 Task: Productivity: Timed Effort Planner.
Action: Mouse moved to (47, 98)
Screenshot: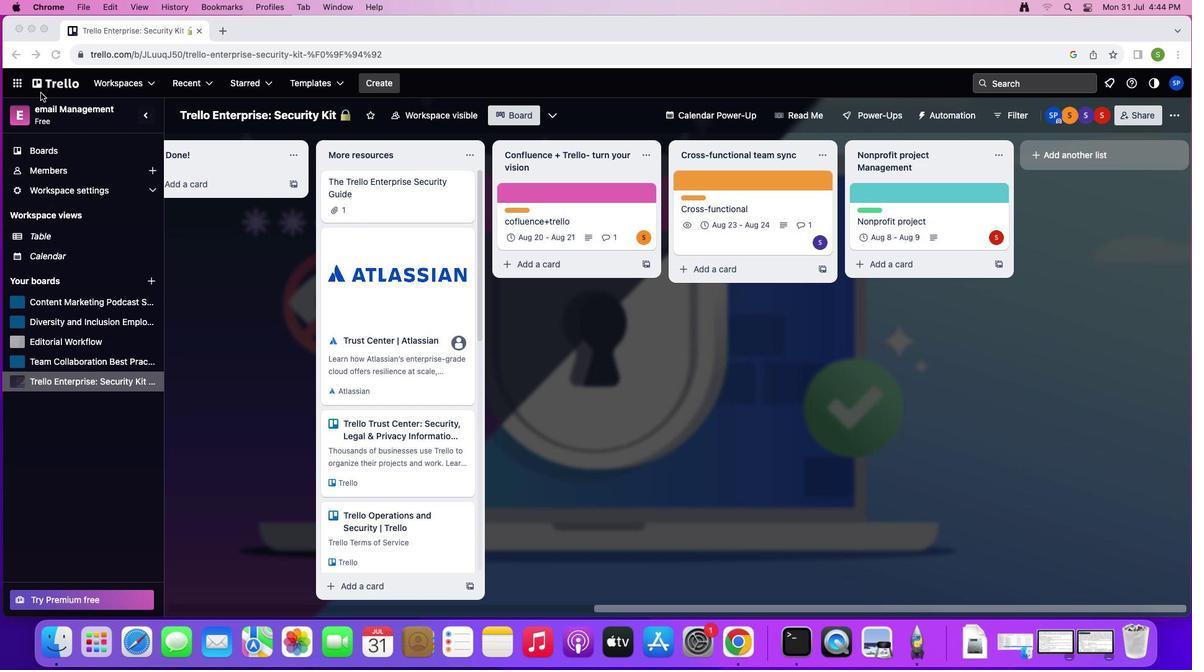 
Action: Mouse pressed left at (47, 98)
Screenshot: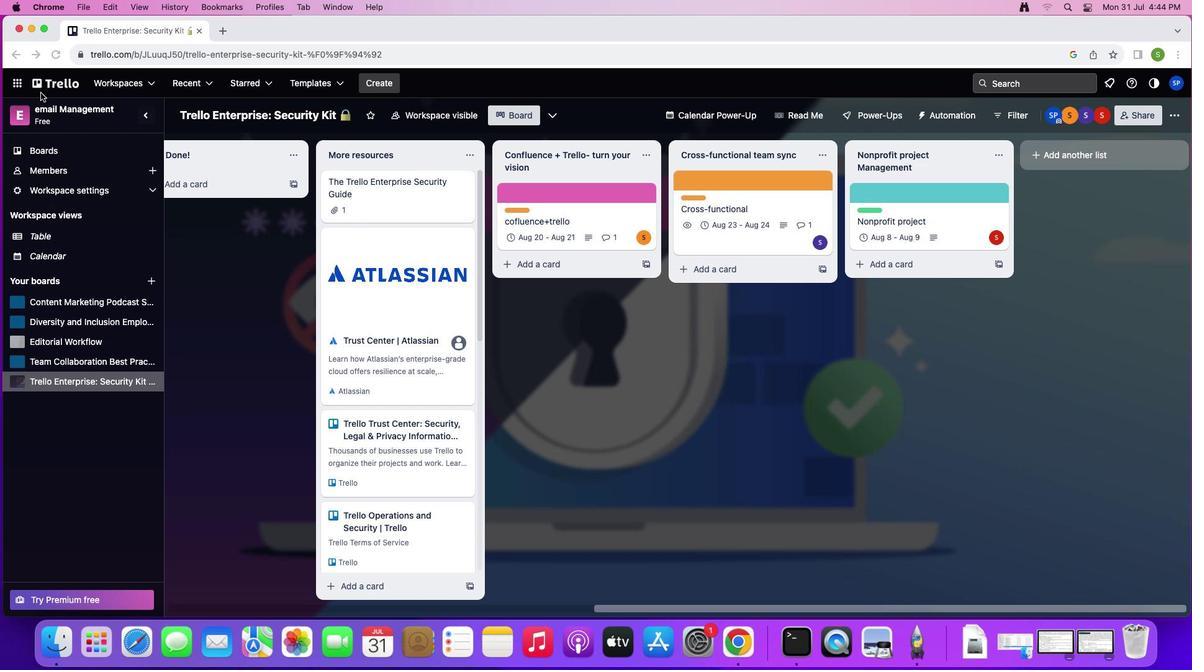 
Action: Mouse moved to (57, 93)
Screenshot: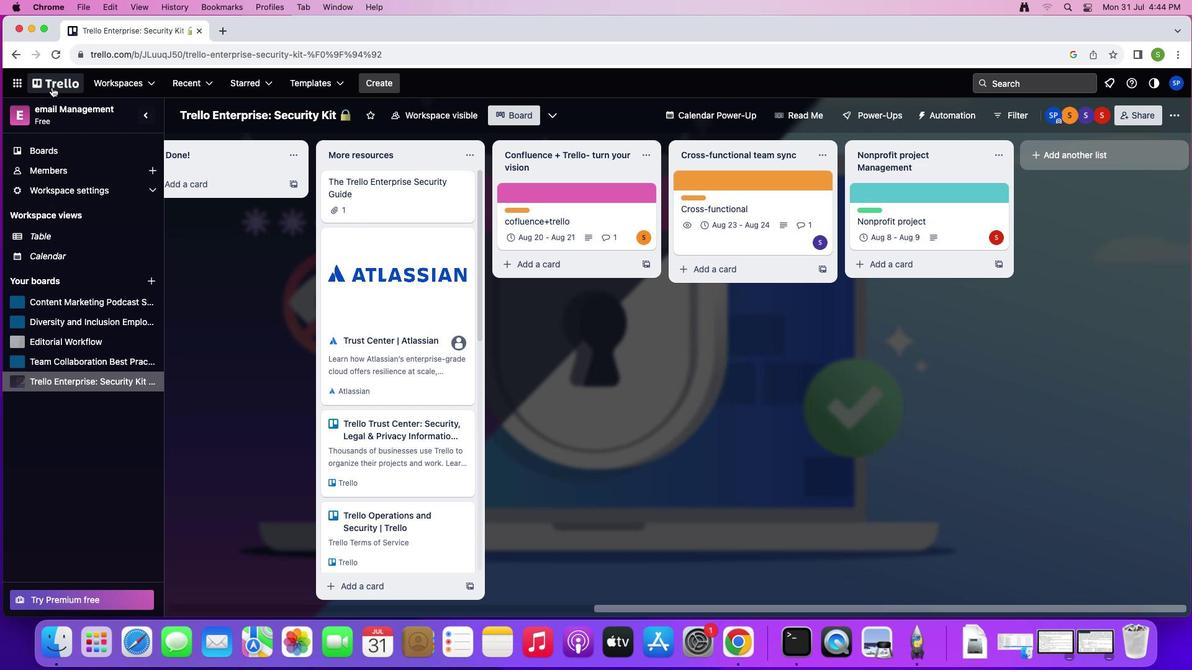 
Action: Mouse pressed left at (57, 93)
Screenshot: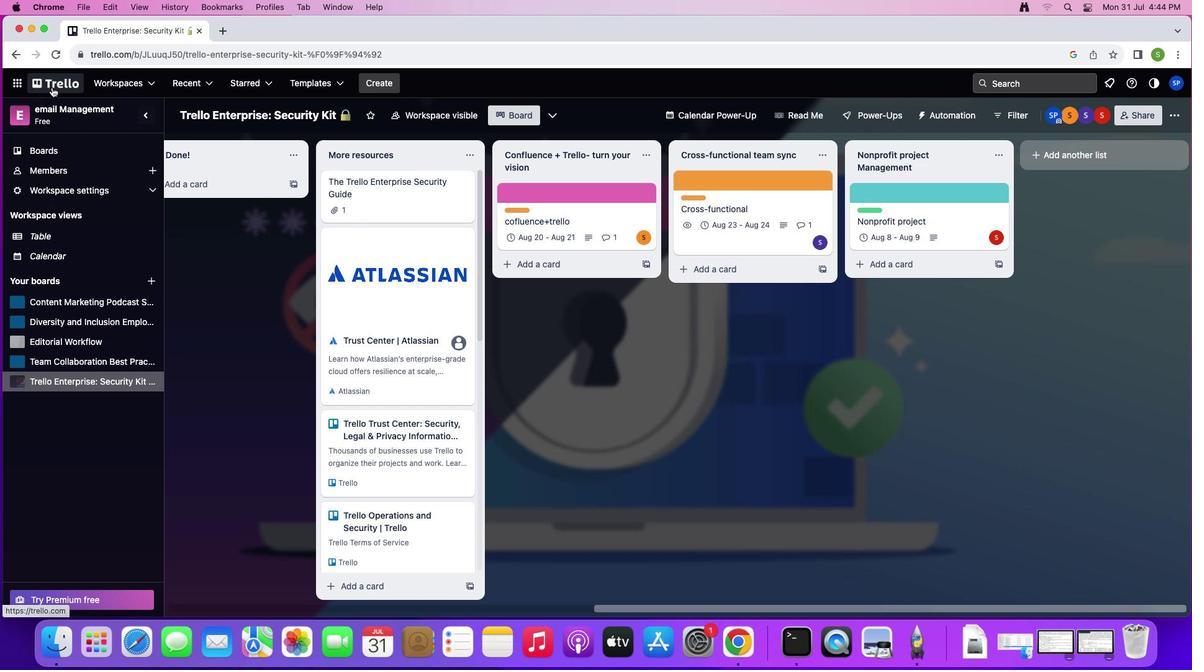 
Action: Mouse moved to (308, 158)
Screenshot: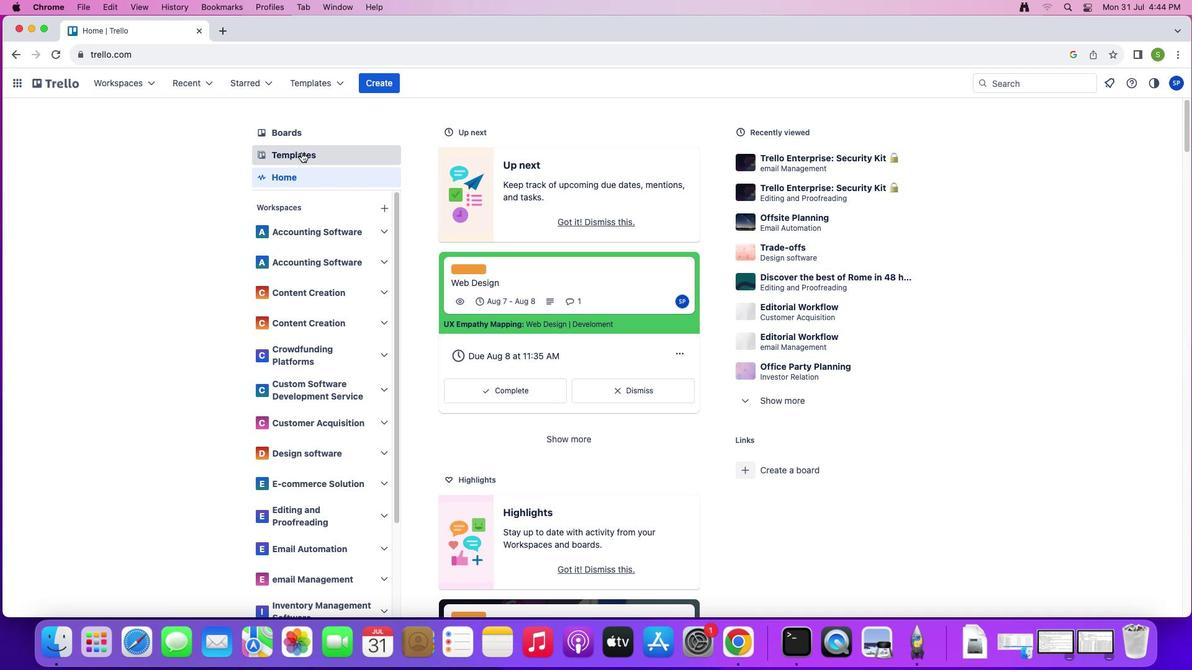 
Action: Mouse pressed left at (308, 158)
Screenshot: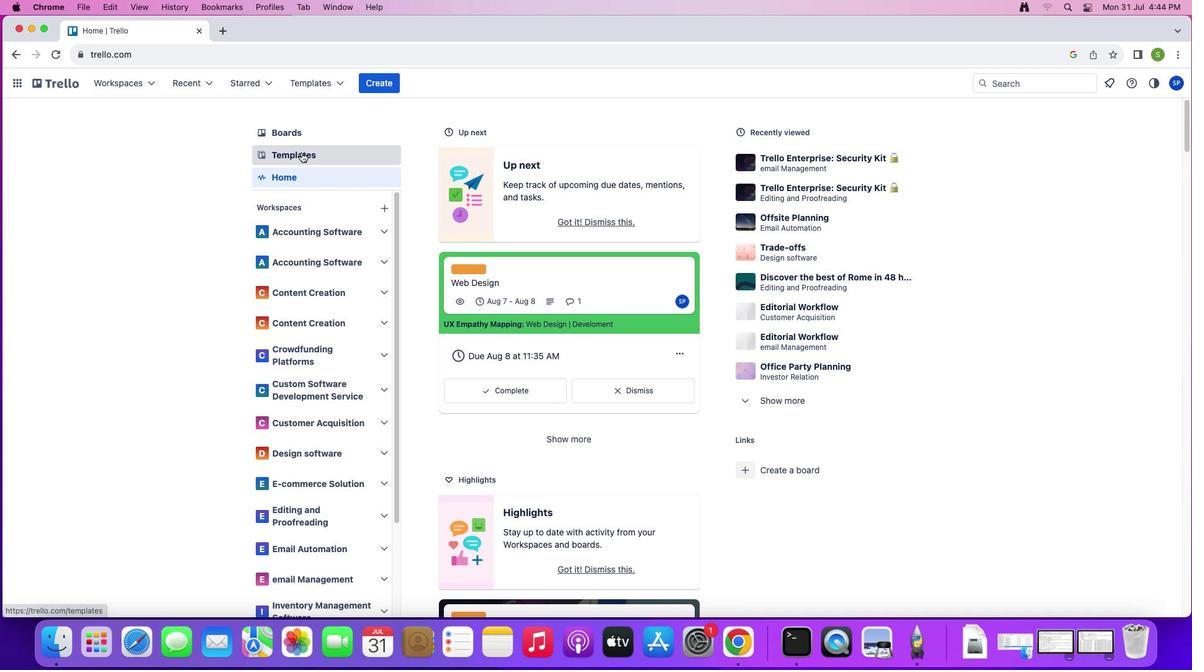 
Action: Mouse moved to (337, 362)
Screenshot: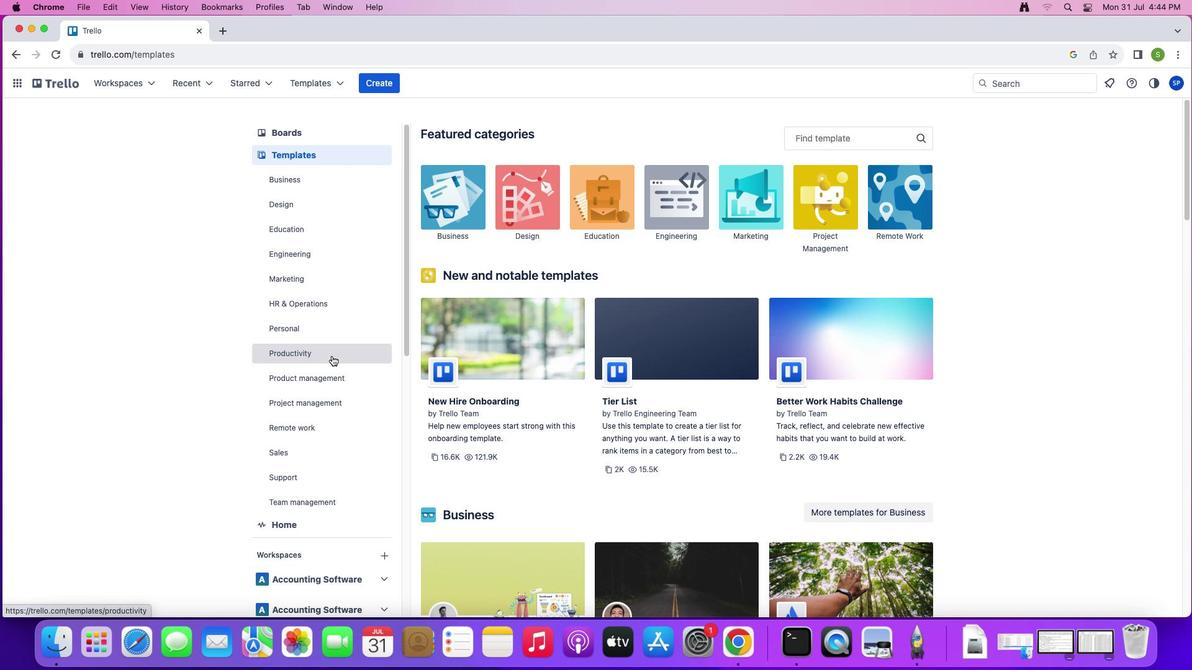 
Action: Mouse pressed left at (337, 362)
Screenshot: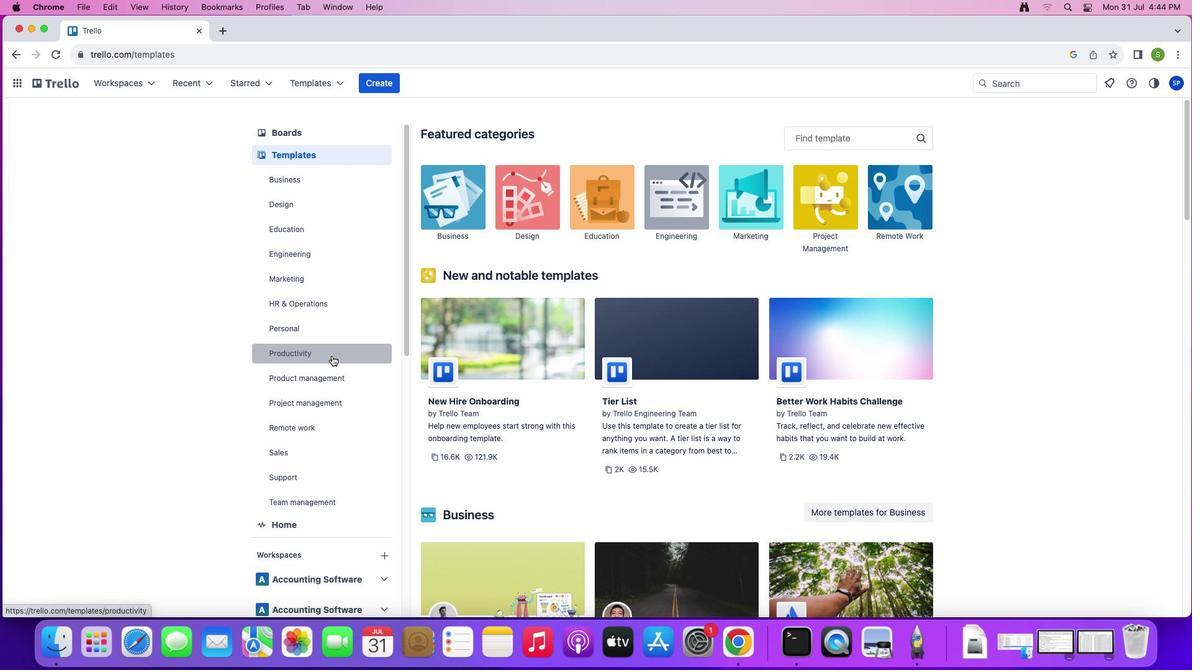 
Action: Mouse moved to (857, 137)
Screenshot: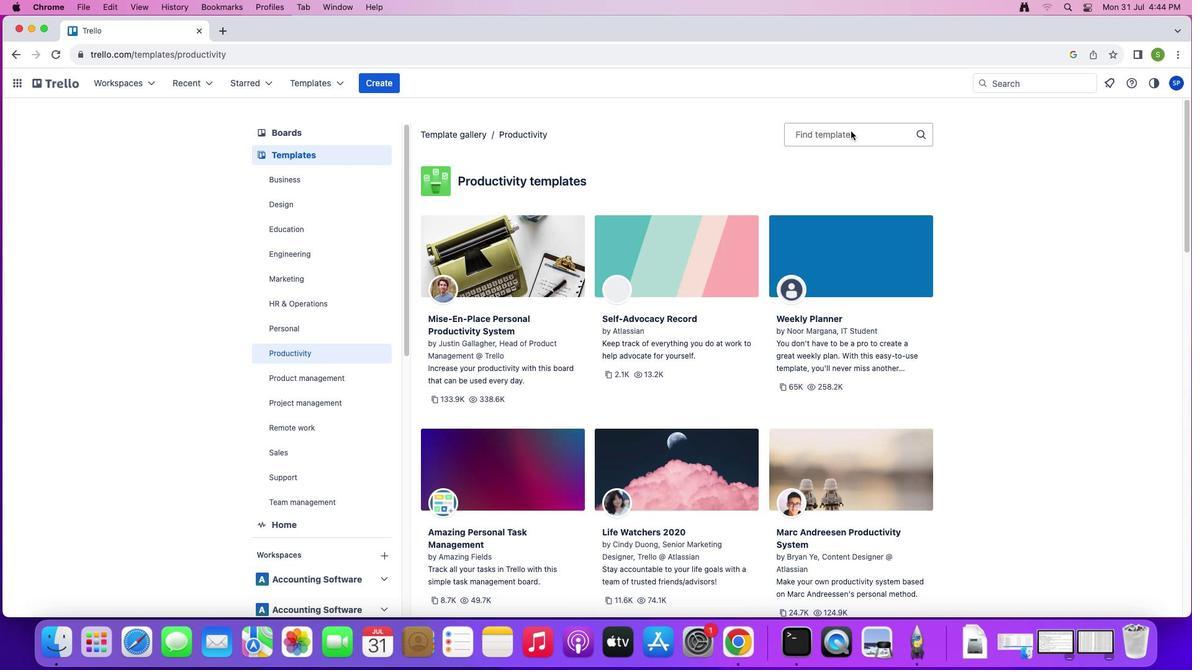 
Action: Mouse pressed left at (857, 137)
Screenshot: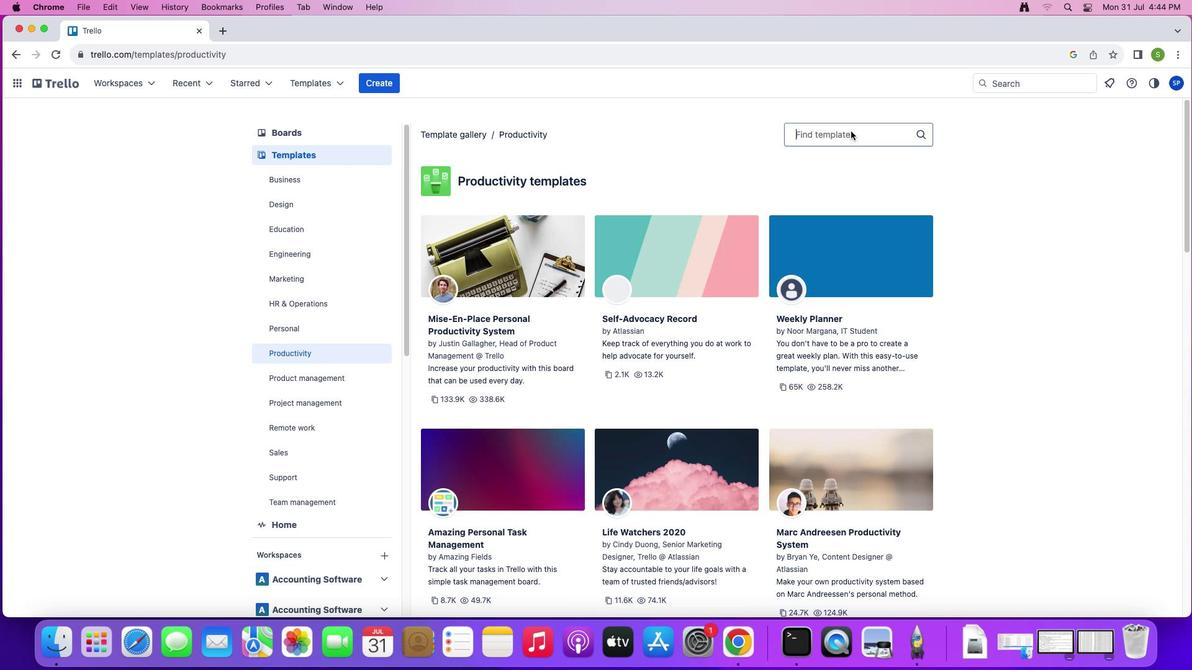 
Action: Mouse moved to (627, 198)
Screenshot: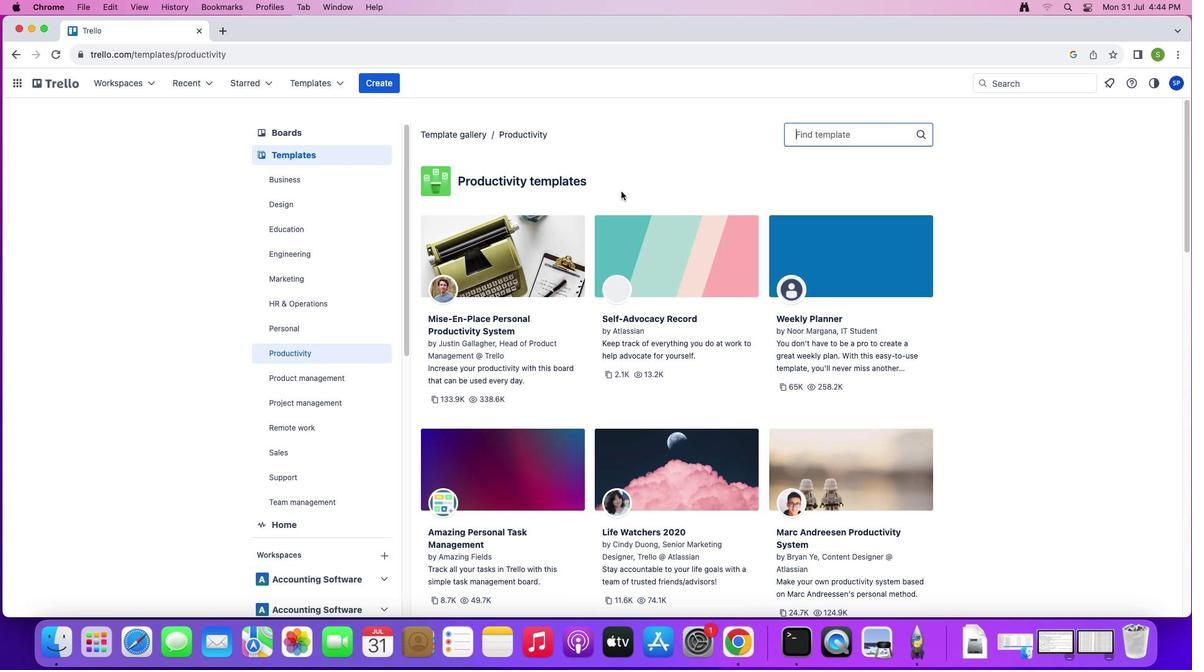 
Action: Key pressed Key.shift'T''i''m''e''d'Key.spaceKey.shift'E''f''f''o''r''t'Key.spaceKey.shift'P''l''a''n''n''e''r'
Screenshot: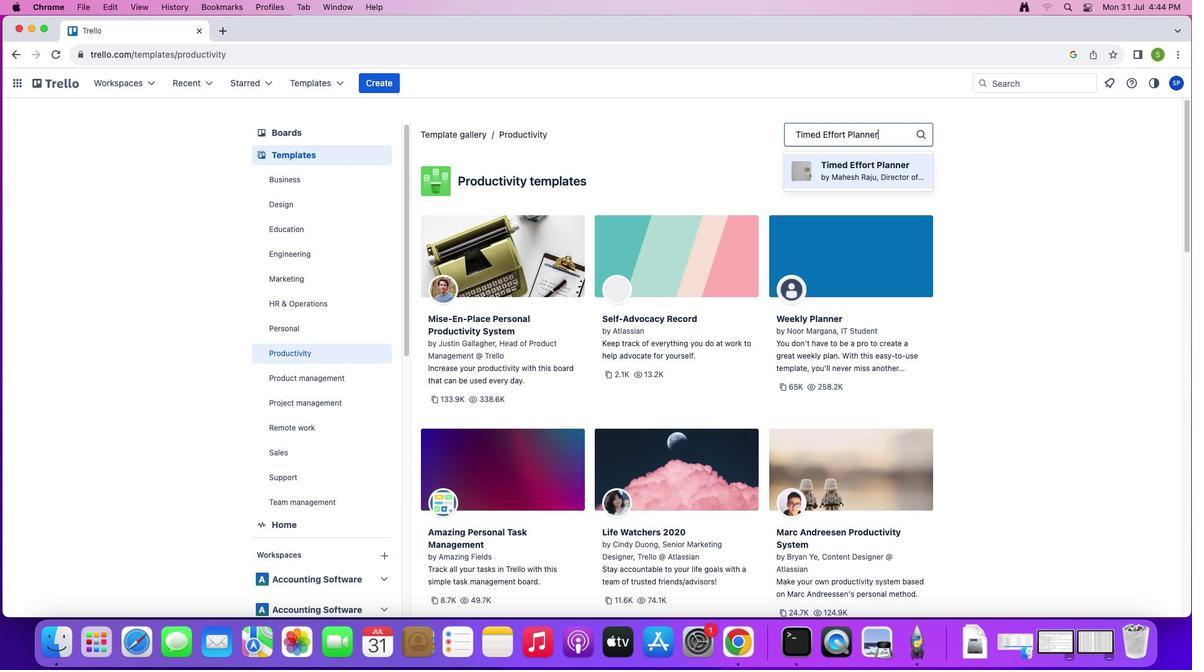 
Action: Mouse moved to (871, 175)
Screenshot: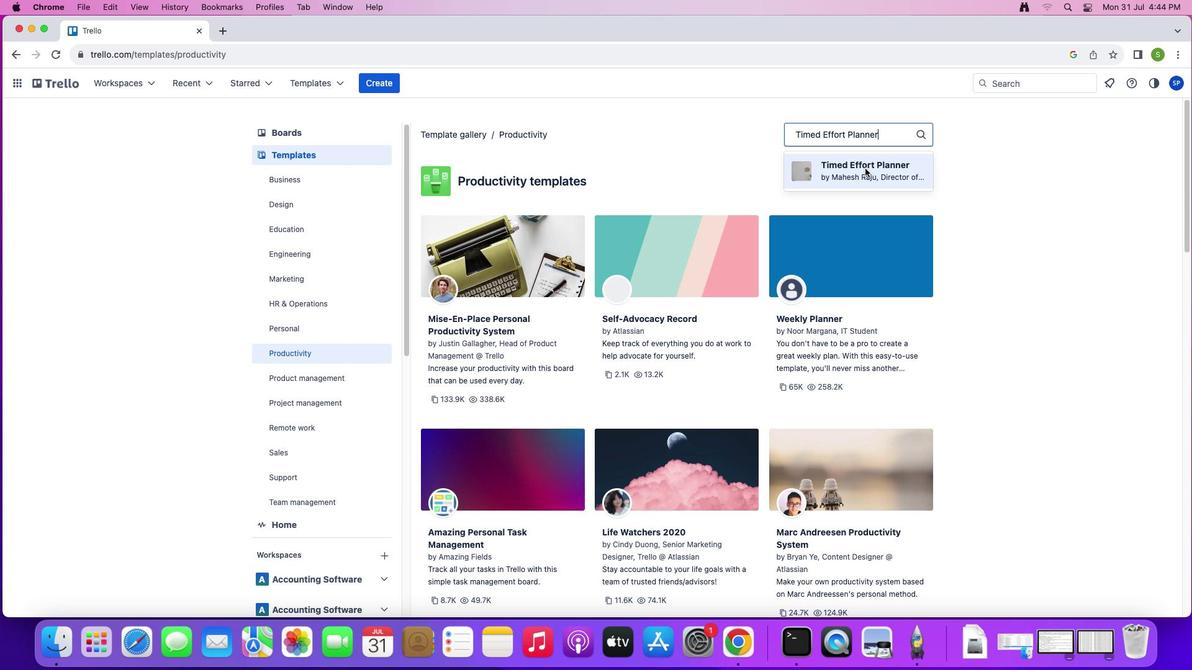 
Action: Mouse pressed left at (871, 175)
Screenshot: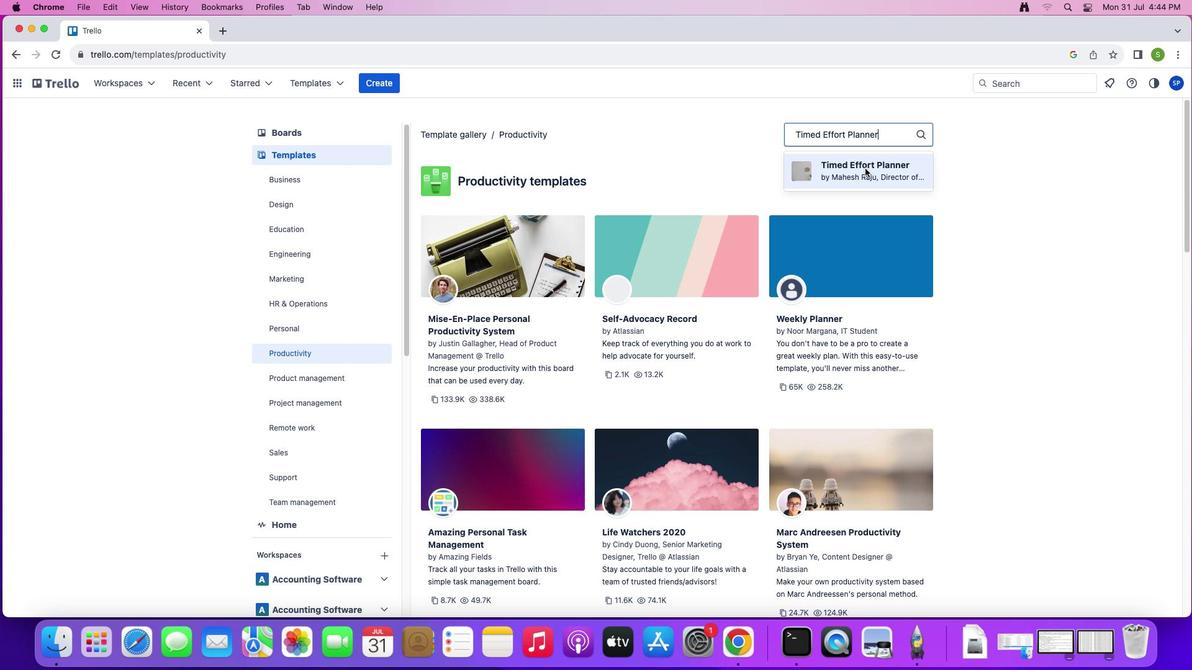 
Action: Mouse moved to (737, 321)
Screenshot: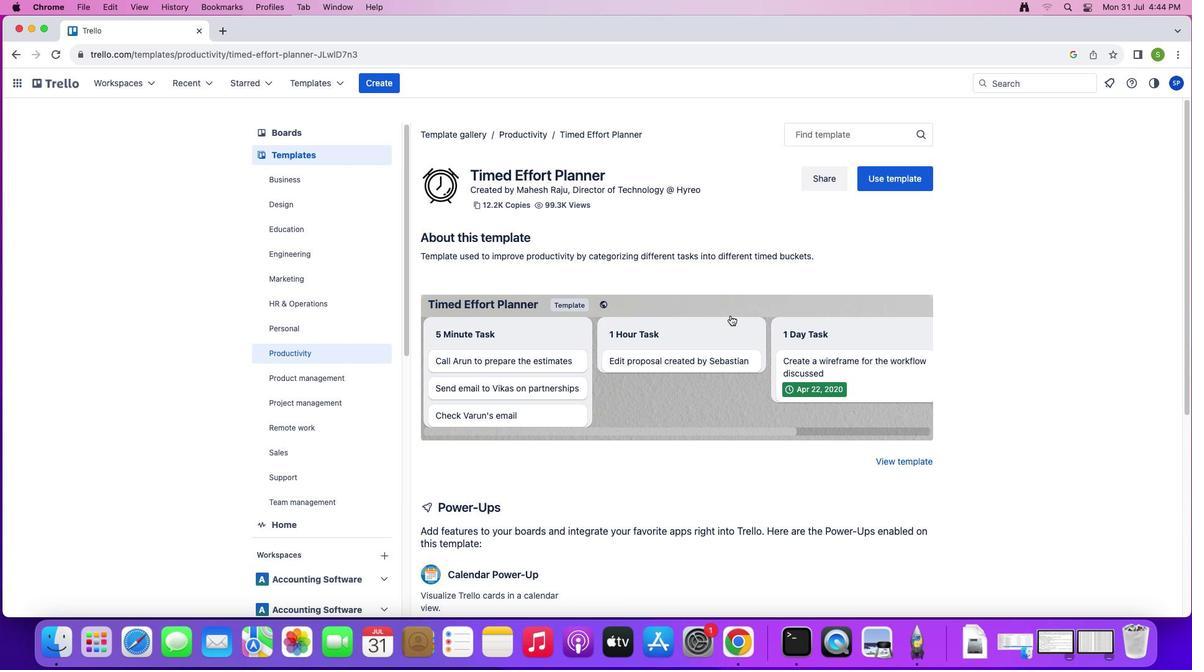 
Action: Mouse scrolled (737, 321) with delta (6, 5)
Screenshot: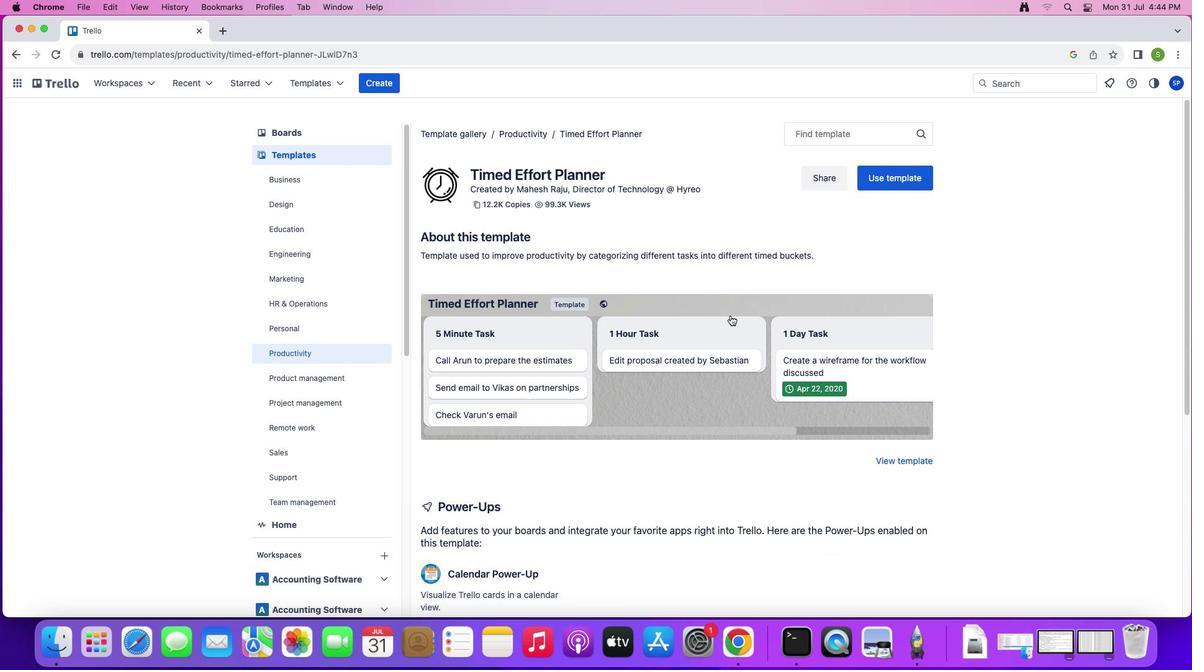 
Action: Mouse moved to (915, 182)
Screenshot: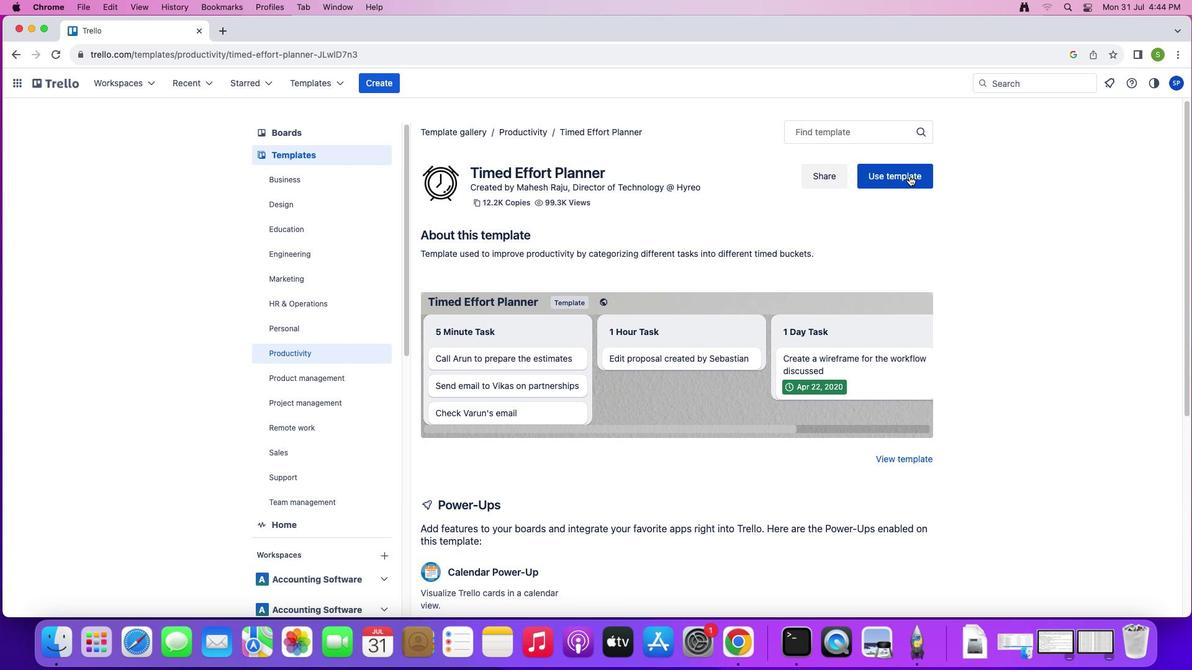 
Action: Mouse pressed left at (915, 182)
Screenshot: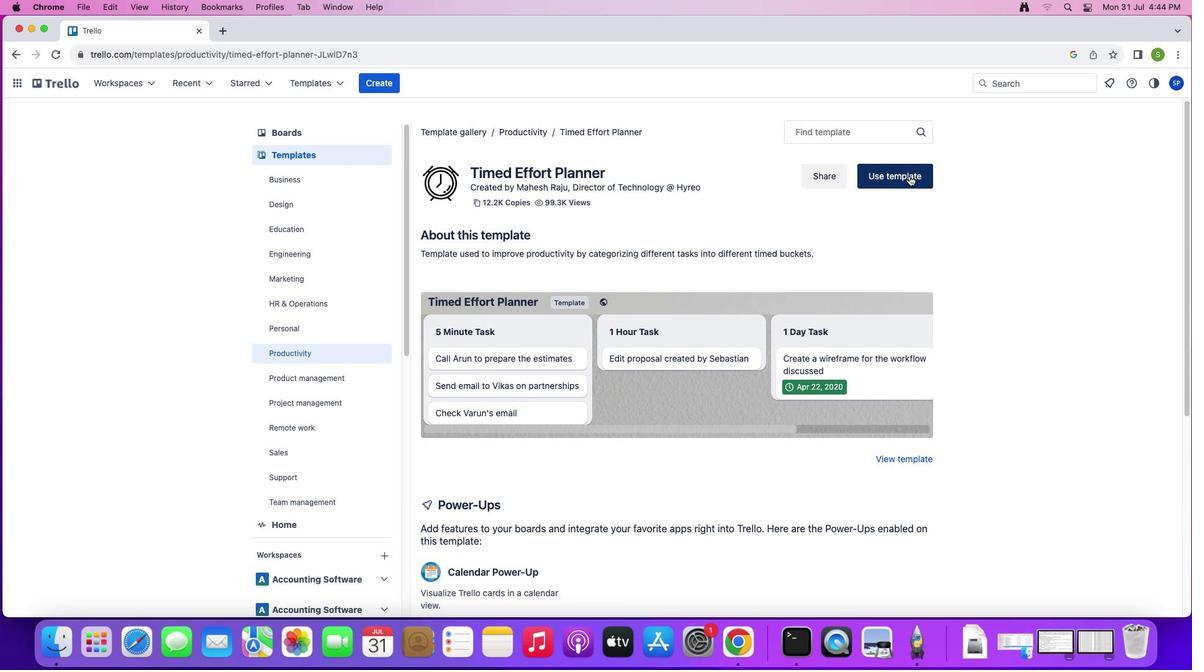 
Action: Mouse moved to (981, 290)
Screenshot: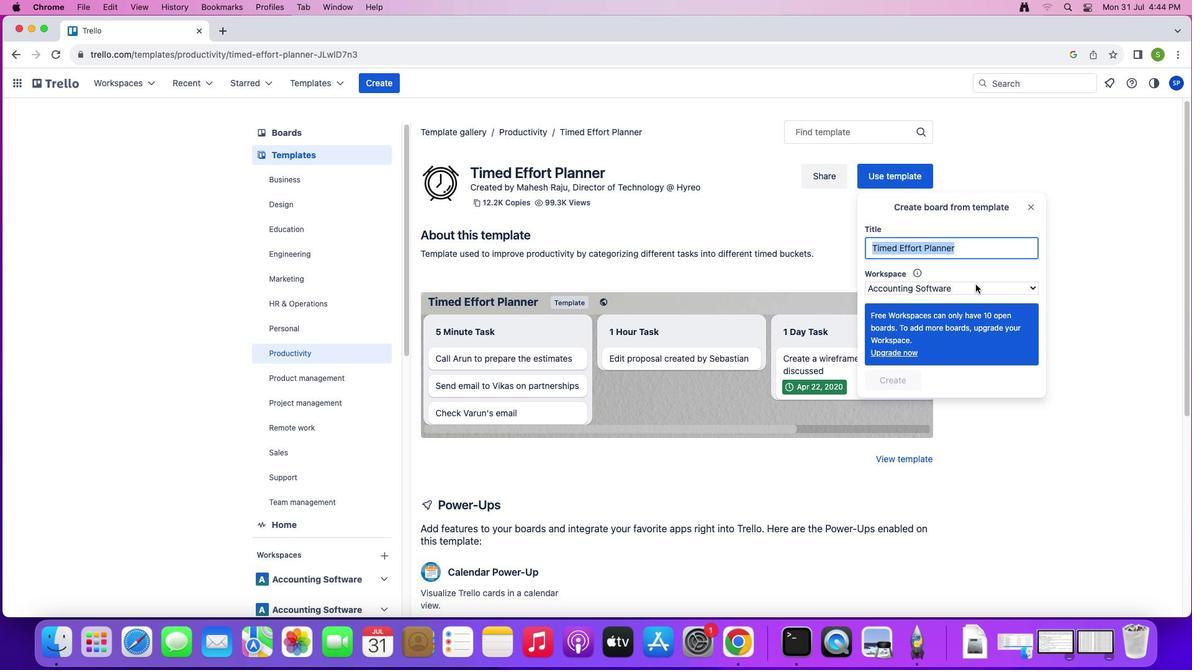 
Action: Mouse pressed left at (981, 290)
Screenshot: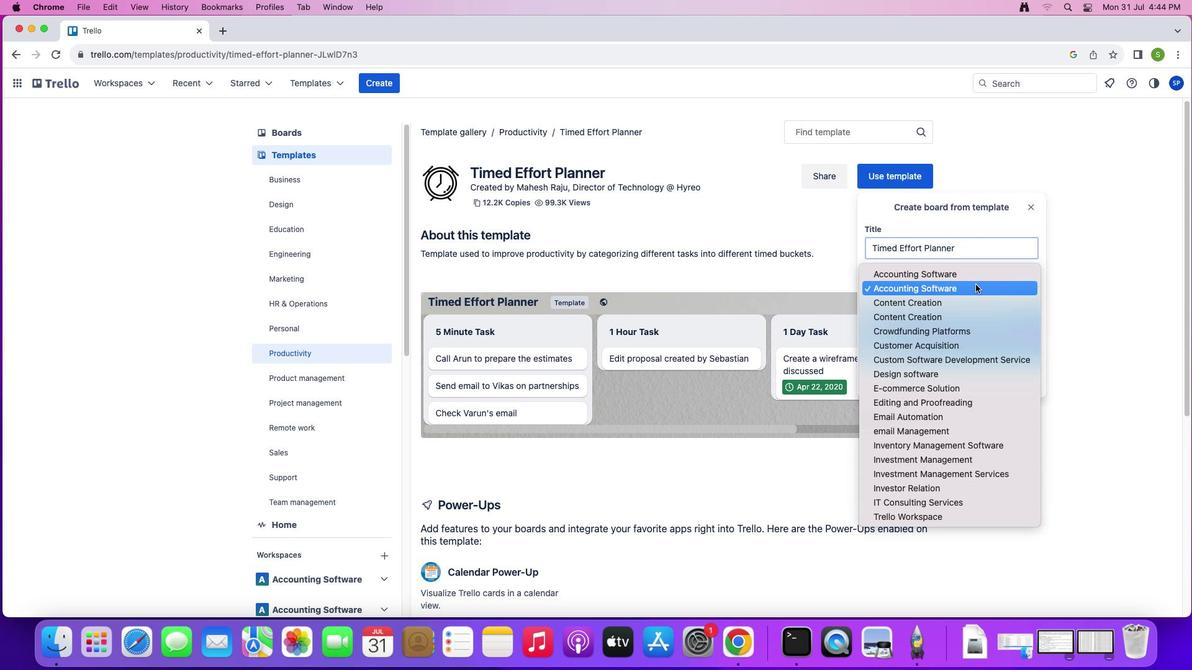 
Action: Mouse moved to (942, 368)
Screenshot: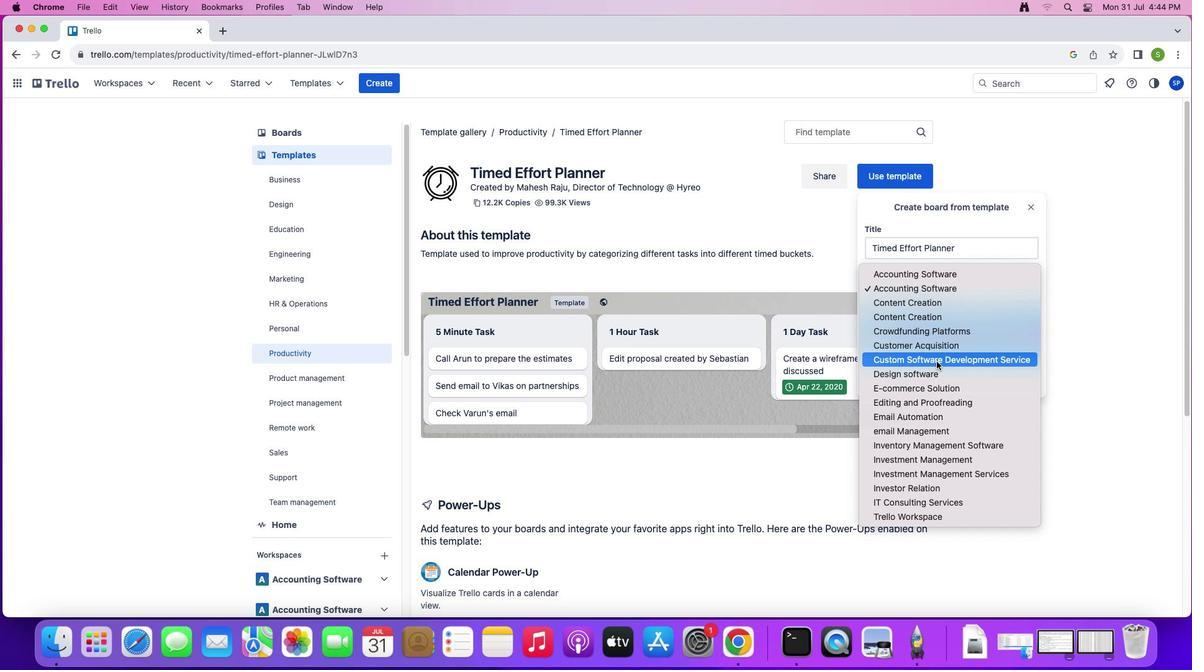 
Action: Mouse pressed left at (942, 368)
Screenshot: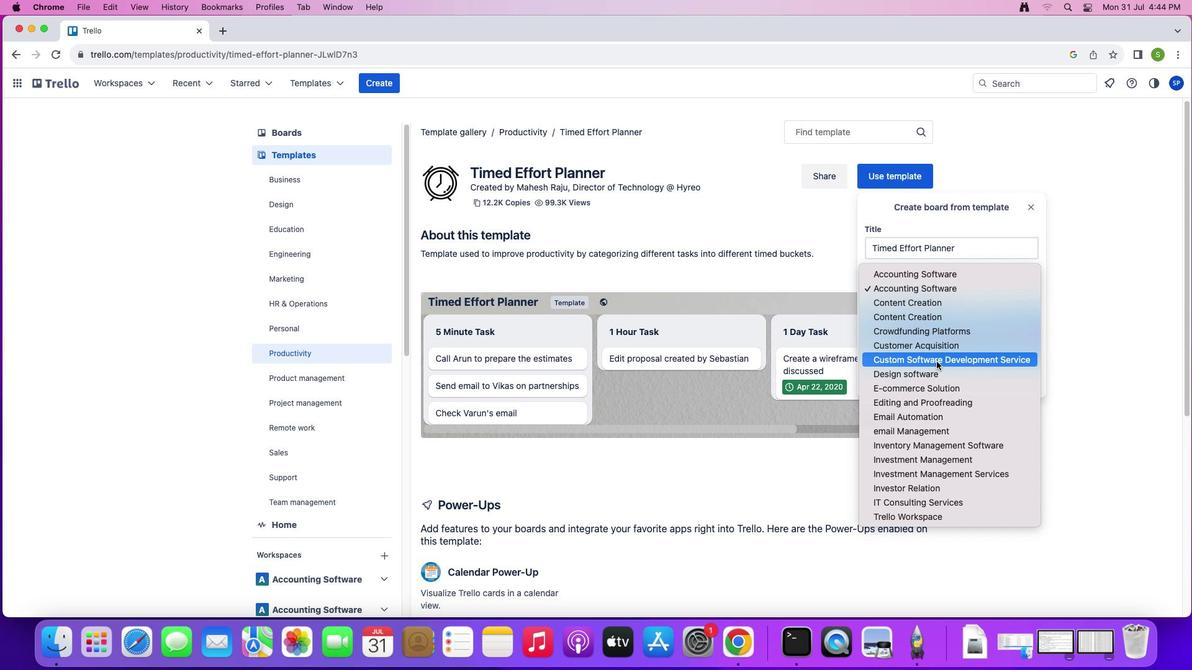 
Action: Mouse moved to (898, 411)
Screenshot: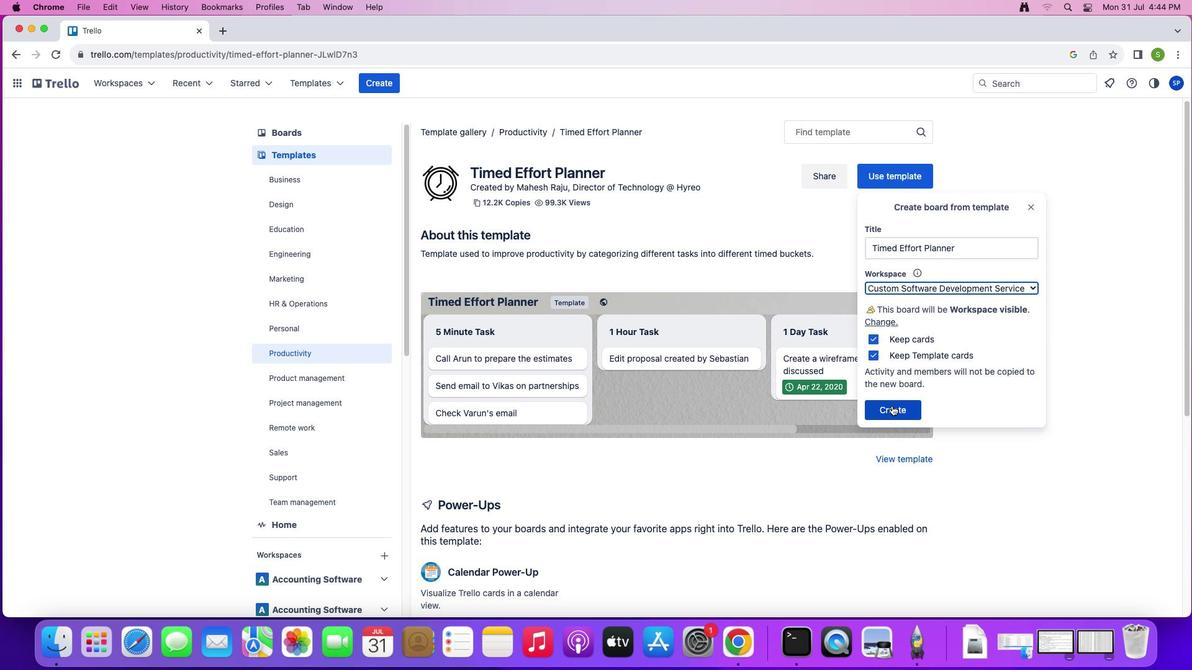
Action: Mouse pressed left at (898, 411)
Screenshot: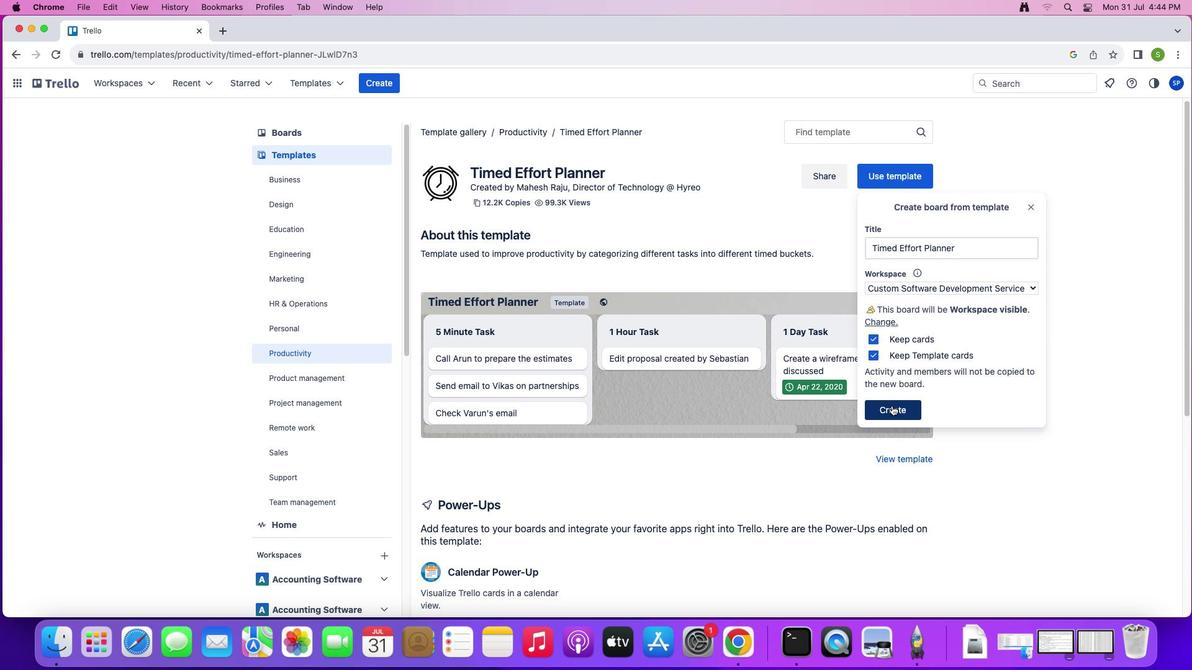 
Action: Mouse moved to (1111, 164)
Screenshot: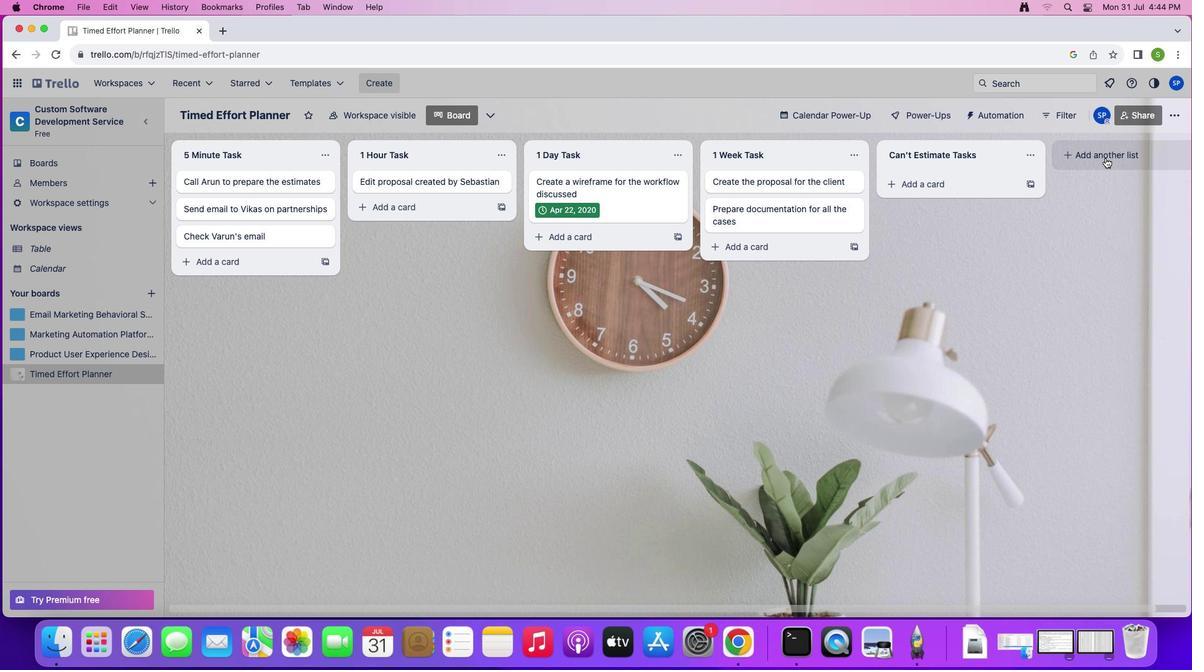 
Action: Mouse pressed left at (1111, 164)
Screenshot: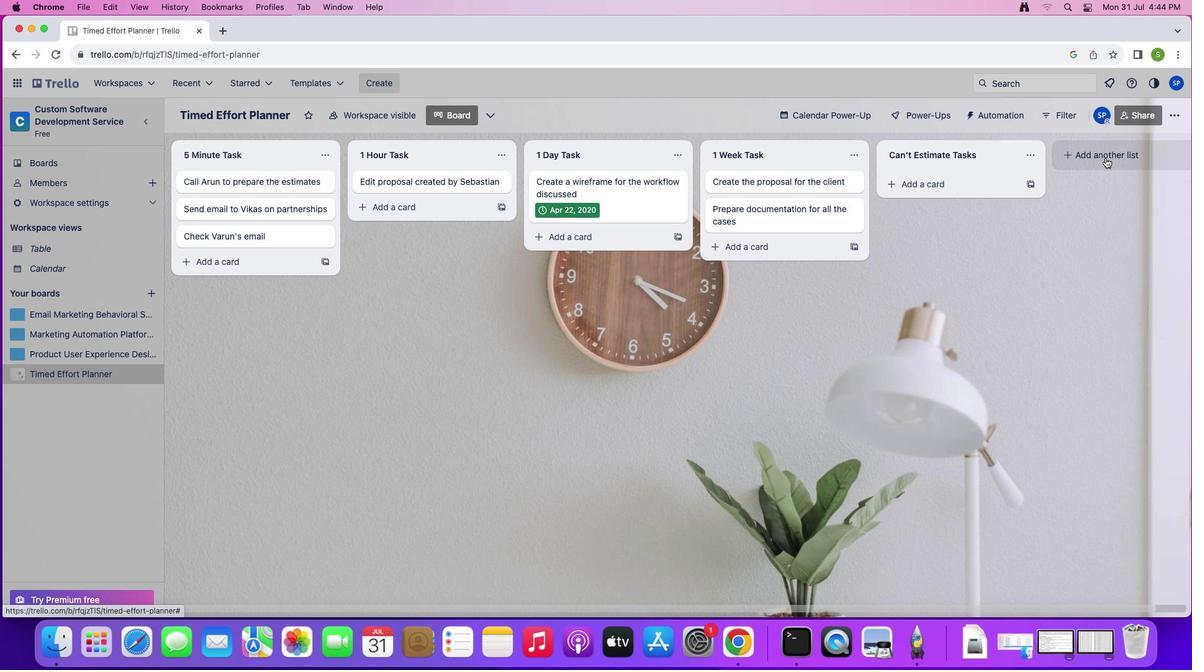 
Action: Mouse moved to (1011, 279)
Screenshot: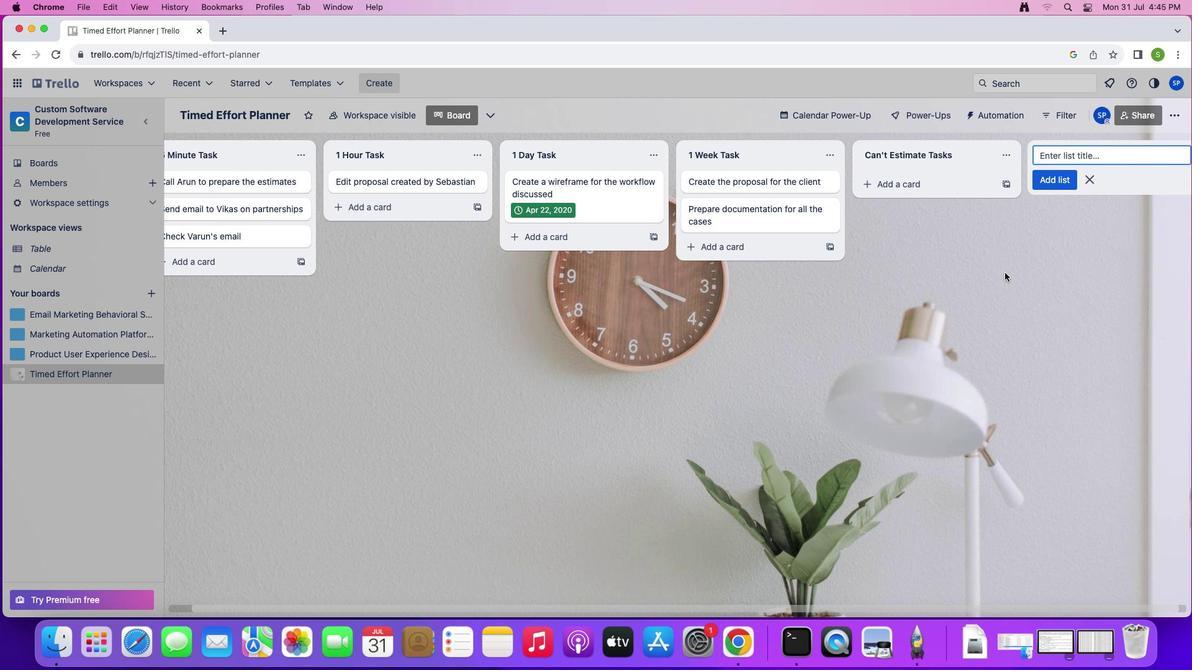 
Action: Key pressed Key.shift'G''e''t''t''i''n''g'Key.spaceKey.shift't''h''i''n''g''s'Key.spaceKey.shift'D'Key.backspace'd''o''n''e''-'Key.shift'G''T''D'Key.enterKey.shift'P''r''o''d''u''c''t''i''v''i''t''y'Key.spaceKey.shift'T''e''m''p''l''a''t''e'Key.enterKey.shift'W''e''e''k''l''y'Key.spaceKey.shift'P''l''a''n''n''e''r'Key.enter
Screenshot: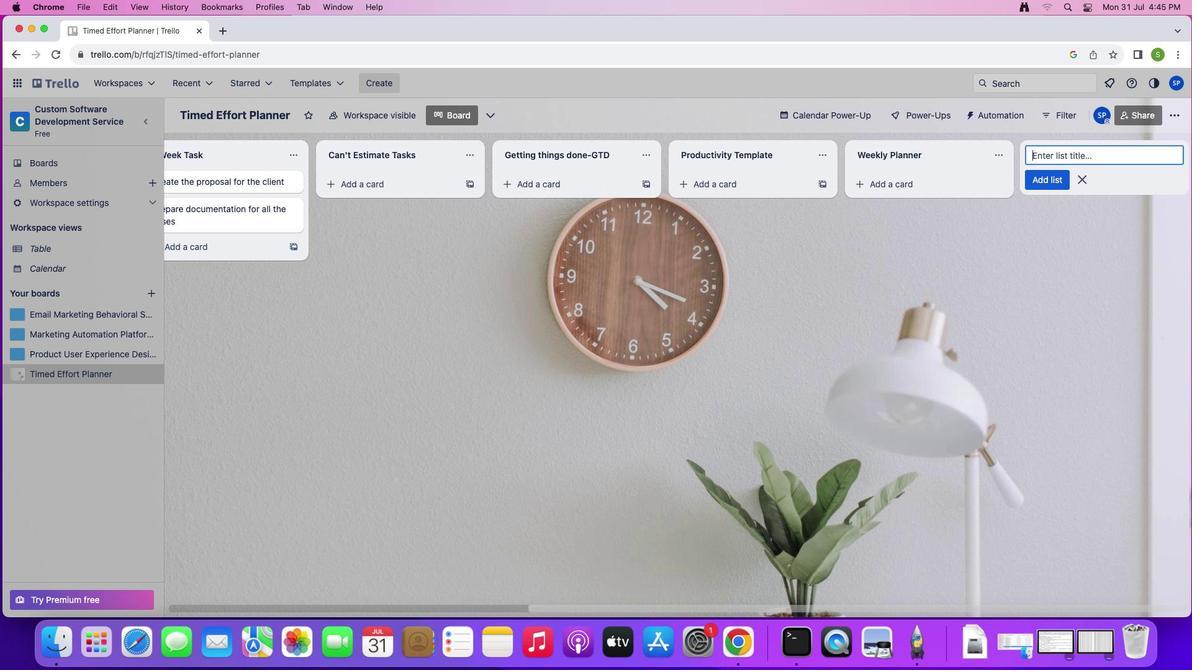 
Action: Mouse moved to (763, 186)
Screenshot: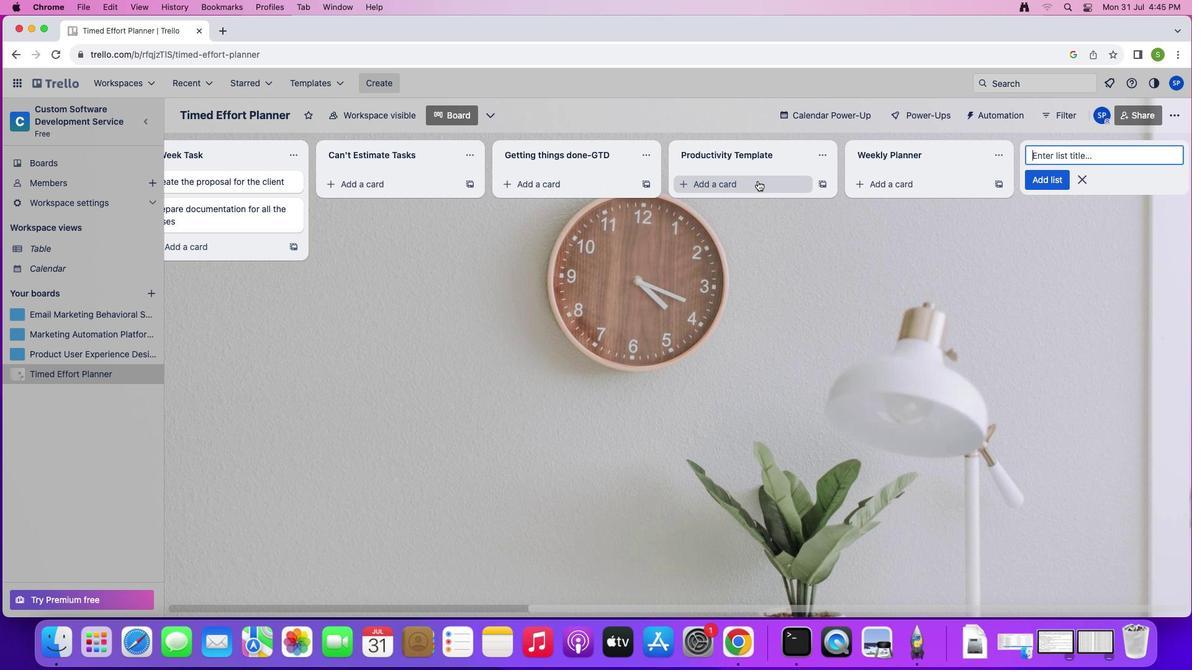 
Action: Mouse pressed left at (763, 186)
Screenshot: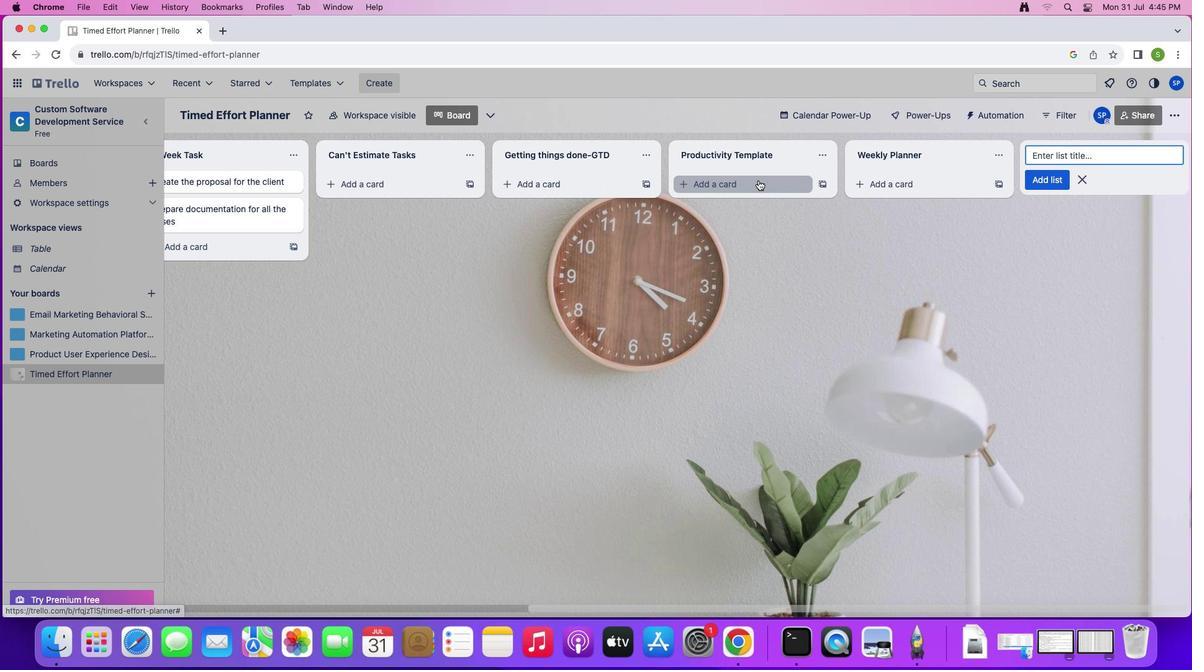 
Action: Mouse moved to (806, 189)
Screenshot: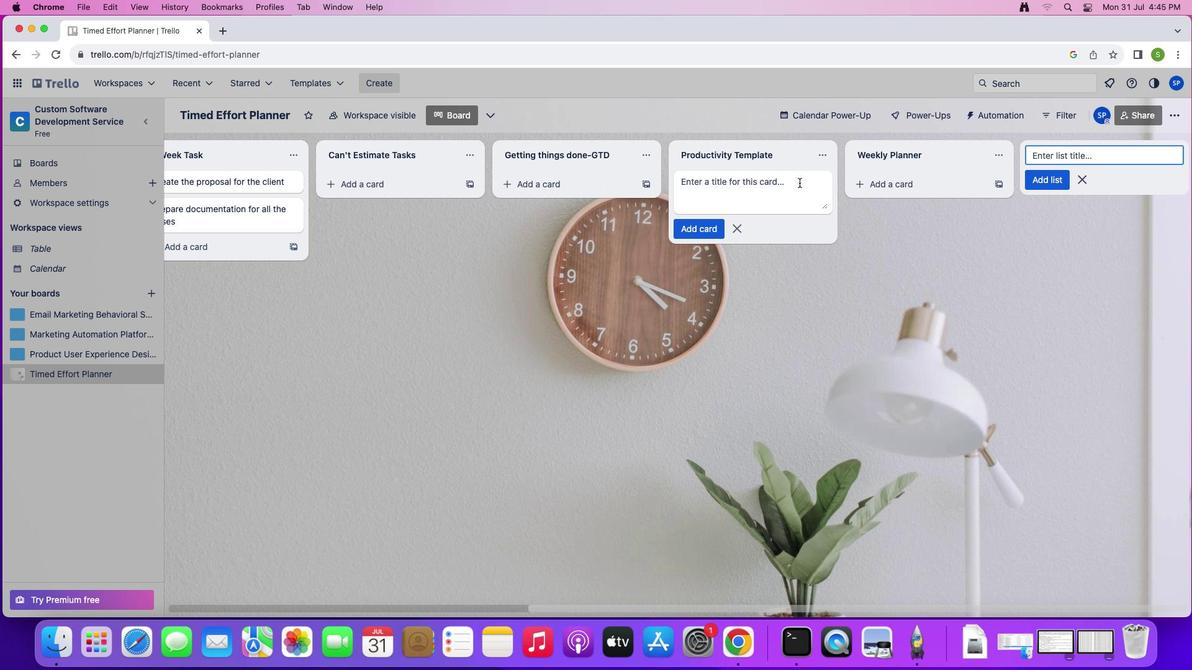 
Action: Key pressed Key.shift'P''r''o''d''u''c''t''i''v''i''t''y'Key.enter
Screenshot: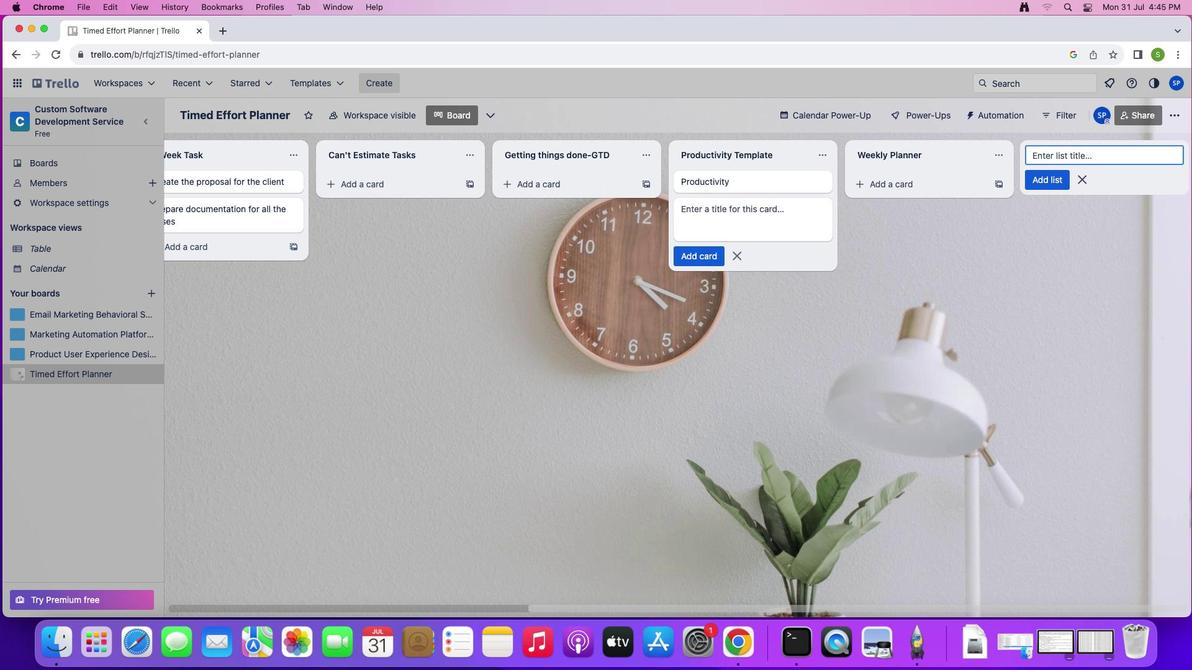 
Action: Mouse moved to (744, 263)
Screenshot: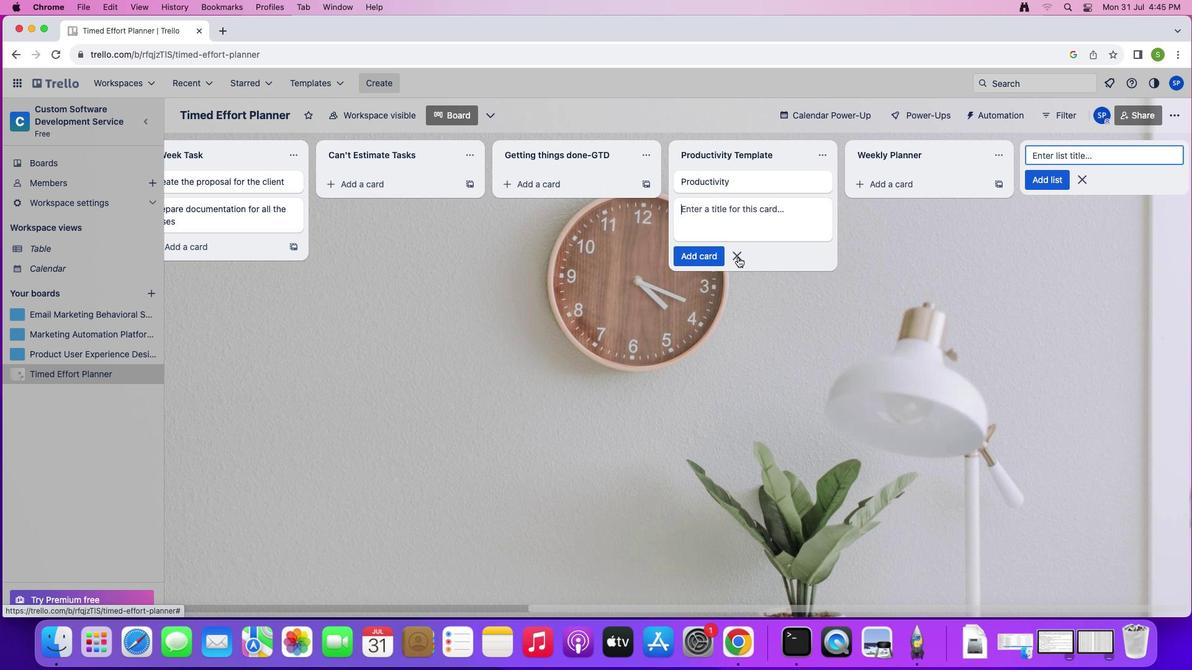 
Action: Mouse pressed left at (744, 263)
Screenshot: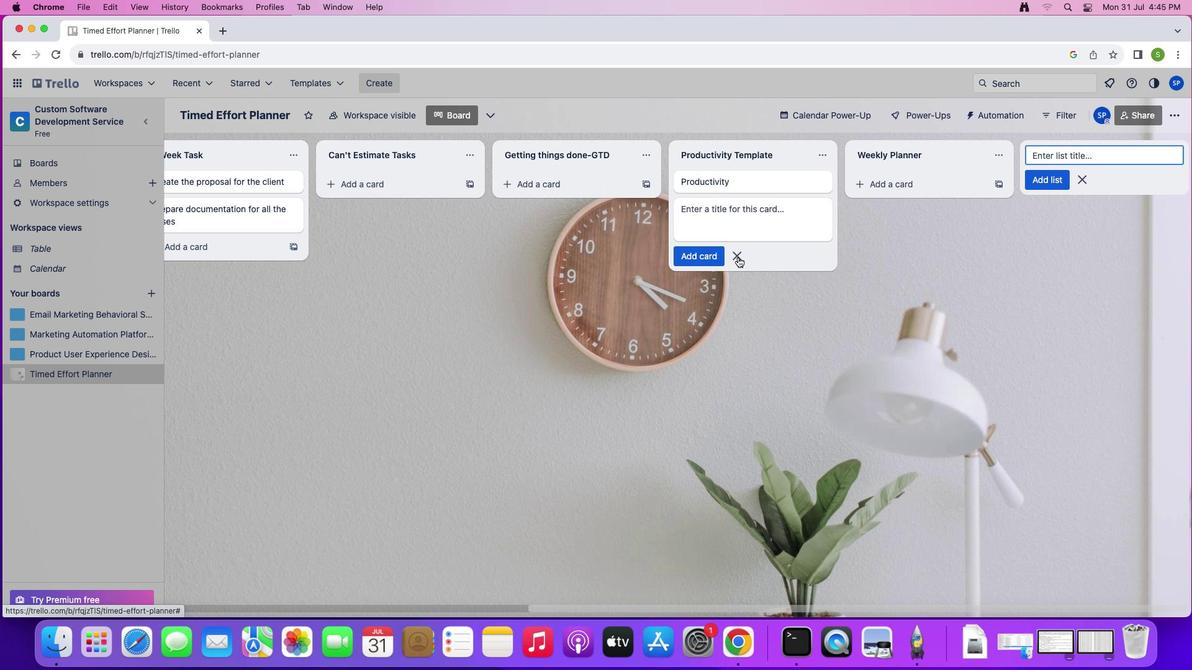 
Action: Mouse moved to (880, 188)
Screenshot: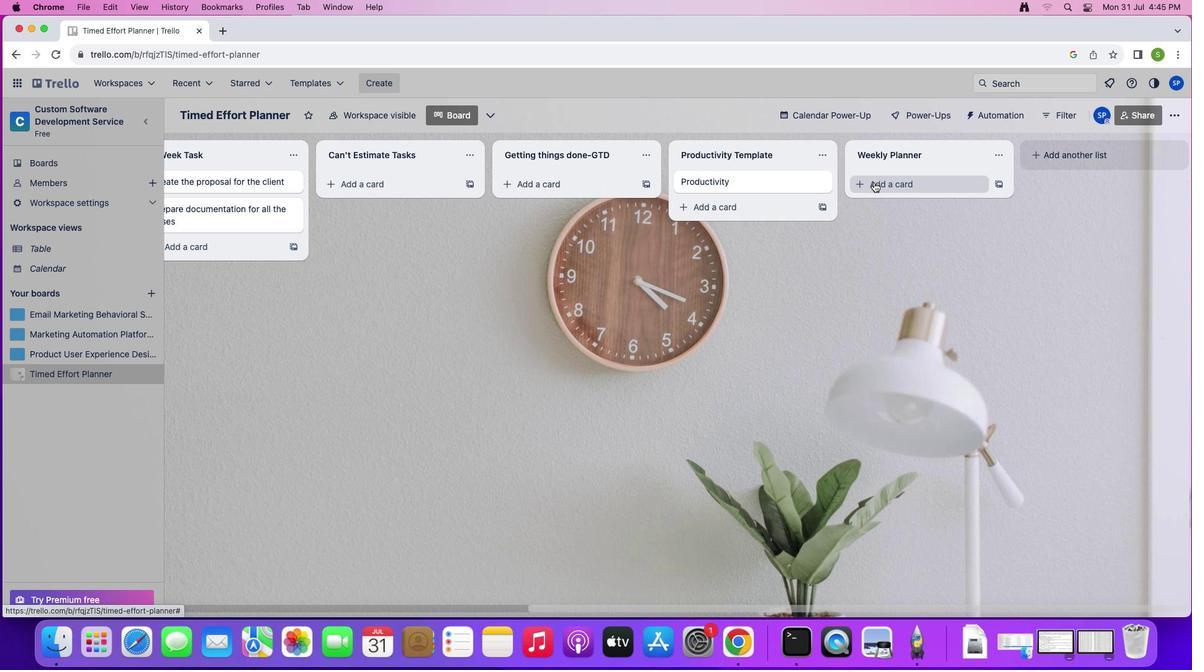 
Action: Mouse pressed left at (880, 188)
Screenshot: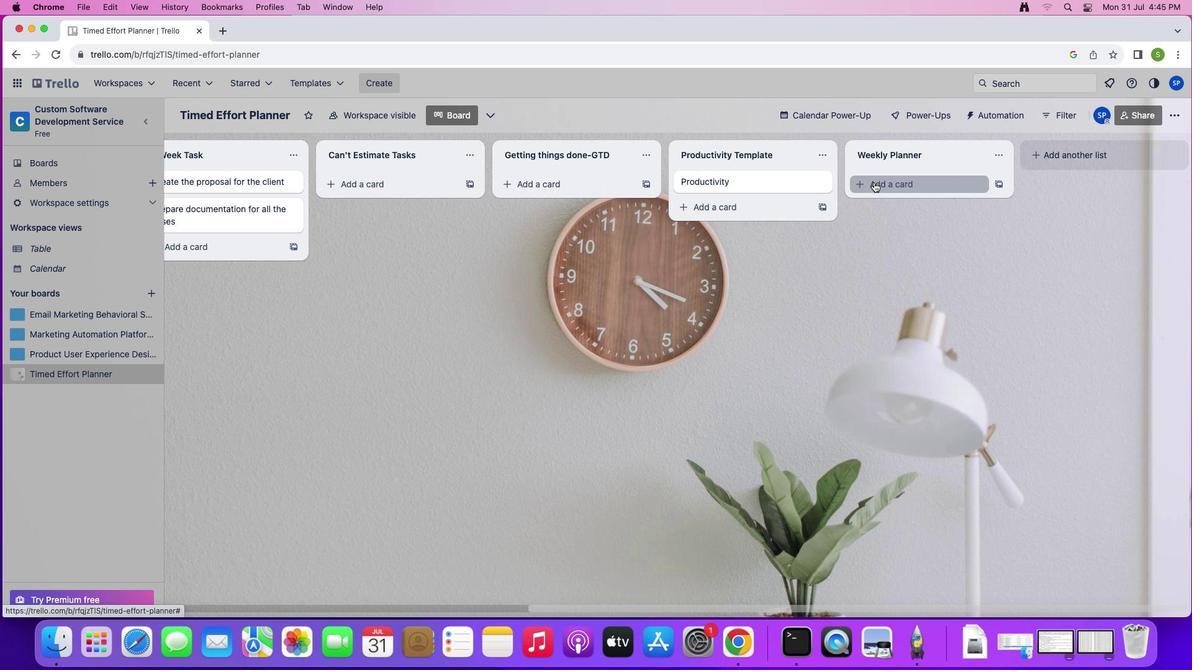 
Action: Mouse moved to (896, 190)
Screenshot: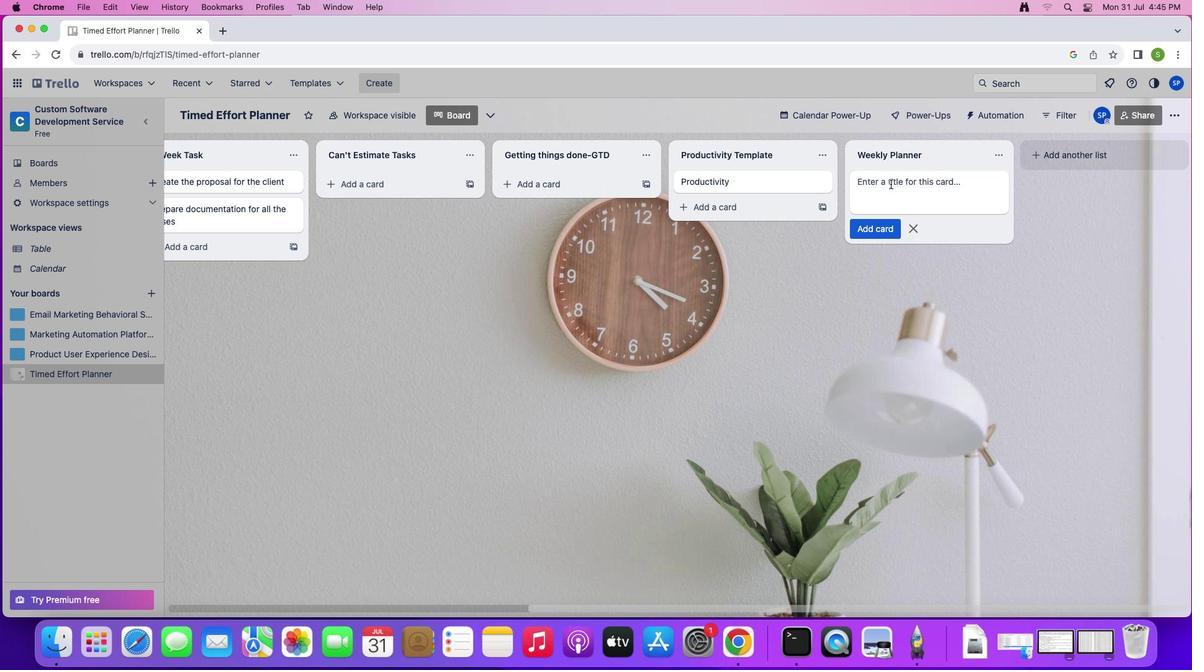 
Action: Key pressed Key.shift'P''l''a''n''n''e''r'Key.enter
Screenshot: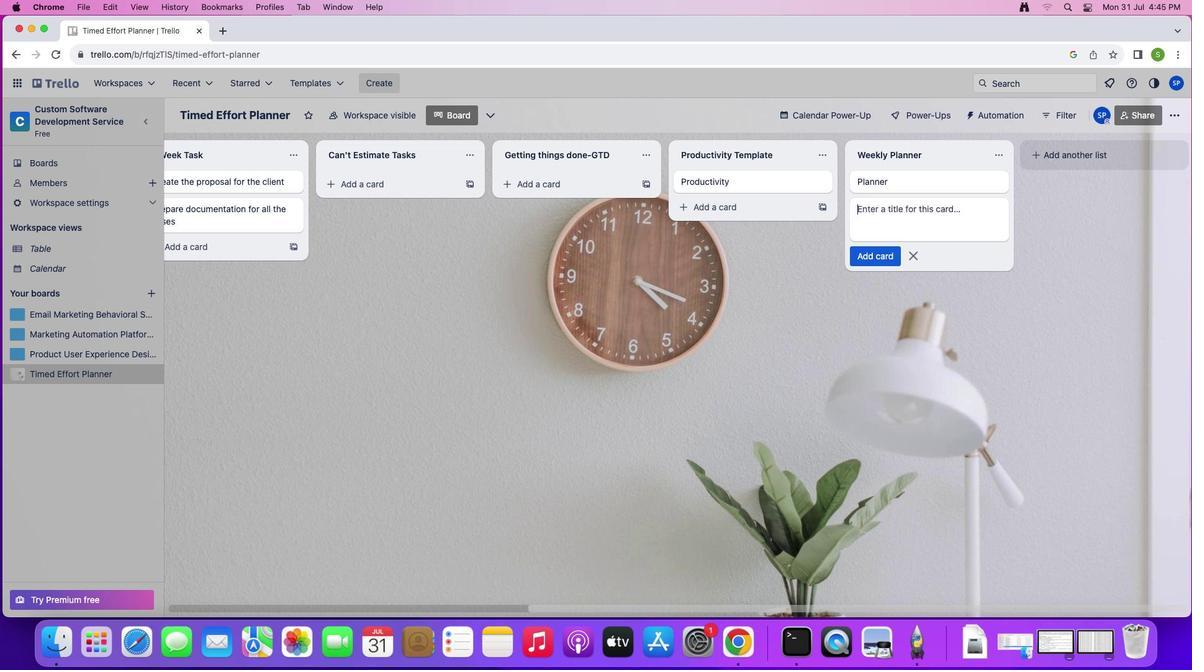 
Action: Mouse moved to (530, 188)
Screenshot: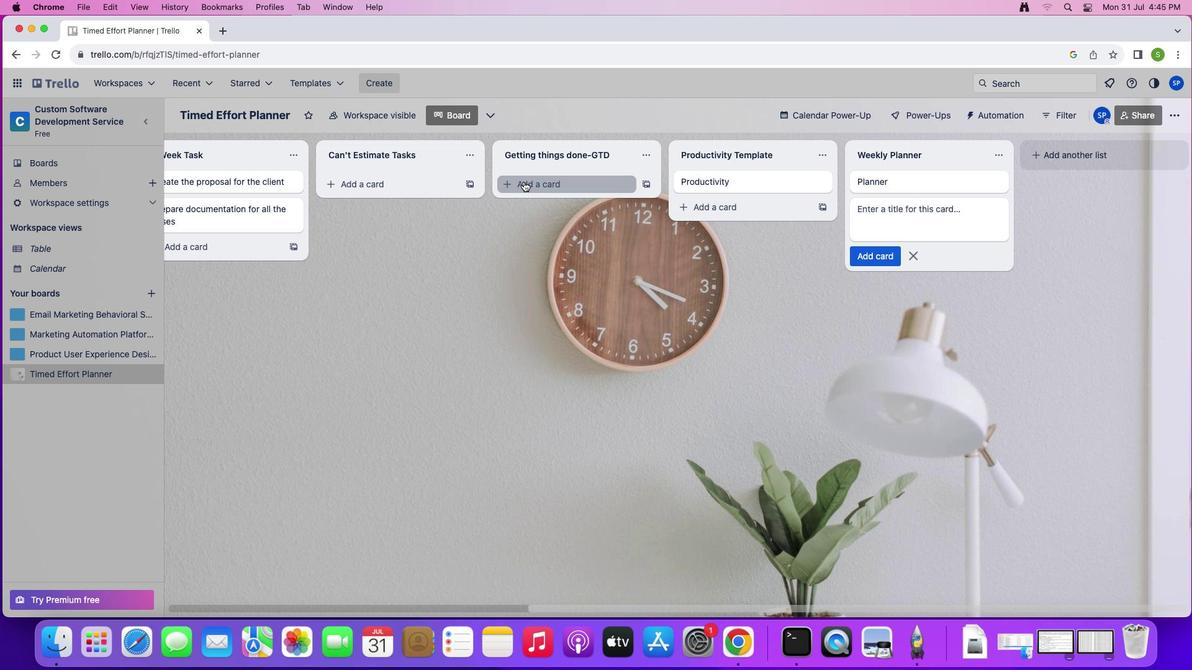 
Action: Mouse pressed left at (530, 188)
Screenshot: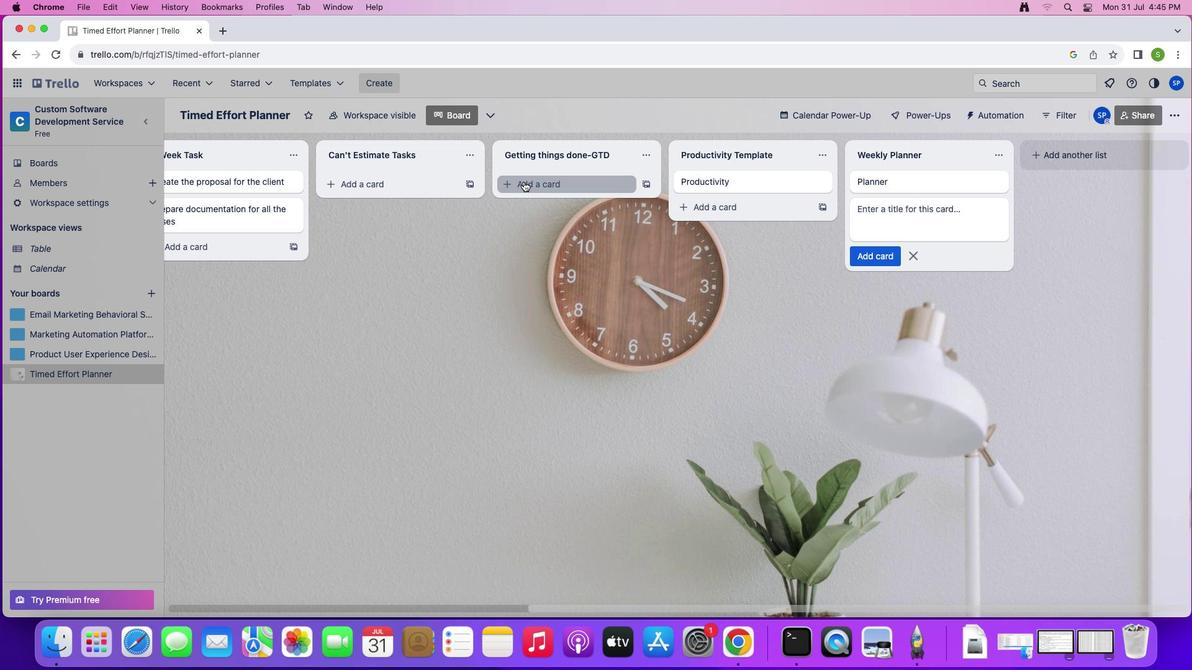 
Action: Mouse moved to (554, 199)
Screenshot: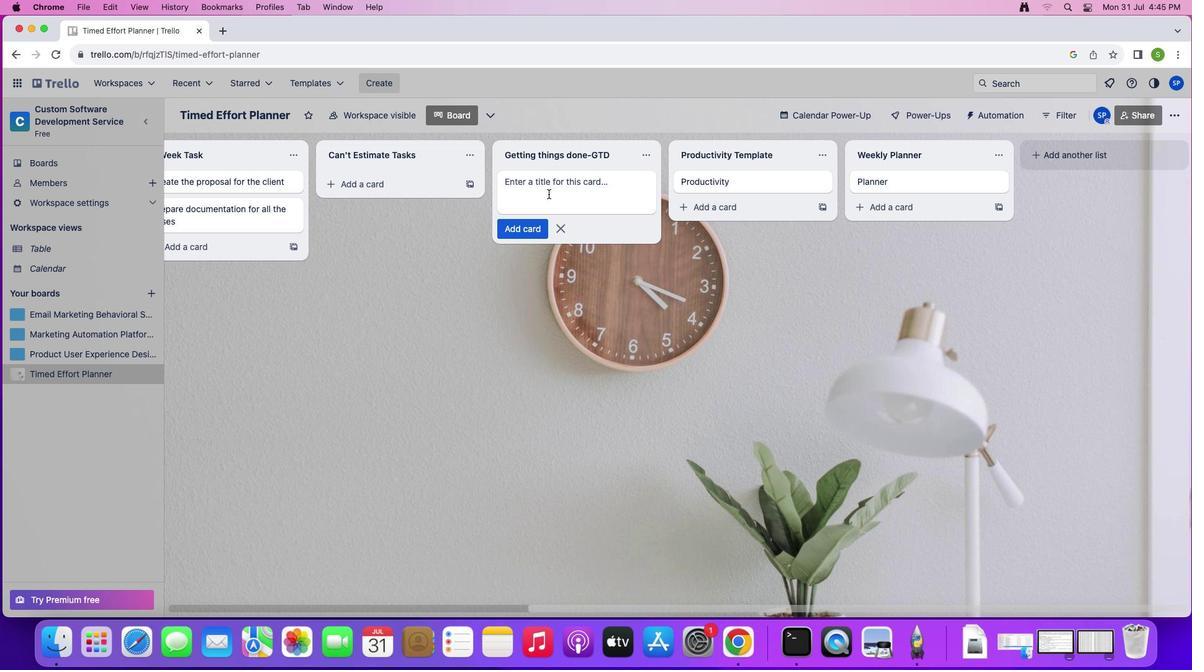 
Action: Key pressed Key.shift'G''T''D'Key.enter
Screenshot: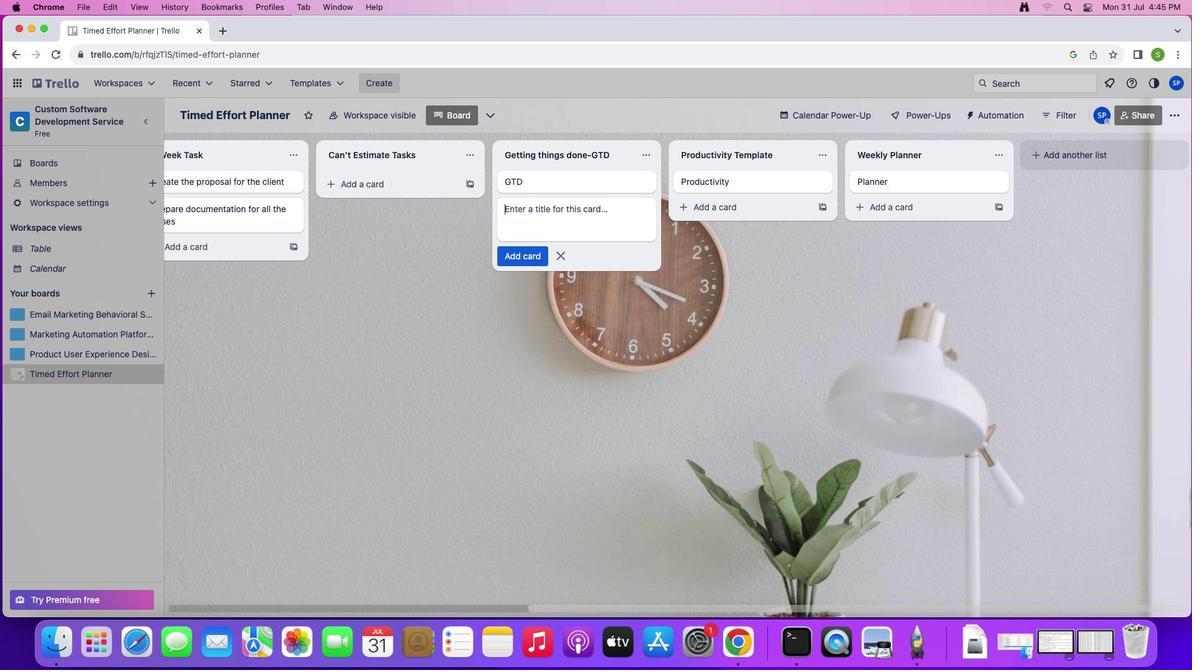 
Action: Mouse moved to (573, 268)
Screenshot: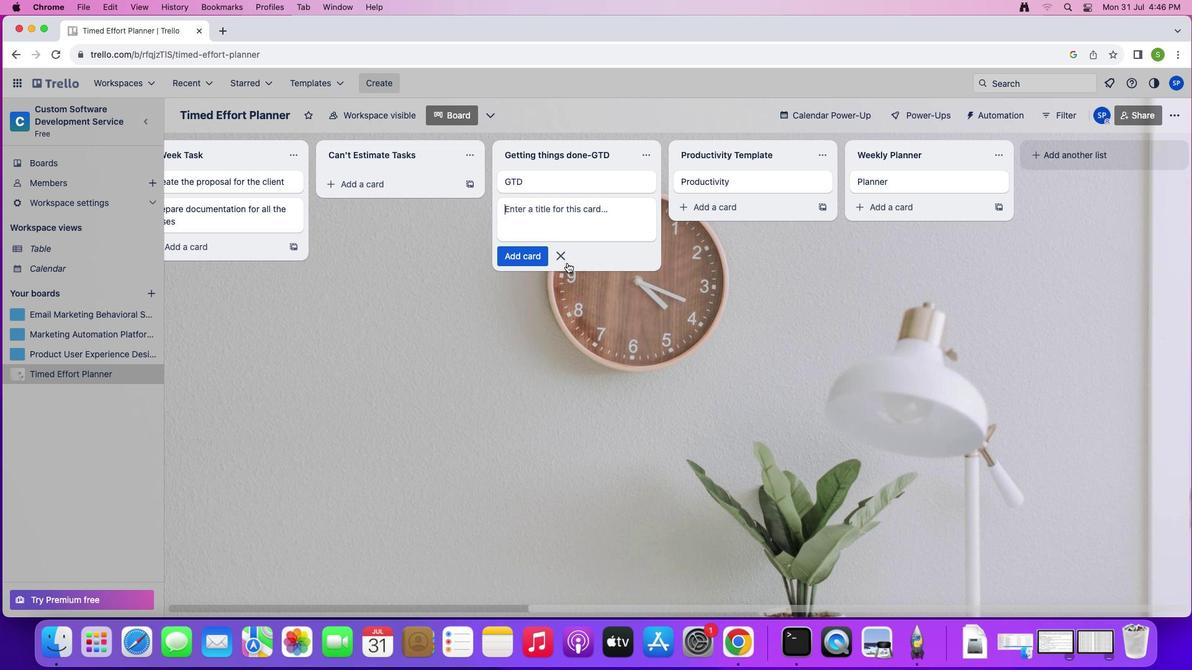 
Action: Mouse pressed left at (573, 268)
Screenshot: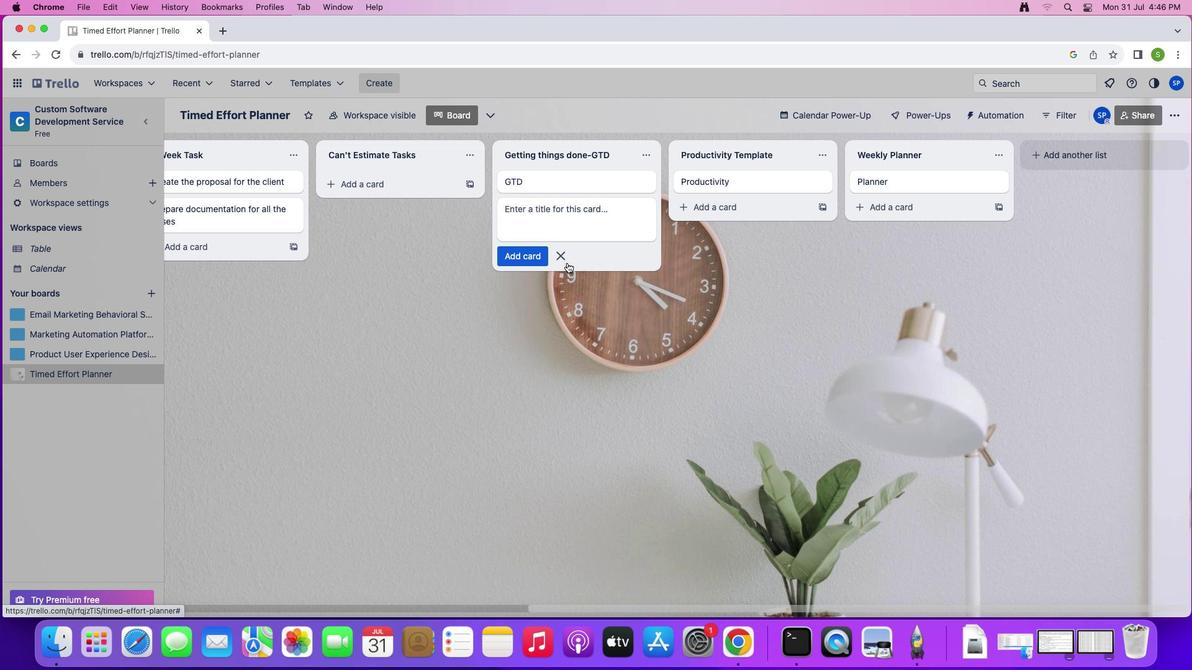 
Action: Mouse moved to (550, 195)
Screenshot: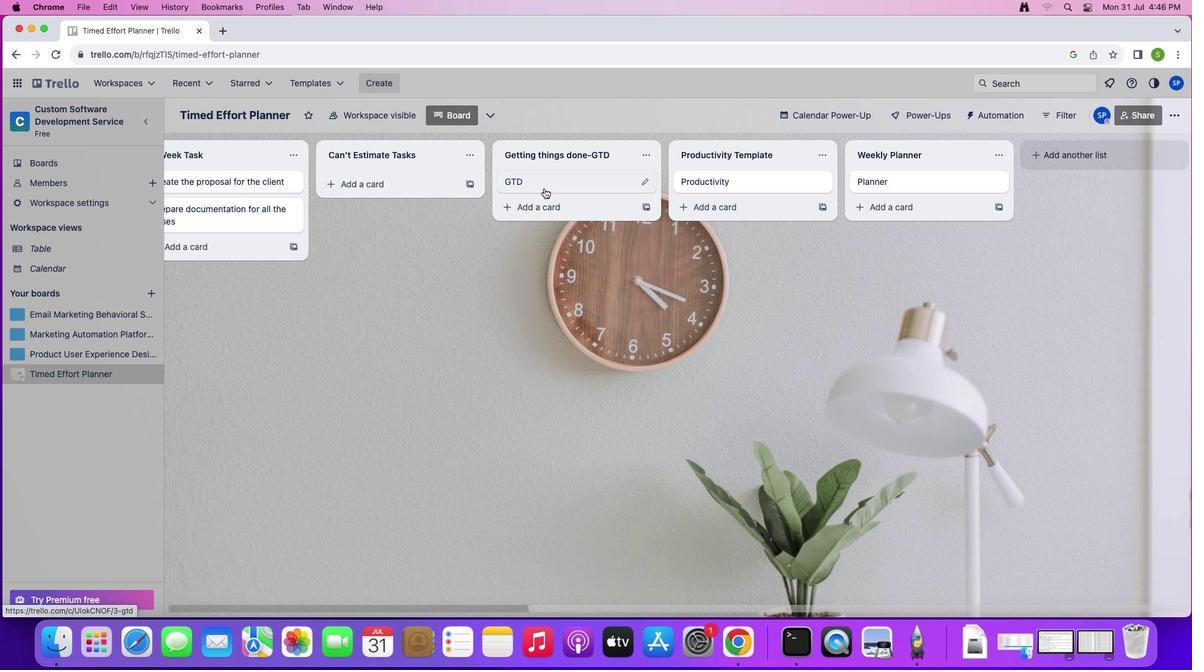 
Action: Mouse pressed left at (550, 195)
Screenshot: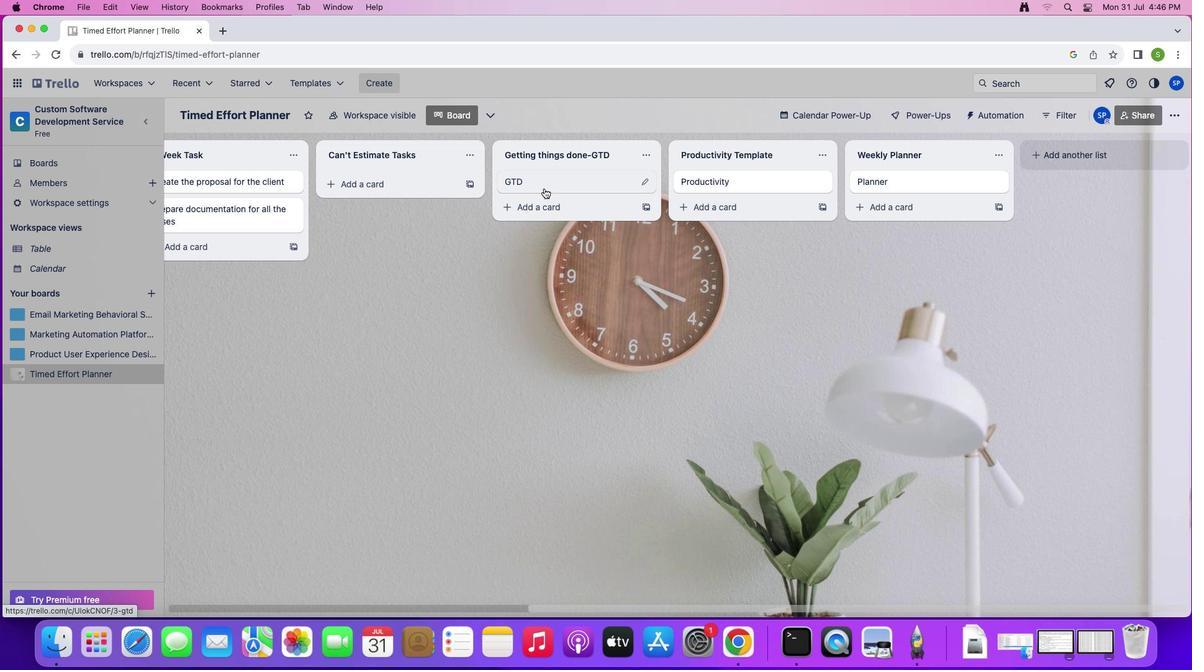 
Action: Mouse moved to (758, 189)
Screenshot: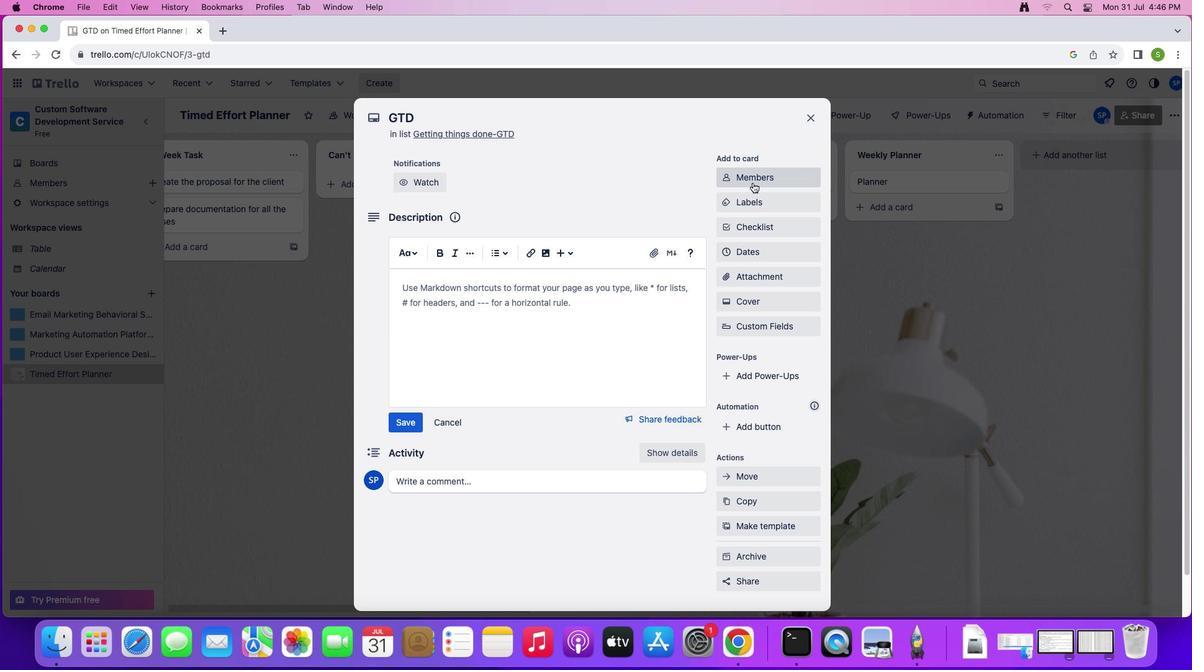 
Action: Mouse pressed left at (758, 189)
Screenshot: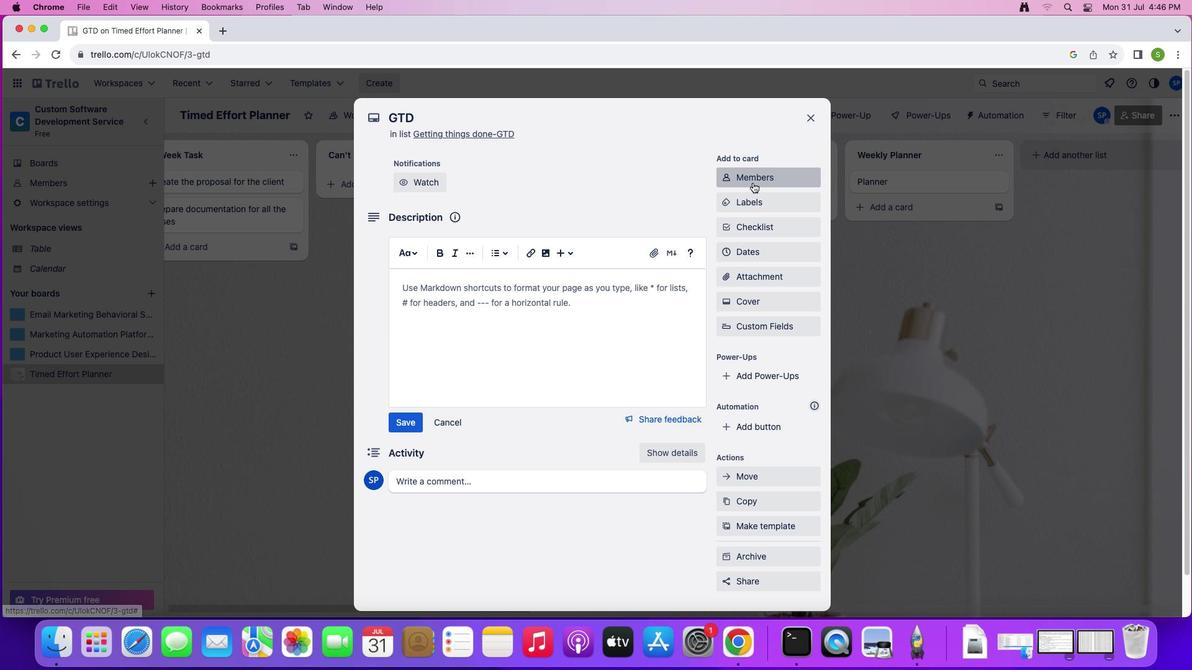
Action: Mouse moved to (744, 239)
Screenshot: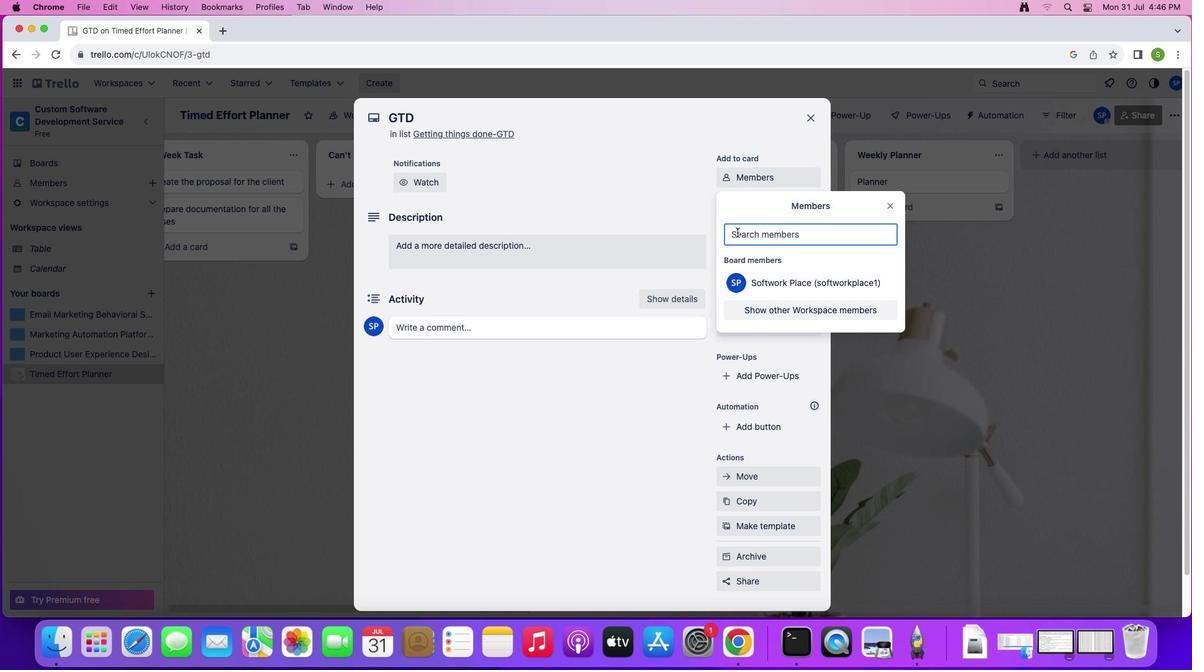 
Action: Mouse pressed left at (744, 239)
Screenshot: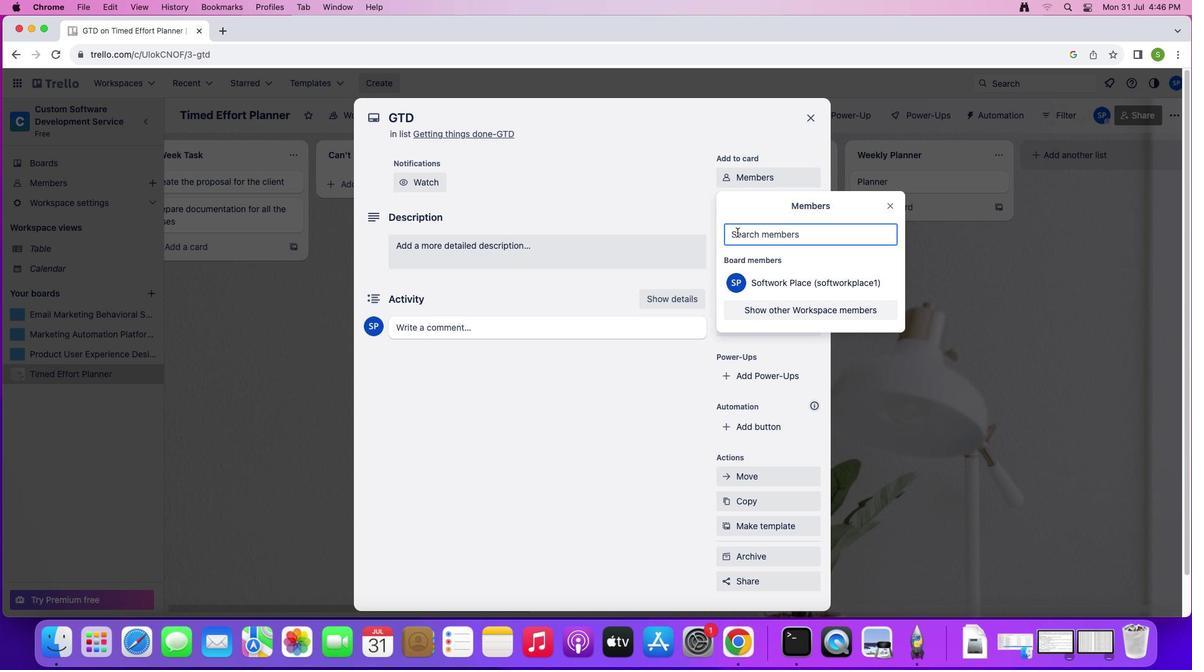 
Action: Mouse moved to (744, 238)
Screenshot: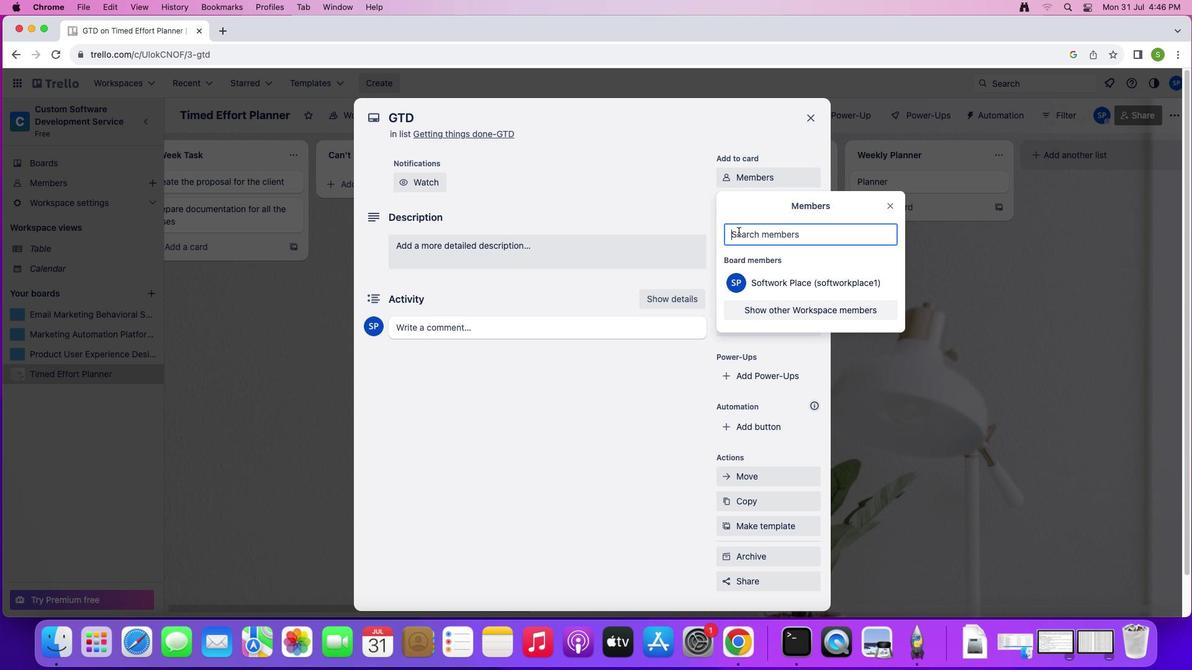 
Action: Key pressed 's''o''f''t''a''g''e''.''3''s''o''f''t''a''g''e''.''n''e''t'
Screenshot: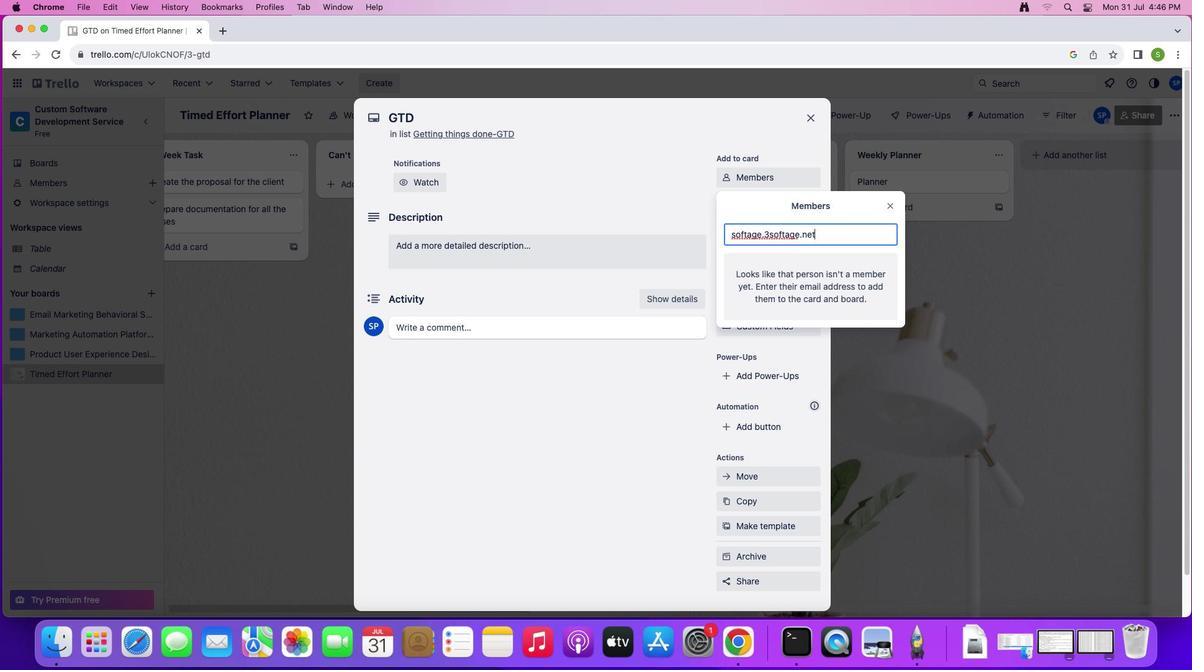 
Action: Mouse moved to (775, 241)
Screenshot: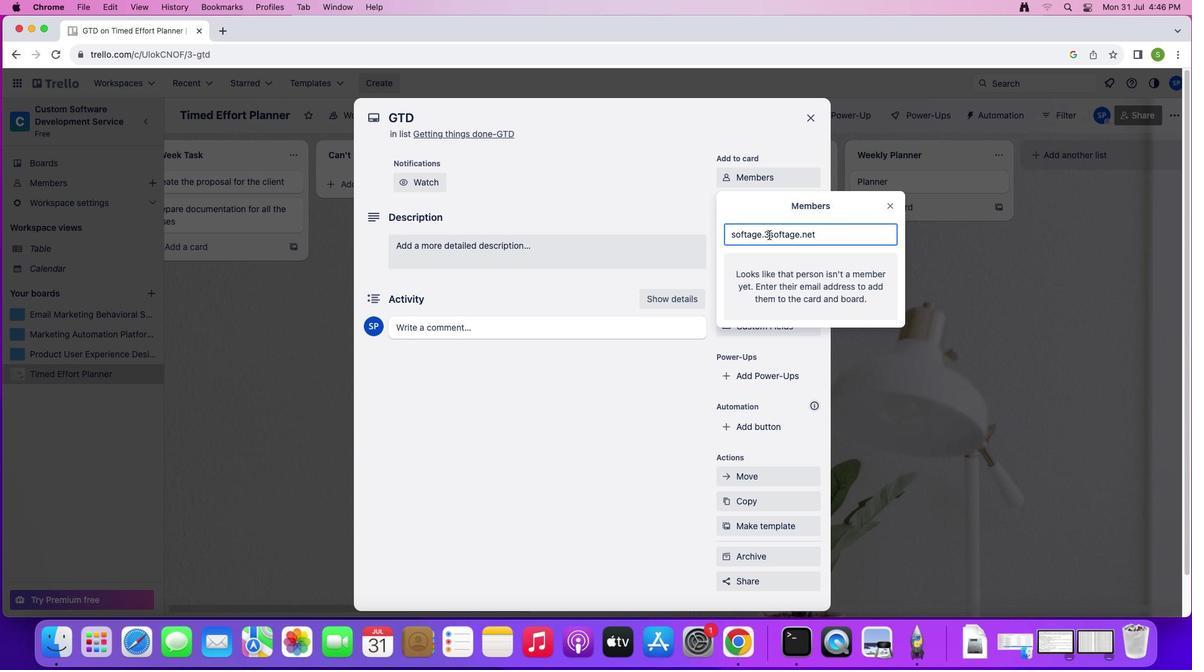 
Action: Mouse pressed left at (775, 241)
Screenshot: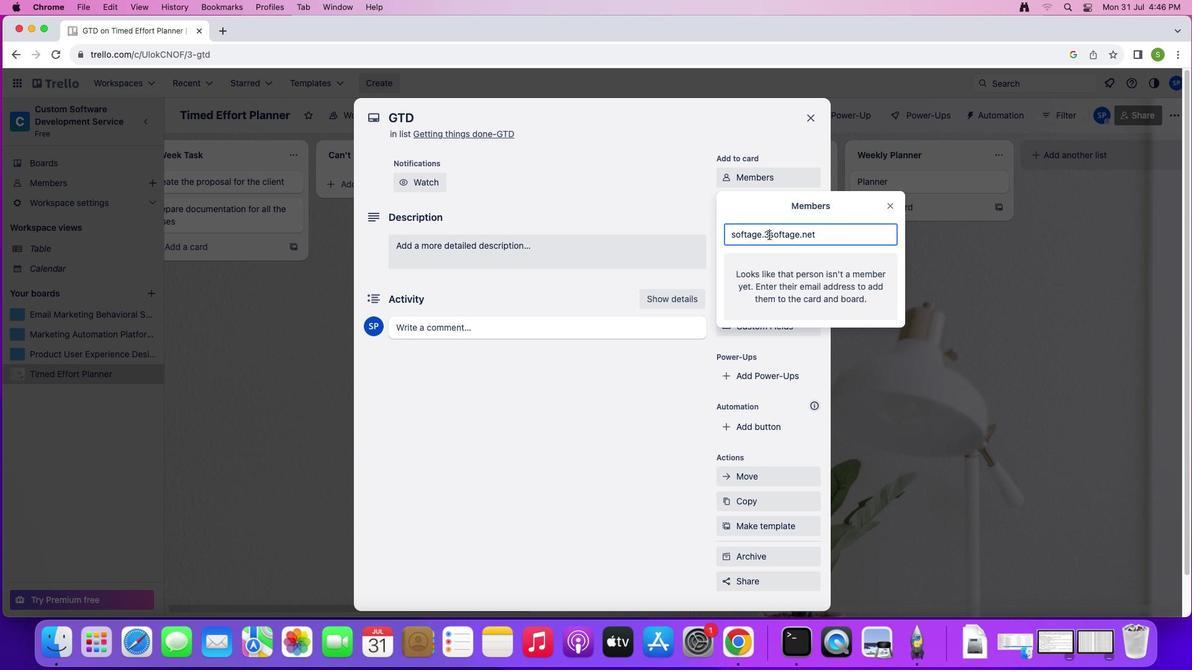 
Action: Mouse moved to (877, 240)
Screenshot: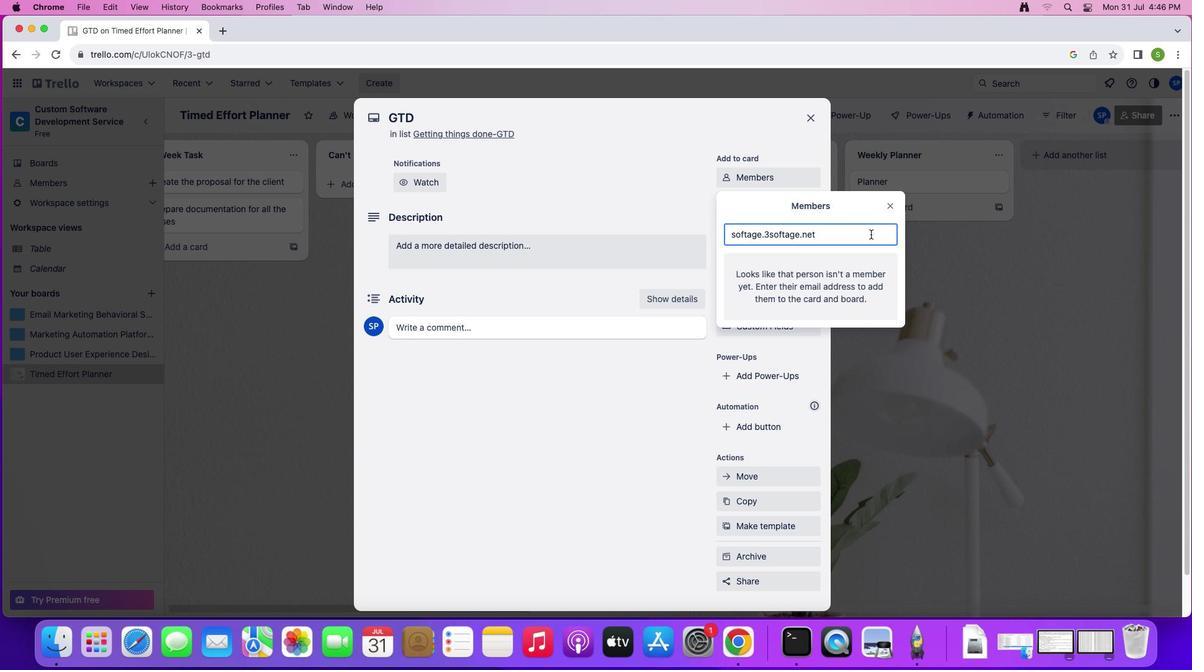 
Action: Key pressed Key.shift'@'
Screenshot: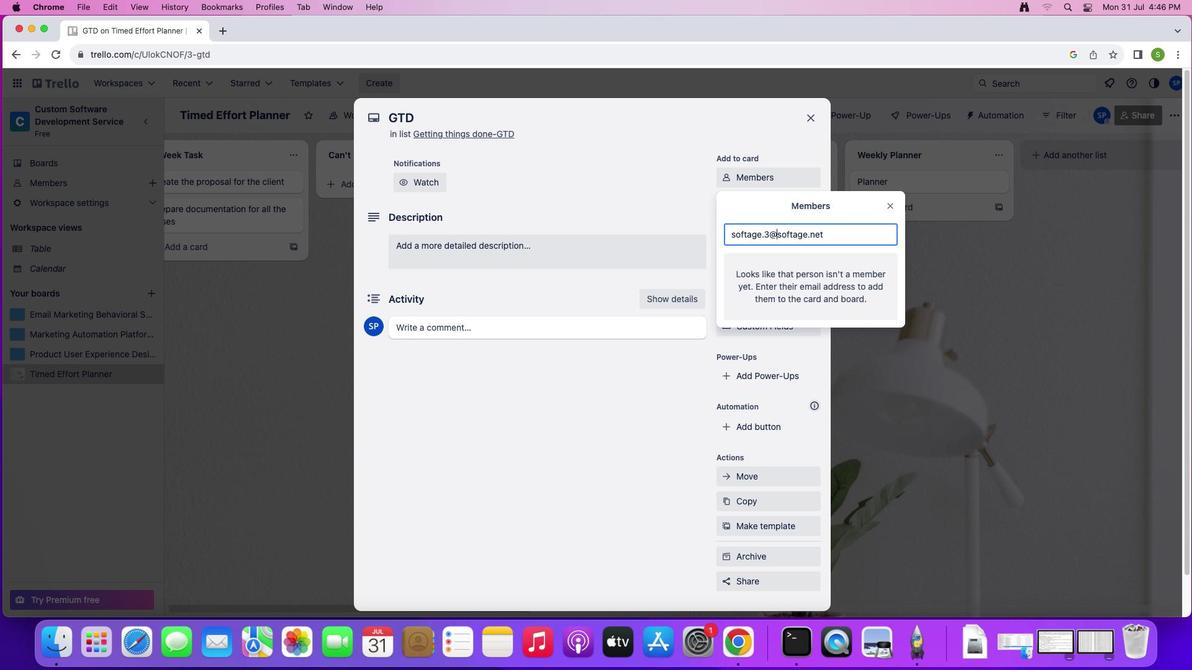 
Action: Mouse moved to (780, 331)
Screenshot: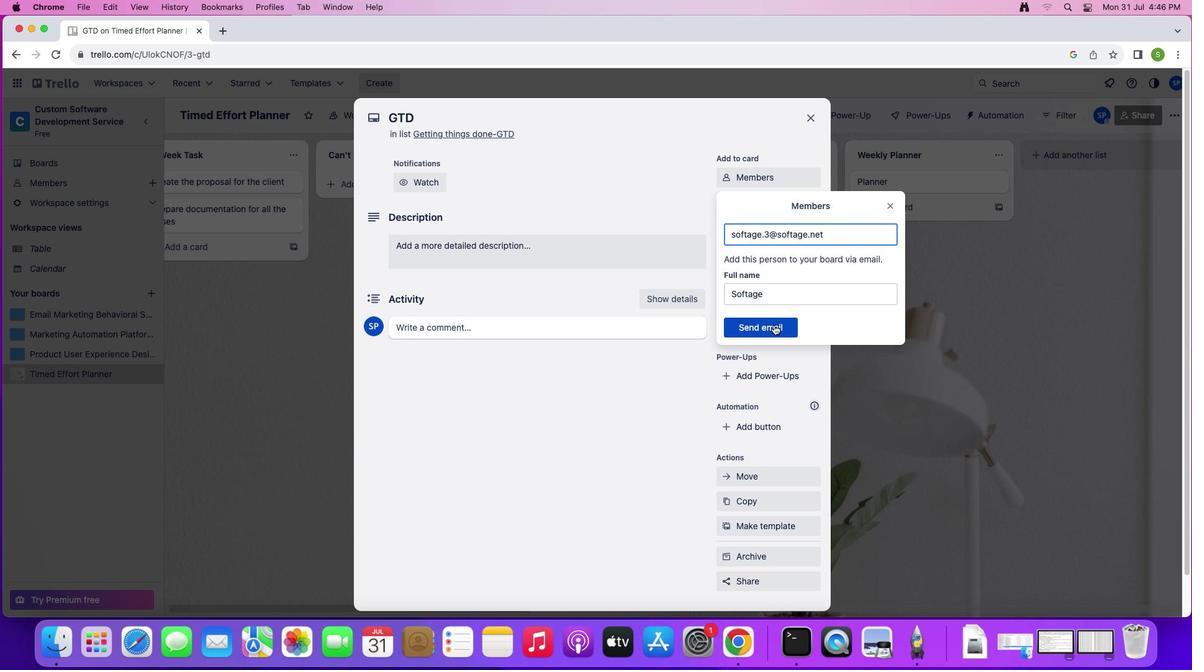 
Action: Mouse pressed left at (780, 331)
Screenshot: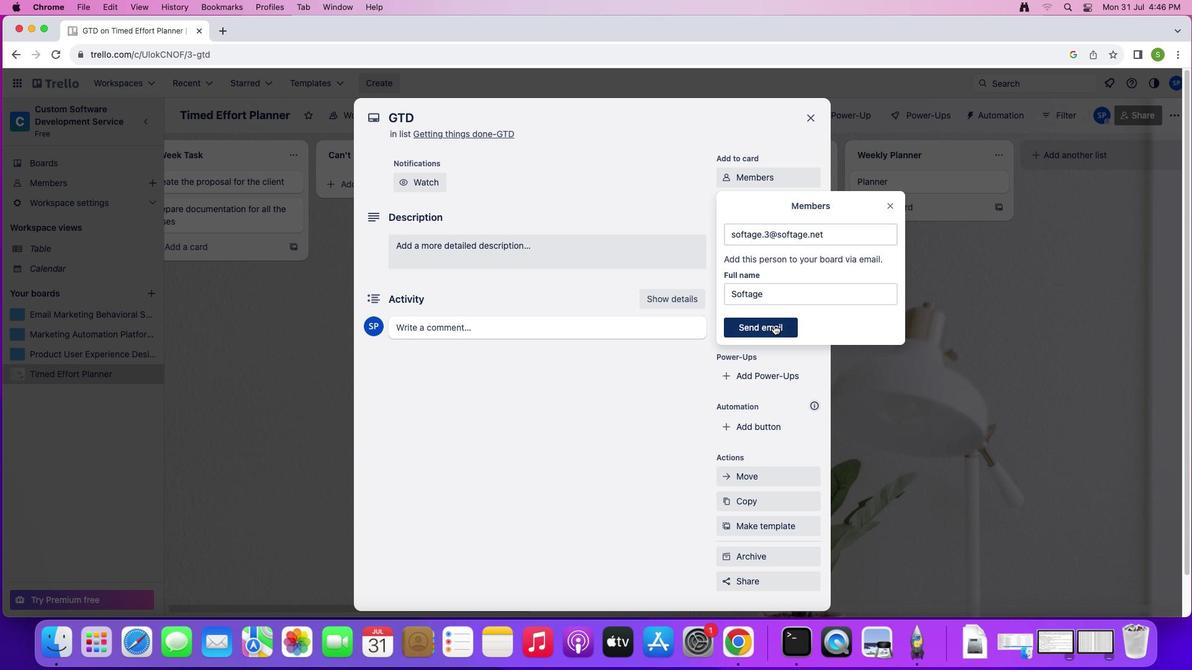 
Action: Mouse moved to (776, 256)
Screenshot: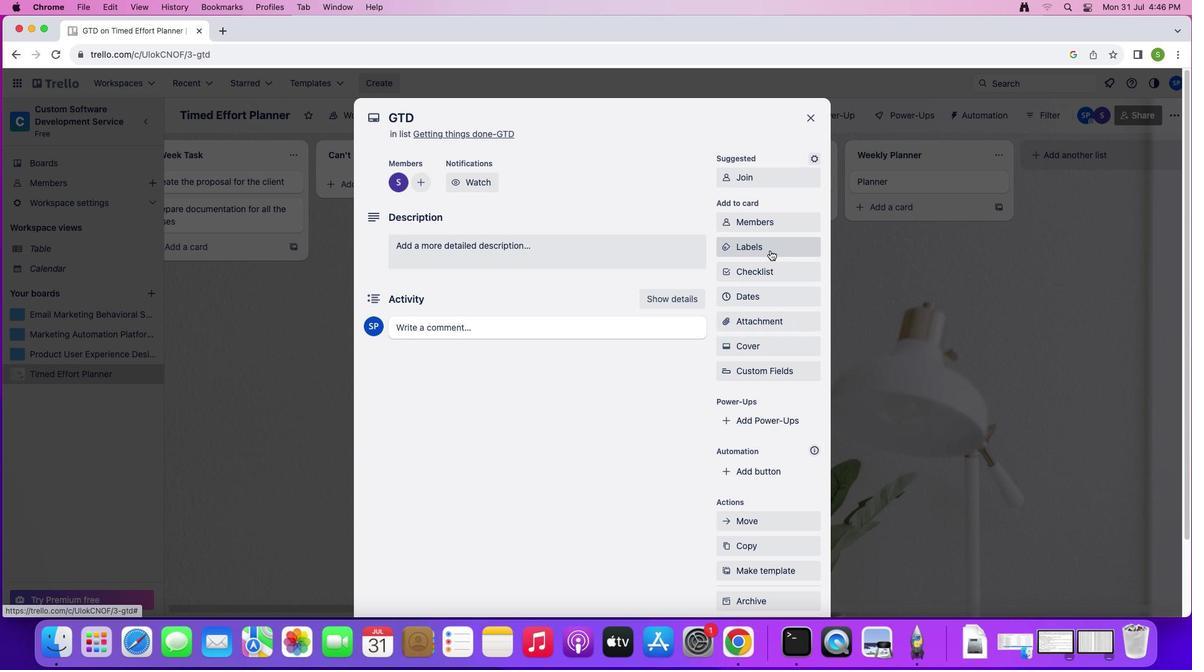 
Action: Mouse pressed left at (776, 256)
Screenshot: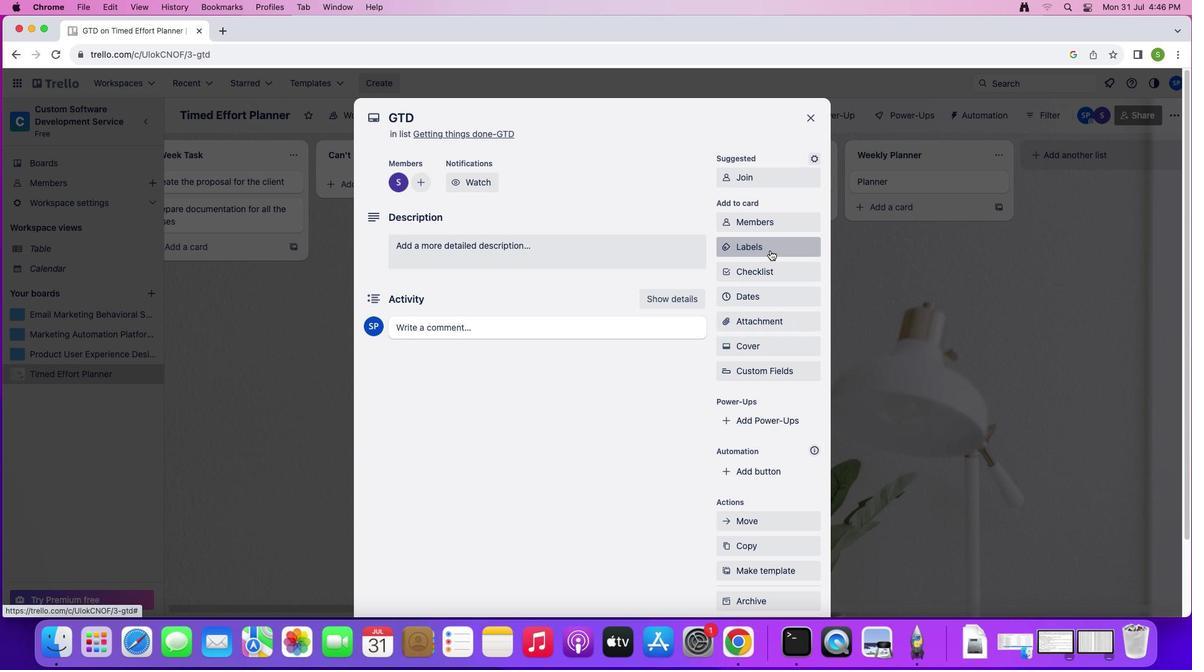 
Action: Mouse moved to (790, 404)
Screenshot: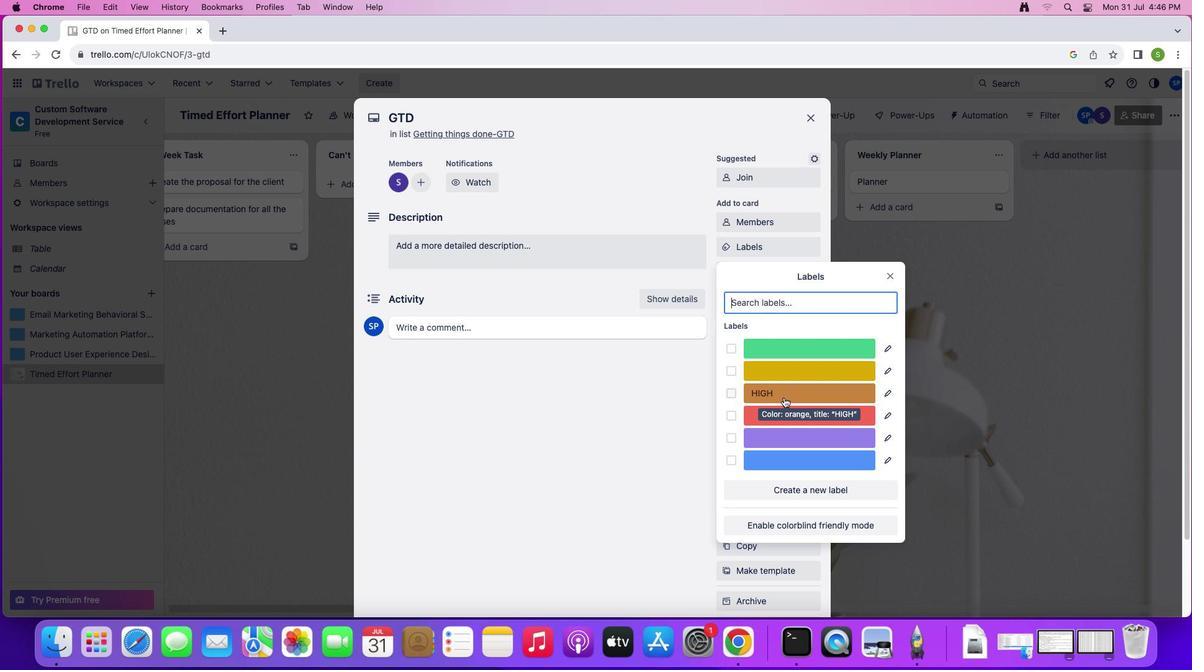 
Action: Mouse pressed left at (790, 404)
Screenshot: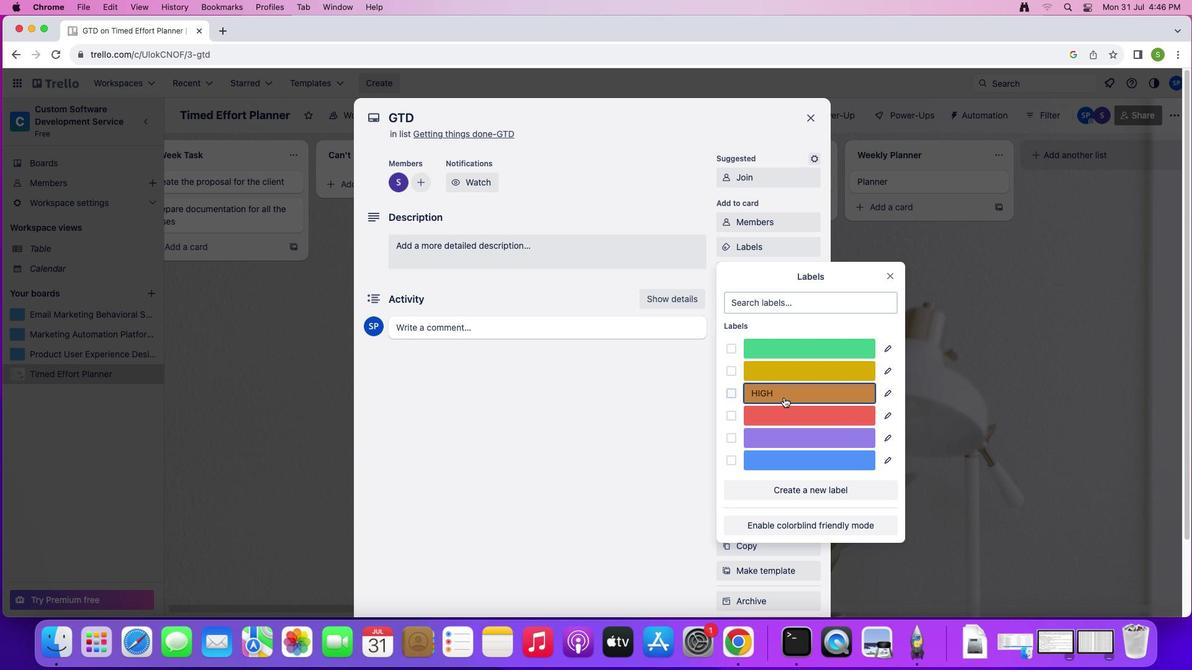 
Action: Mouse moved to (896, 286)
Screenshot: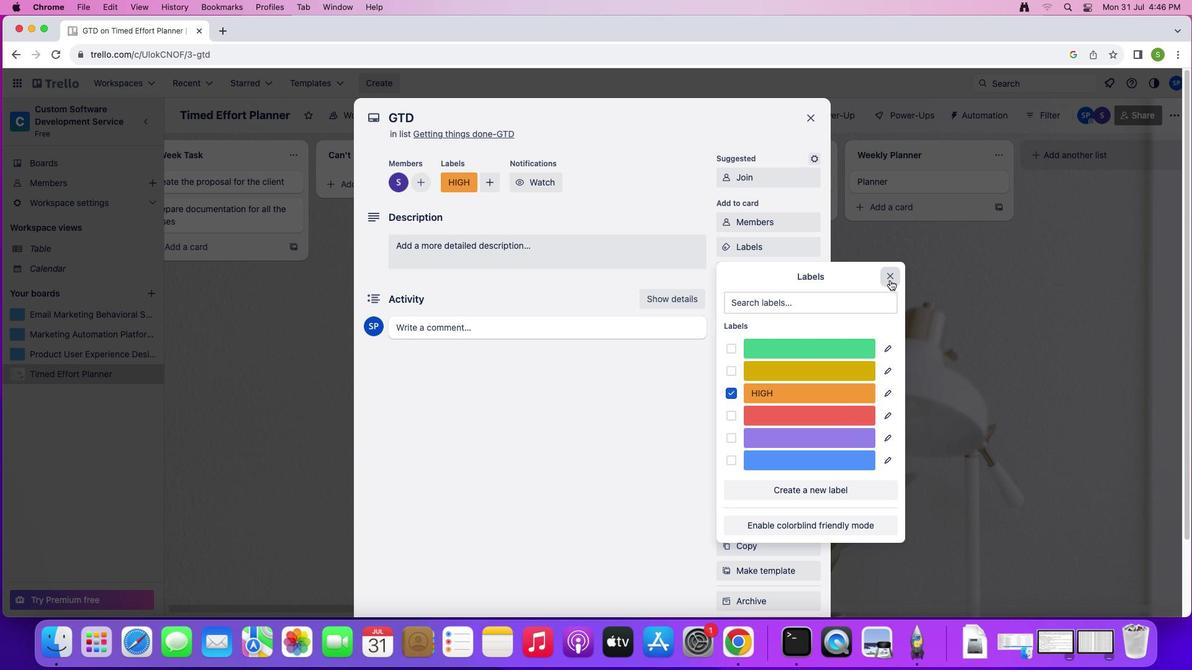 
Action: Mouse pressed left at (896, 286)
Screenshot: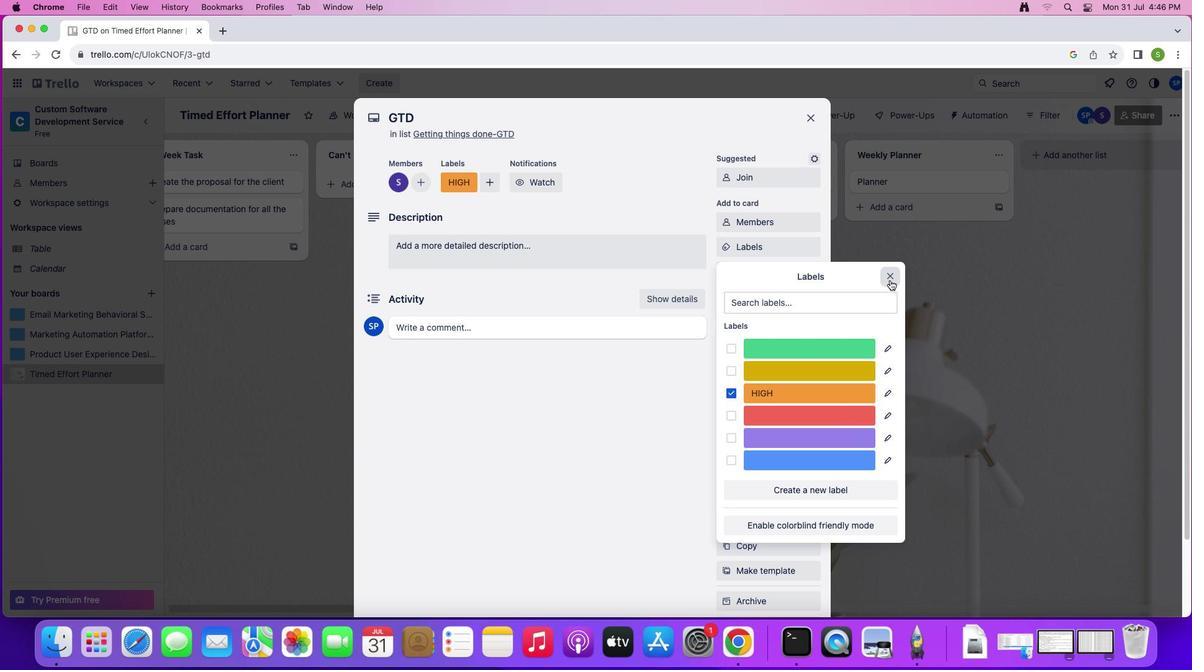 
Action: Mouse moved to (742, 278)
Screenshot: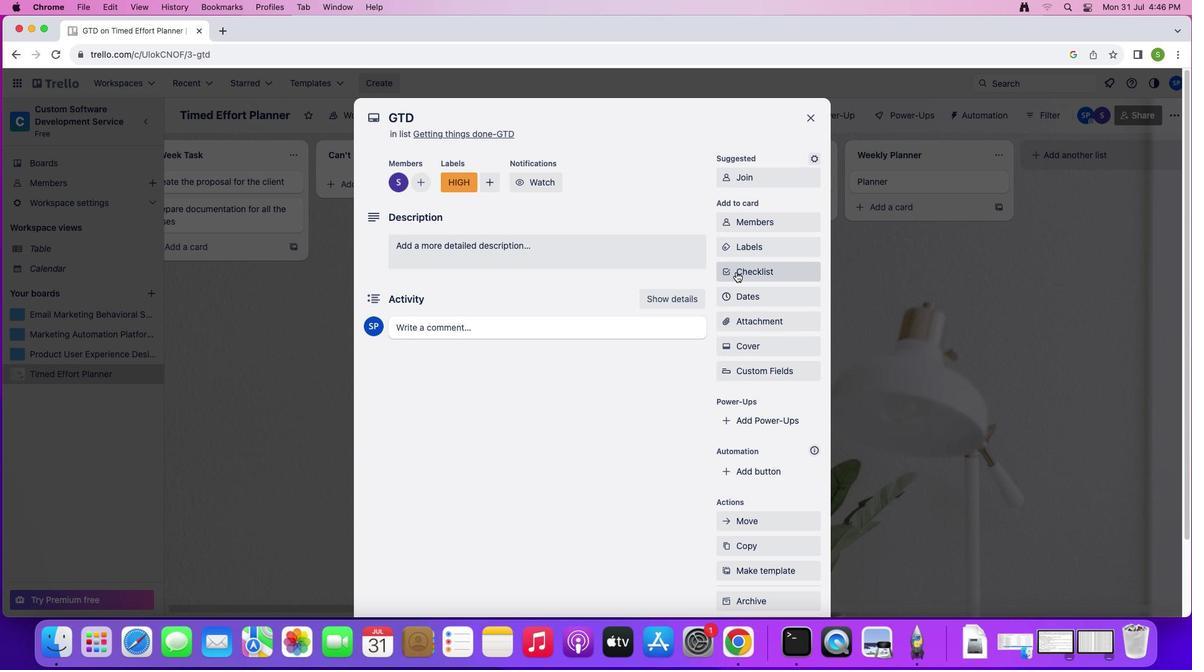 
Action: Mouse pressed left at (742, 278)
Screenshot: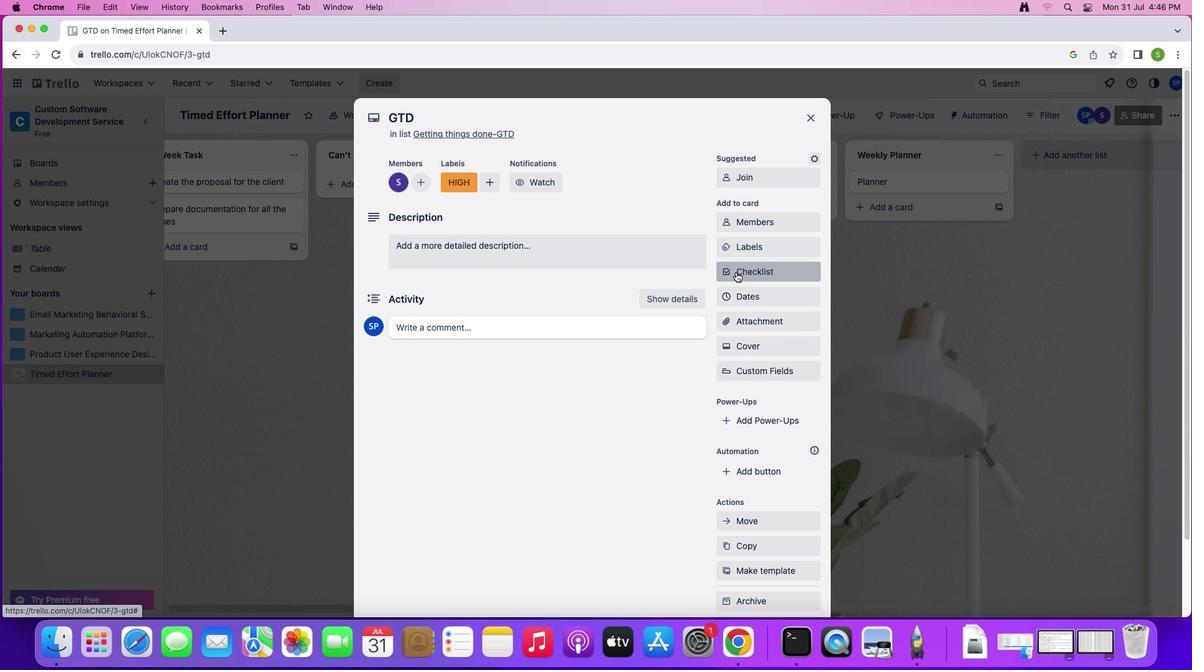
Action: Mouse moved to (771, 381)
Screenshot: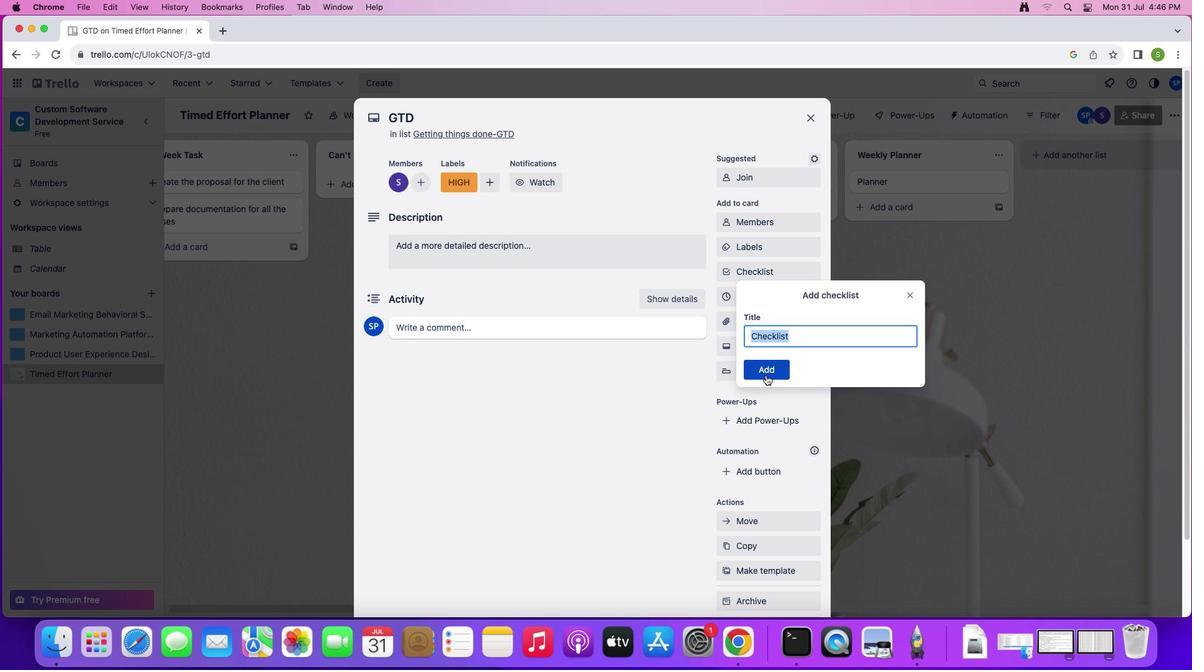
Action: Mouse pressed left at (771, 381)
Screenshot: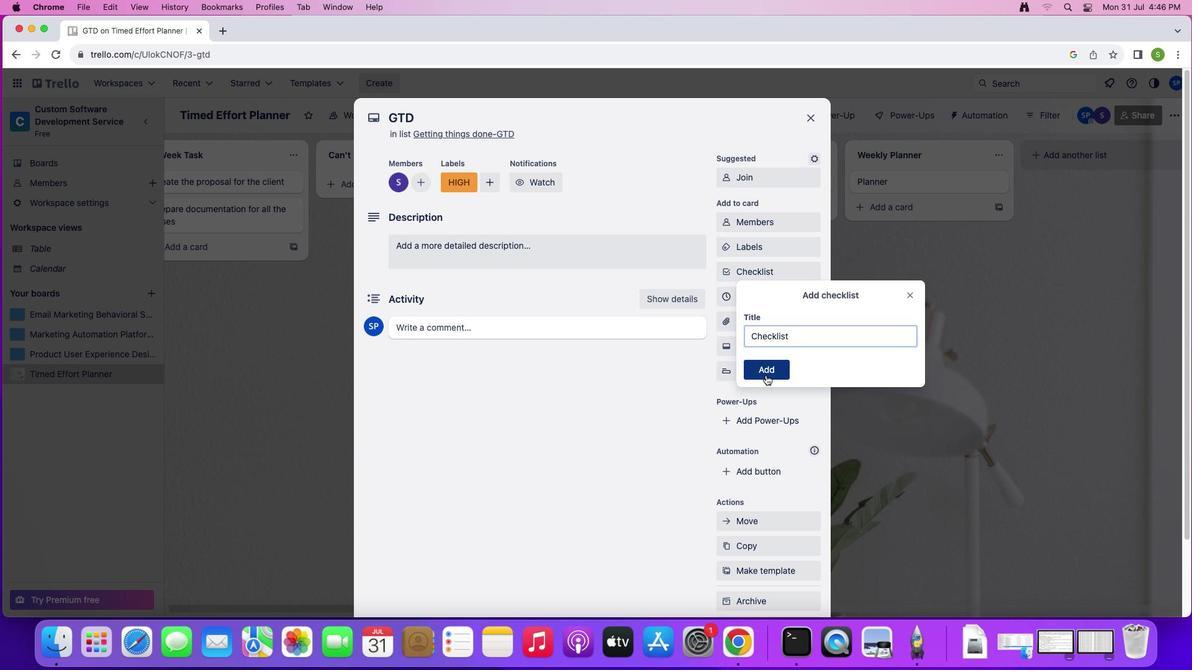 
Action: Mouse moved to (773, 306)
Screenshot: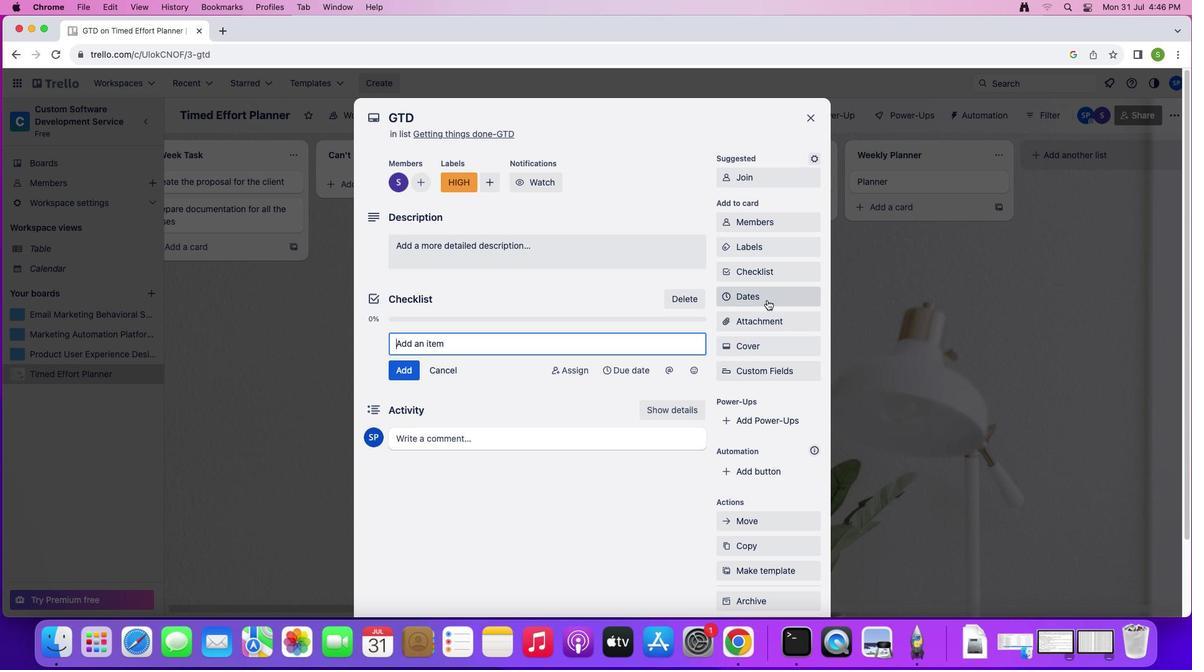 
Action: Mouse pressed left at (773, 306)
Screenshot: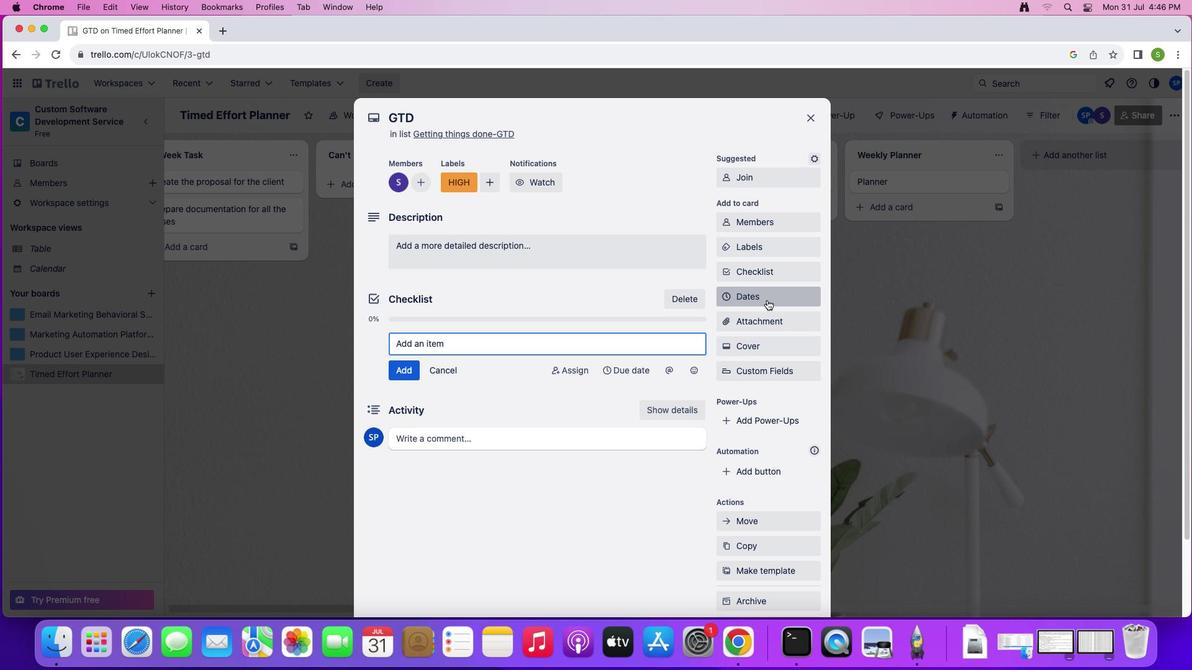 
Action: Mouse moved to (836, 280)
Screenshot: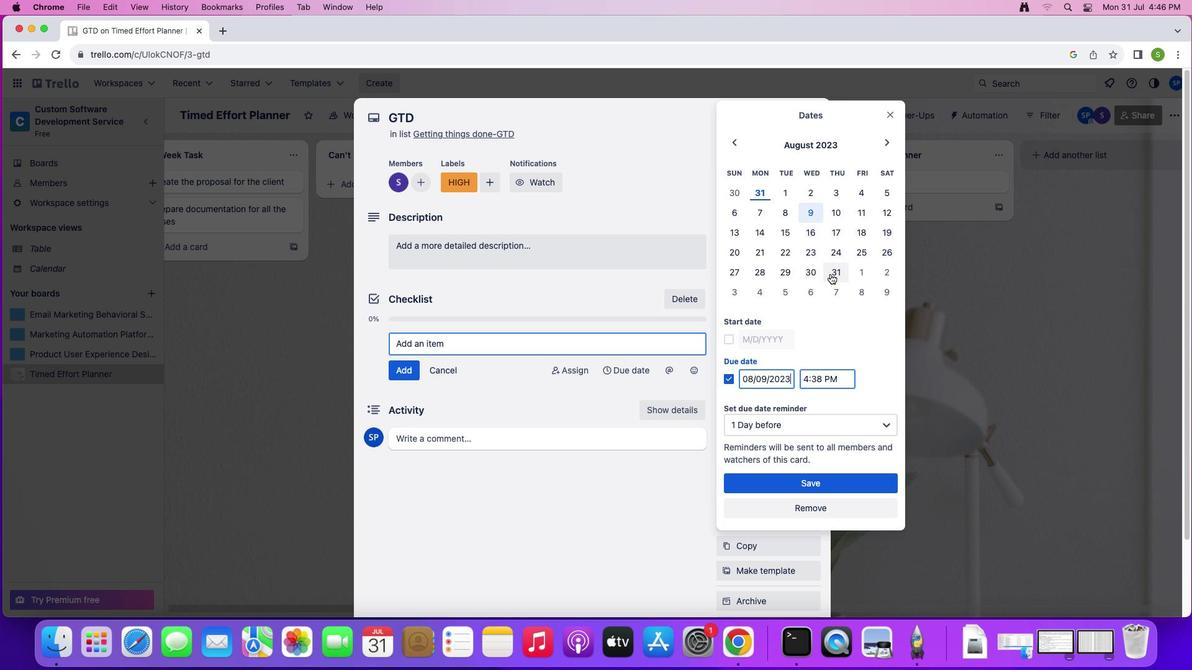 
Action: Mouse pressed left at (836, 280)
Screenshot: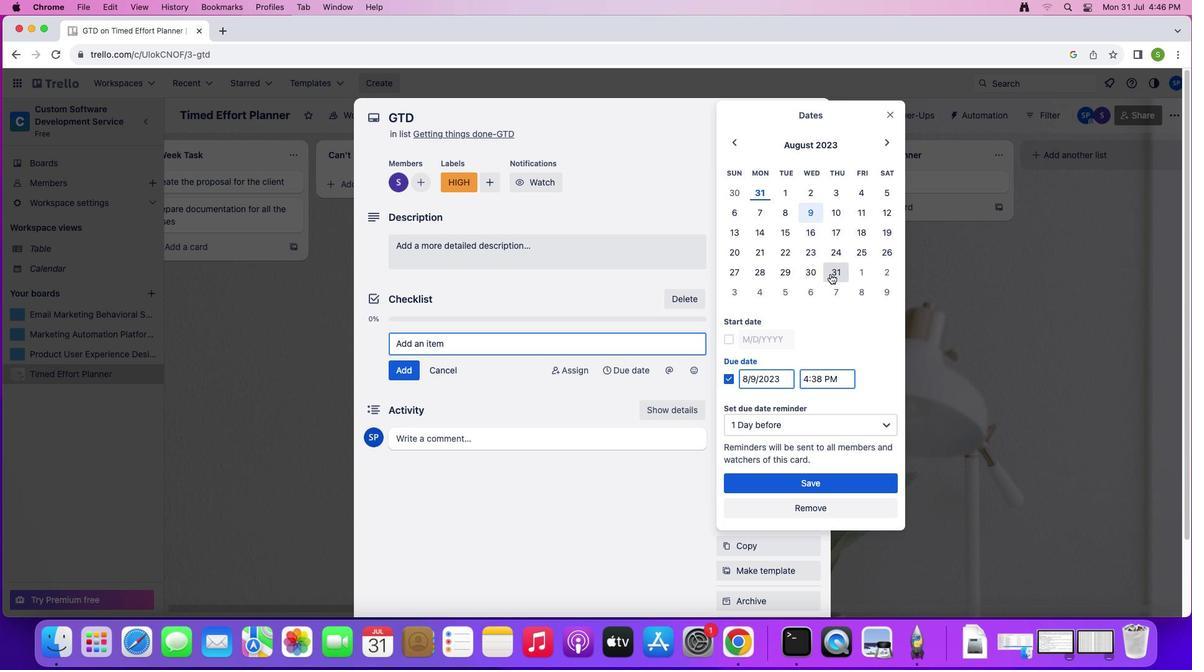 
Action: Mouse moved to (735, 344)
Screenshot: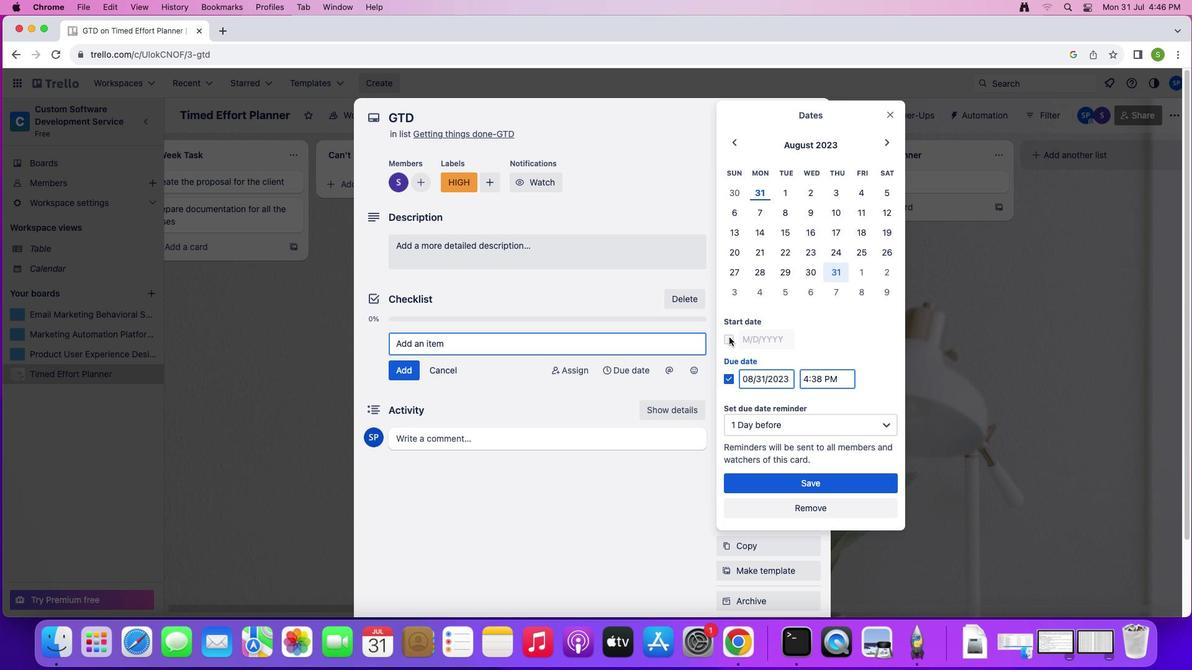 
Action: Mouse pressed left at (735, 344)
Screenshot: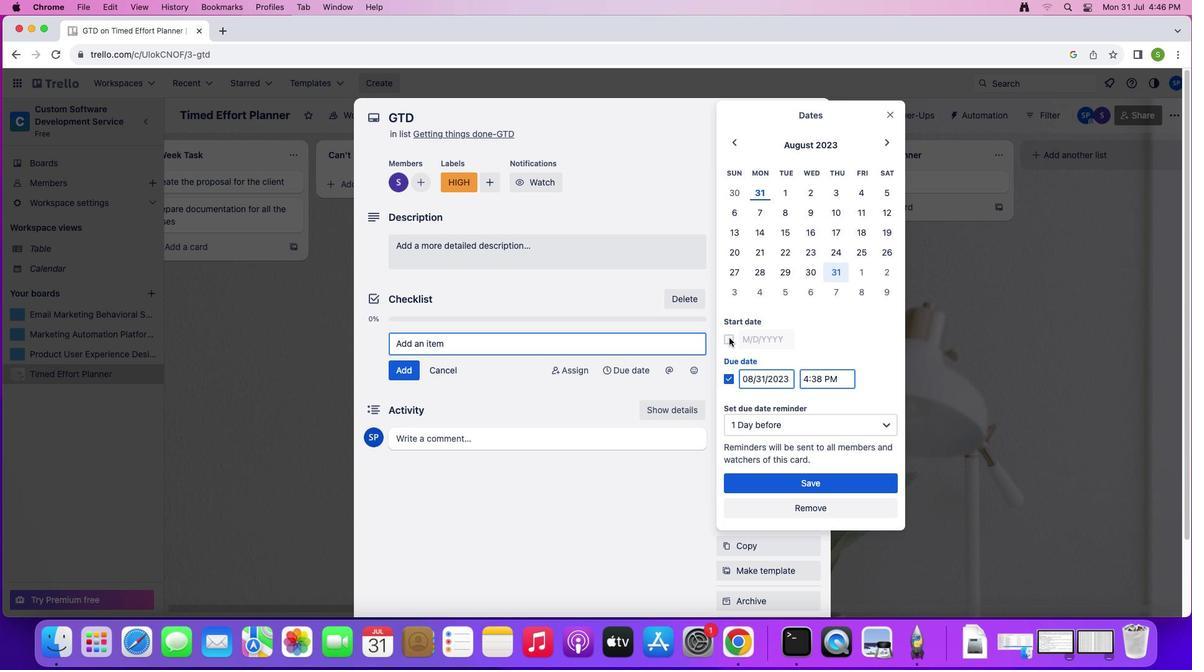 
Action: Mouse moved to (788, 495)
Screenshot: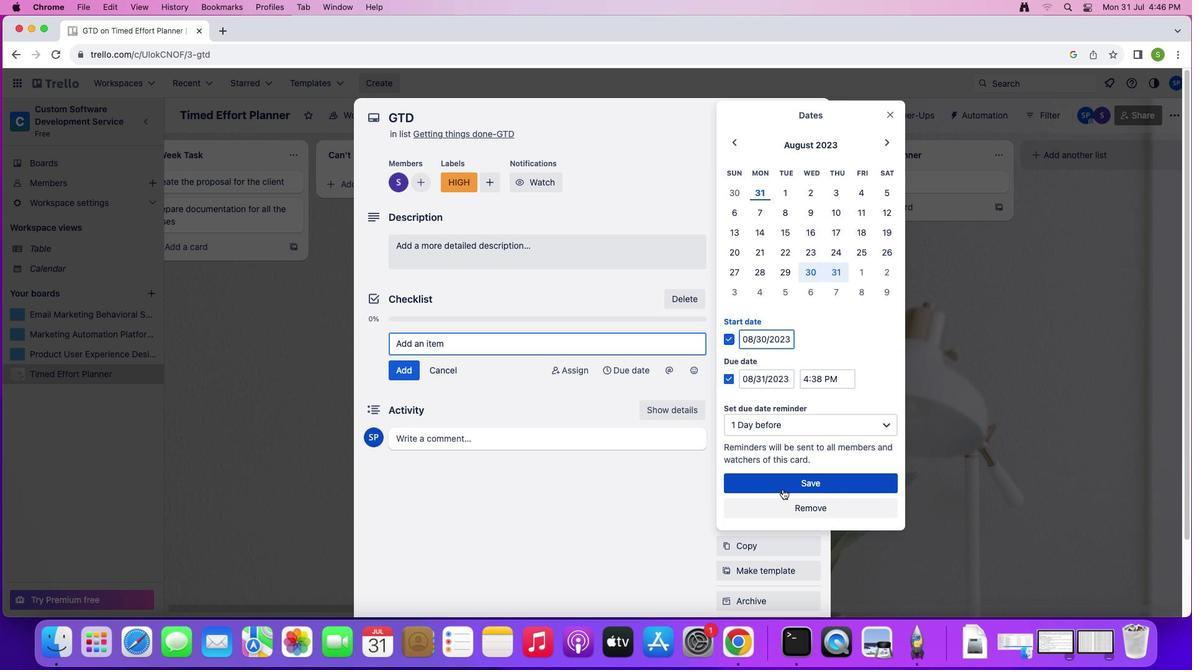 
Action: Mouse pressed left at (788, 495)
Screenshot: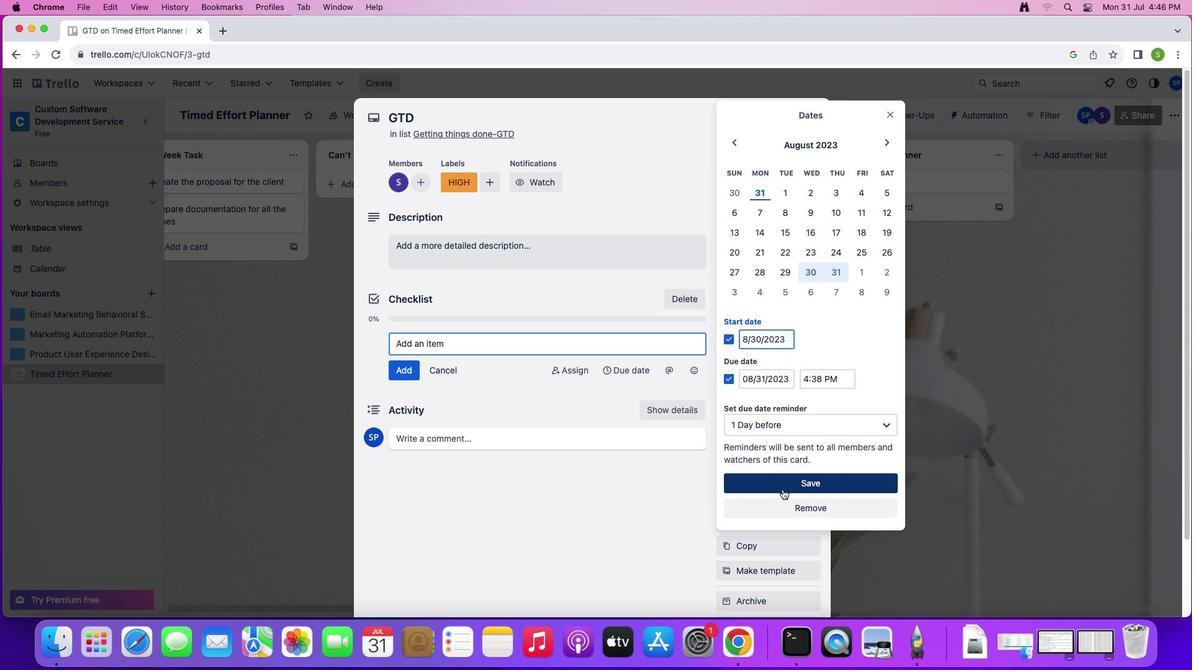 
Action: Mouse moved to (755, 355)
Screenshot: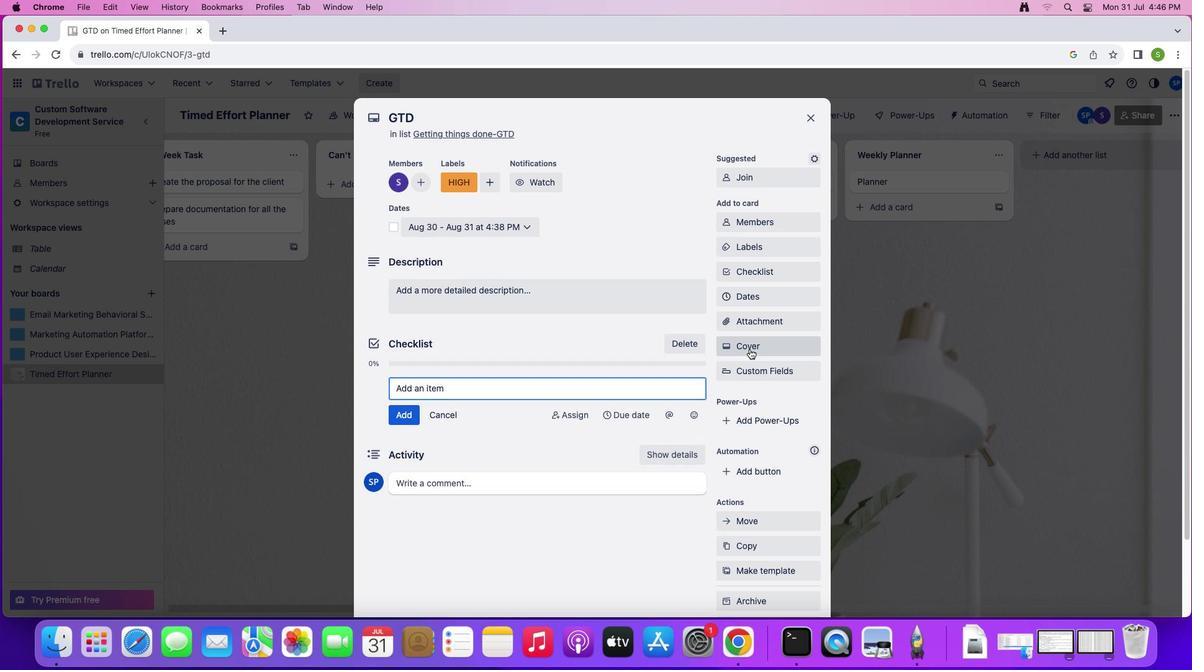 
Action: Mouse pressed left at (755, 355)
Screenshot: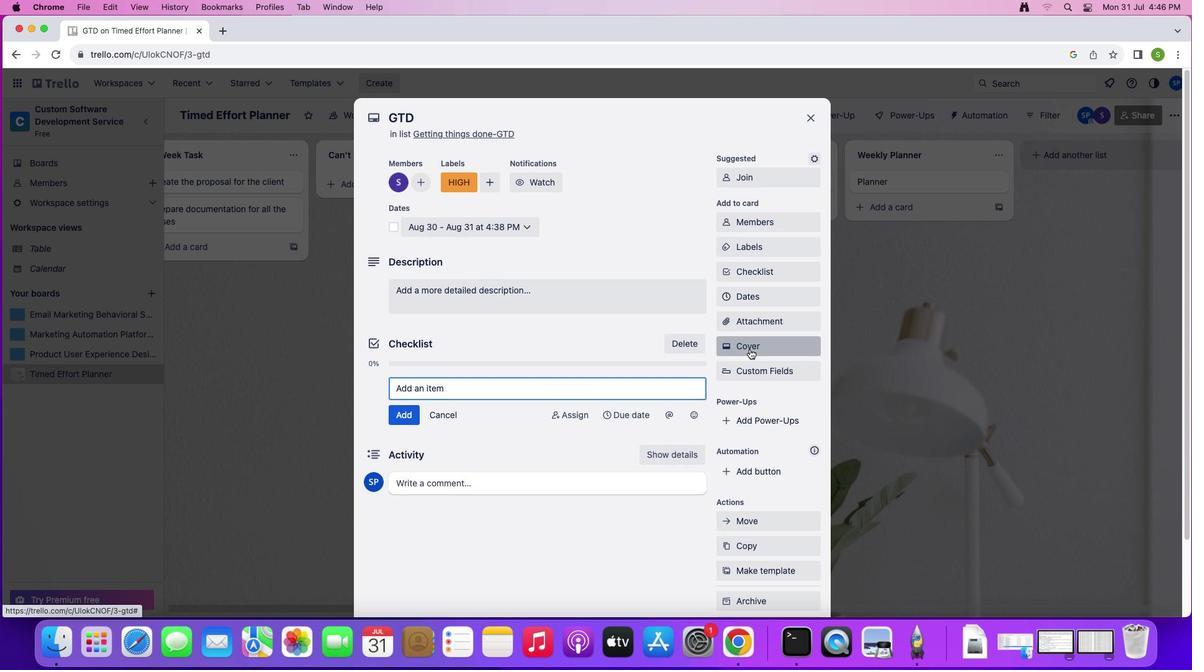 
Action: Mouse moved to (817, 398)
Screenshot: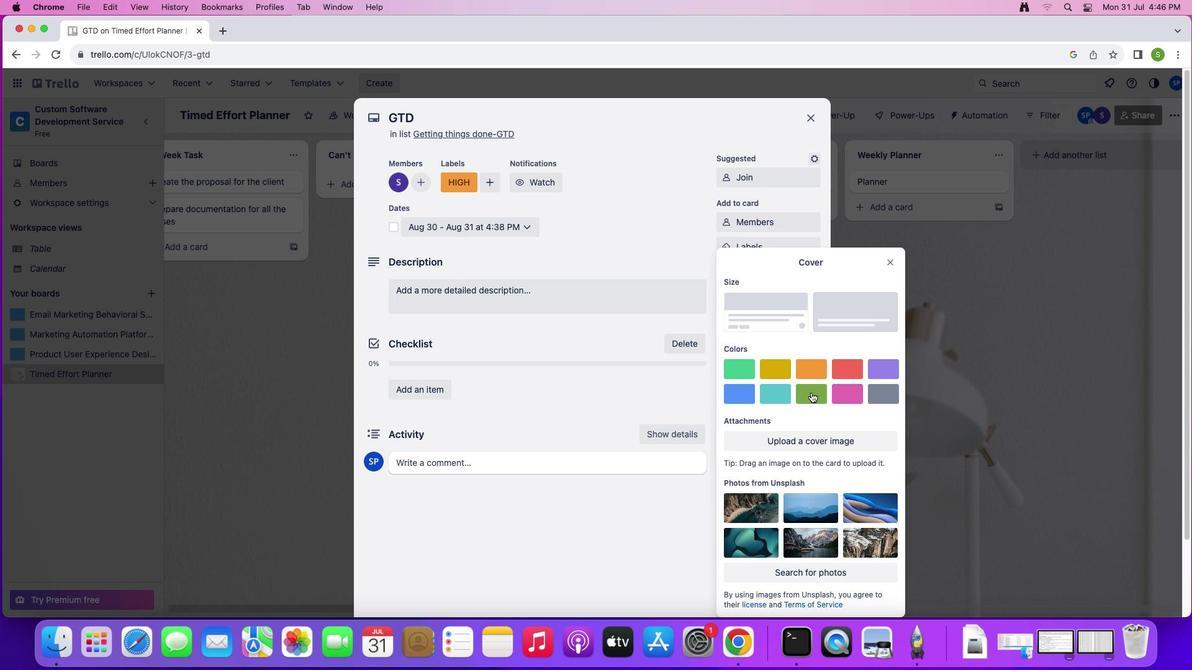 
Action: Mouse pressed left at (817, 398)
Screenshot: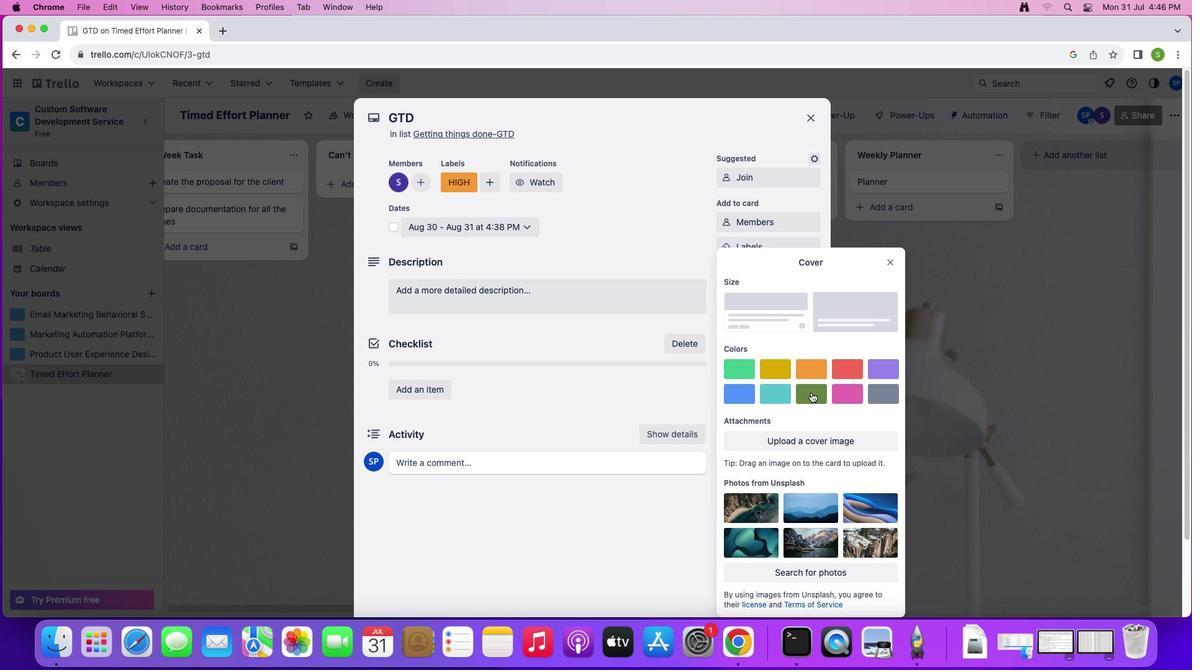 
Action: Mouse moved to (891, 250)
Screenshot: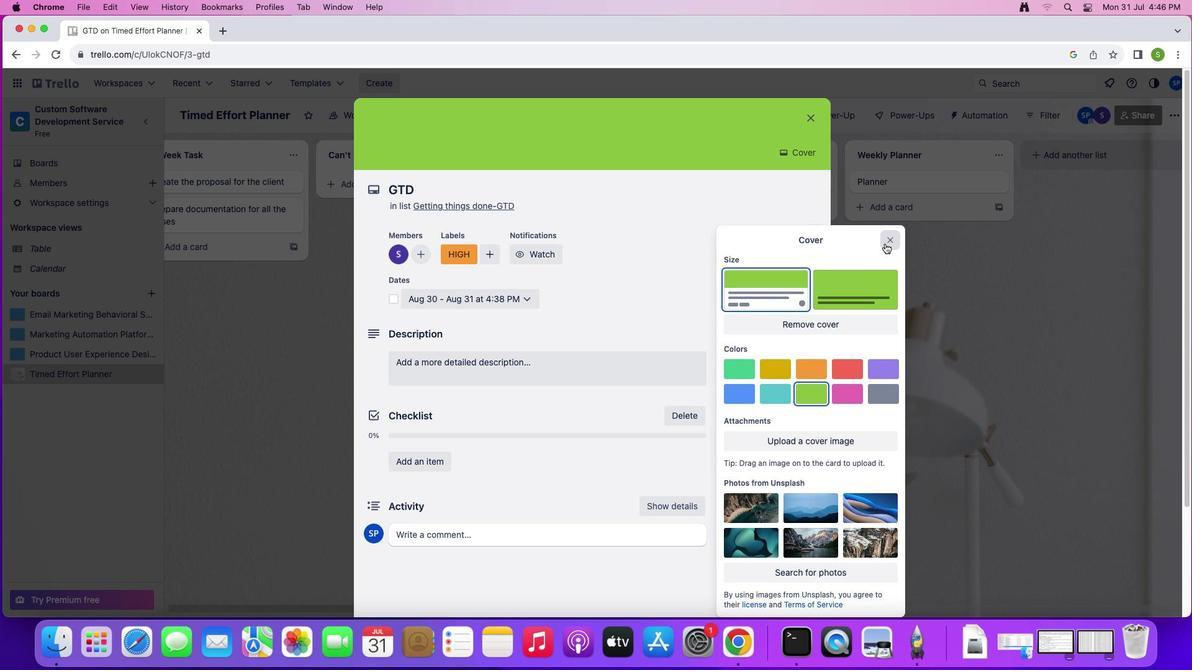 
Action: Mouse pressed left at (891, 250)
Screenshot: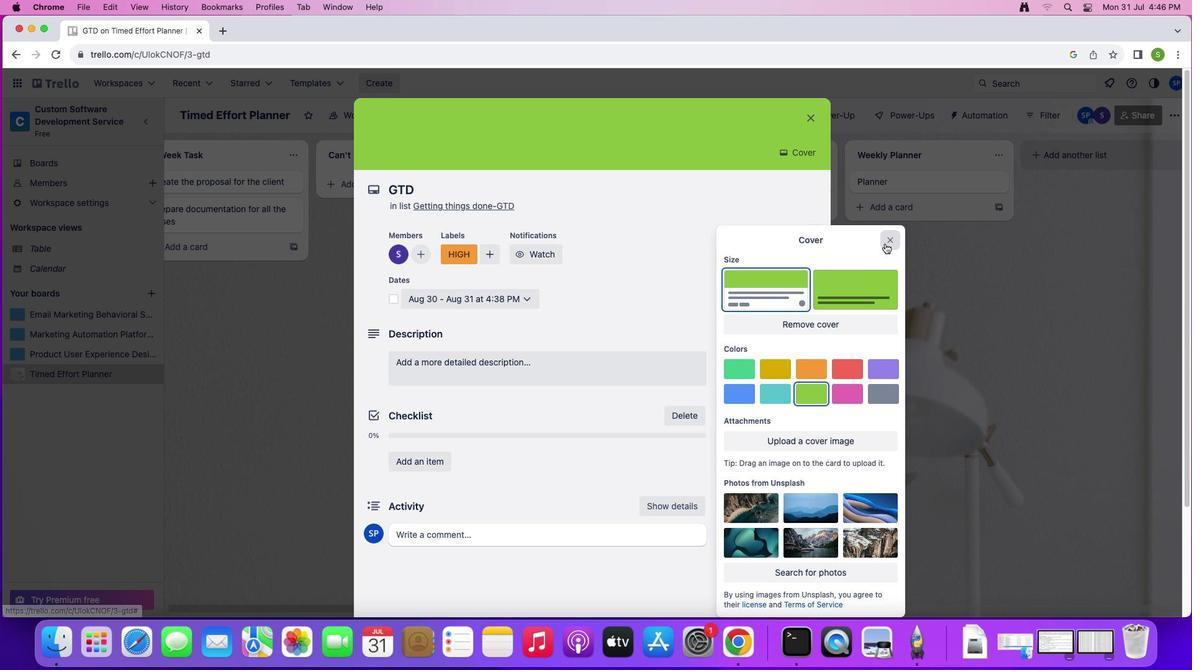 
Action: Mouse moved to (487, 376)
Screenshot: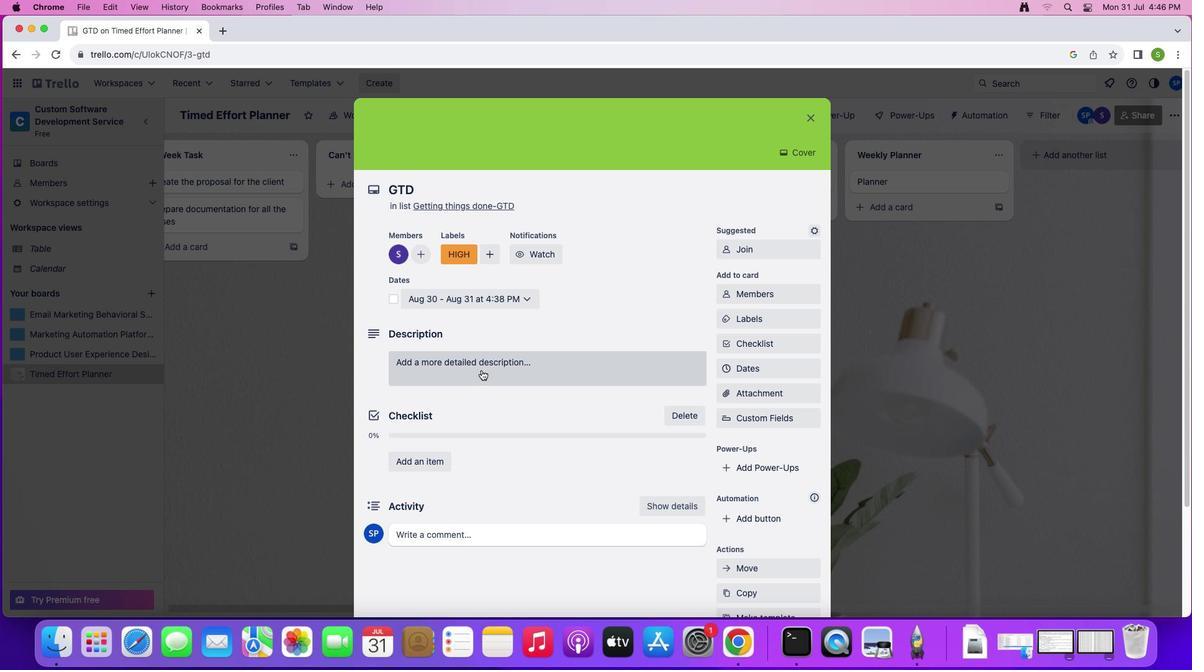 
Action: Mouse pressed left at (487, 376)
Screenshot: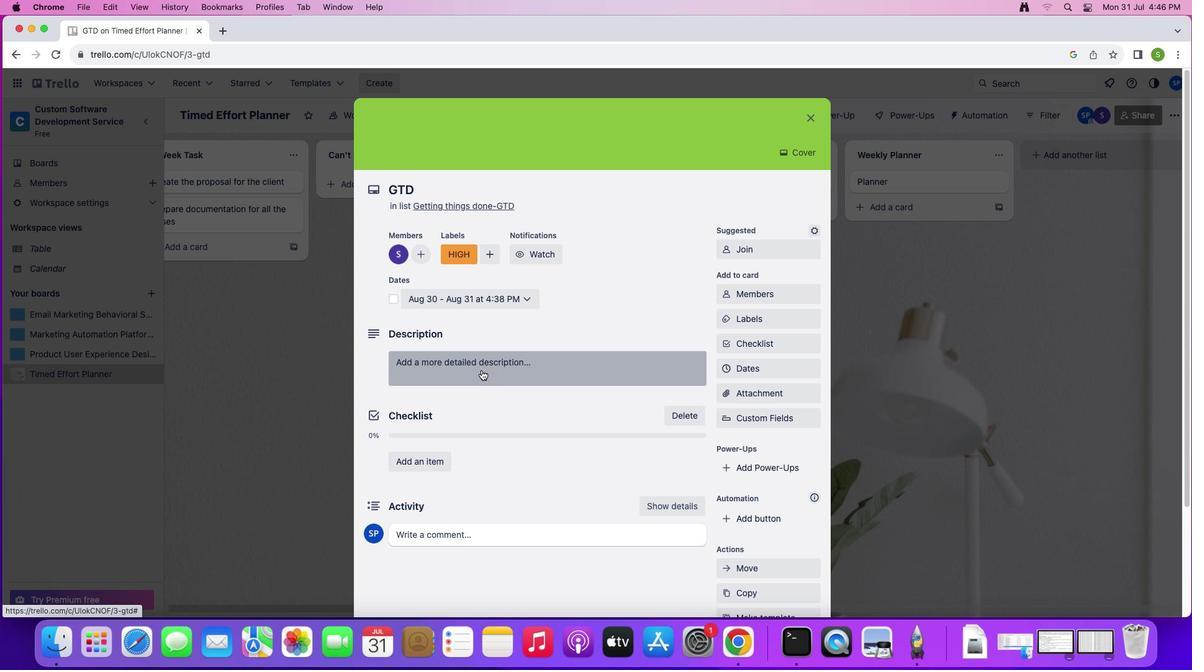 
Action: Mouse moved to (581, 396)
Screenshot: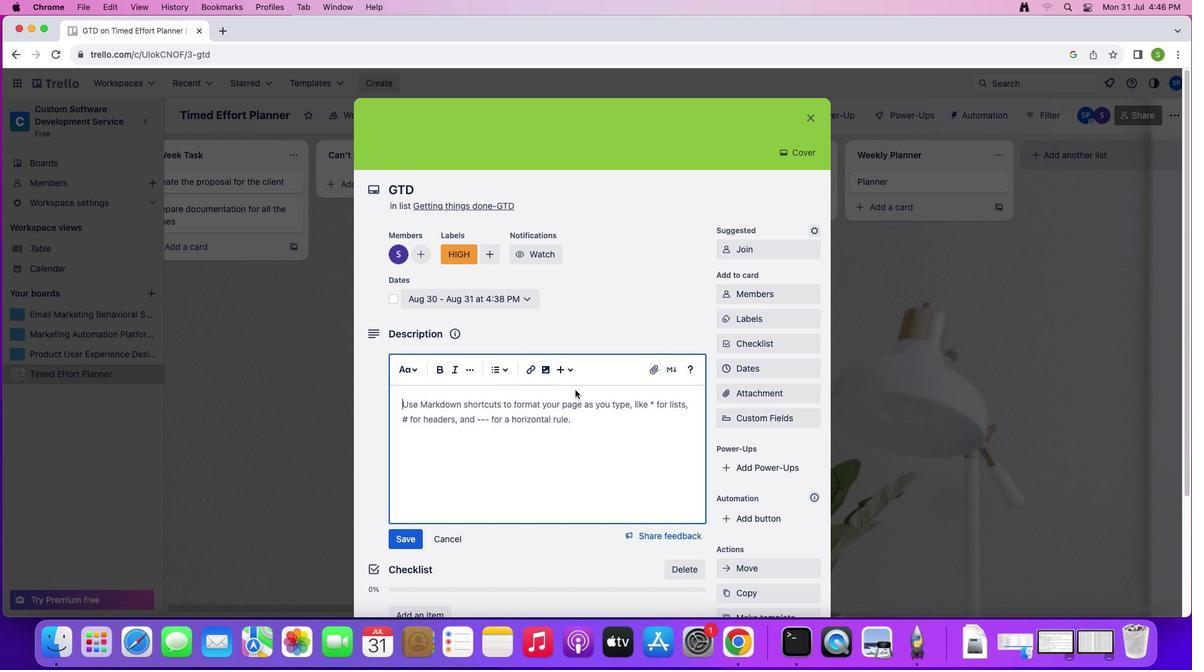 
Action: Key pressed Key.shift'G''e''t'Key.space't''h''e'Key.spaceKey.shift'G'Key.shift'T''D'Key.space't''e''m''p''l''a''t''e'Key.space'a''n''d'Key.space'o''r''g''a''n''i''s''e''d'Key.space'y''o''u''r'Key.space'p''r''o''j''e''c''t''s'Key.space's''o'Key.space'y''o''u'Key.space'c''a''n'Key.space'e''a''s''i''l''y'Key.space'r''e''v''i''e''w'Key.space'l''o''o''s''e'Key.space'e''n''d''s'','Key.space's''e''e'Key.space'e'Key.backspace'w''h''a''t'"'"'s'Key.space'c''o''m''m'Key.backspace'i''n''g'Key.space'u''o'Key.backspace'p'','Key.space'a''n''s'Key.spaceKey.backspace'd'Key.backspaceKey.backspace'd'Key.space'm''o''s''t'Key.space'i''m''p''o''r''t''a''n''t'Key.space'o''f'Key.space'a''l''l'Key.shift_r':'Key.space'g''e''t'Key.space't''h''i''n''g''s'Key.space'd''o''n''e''.'
Screenshot: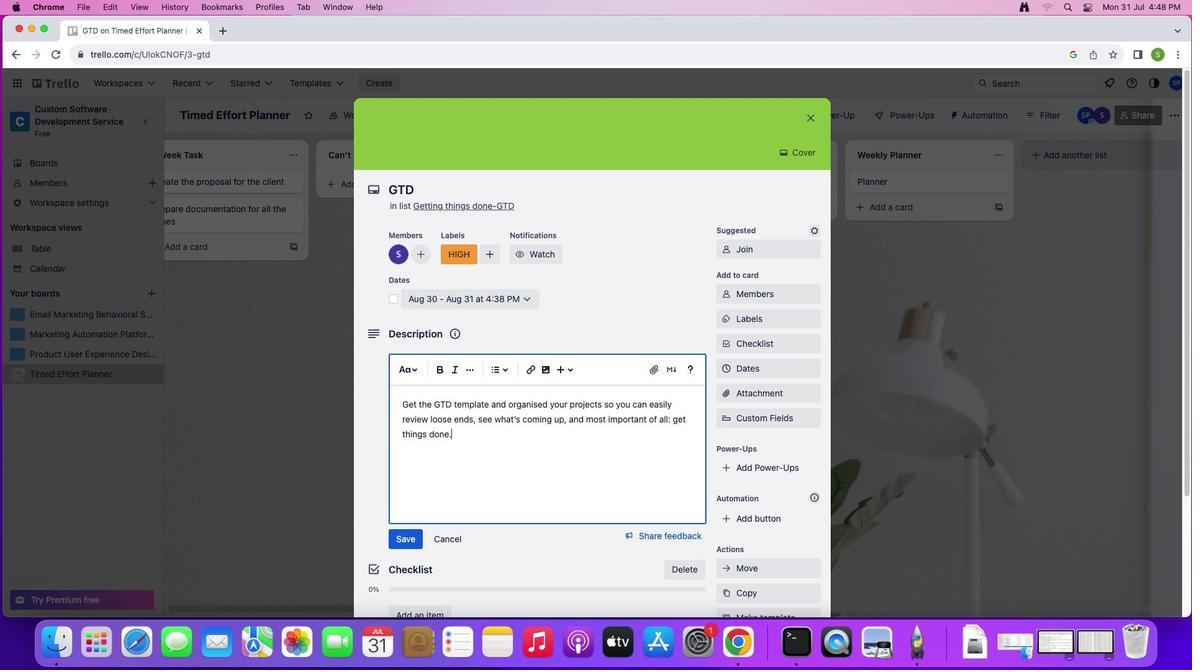
Action: Mouse moved to (422, 546)
Screenshot: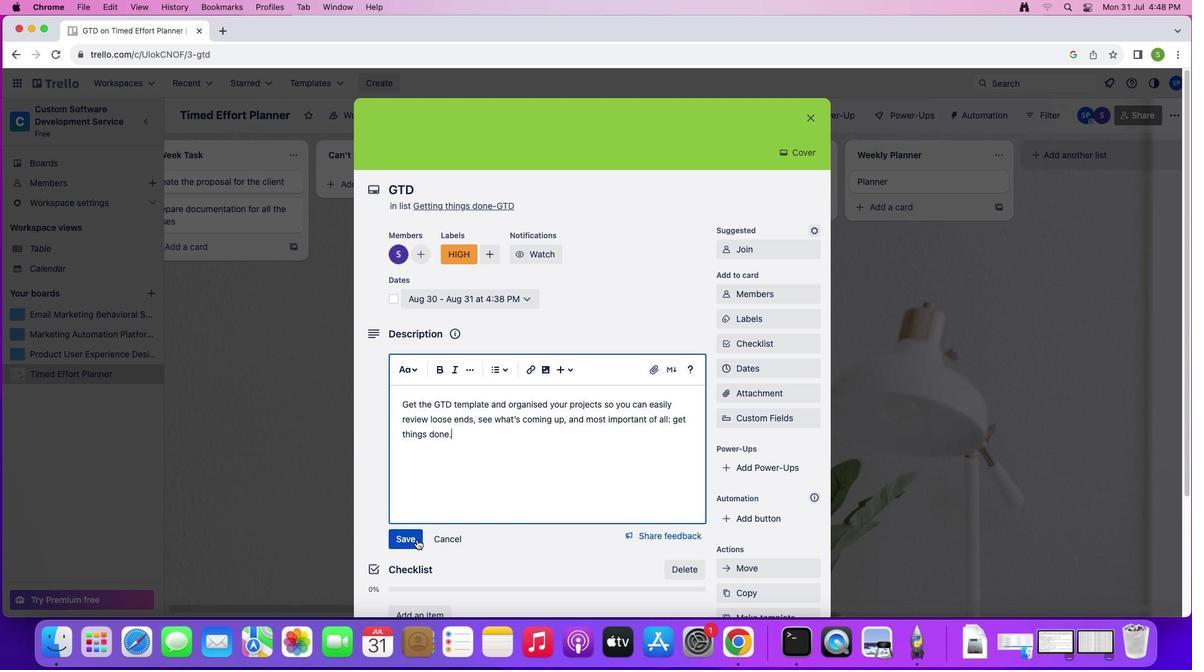 
Action: Mouse pressed left at (422, 546)
Screenshot: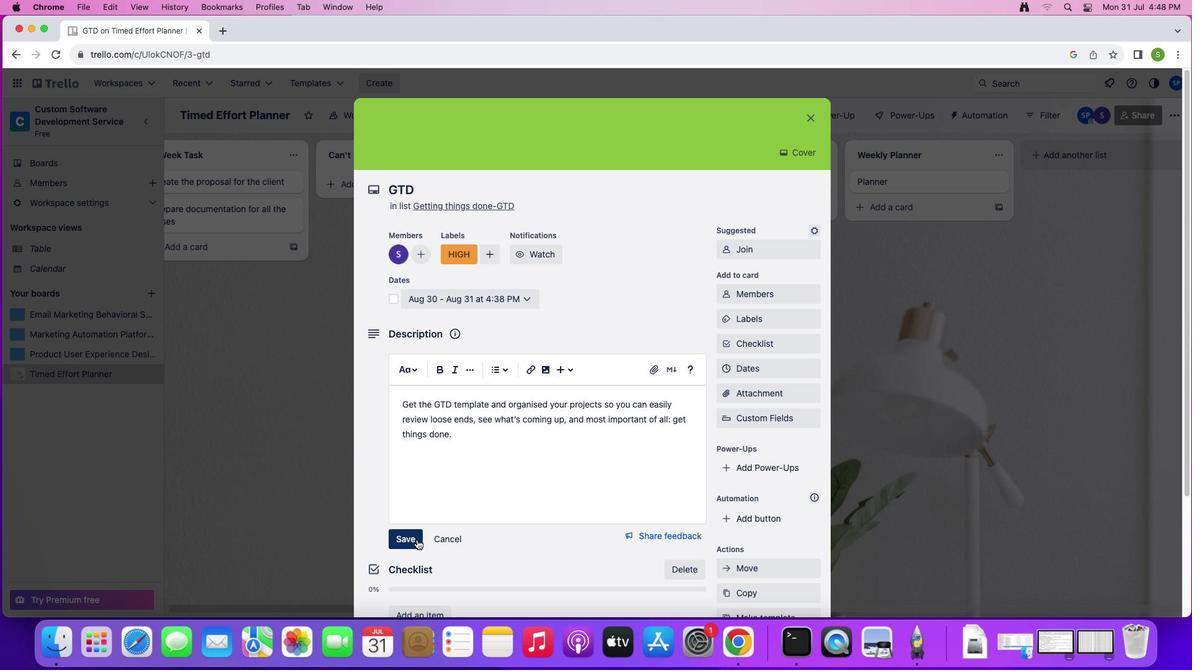 
Action: Mouse moved to (480, 531)
Screenshot: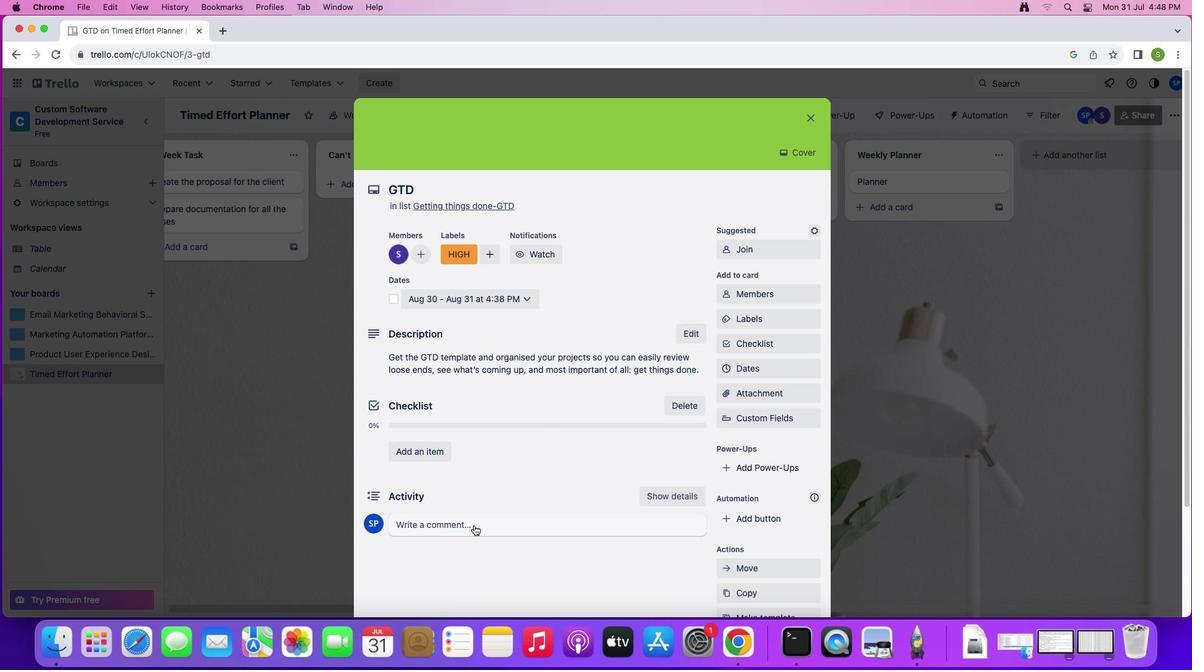 
Action: Mouse pressed left at (480, 531)
Screenshot: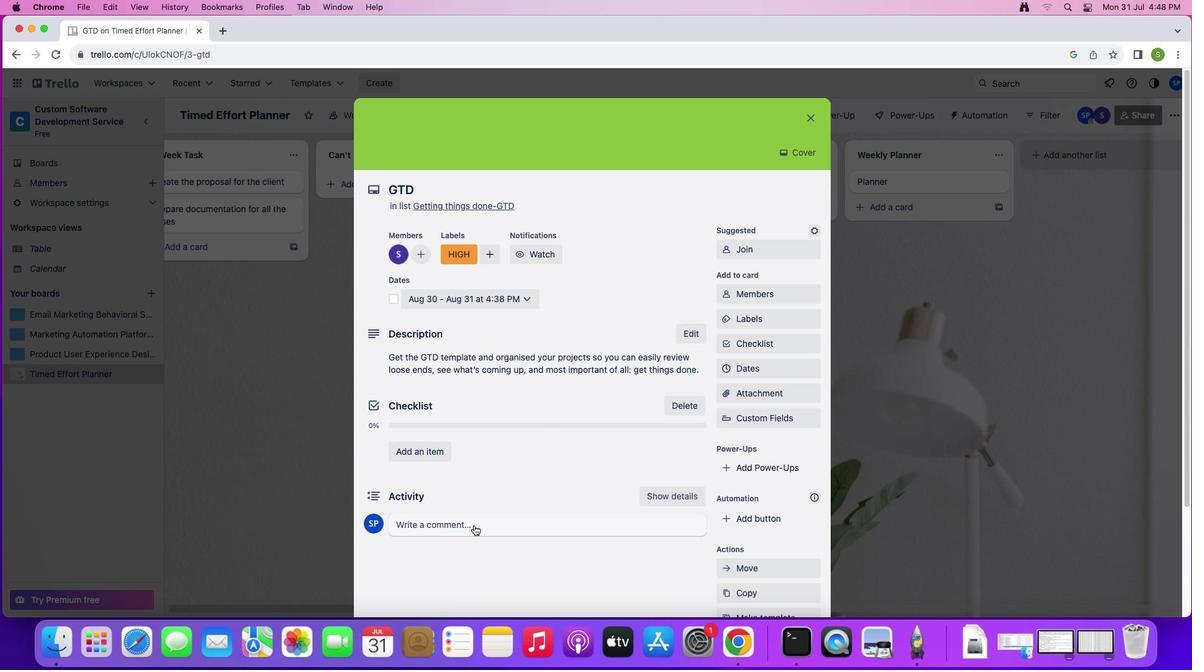
Action: Mouse moved to (544, 514)
Screenshot: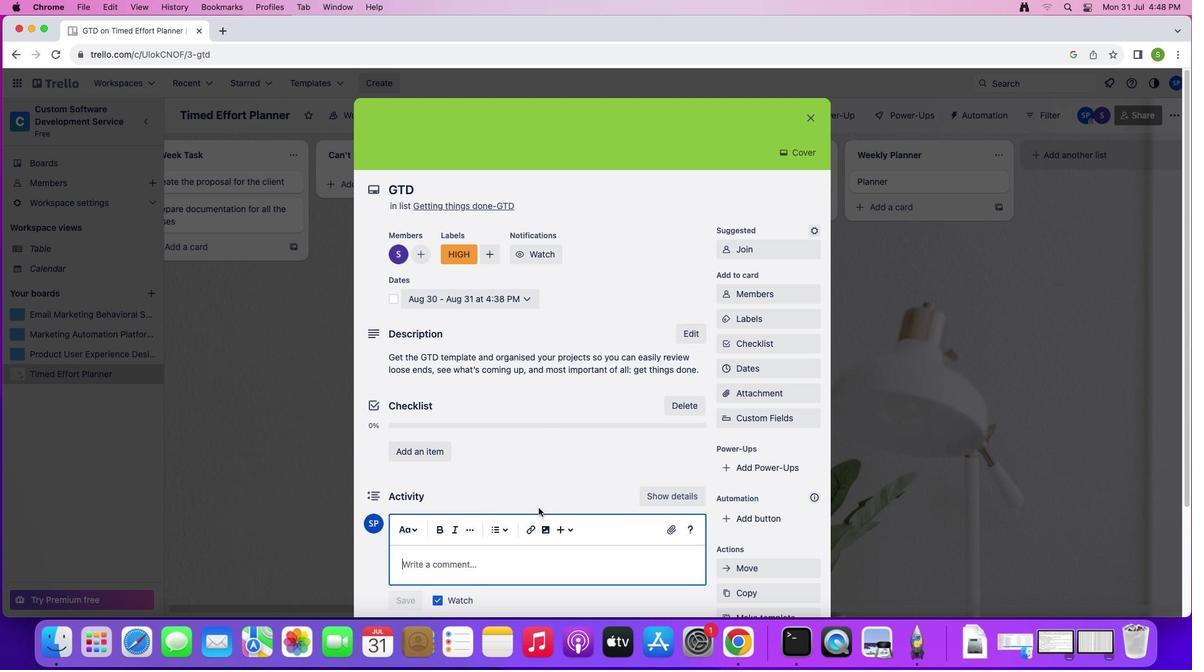 
Action: Key pressed Key.shift'K''e''l''i''v''n'
Screenshot: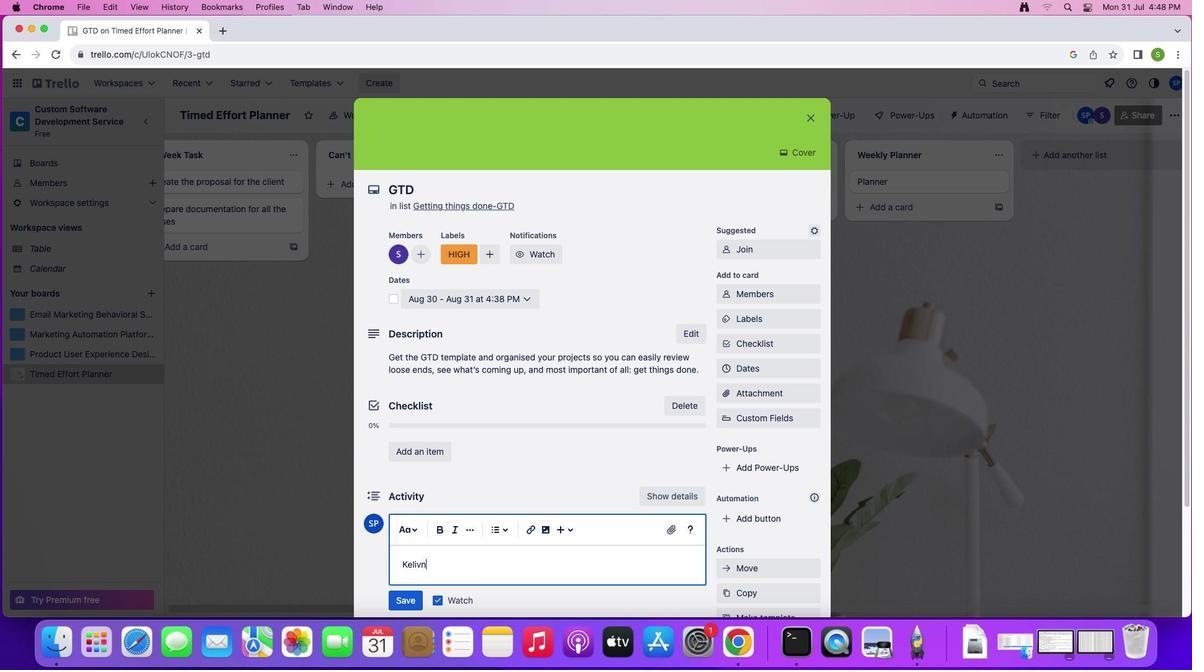 
Action: Mouse moved to (434, 575)
Screenshot: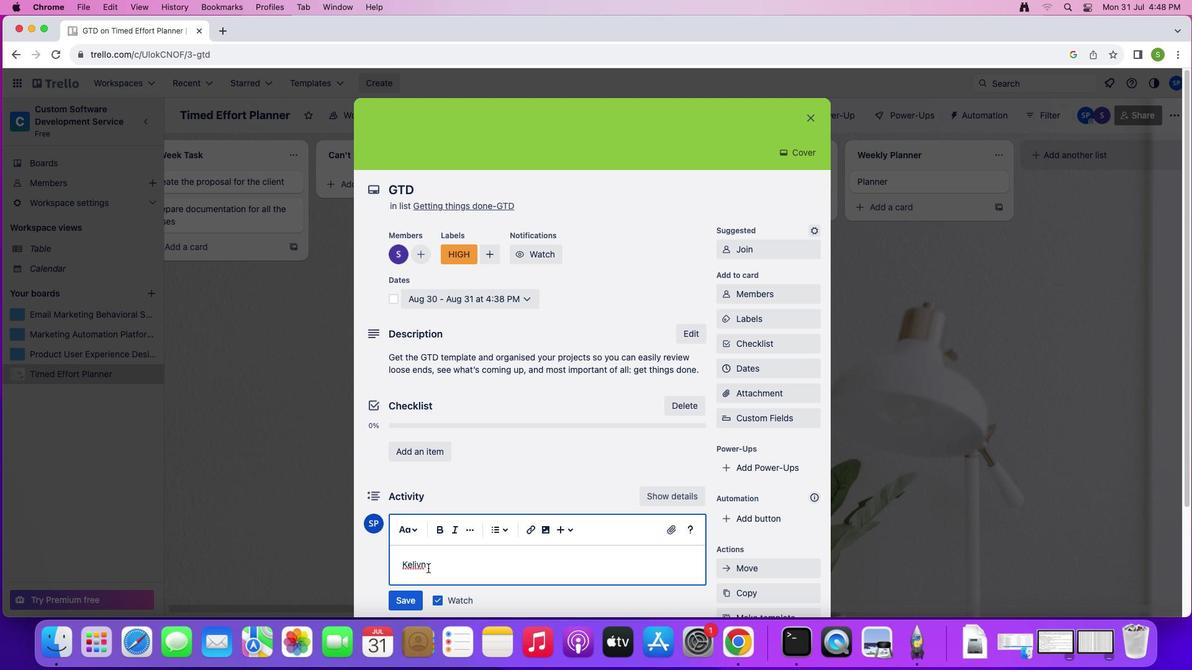 
Action: Mouse pressed left at (434, 575)
Screenshot: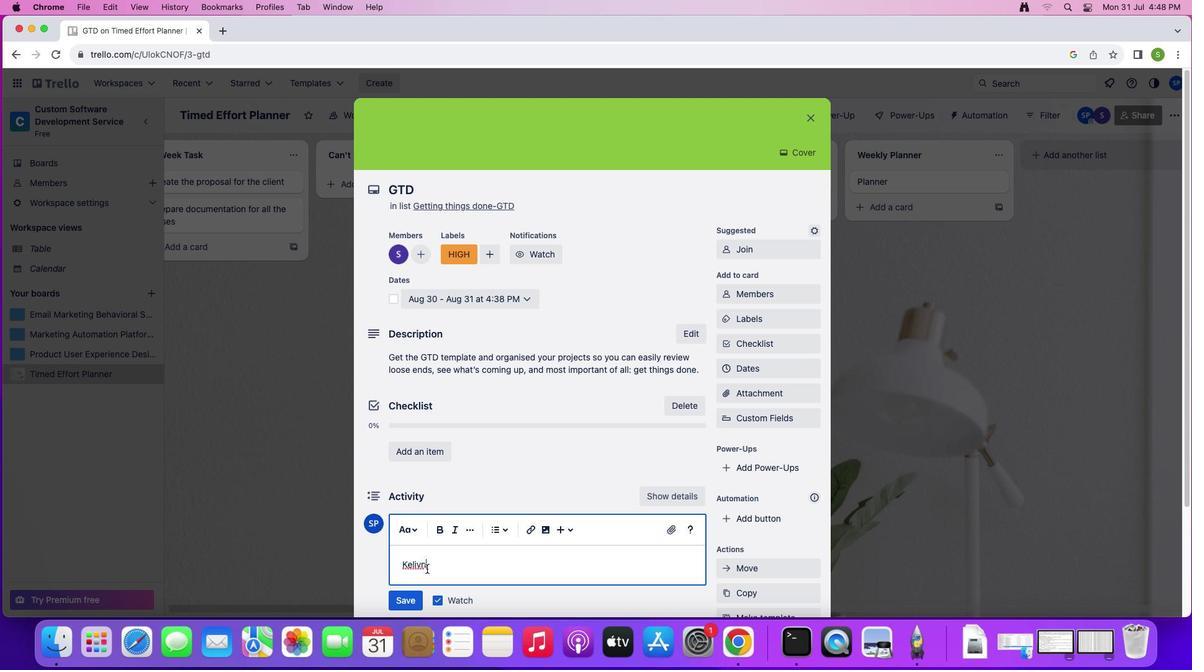 
Action: Mouse moved to (541, 568)
Screenshot: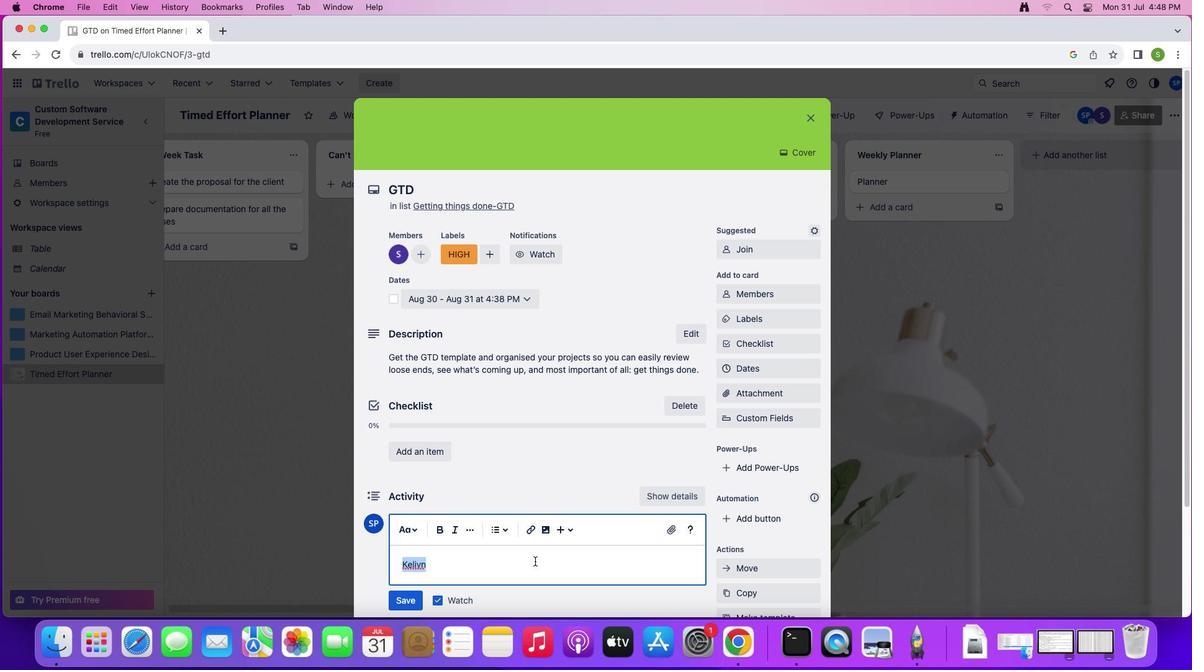 
Action: Key pressed Key.shift'K''e''l''v''i''n'Key.spaceKey.shift'B''a''g''g''s'
Screenshot: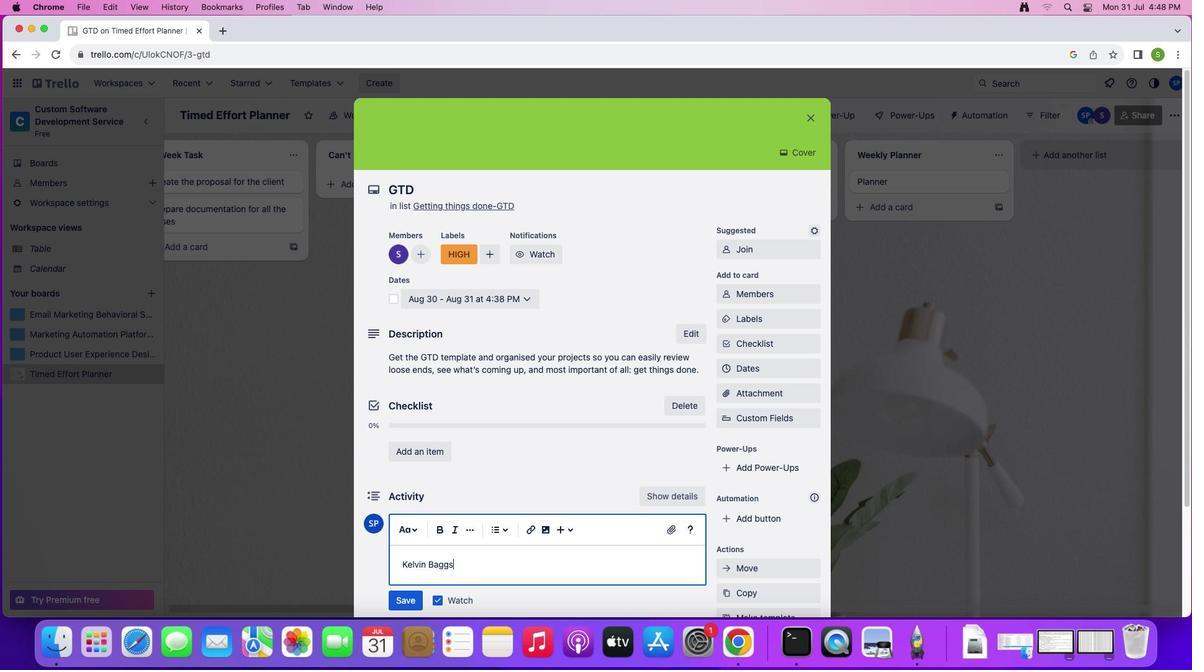 
Action: Mouse moved to (413, 607)
Screenshot: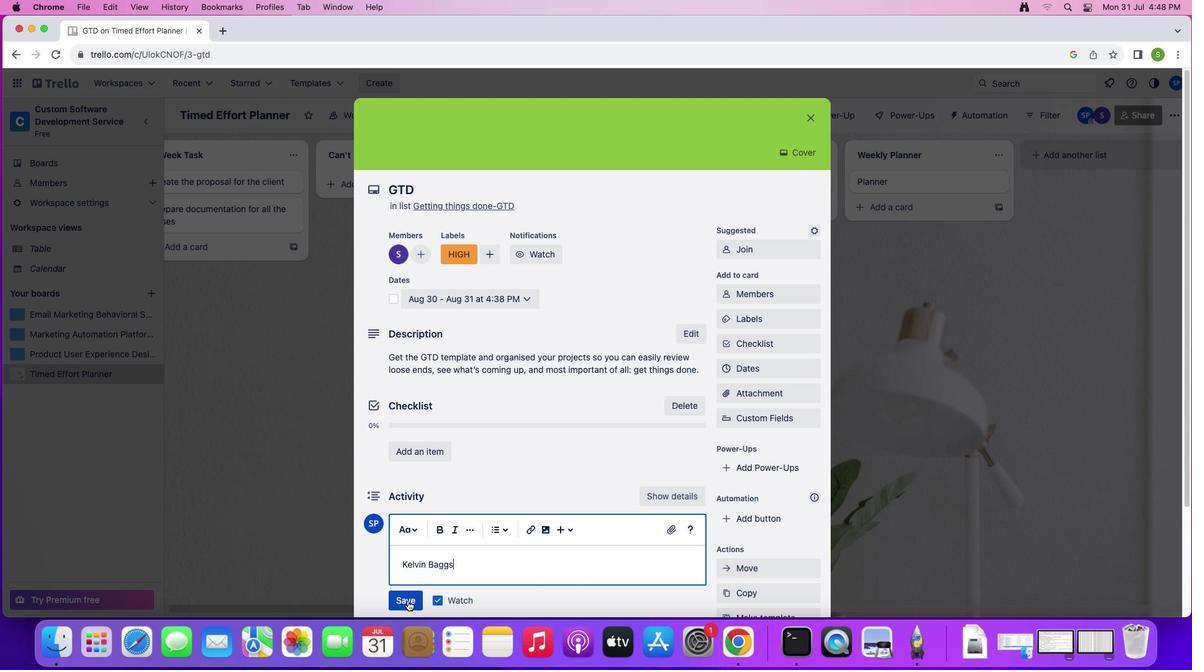 
Action: Mouse pressed left at (413, 607)
Screenshot: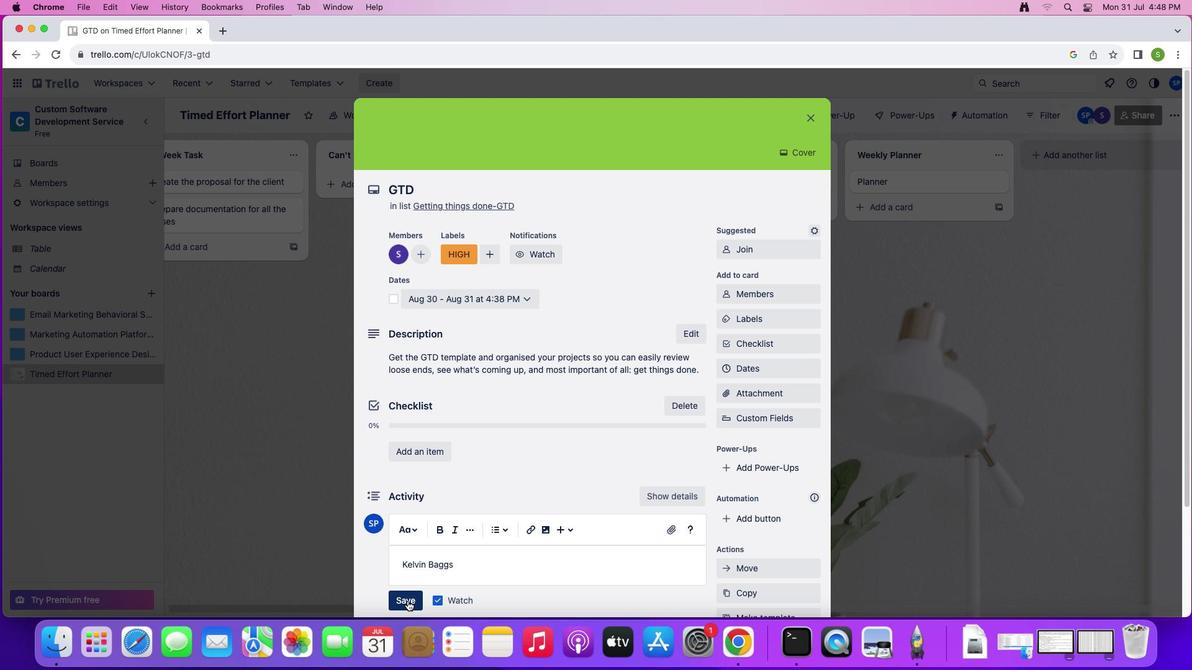 
Action: Mouse moved to (814, 126)
Screenshot: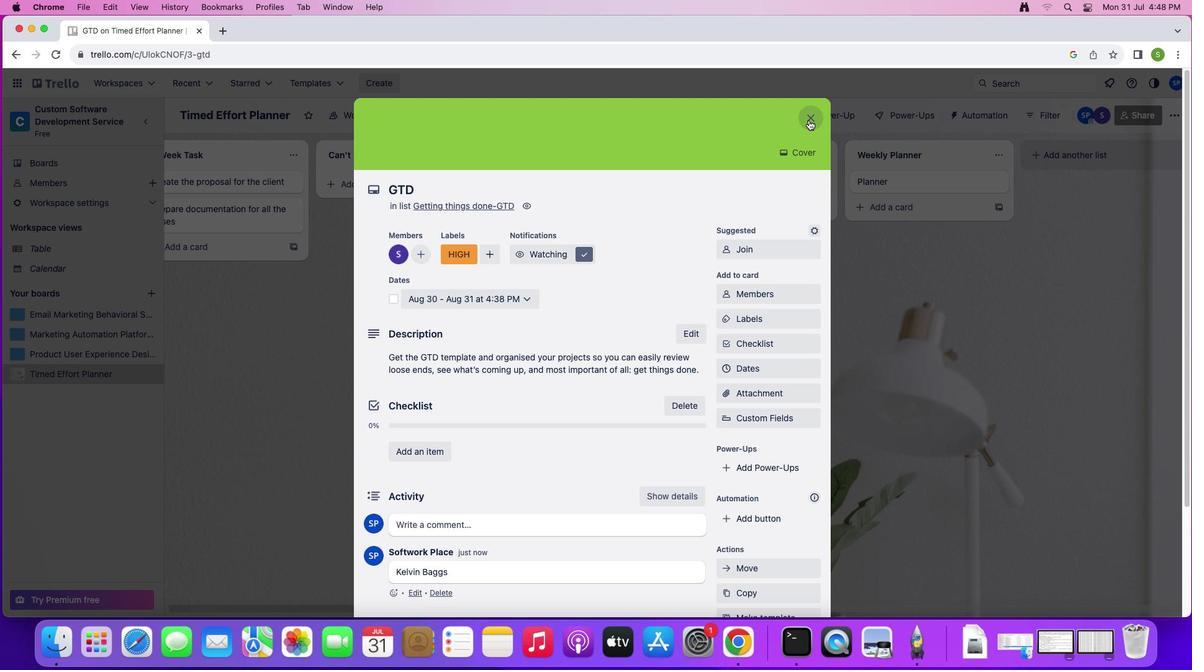 
Action: Mouse pressed left at (814, 126)
Screenshot: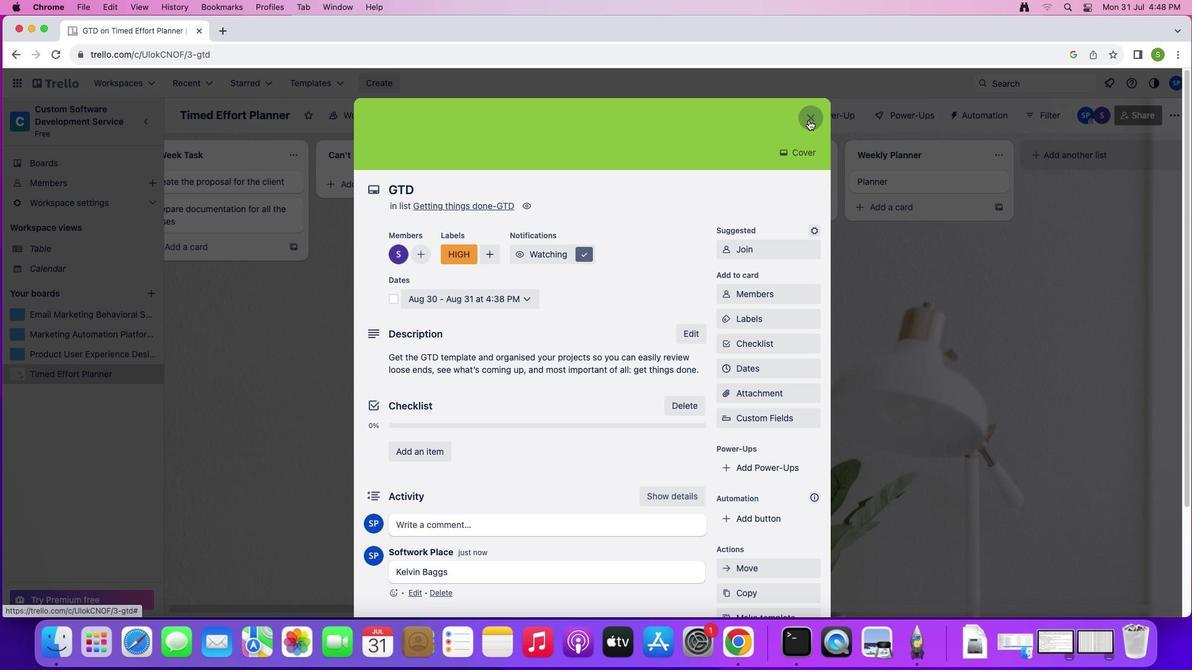 
Action: Mouse moved to (731, 189)
Screenshot: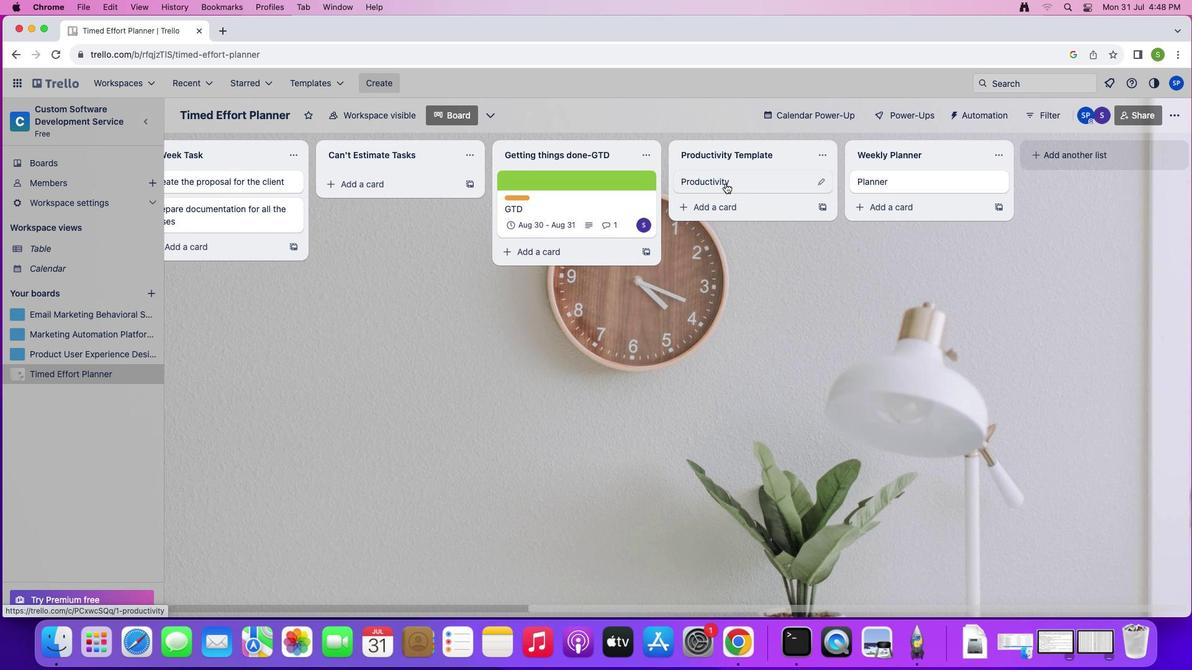
Action: Mouse pressed left at (731, 189)
Screenshot: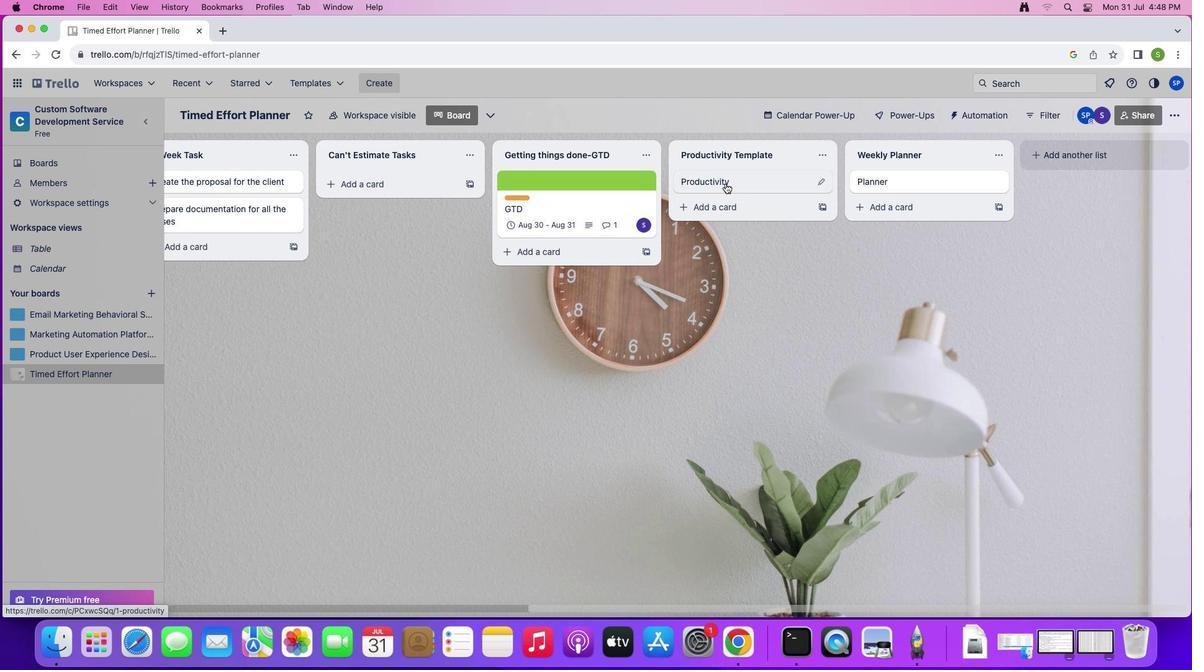 
Action: Mouse moved to (764, 230)
Screenshot: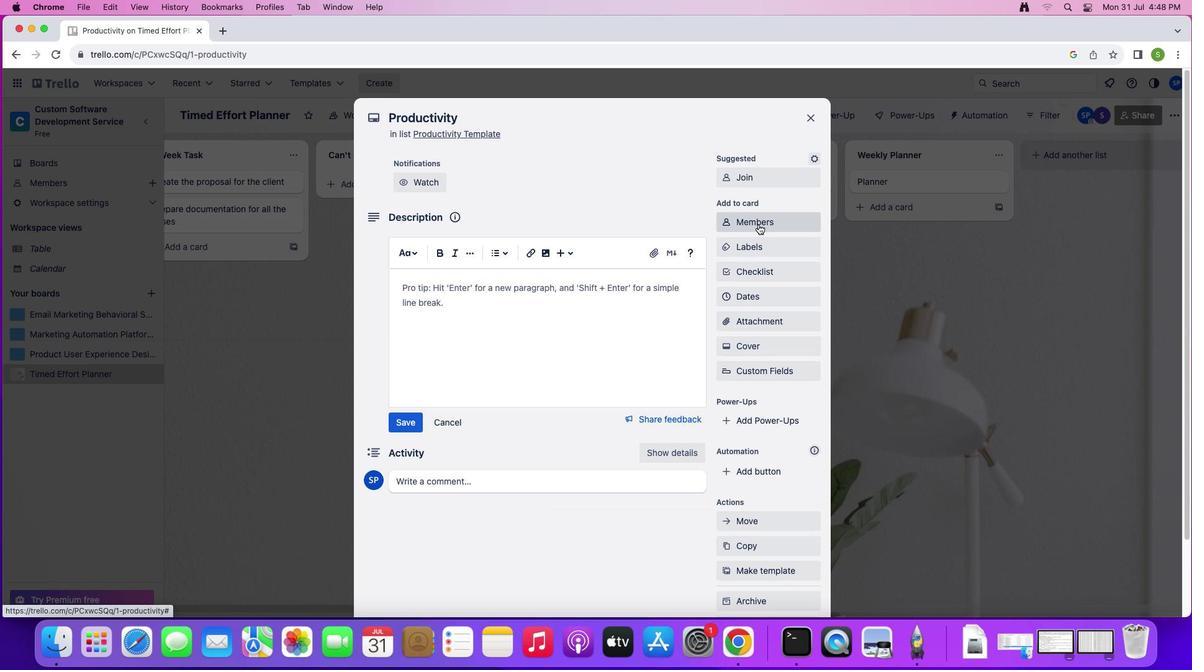 
Action: Mouse pressed left at (764, 230)
Screenshot: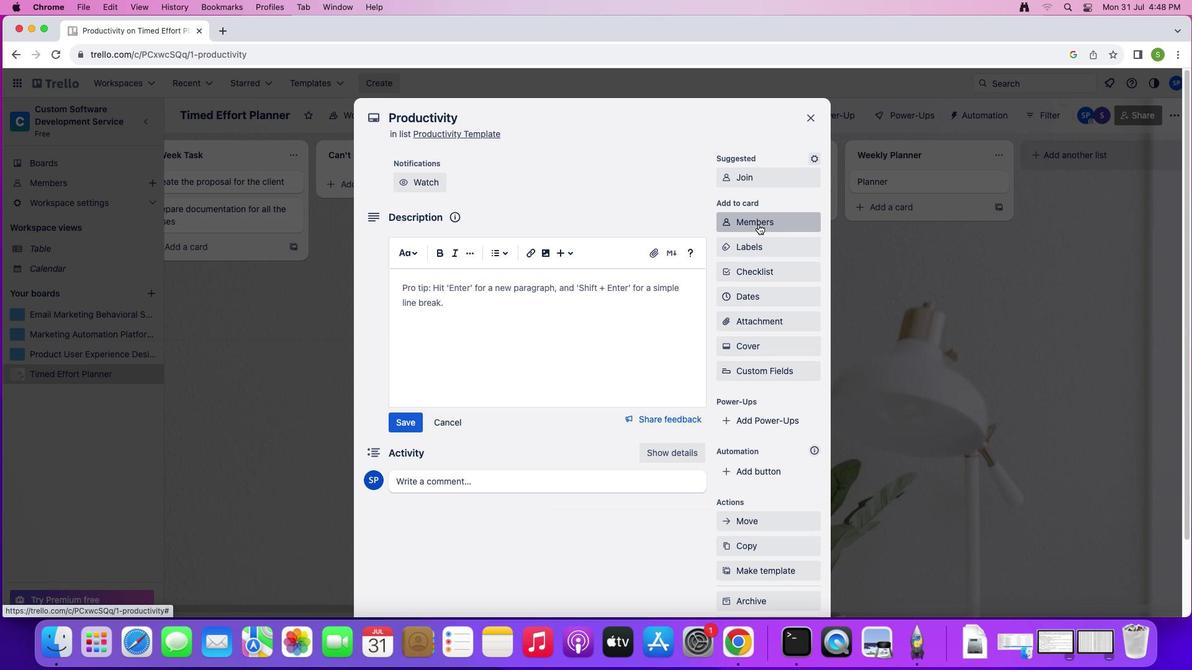 
Action: Mouse moved to (770, 281)
Screenshot: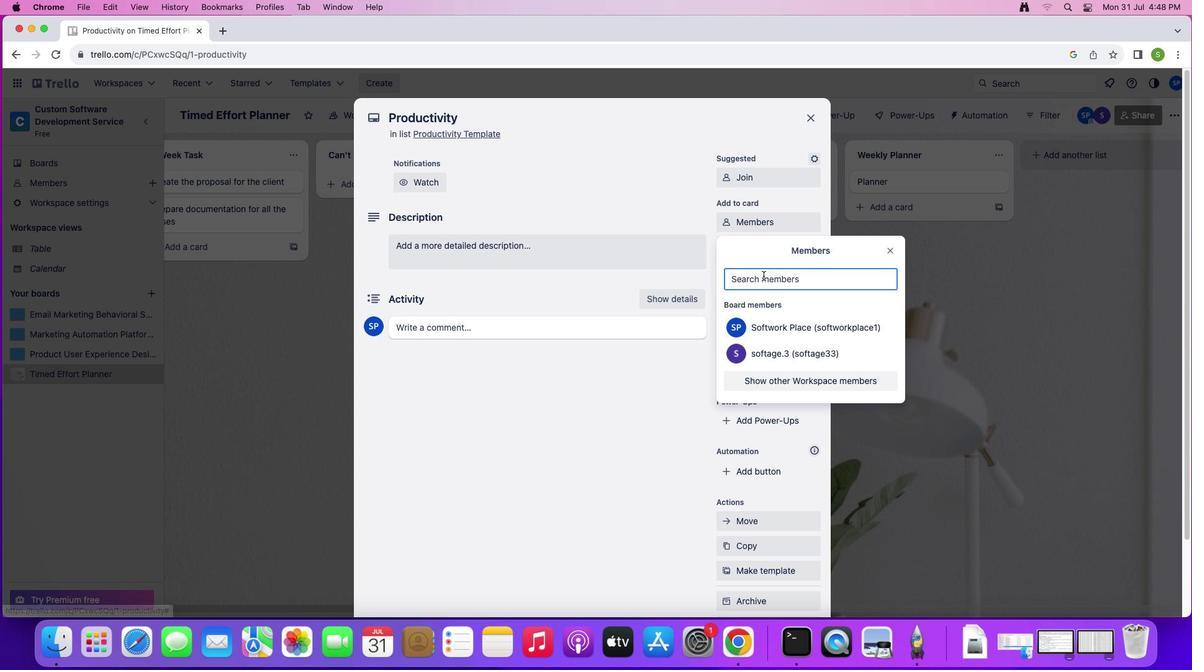 
Action: Mouse pressed left at (770, 281)
Screenshot: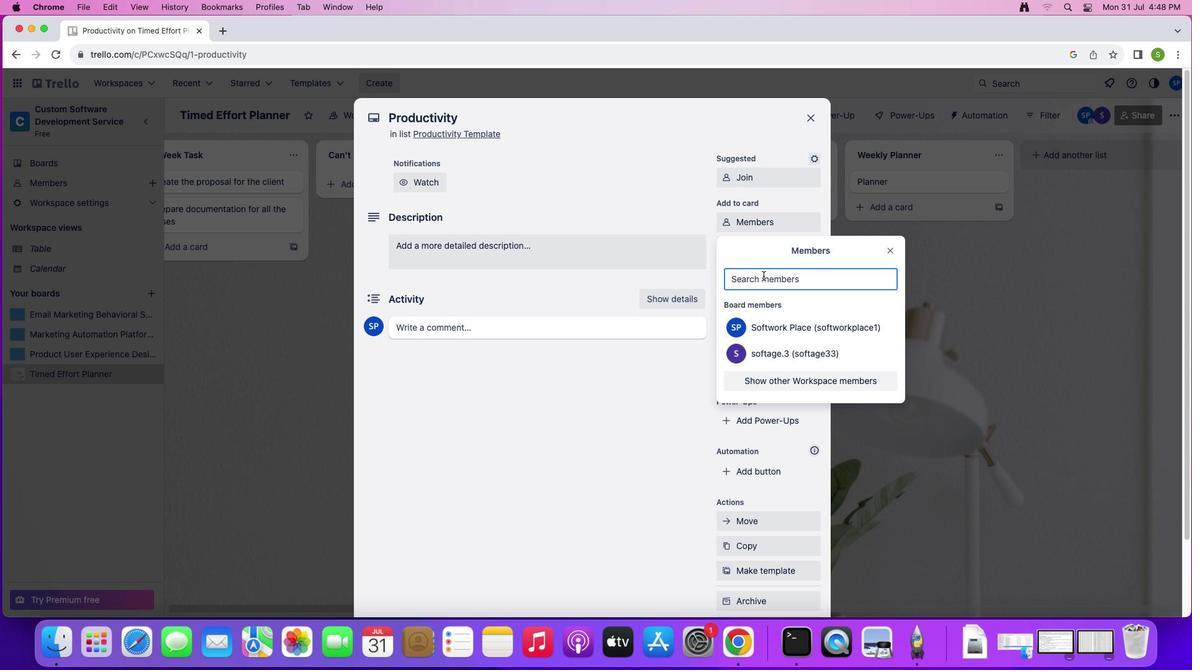 
Action: Mouse moved to (770, 283)
Screenshot: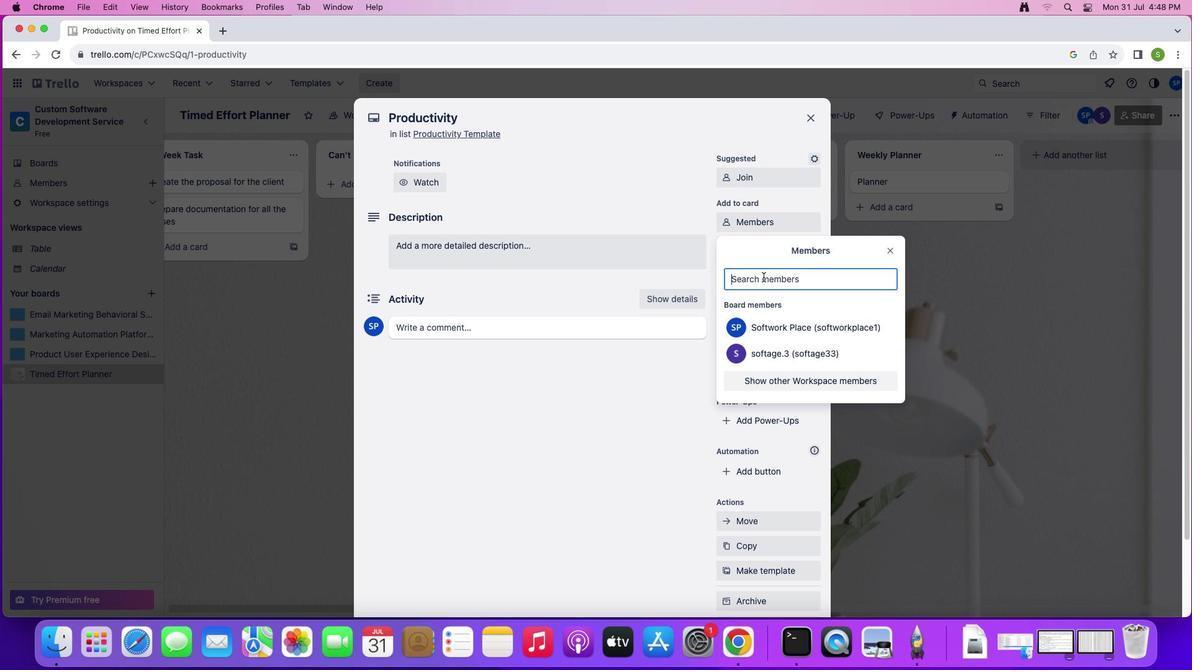 
Action: Key pressed 's''o''g'Key.backspace'f''t''a''g''e''.''3'Key.shift'@''s''o''f''t''a''g''e''.''n''e''t'
Screenshot: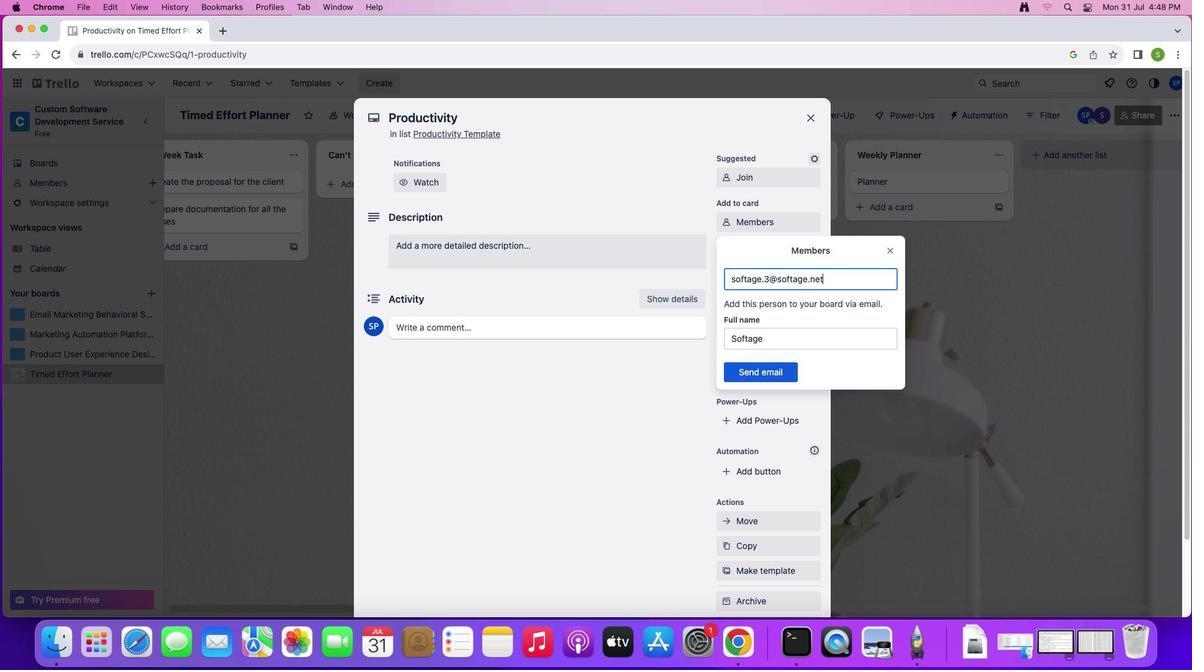 
Action: Mouse moved to (753, 372)
Screenshot: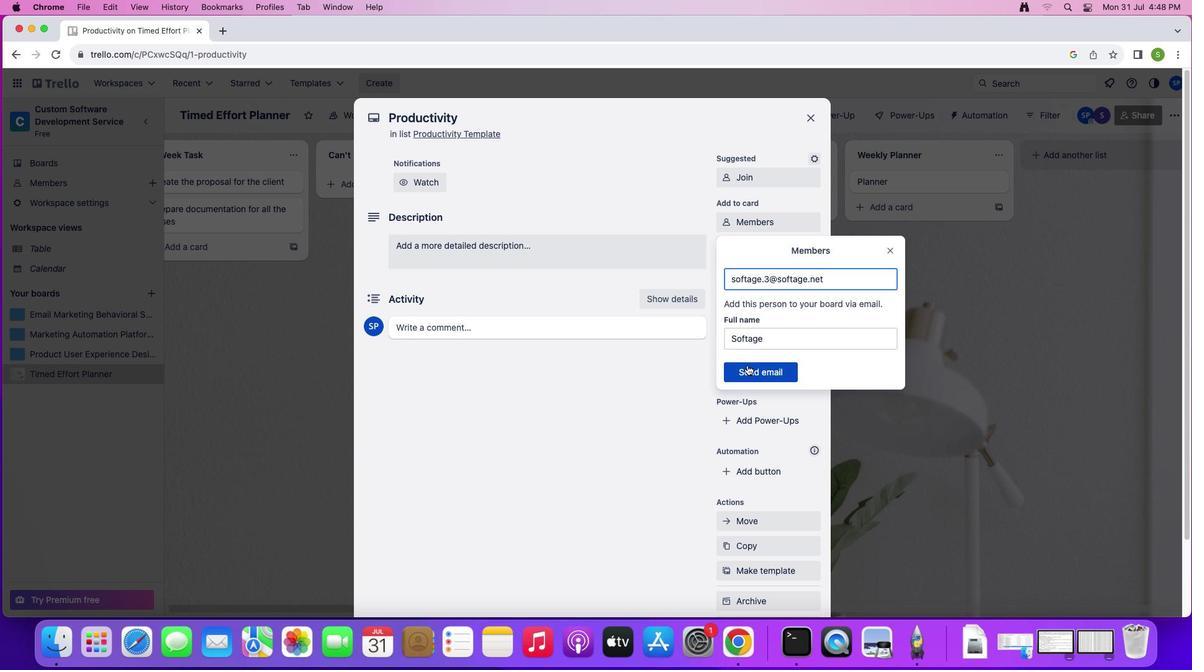 
Action: Mouse pressed left at (753, 372)
Screenshot: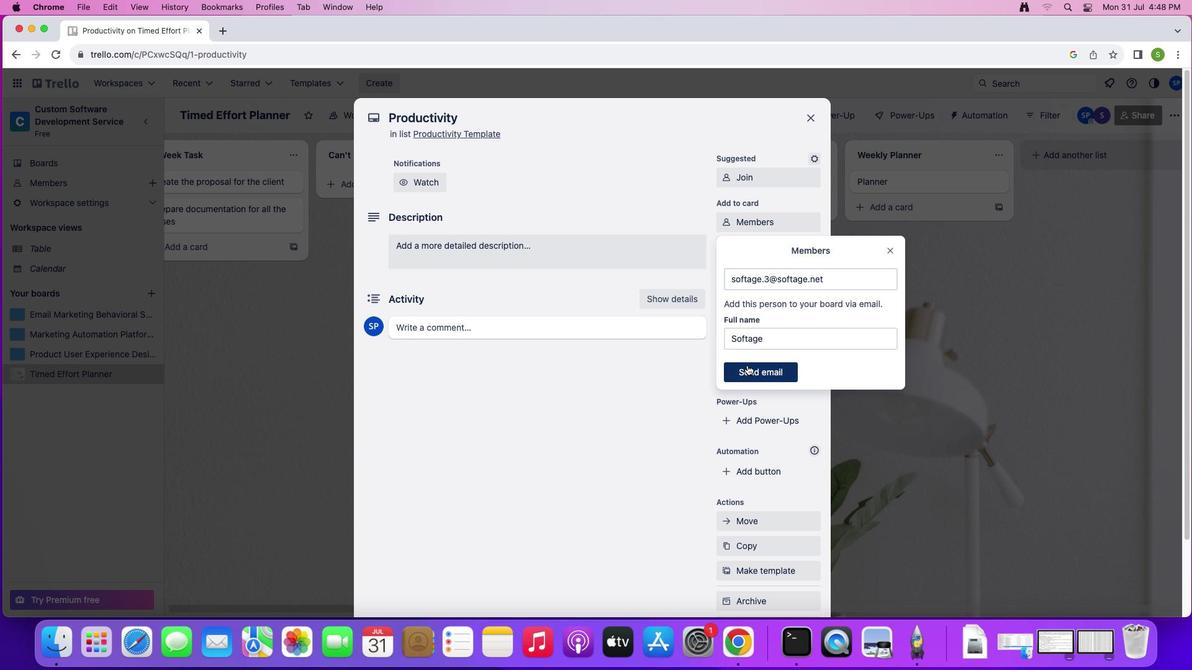 
Action: Mouse moved to (758, 252)
Screenshot: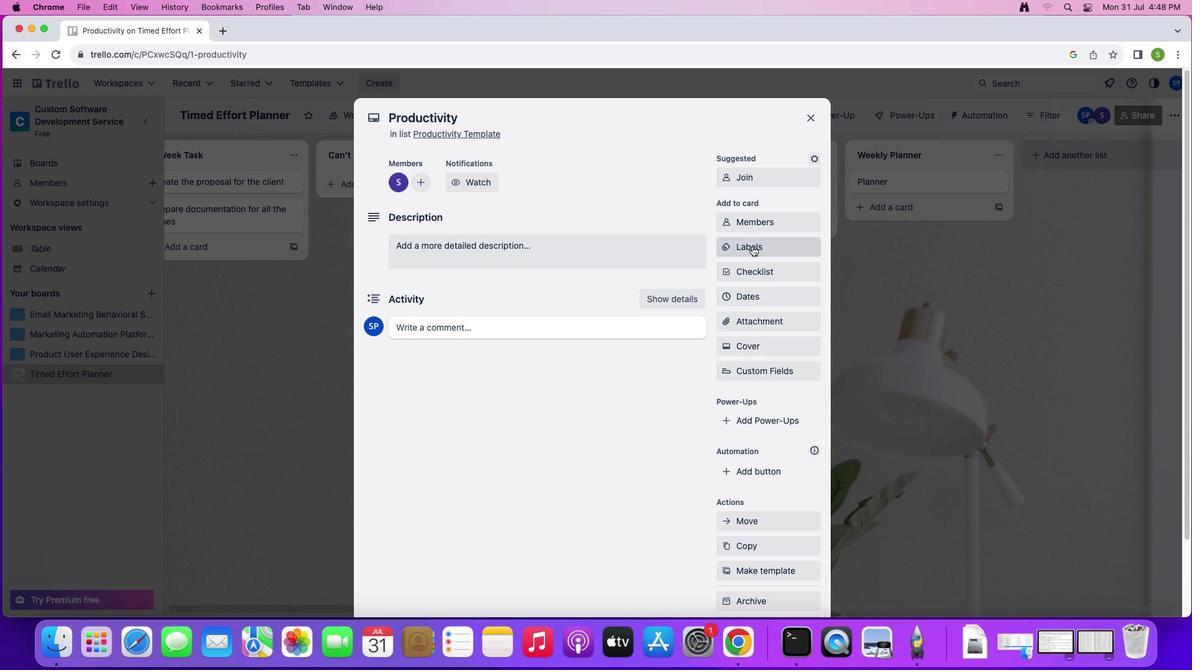 
Action: Mouse pressed left at (758, 252)
Screenshot: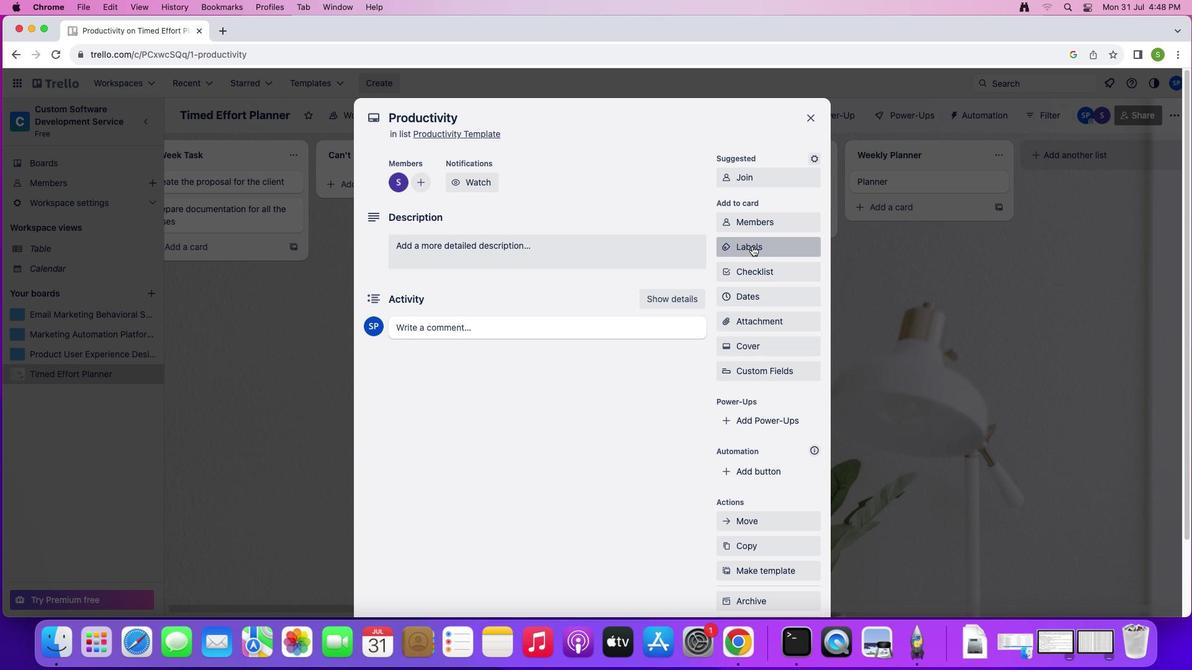 
Action: Mouse moved to (790, 426)
Screenshot: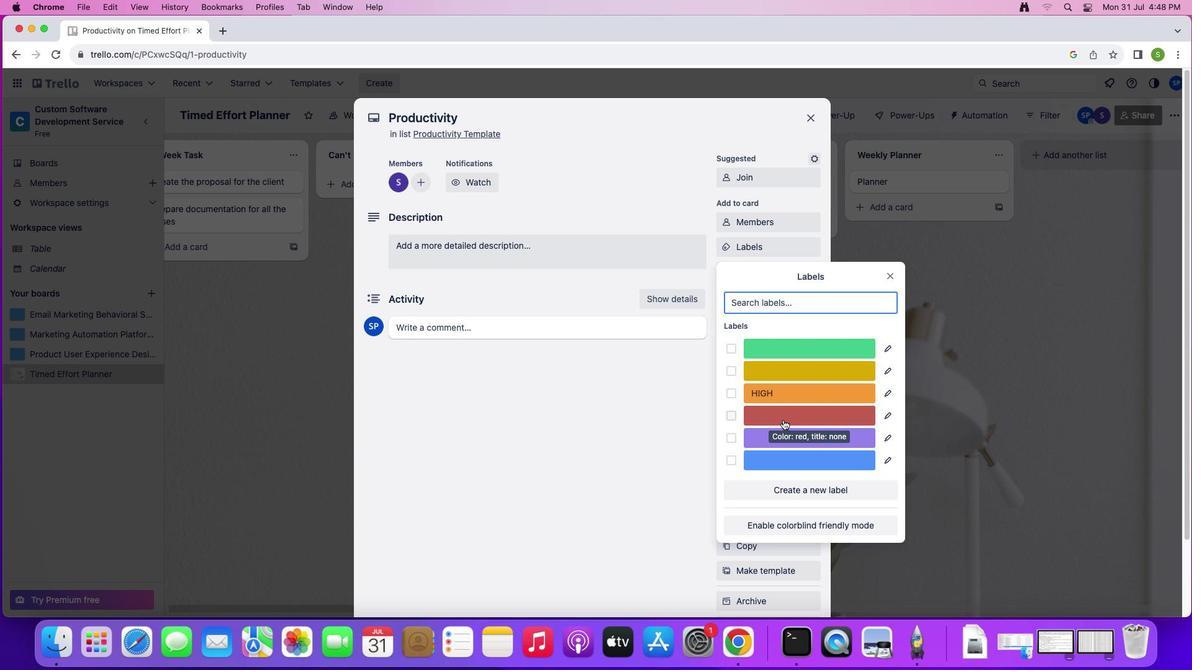 
Action: Mouse pressed left at (790, 426)
Screenshot: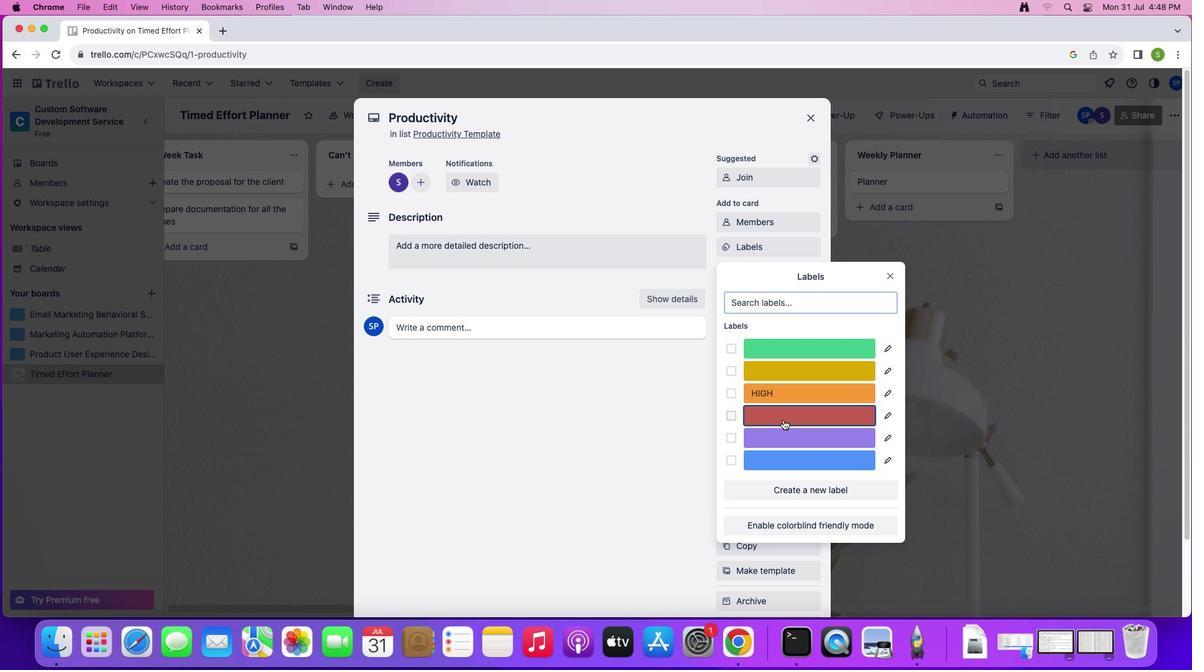 
Action: Mouse moved to (902, 282)
Screenshot: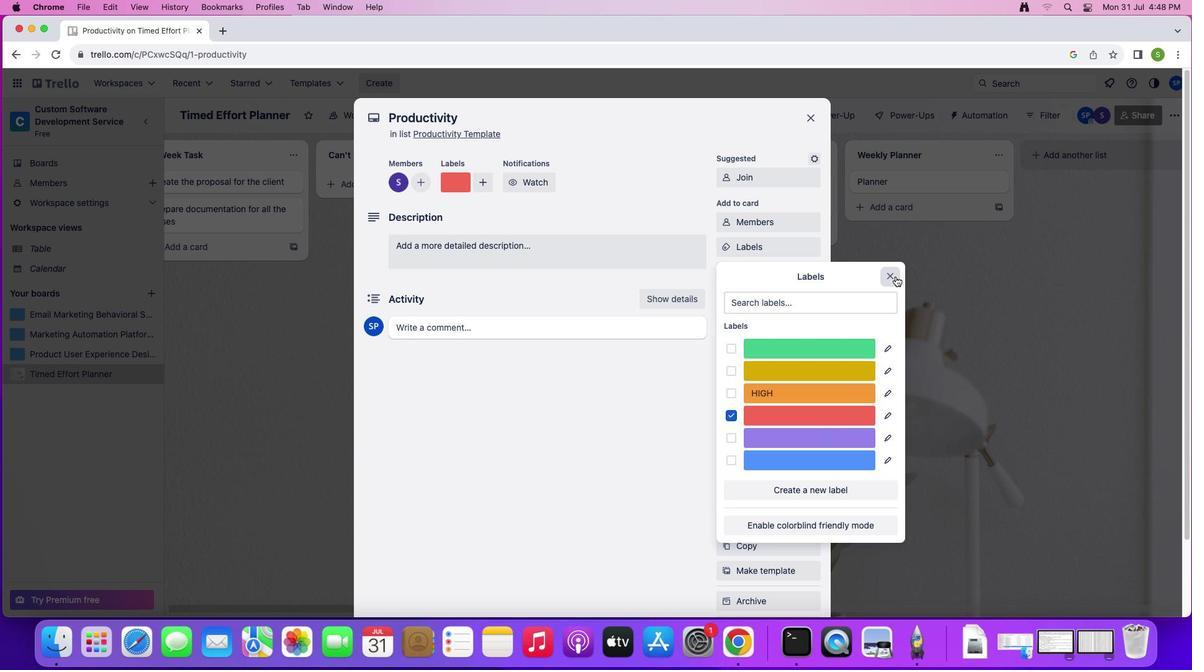 
Action: Mouse pressed left at (902, 282)
Screenshot: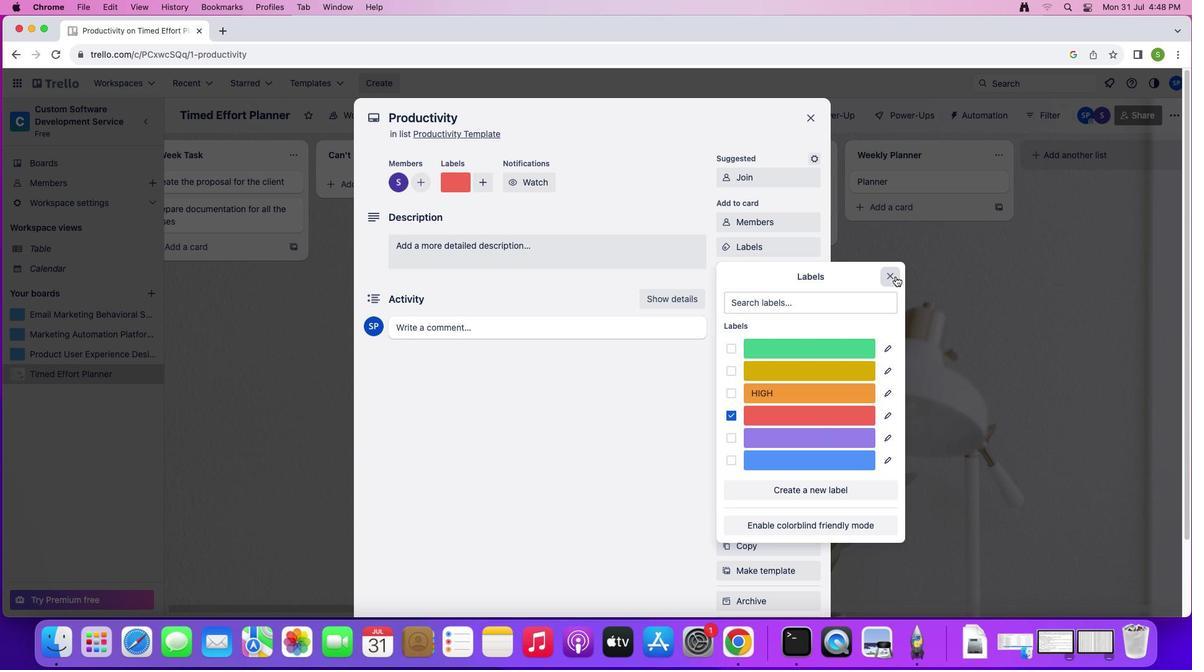 
Action: Mouse moved to (740, 279)
Screenshot: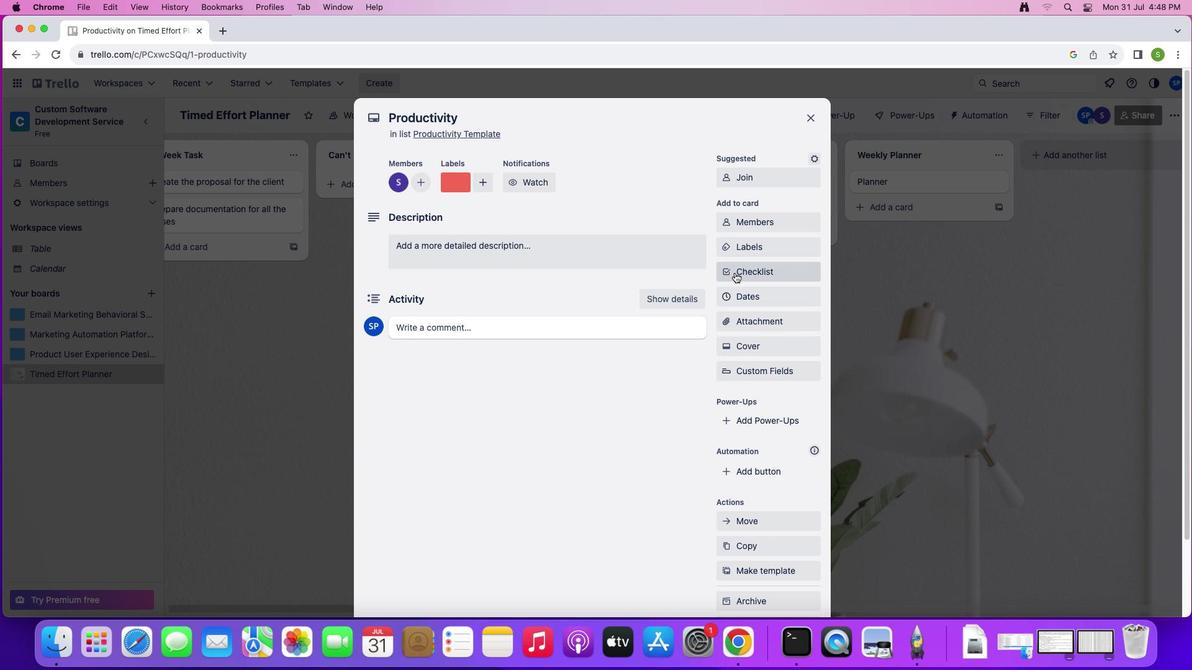 
Action: Mouse pressed left at (740, 279)
Screenshot: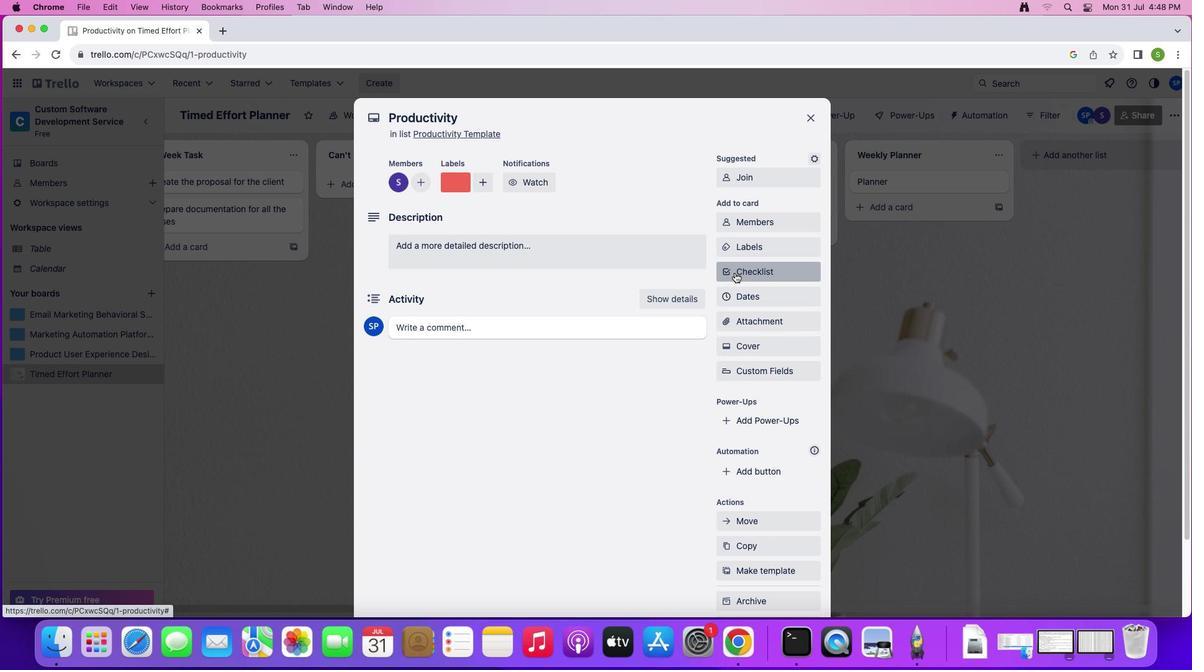 
Action: Mouse moved to (757, 419)
Screenshot: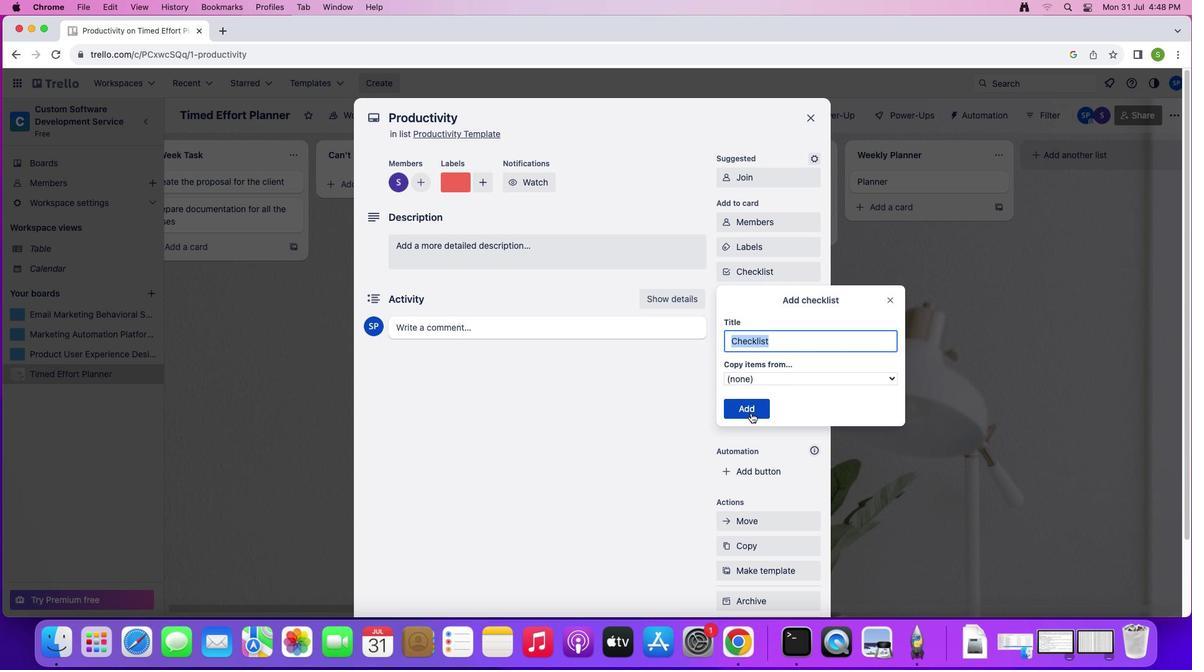 
Action: Mouse pressed left at (757, 419)
Screenshot: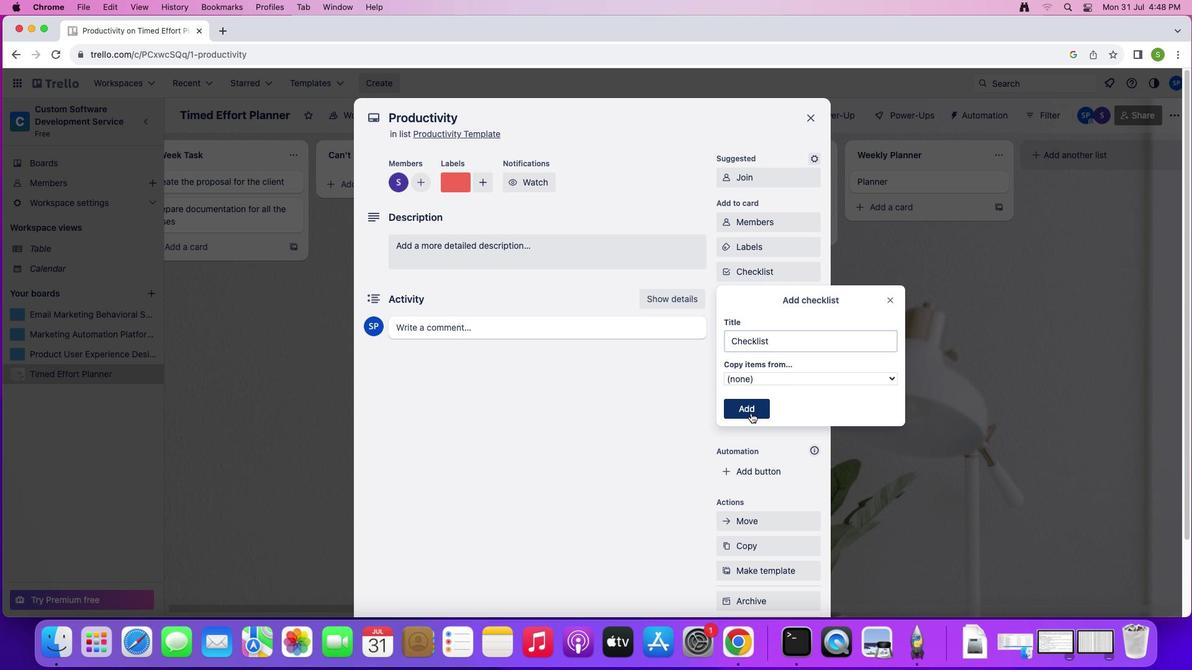 
Action: Mouse moved to (757, 296)
Screenshot: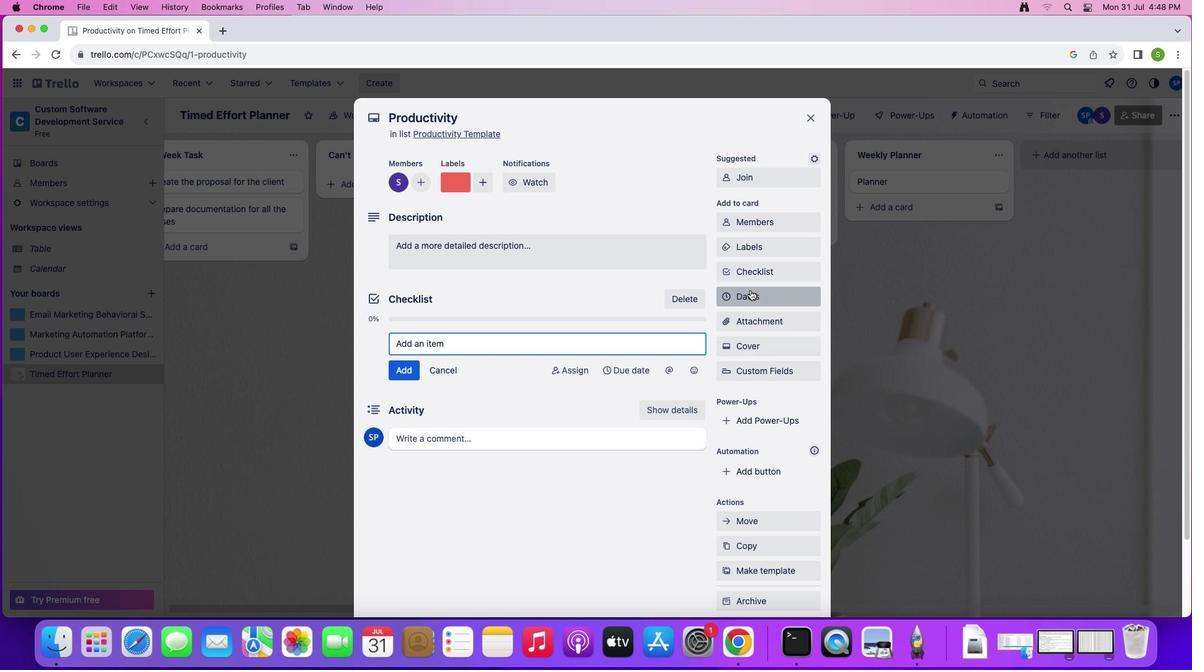 
Action: Mouse pressed left at (757, 296)
Screenshot: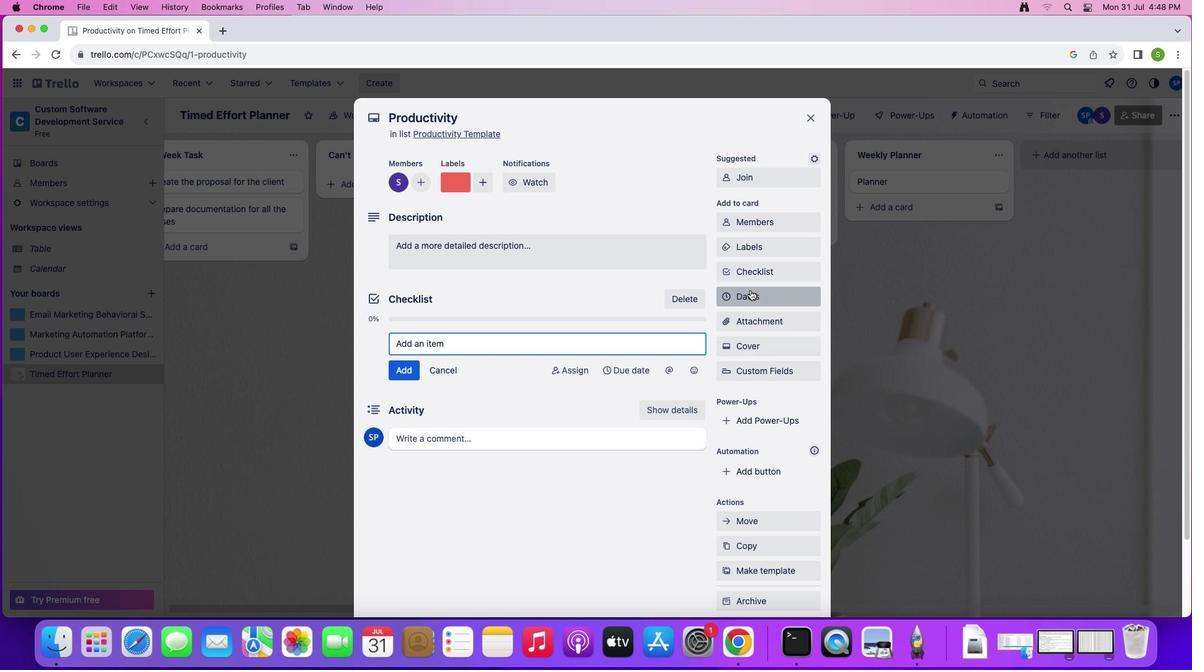 
Action: Mouse moved to (844, 216)
Screenshot: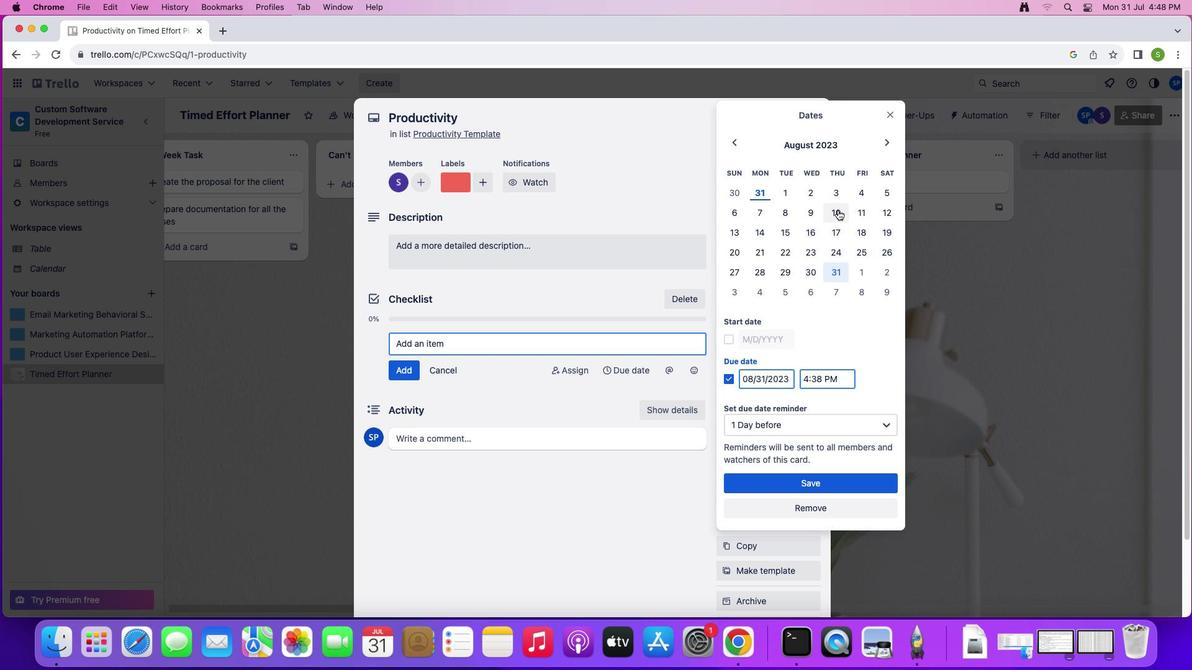 
Action: Mouse pressed left at (844, 216)
Screenshot: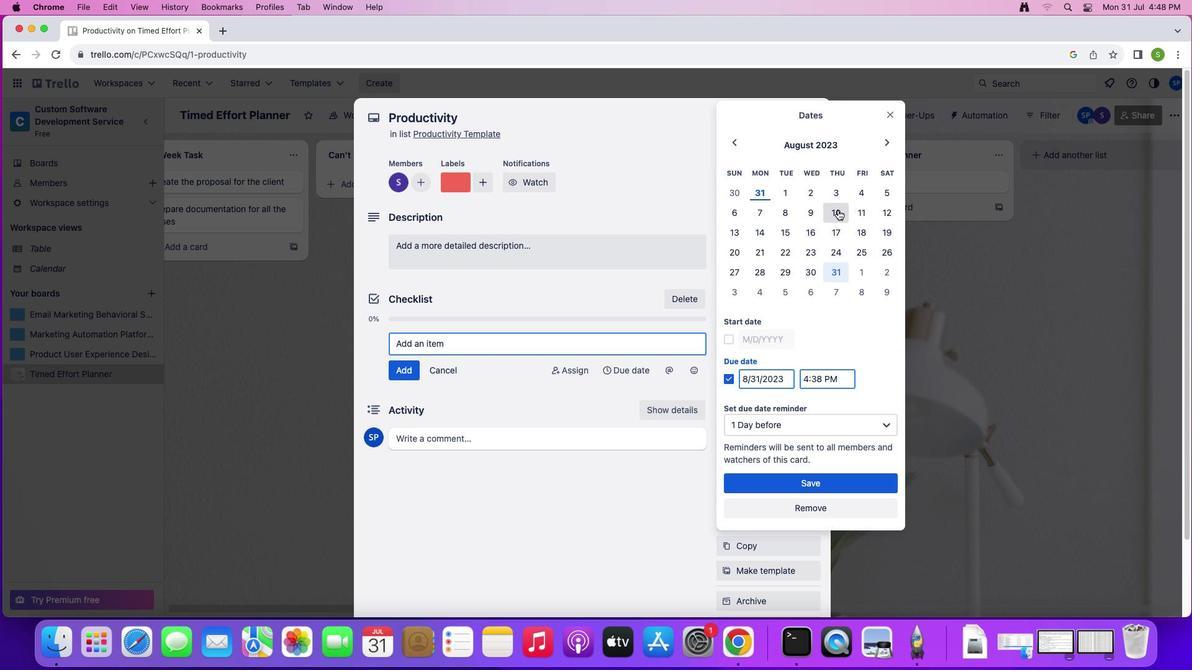 
Action: Mouse moved to (742, 343)
Screenshot: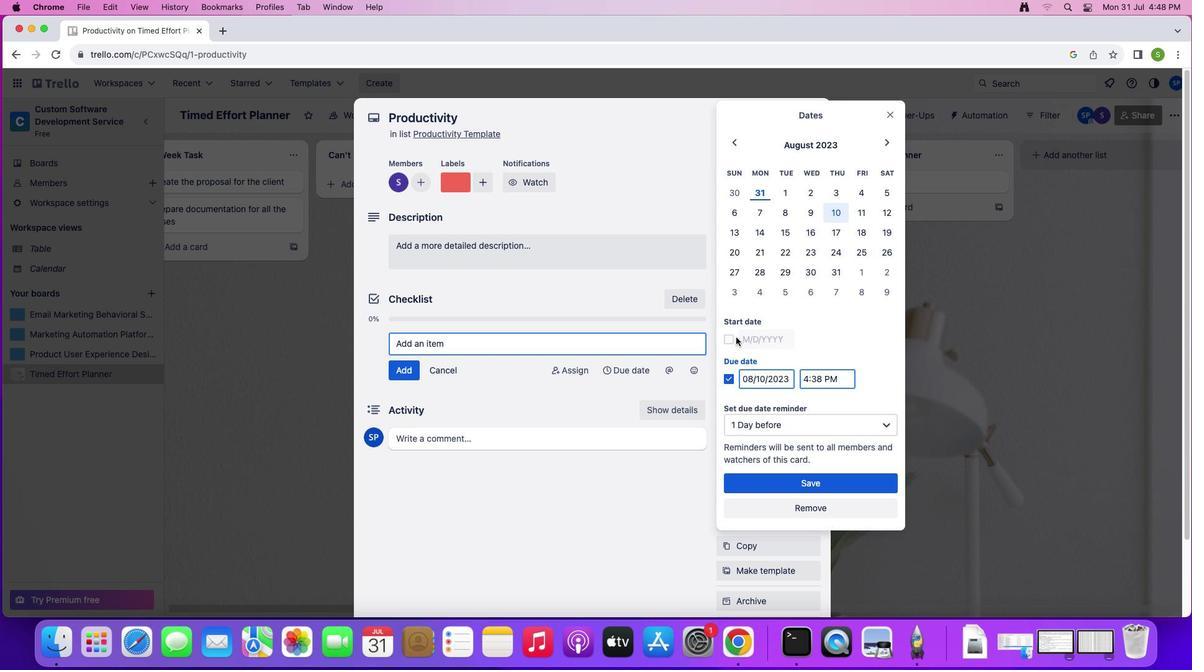 
Action: Mouse pressed left at (742, 343)
Screenshot: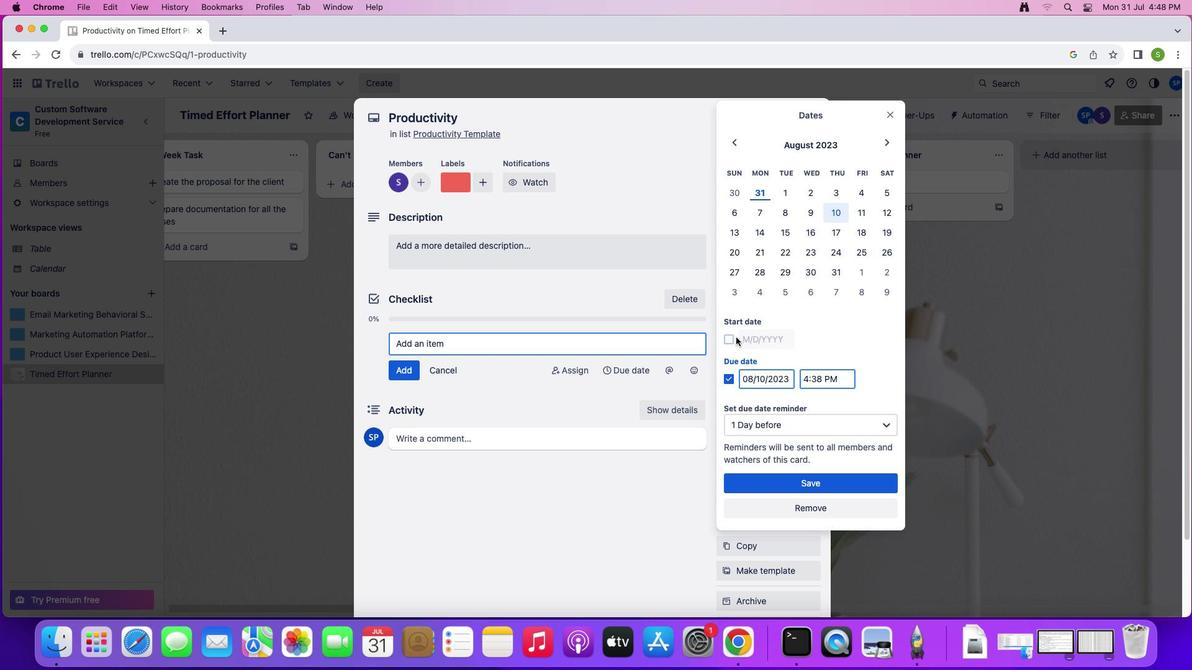 
Action: Mouse moved to (808, 494)
Screenshot: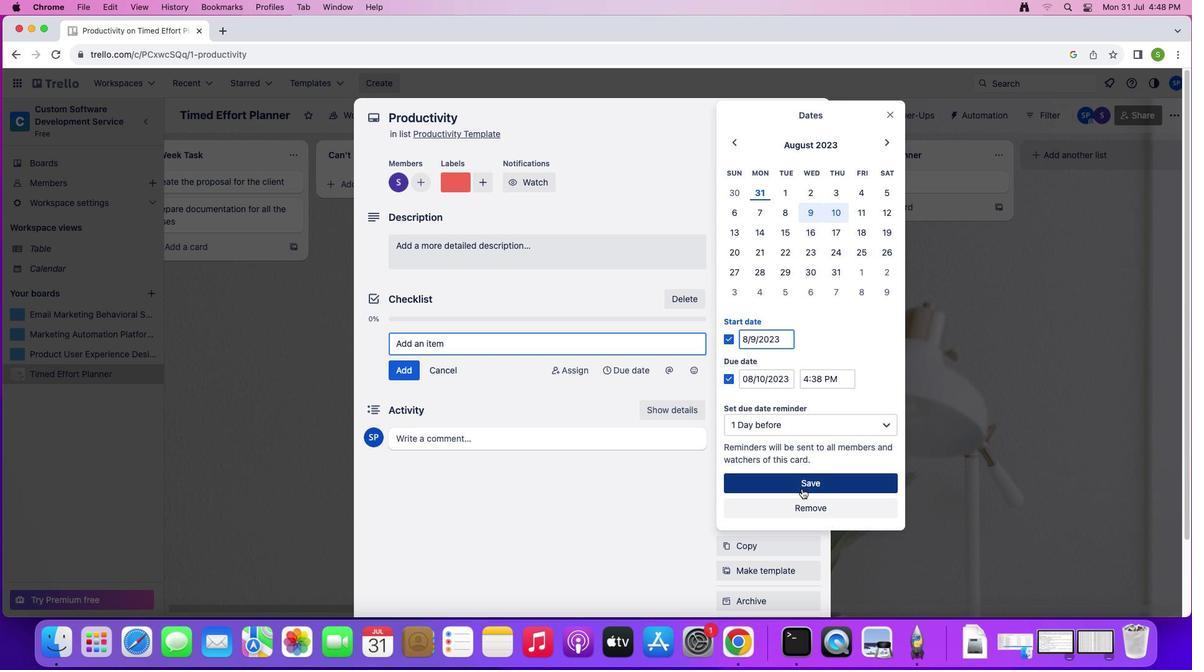 
Action: Mouse pressed left at (808, 494)
Screenshot: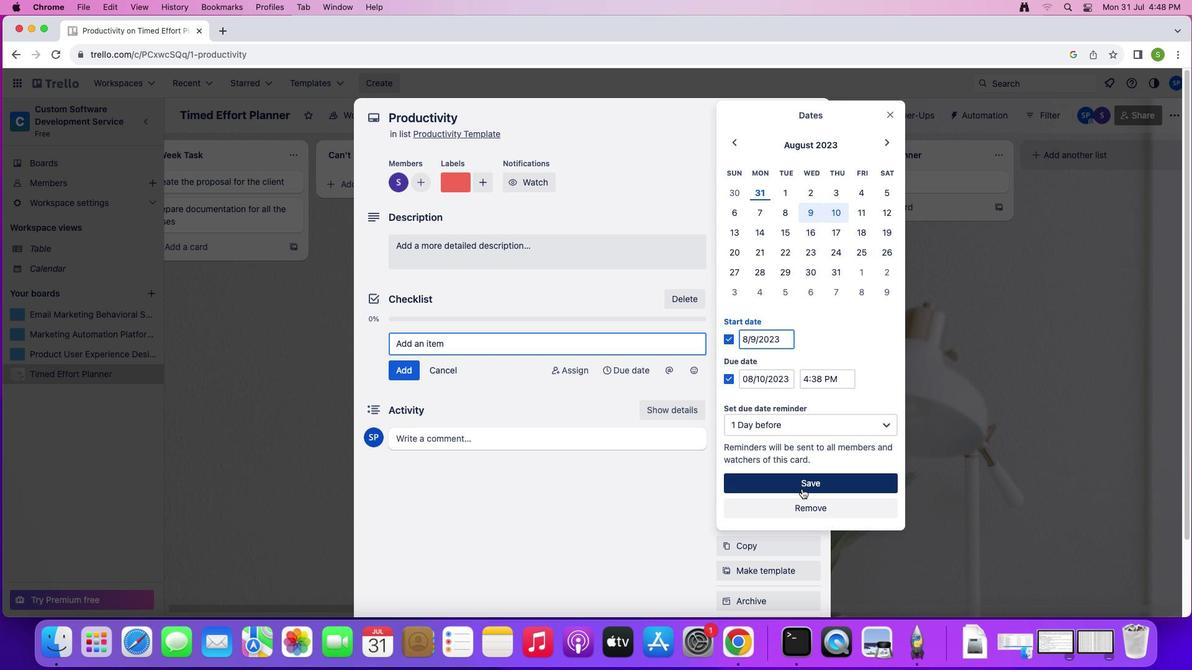 
Action: Mouse moved to (768, 358)
Screenshot: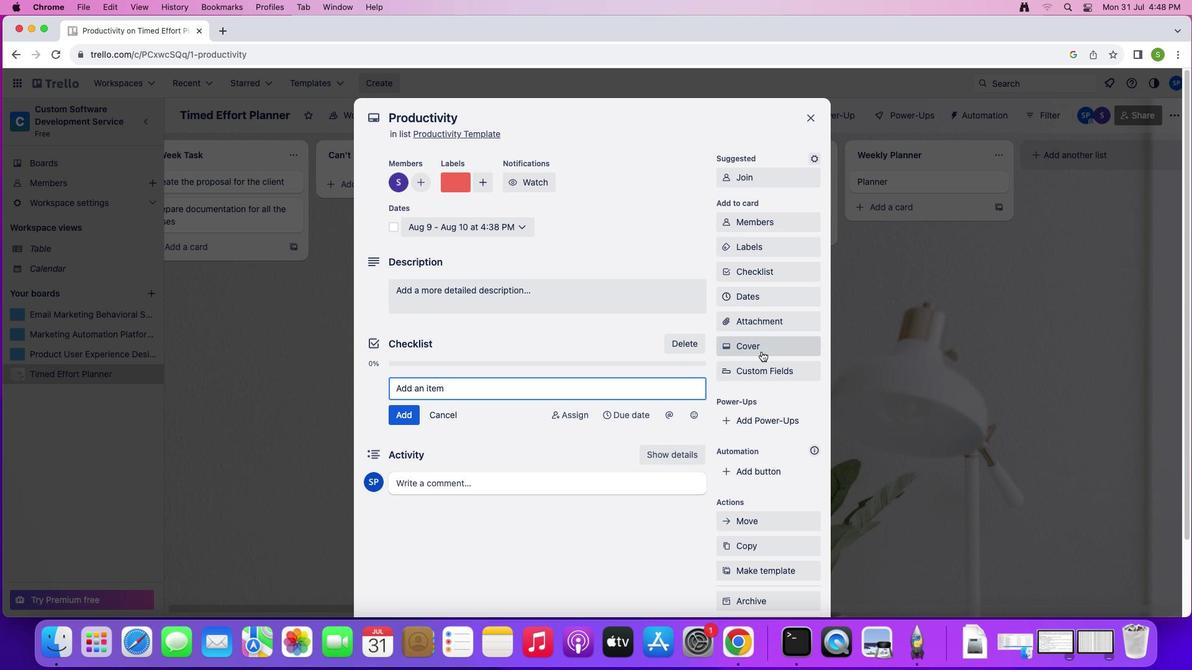 
Action: Mouse pressed left at (768, 358)
Screenshot: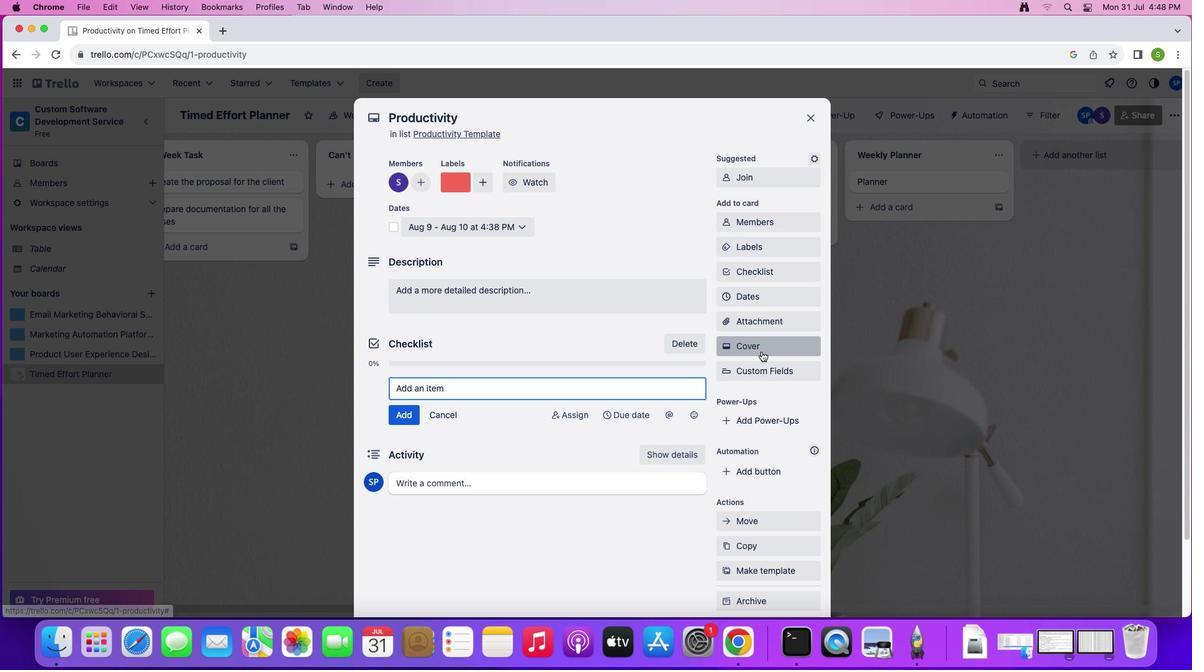 
Action: Mouse moved to (770, 394)
Screenshot: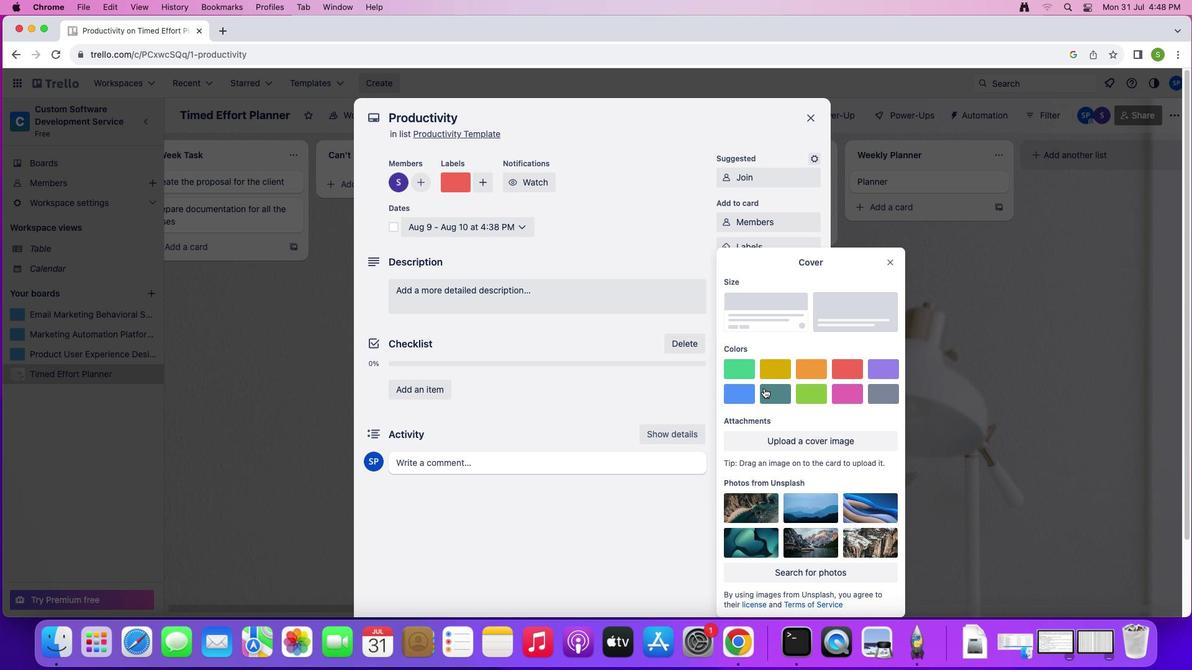 
Action: Mouse pressed left at (770, 394)
Screenshot: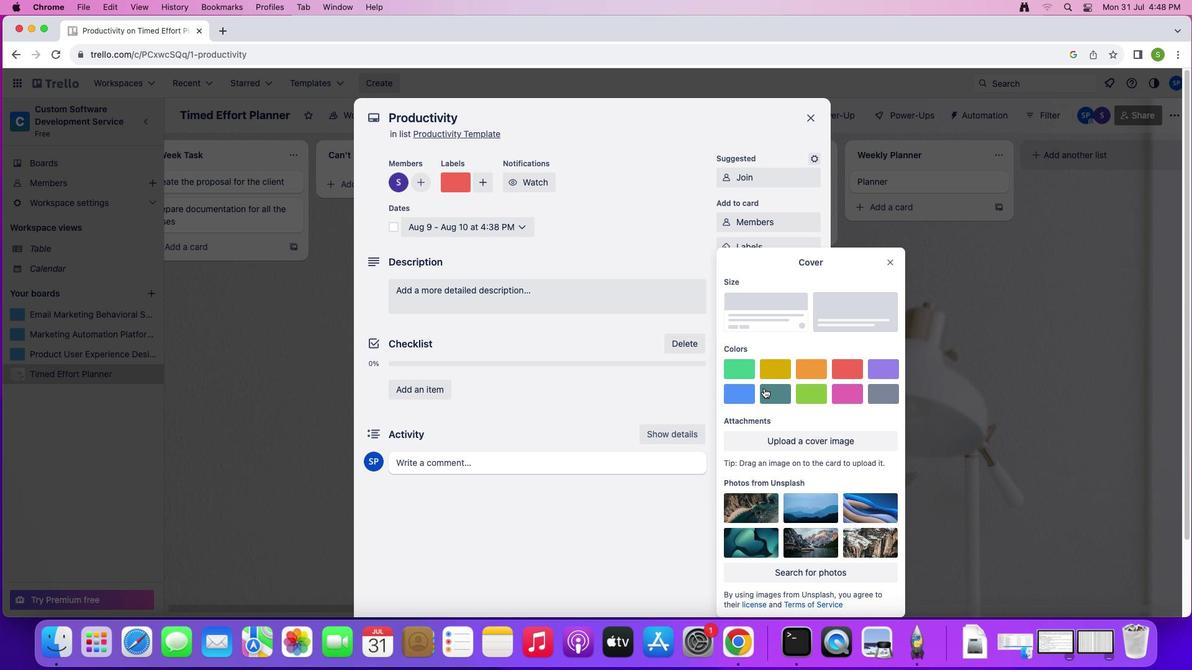 
Action: Mouse moved to (893, 249)
Screenshot: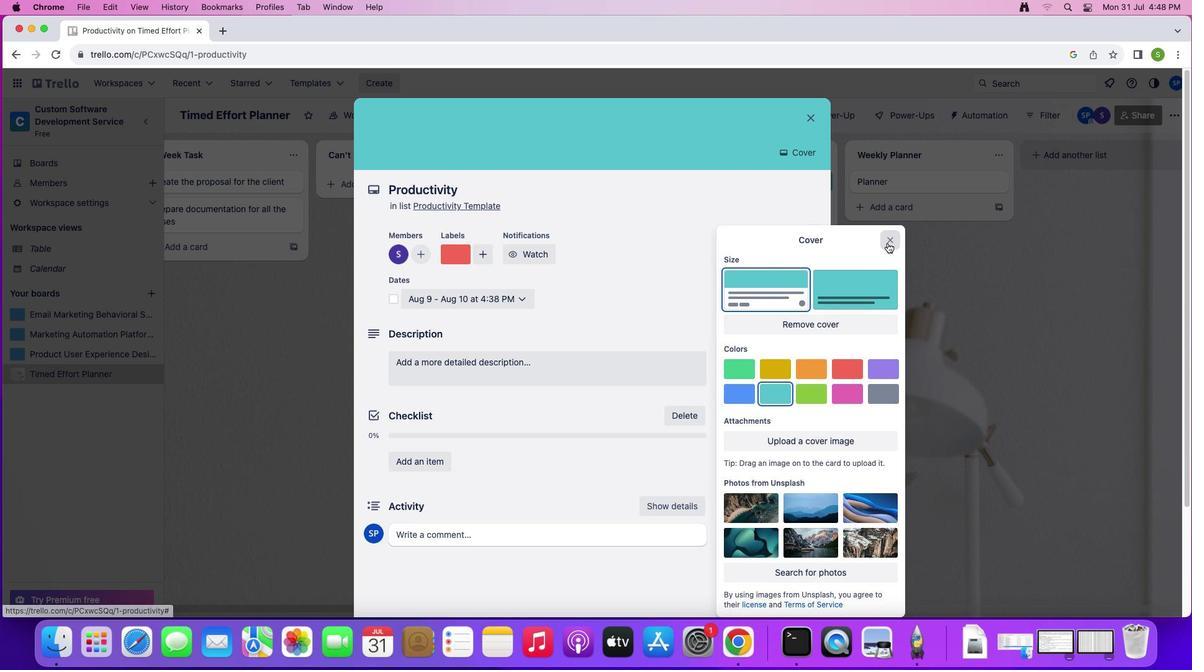 
Action: Mouse pressed left at (893, 249)
Screenshot: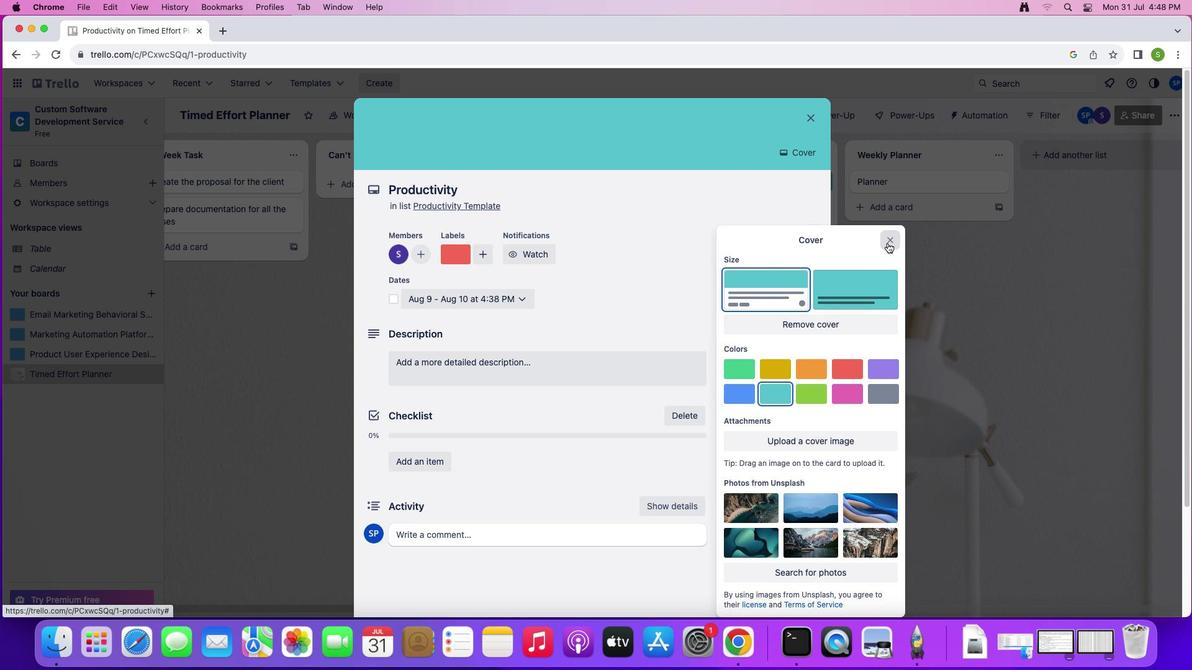 
Action: Mouse moved to (584, 370)
Screenshot: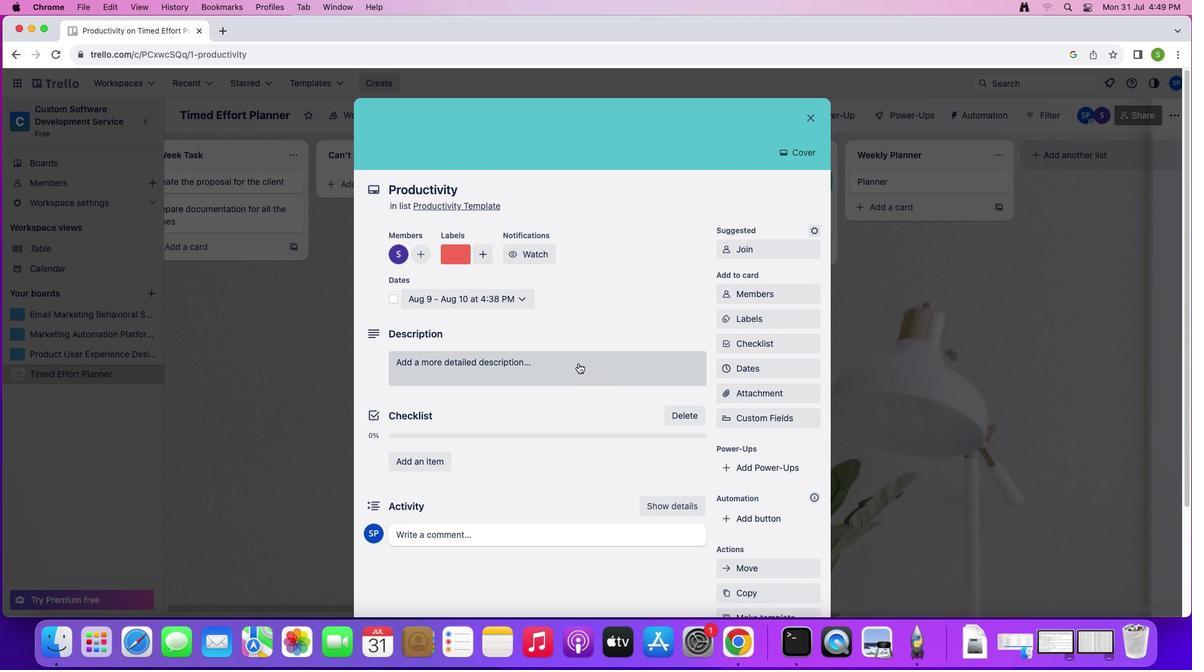 
Action: Mouse pressed left at (584, 370)
Screenshot: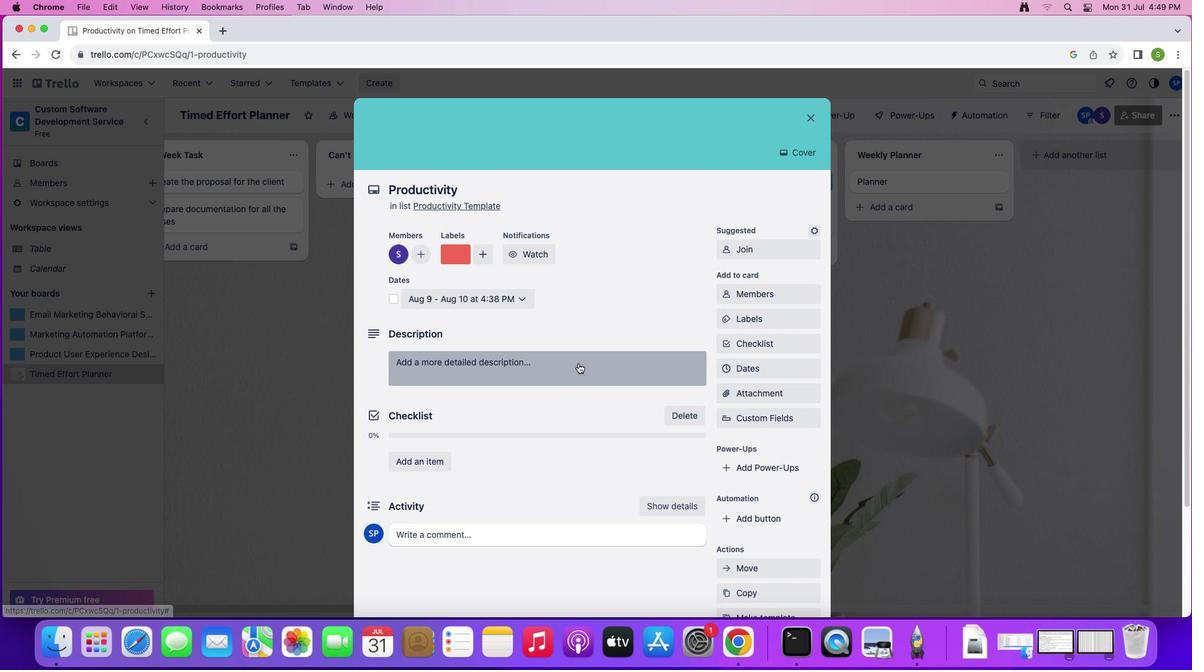 
Action: Mouse moved to (606, 426)
Screenshot: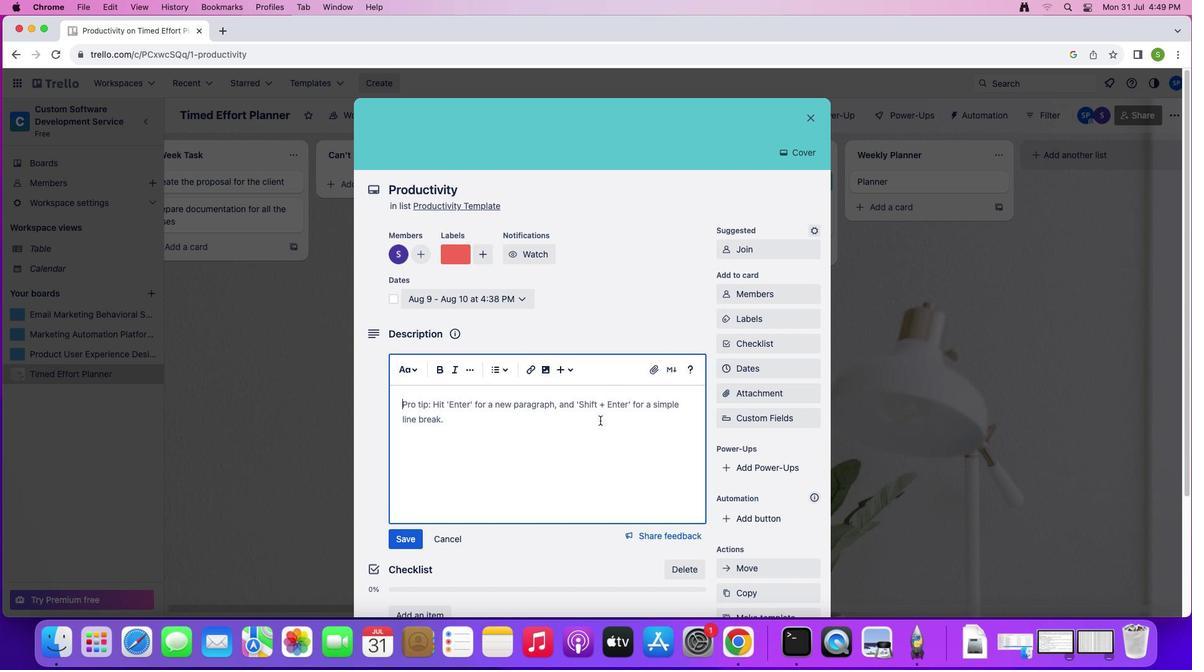 
Action: Mouse pressed left at (606, 426)
Screenshot: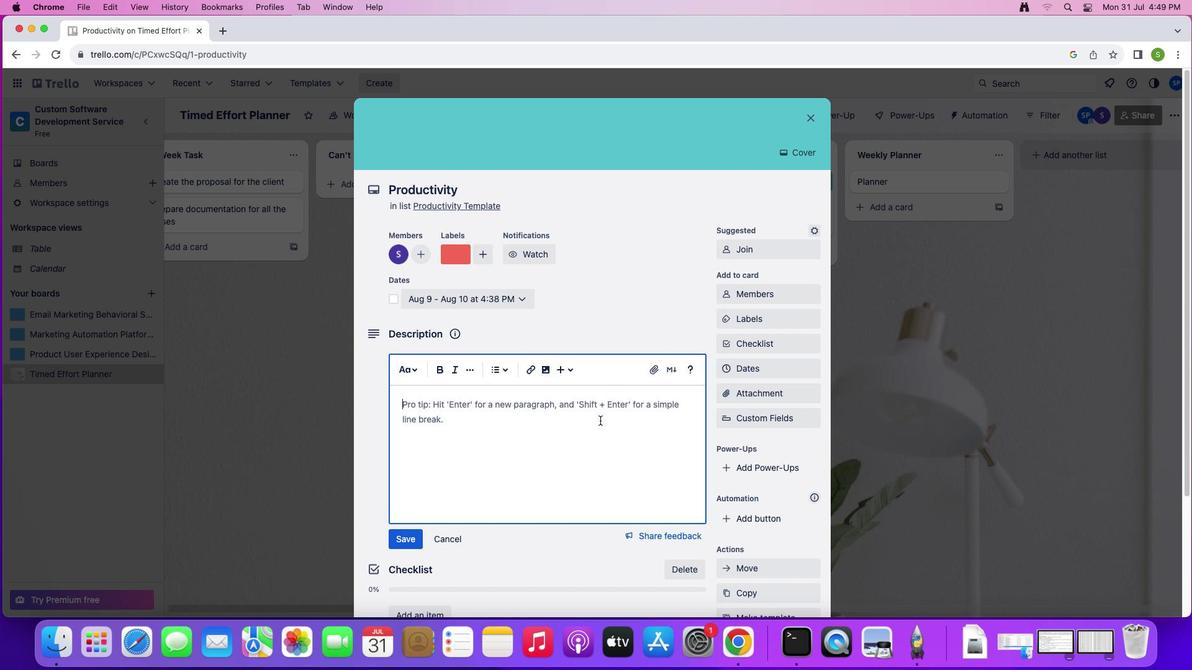 
Action: Mouse moved to (626, 428)
Screenshot: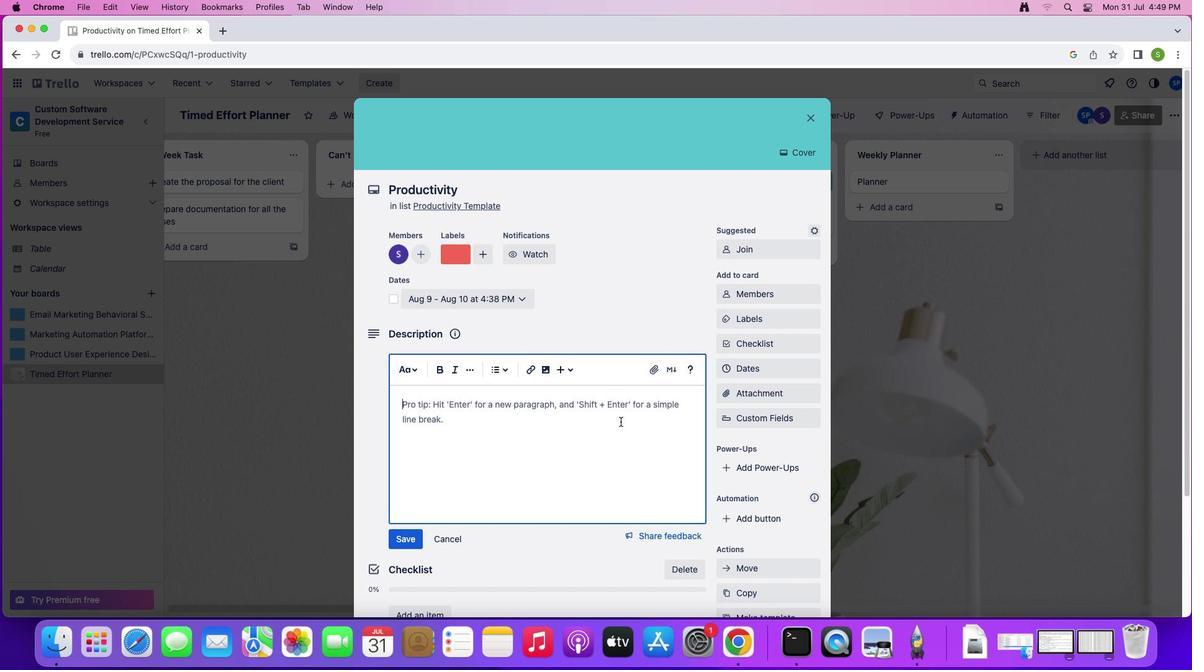 
Action: Key pressed Key.shift'A'Key.space'd''a''y''-''t''o''-''d''a''y'Key.space'p''r''o''d''u''c''t''i''v''i''t''y'Key.space't''e''m''p''l''a''t''e'Key.space't''o'Key.space'h''e''l''p'Key.space'y''o''u'Key.space's''t''a''y'Key.space'o''r''g''a''n''i''s''e''d''.'
Screenshot: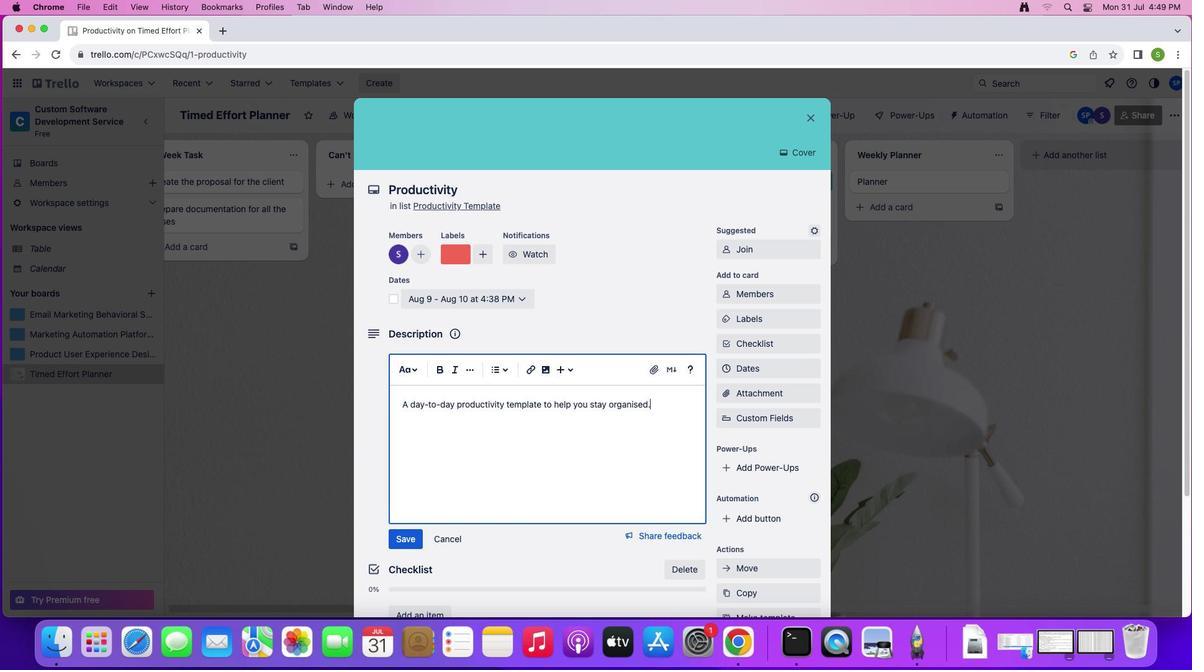 
Action: Mouse moved to (421, 550)
Screenshot: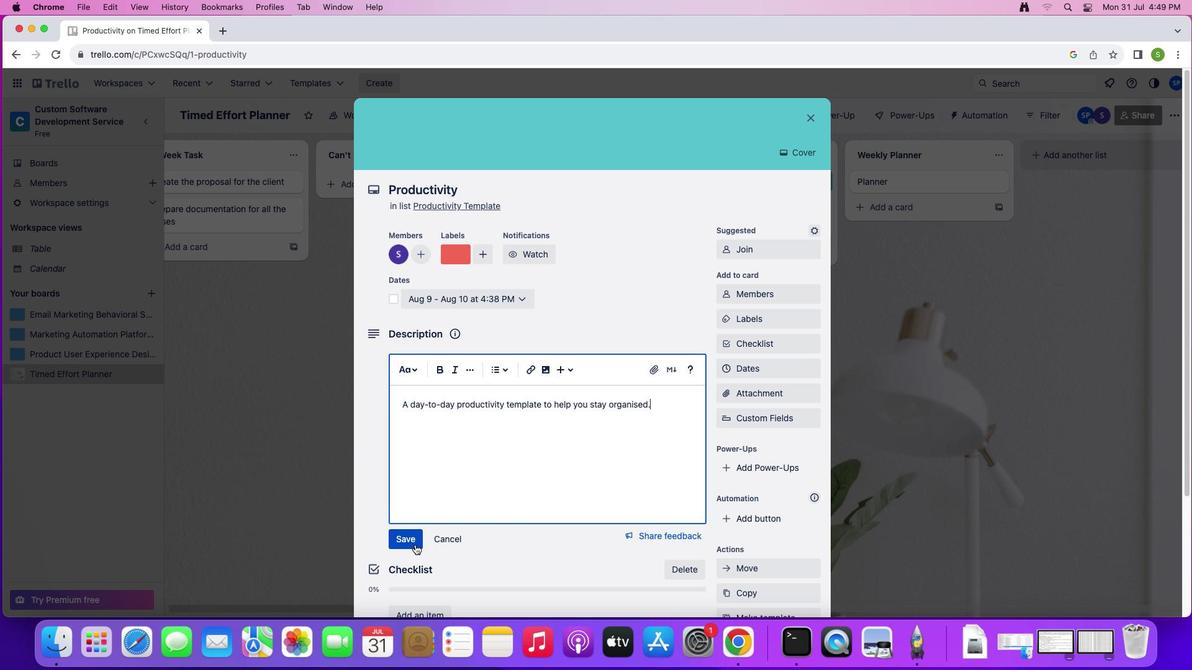 
Action: Mouse pressed left at (421, 550)
Screenshot: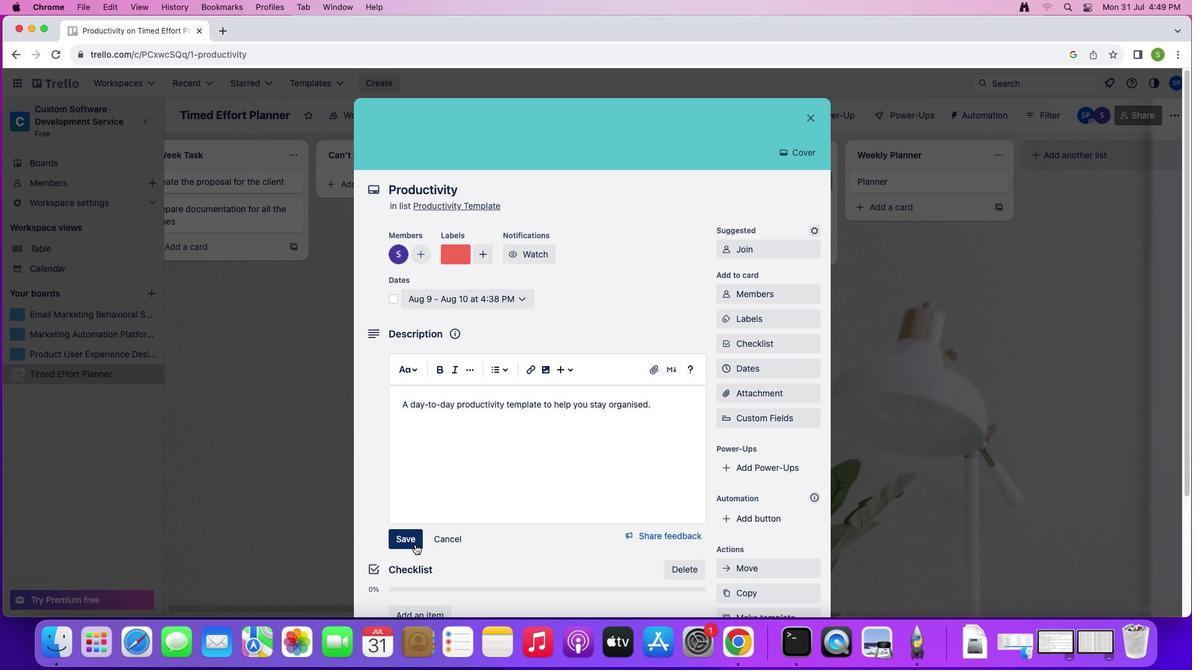 
Action: Mouse moved to (480, 524)
Screenshot: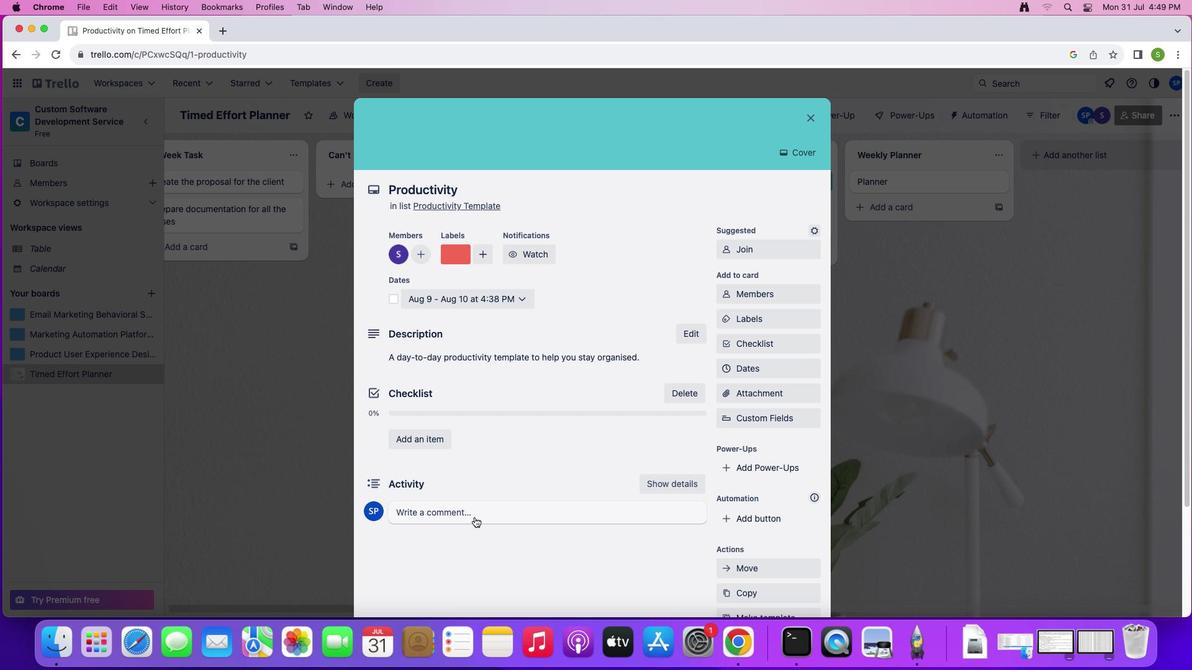 
Action: Mouse pressed left at (480, 524)
Screenshot: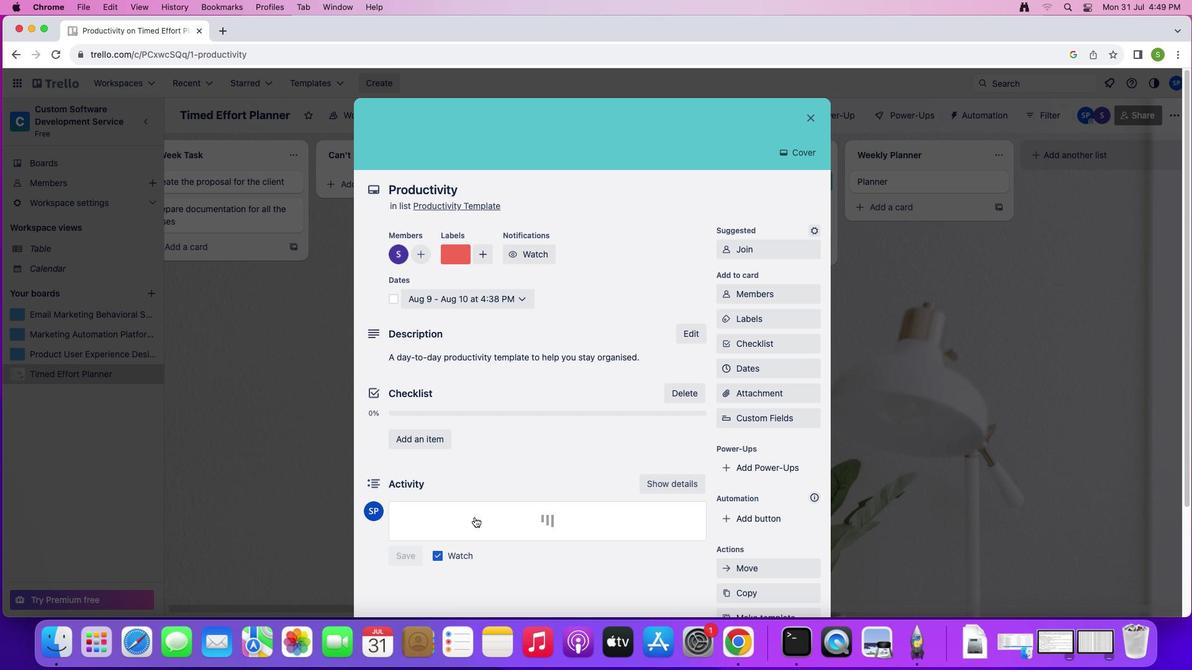 
Action: Mouse moved to (573, 527)
Screenshot: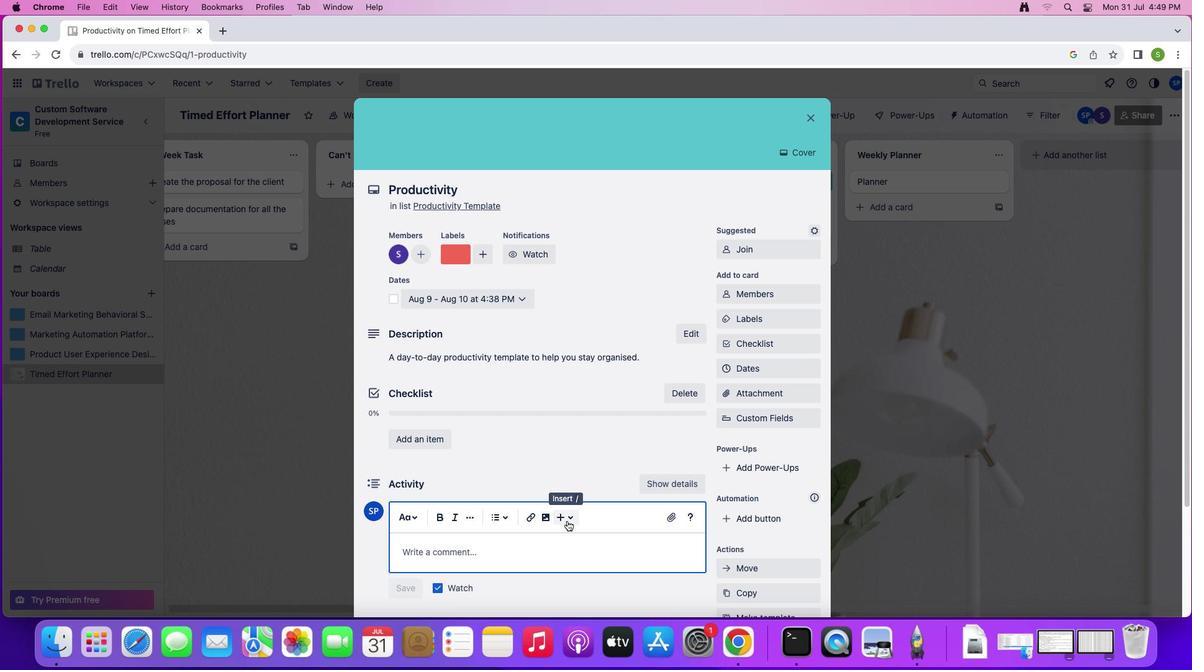 
Action: Key pressed Key.shift'T''e''m''p''l''a''t''e'
Screenshot: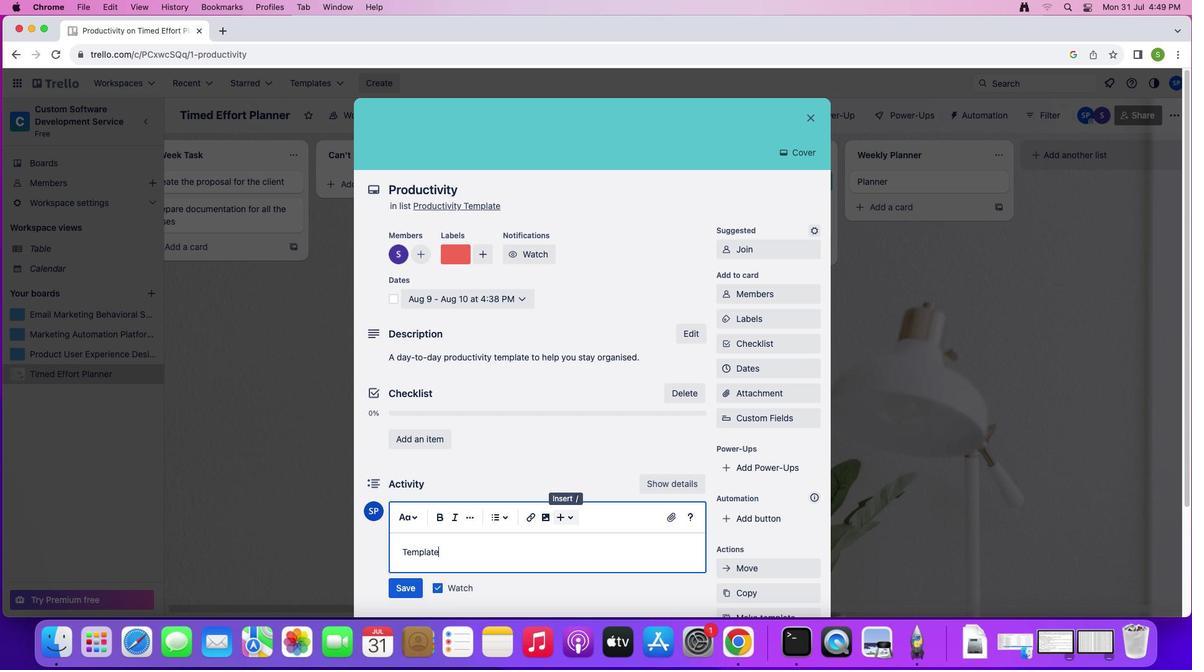 
Action: Mouse moved to (408, 591)
Screenshot: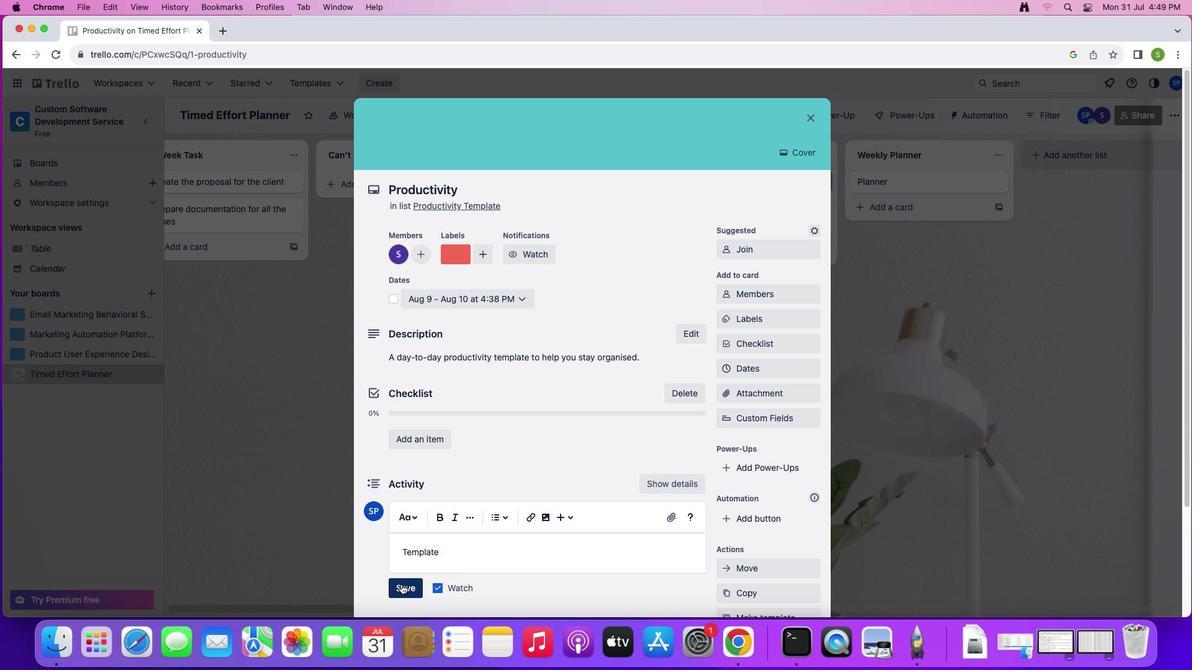 
Action: Mouse pressed left at (408, 591)
Screenshot: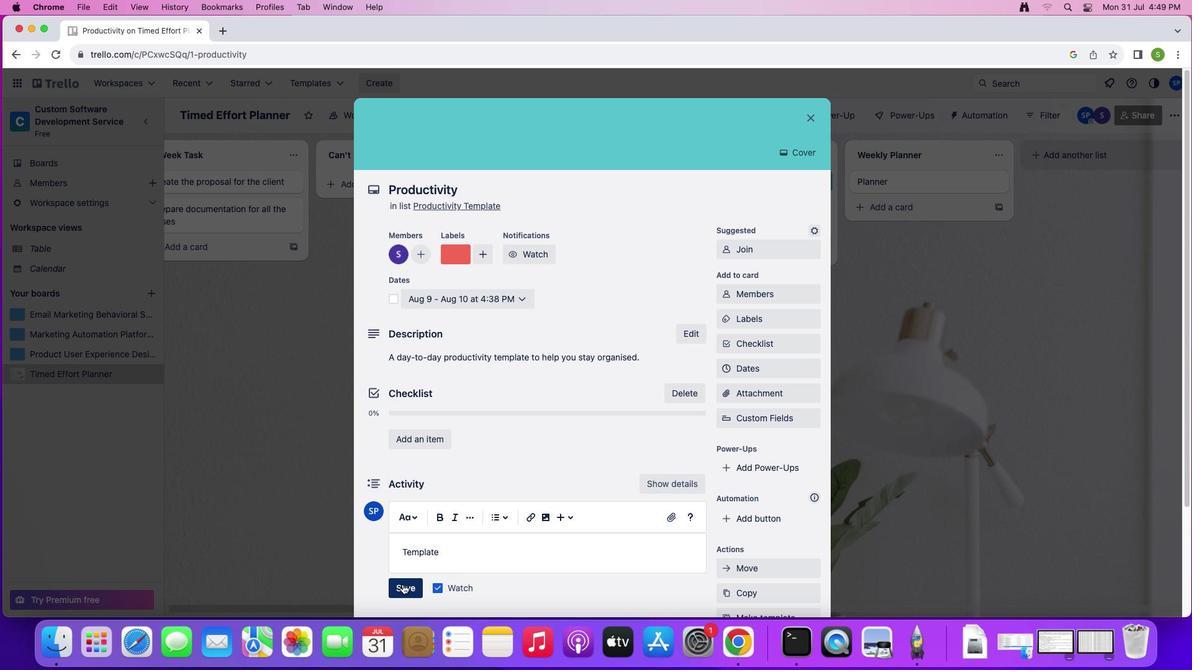 
Action: Mouse moved to (814, 123)
Screenshot: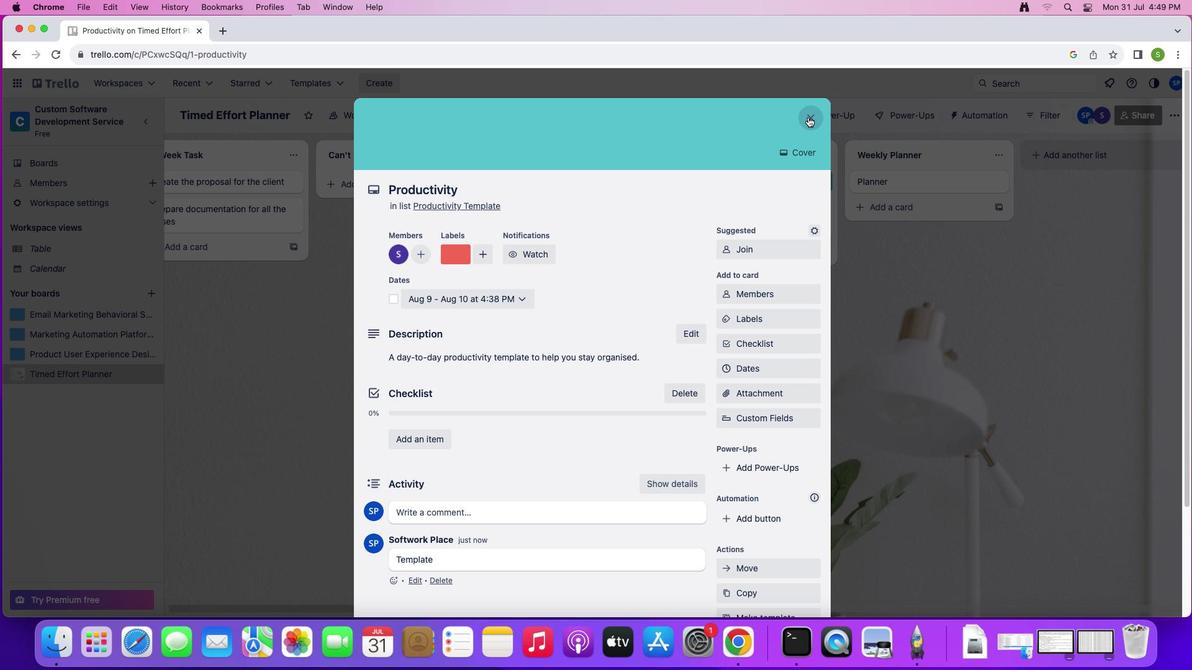 
Action: Mouse pressed left at (814, 123)
Screenshot: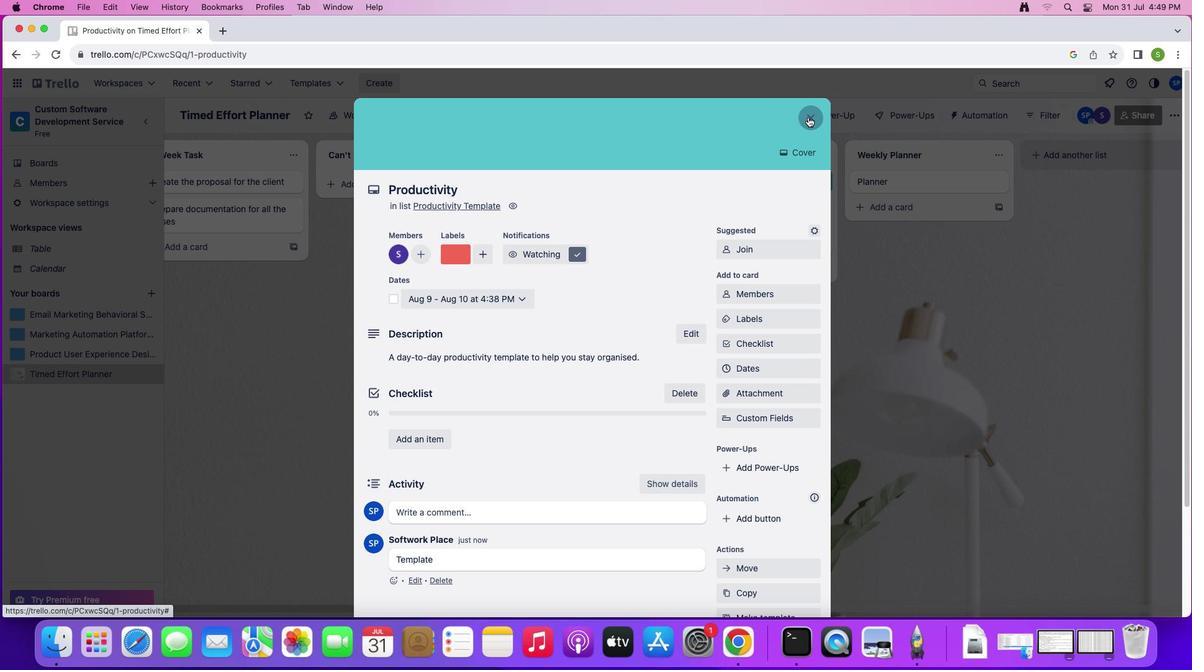
Action: Mouse moved to (899, 183)
Screenshot: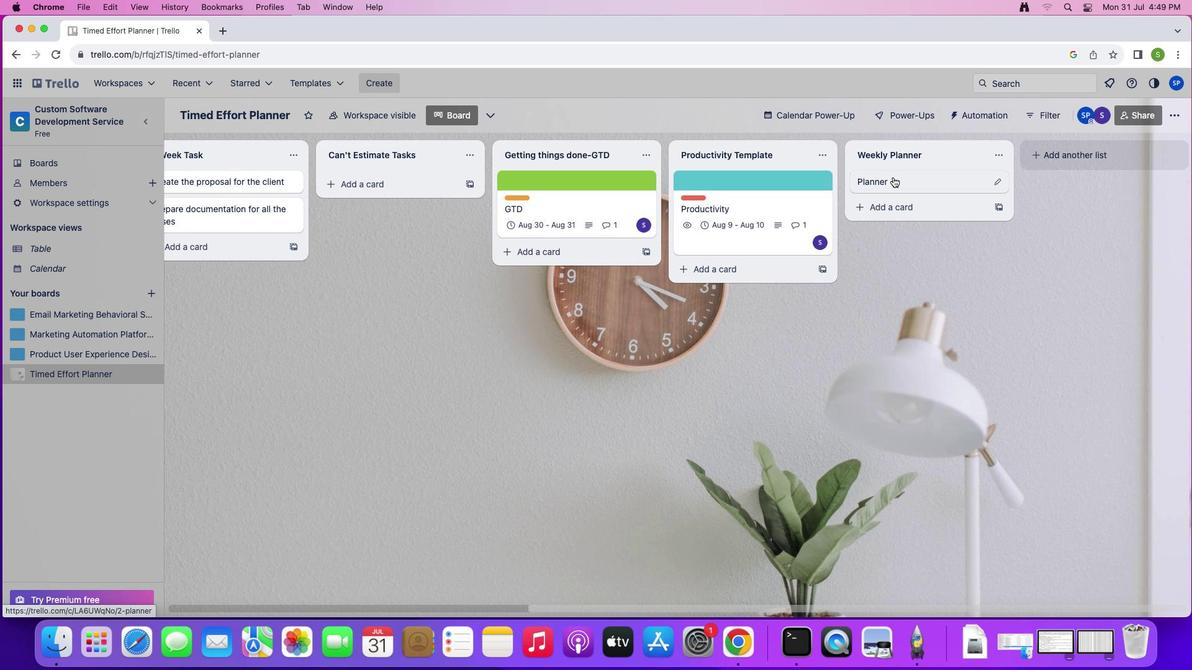 
Action: Mouse pressed left at (899, 183)
Screenshot: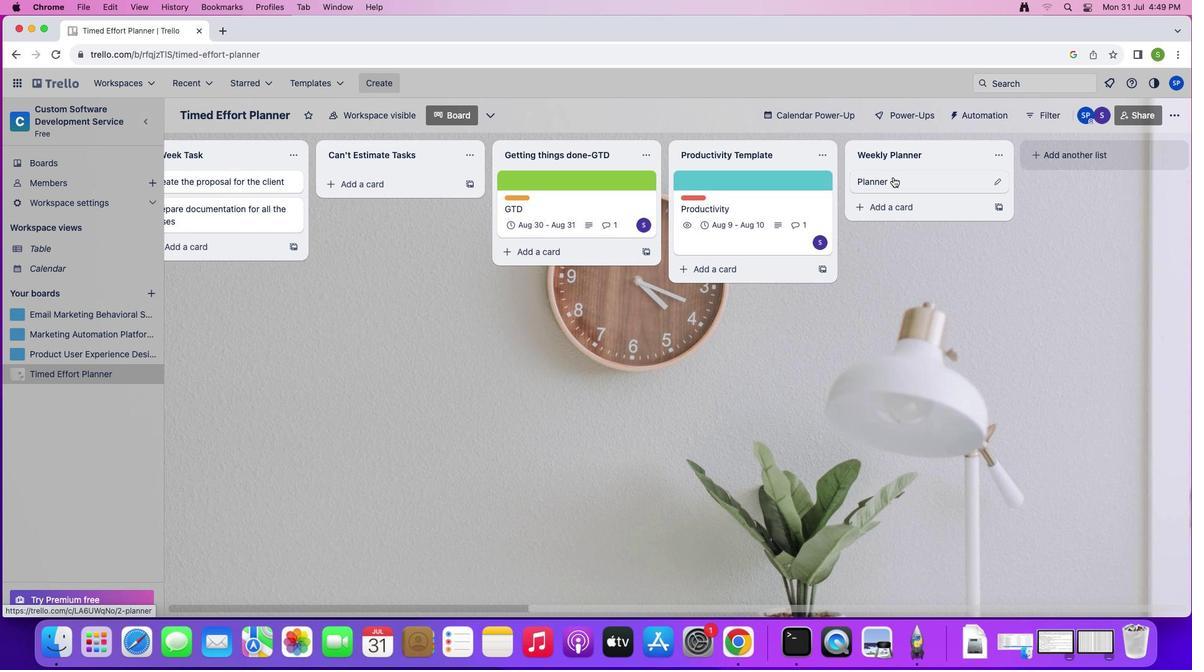 
Action: Mouse moved to (754, 224)
Screenshot: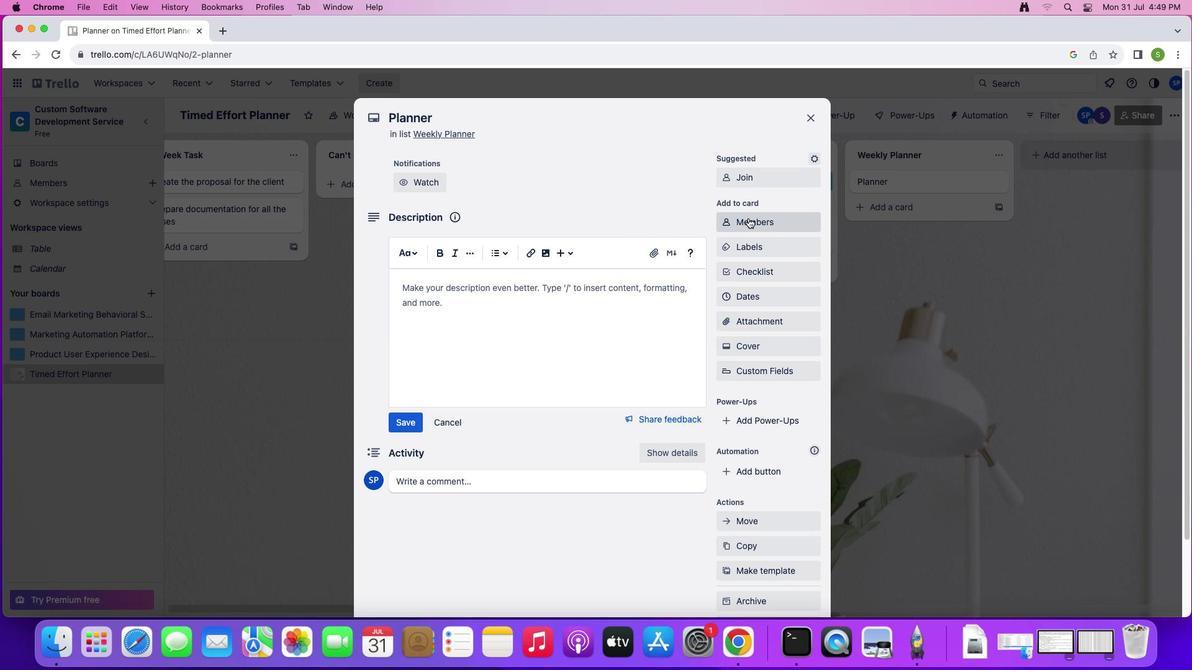 
Action: Mouse pressed left at (754, 224)
Screenshot: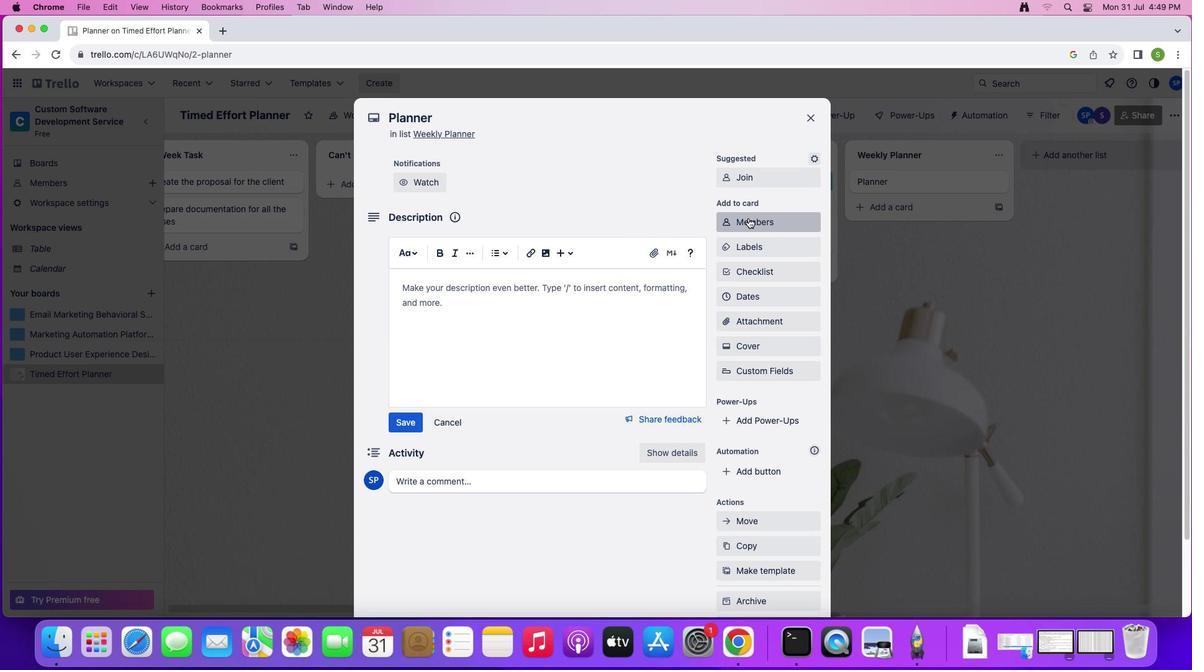 
Action: Mouse moved to (836, 236)
Screenshot: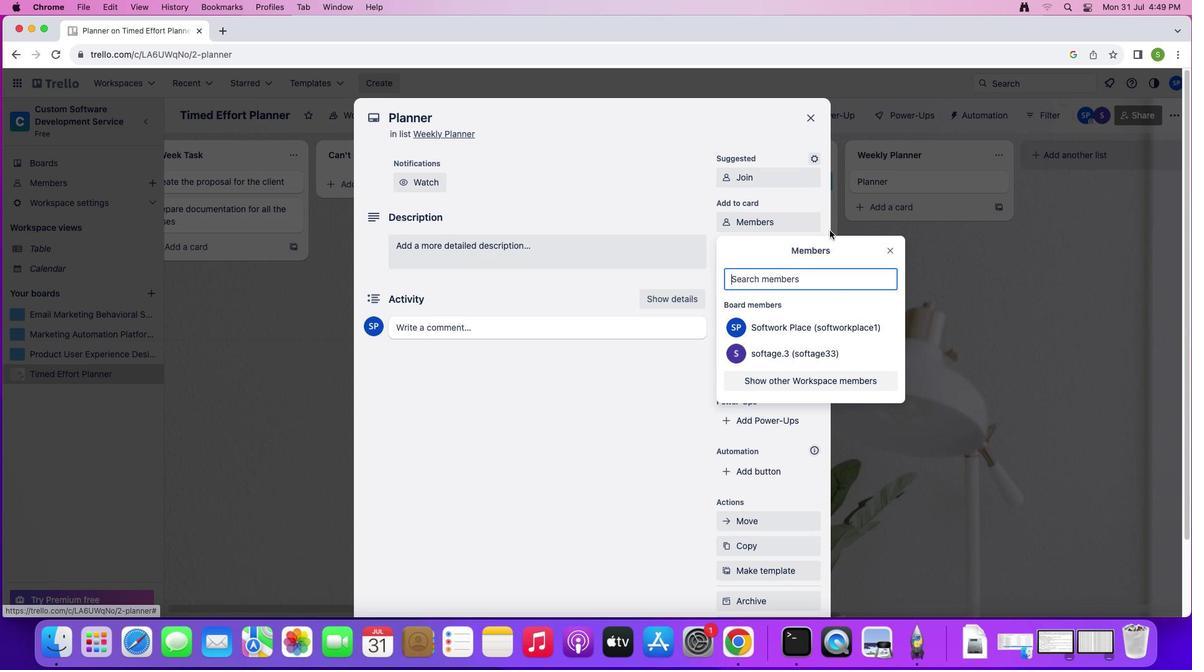 
Action: Key pressed 's''o''f''t''a''g''e''.''4'Key.shift'@''s''o''f''t''a''g''e''.''n''e''t'
Screenshot: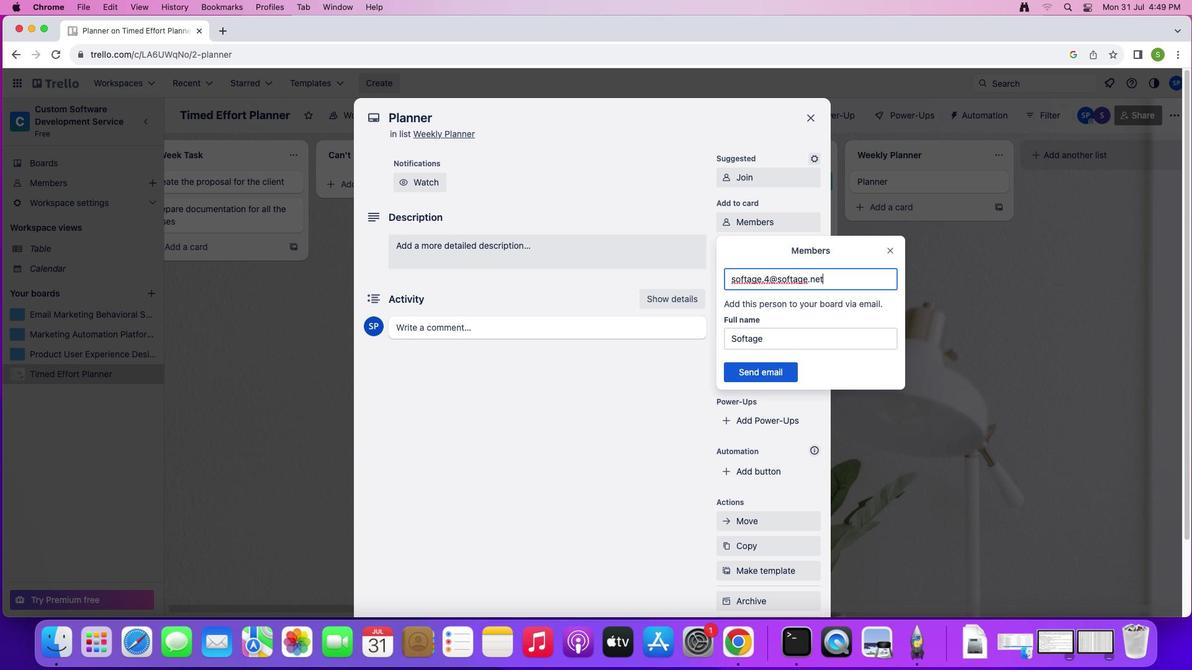 
Action: Mouse moved to (754, 377)
Screenshot: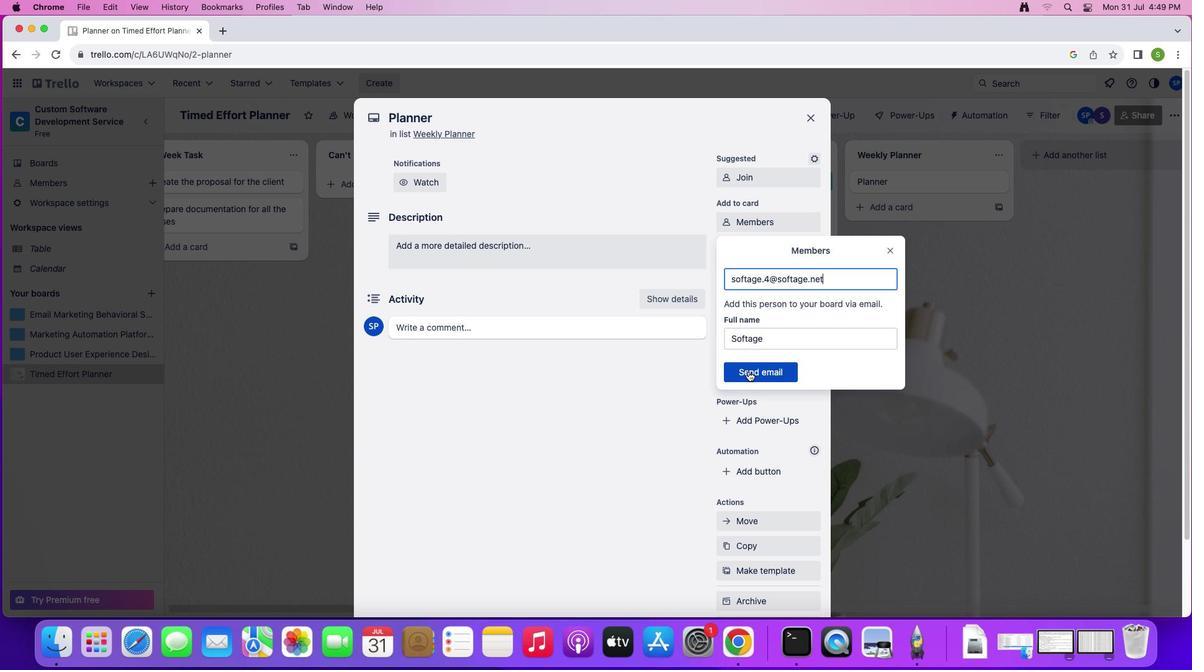 
Action: Mouse pressed left at (754, 377)
Screenshot: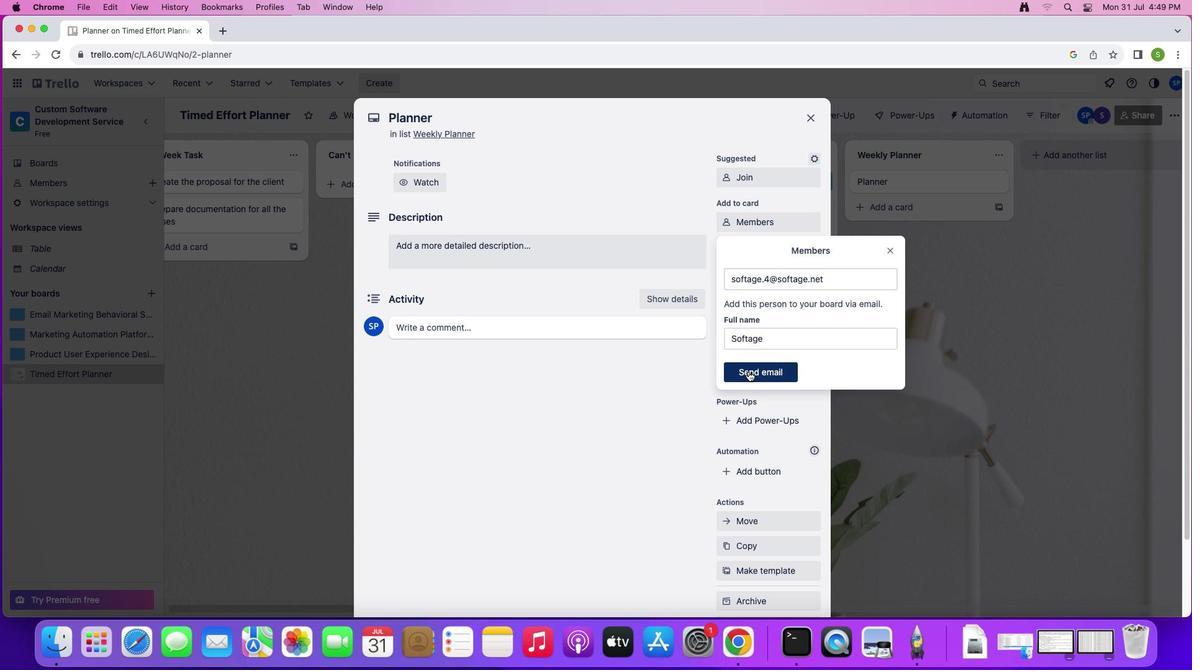 
Action: Mouse moved to (771, 258)
Screenshot: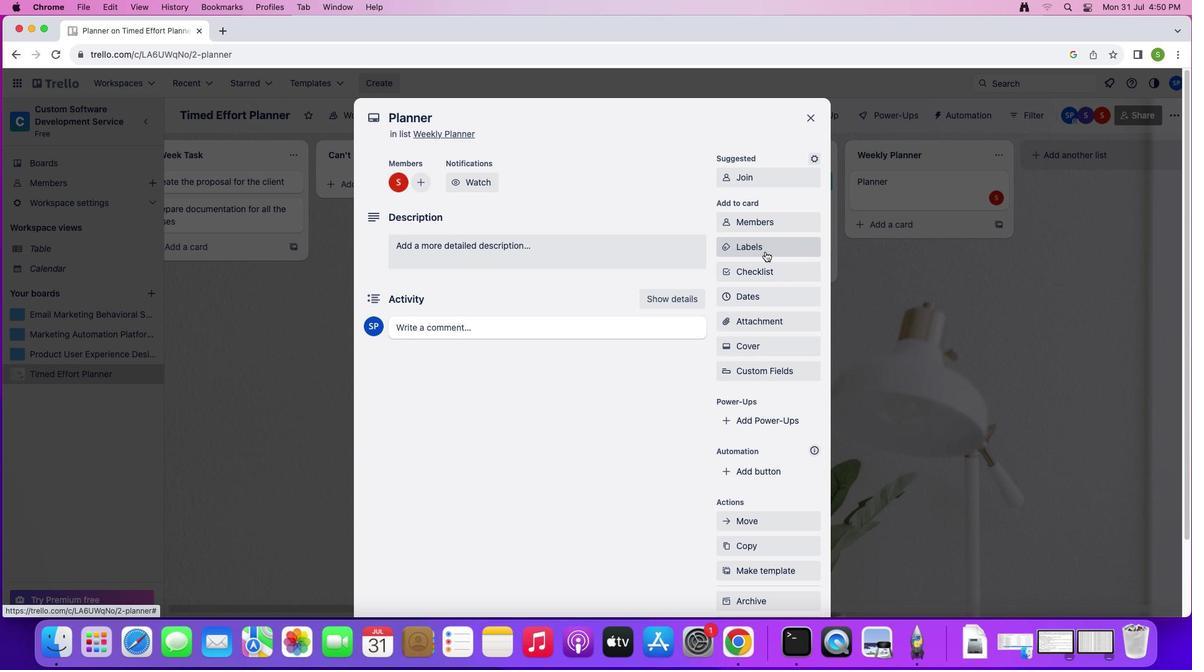 
Action: Mouse pressed left at (771, 258)
Screenshot: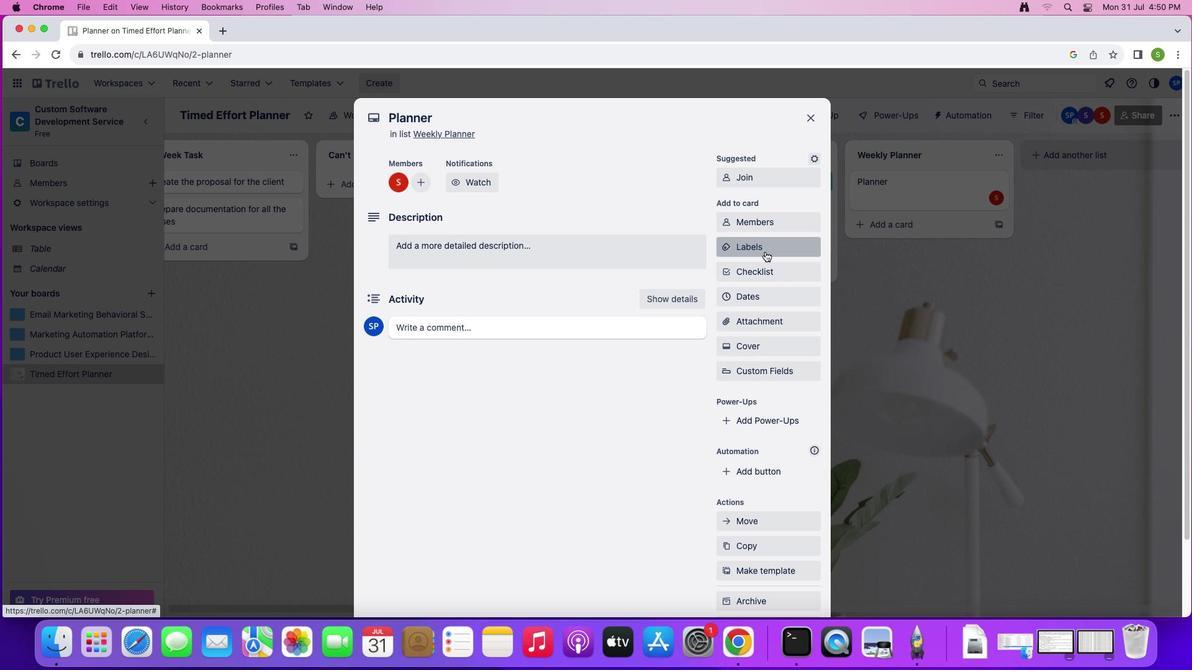 
Action: Mouse moved to (803, 399)
Screenshot: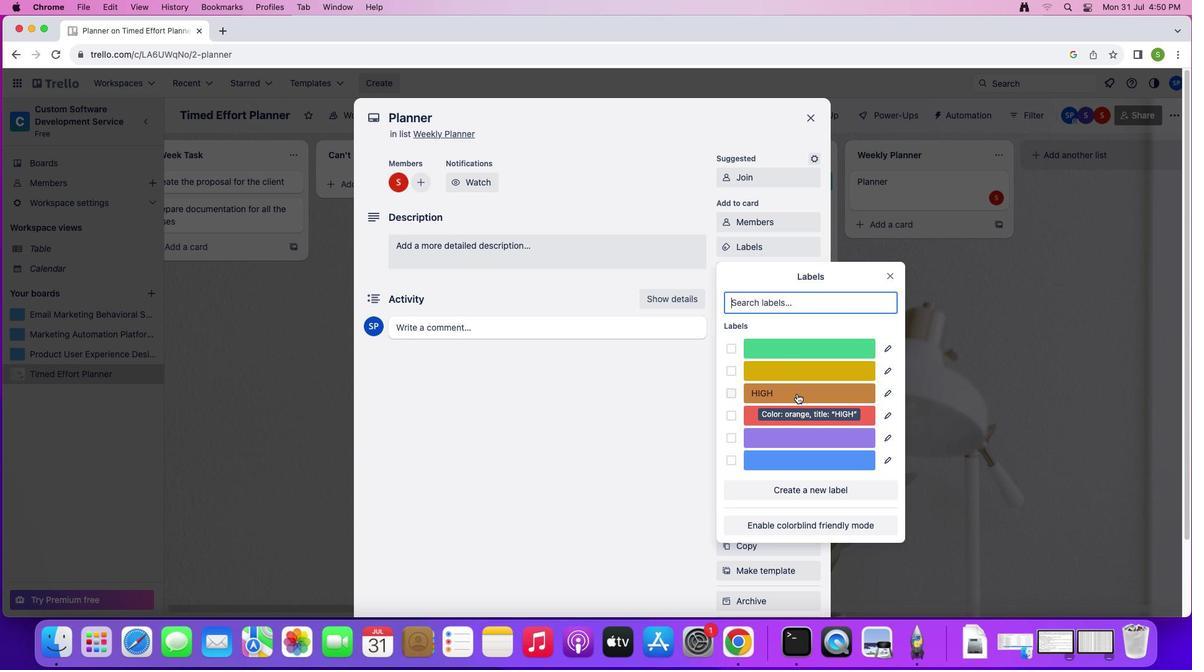 
Action: Mouse pressed left at (803, 399)
Screenshot: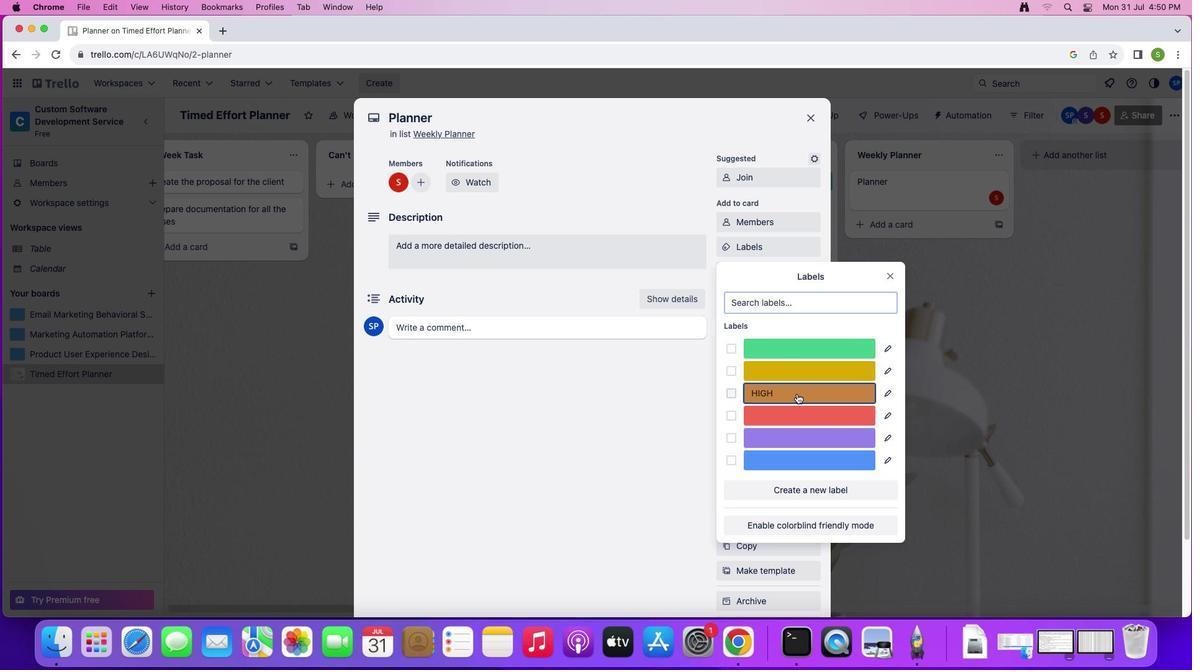 
Action: Mouse moved to (894, 289)
Screenshot: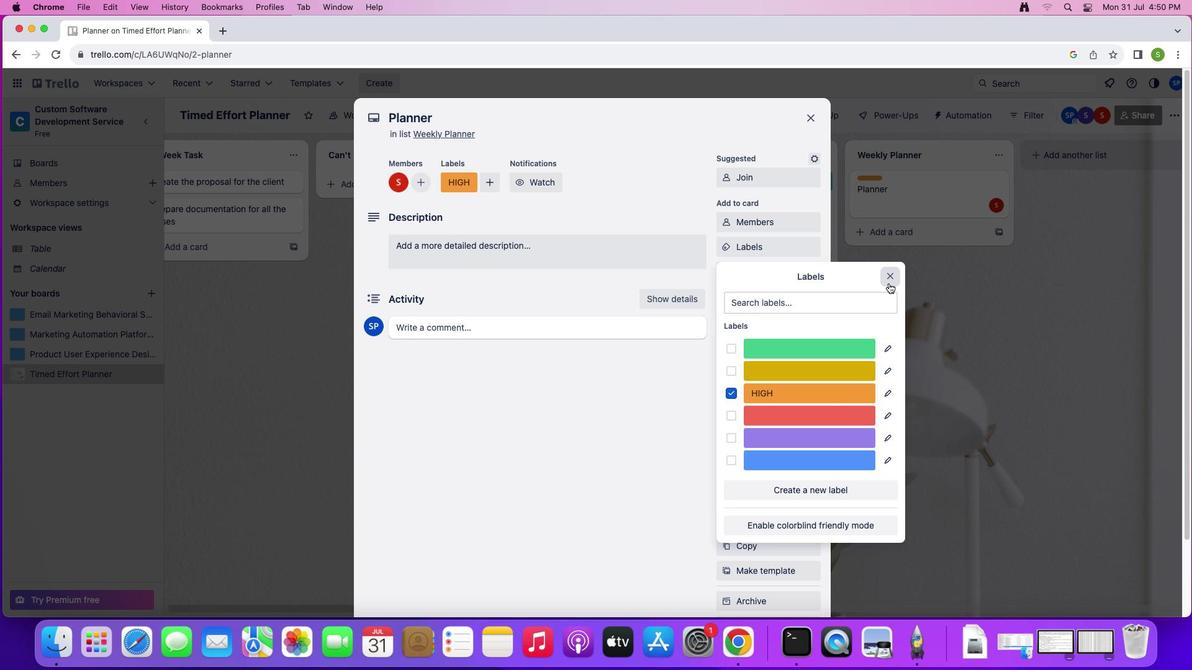 
Action: Mouse pressed left at (894, 289)
Screenshot: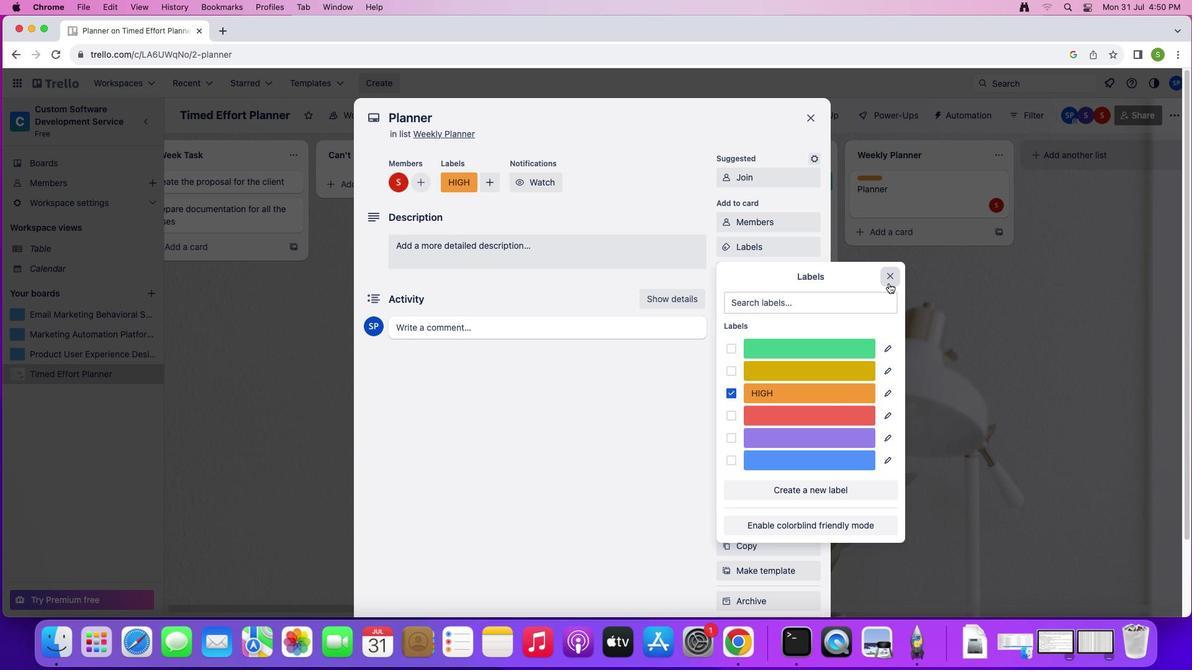 
Action: Mouse moved to (753, 277)
Screenshot: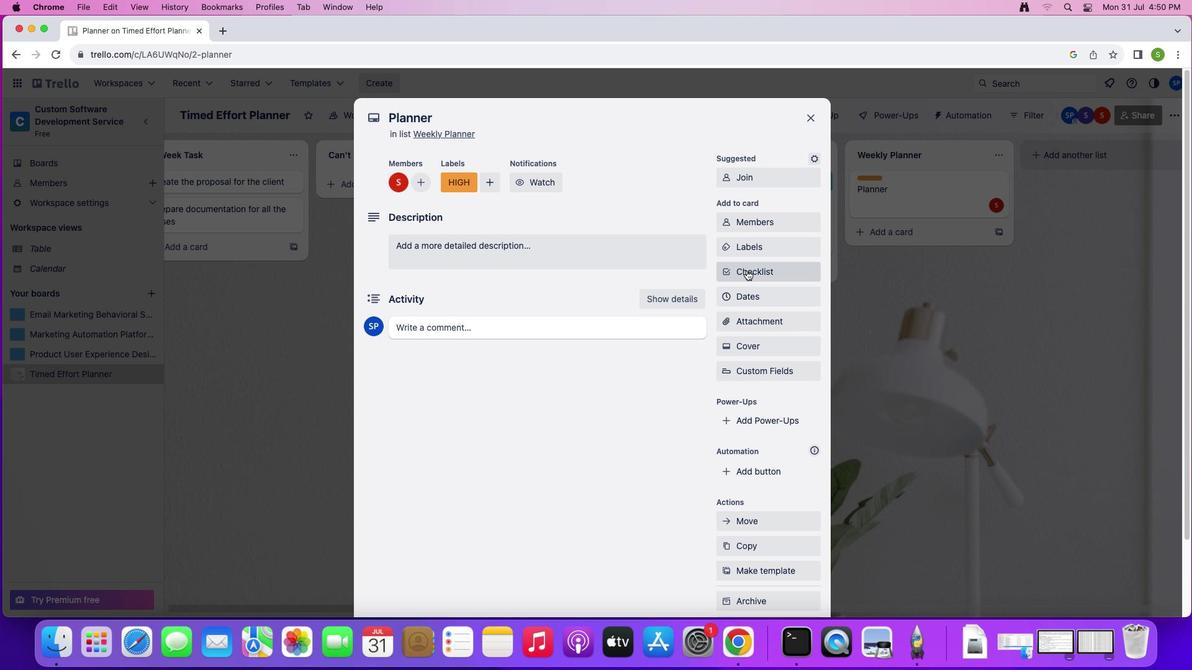 
Action: Mouse pressed left at (753, 277)
Screenshot: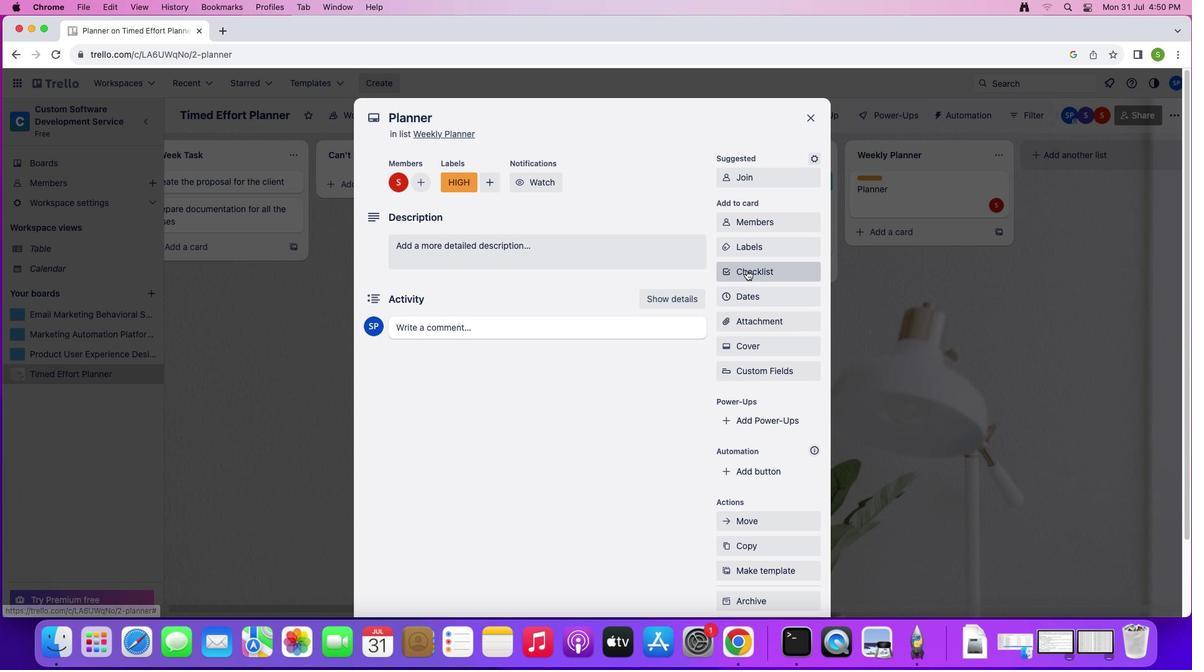 
Action: Mouse moved to (780, 404)
Screenshot: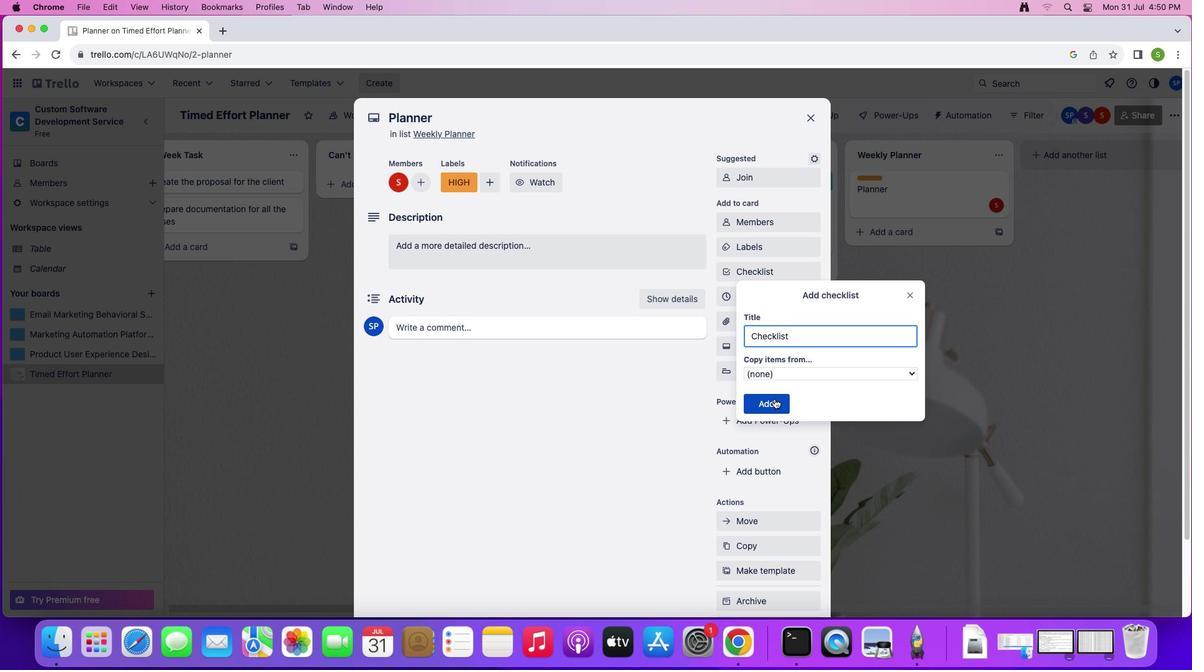 
Action: Mouse pressed left at (780, 404)
Screenshot: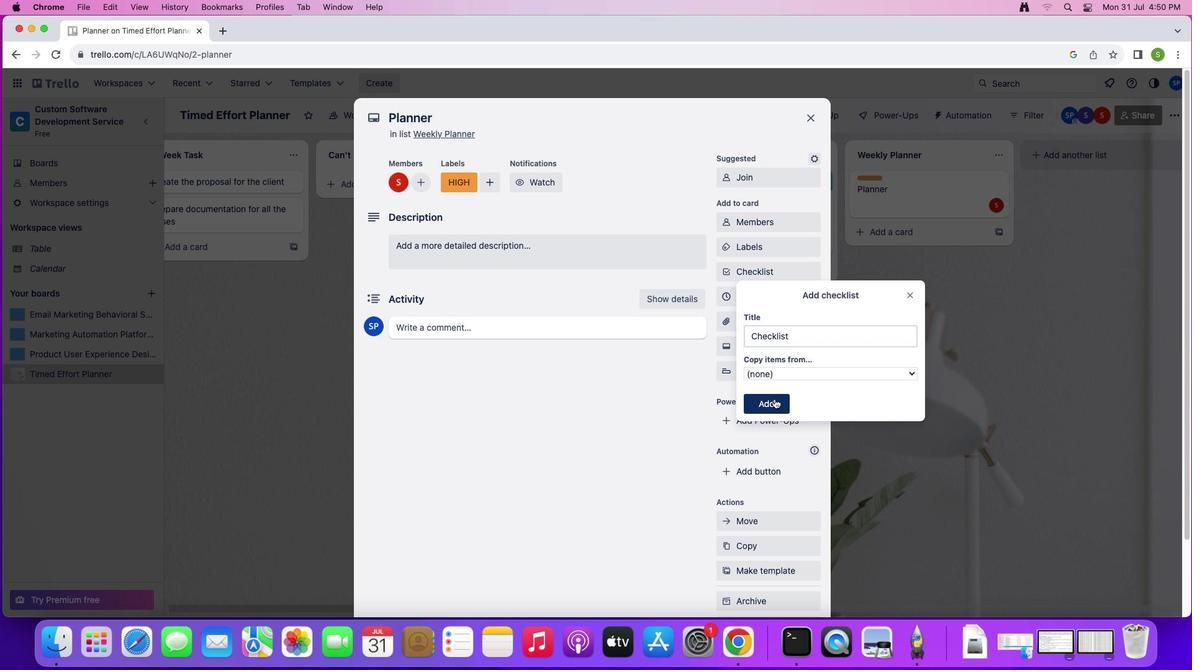 
Action: Mouse moved to (777, 304)
Screenshot: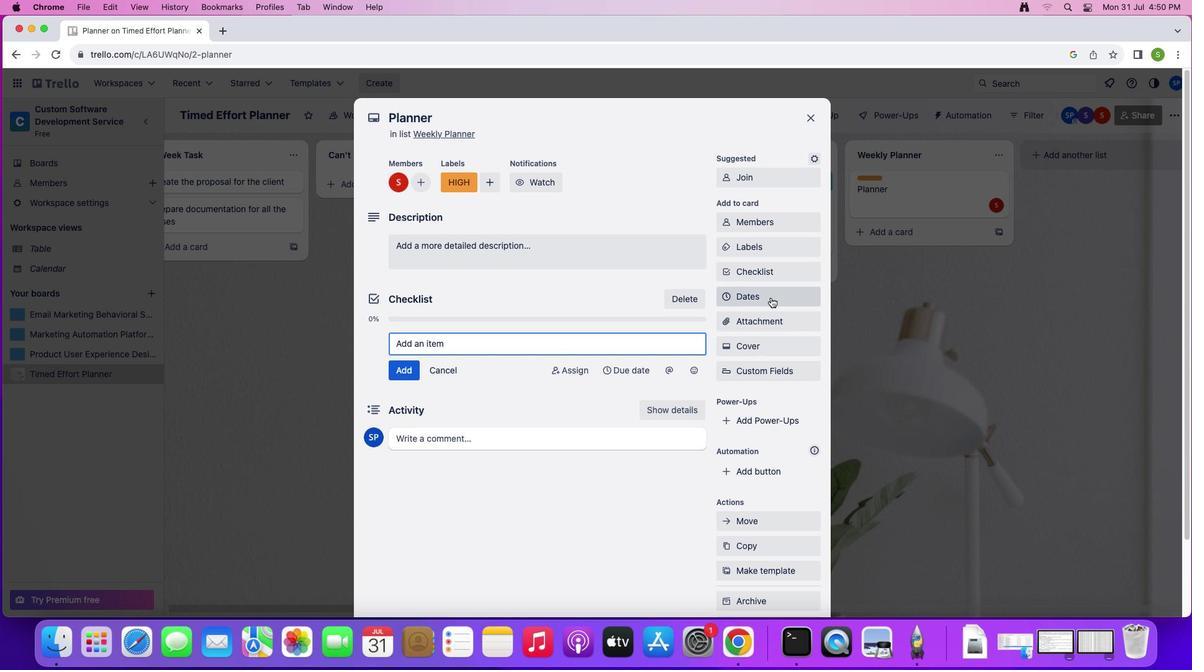 
Action: Mouse pressed left at (777, 304)
Screenshot: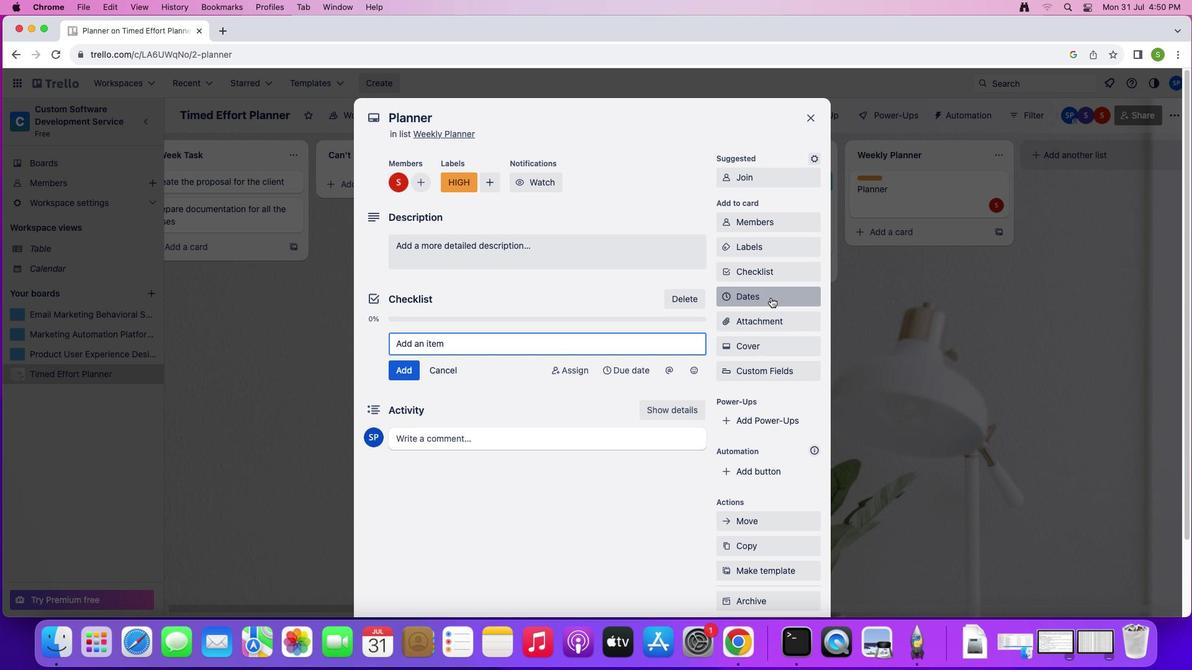 
Action: Mouse moved to (835, 240)
Screenshot: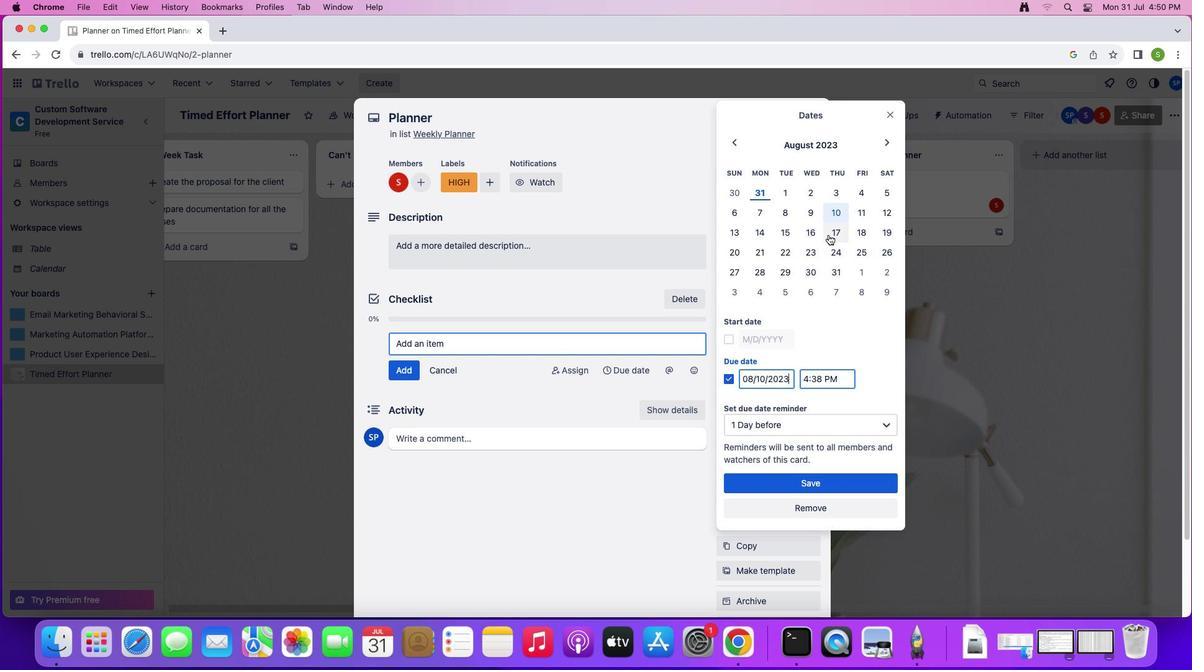 
Action: Mouse pressed left at (835, 240)
Screenshot: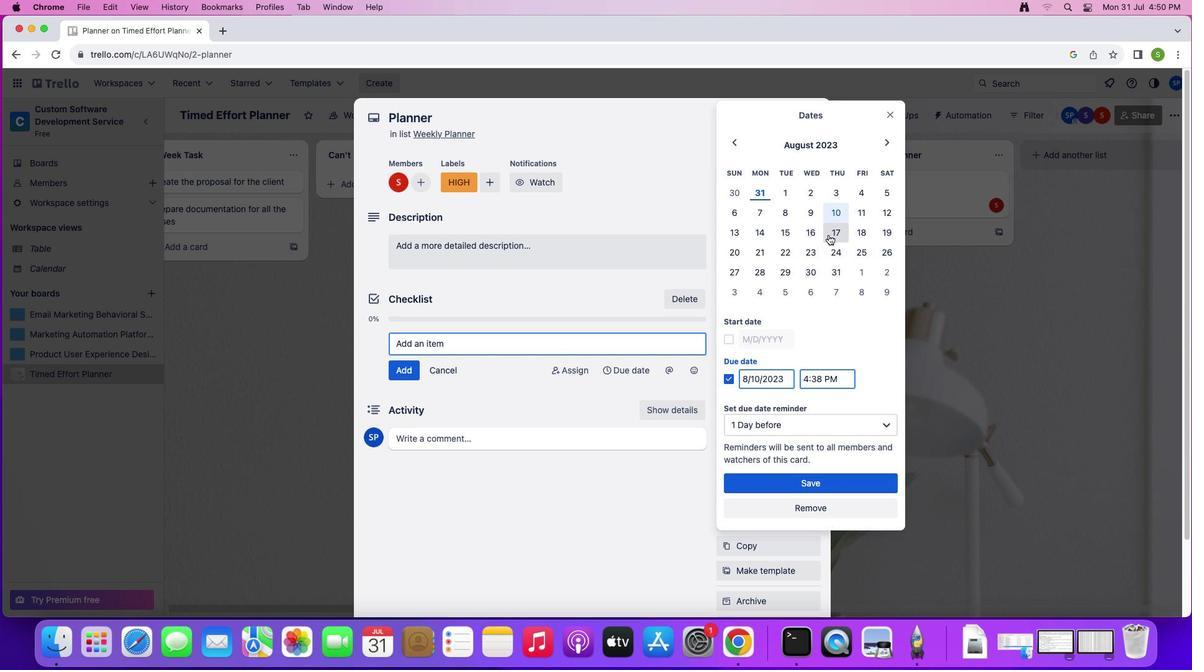 
Action: Mouse moved to (729, 347)
Screenshot: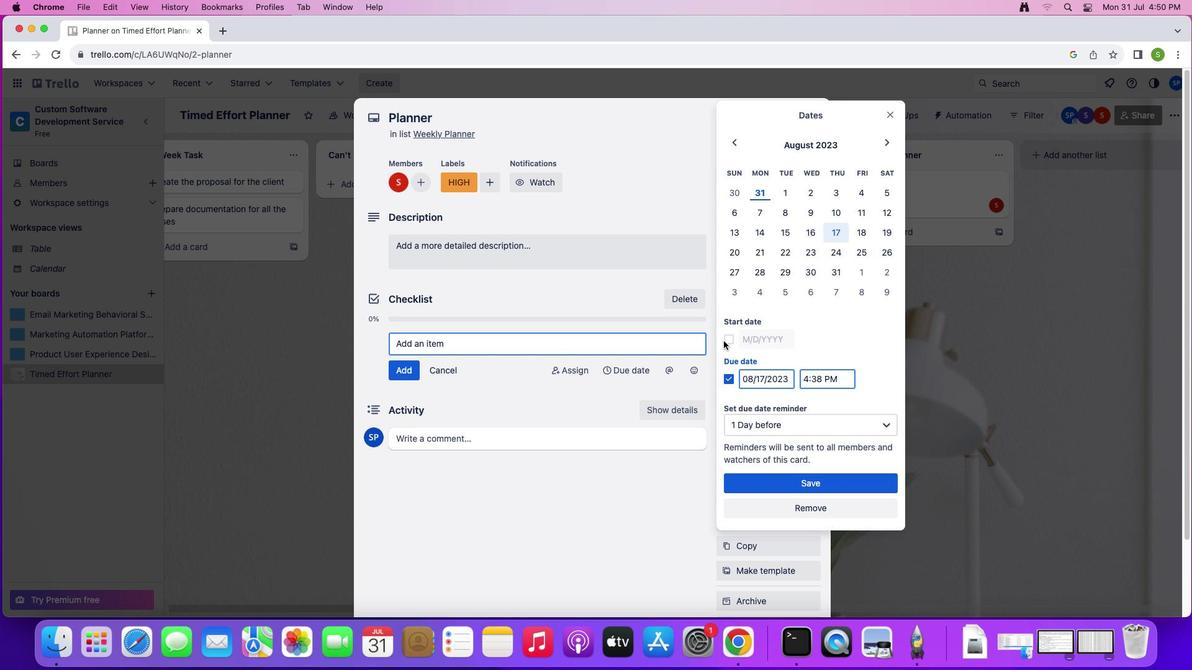 
Action: Mouse pressed left at (729, 347)
Screenshot: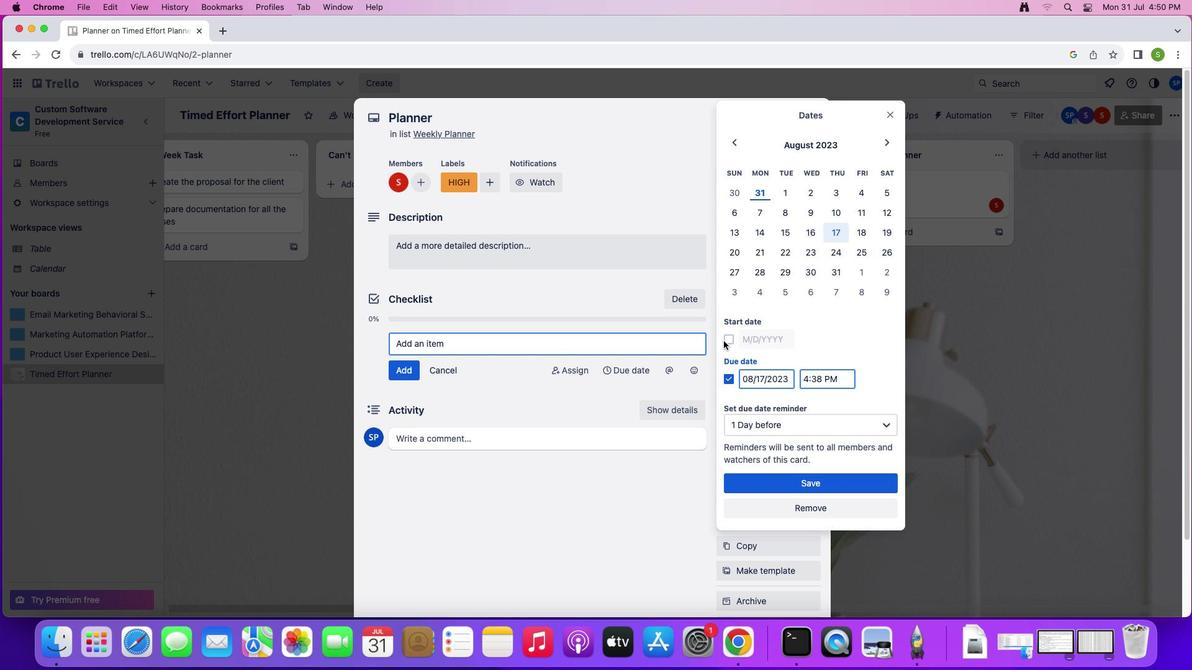 
Action: Mouse moved to (776, 493)
Screenshot: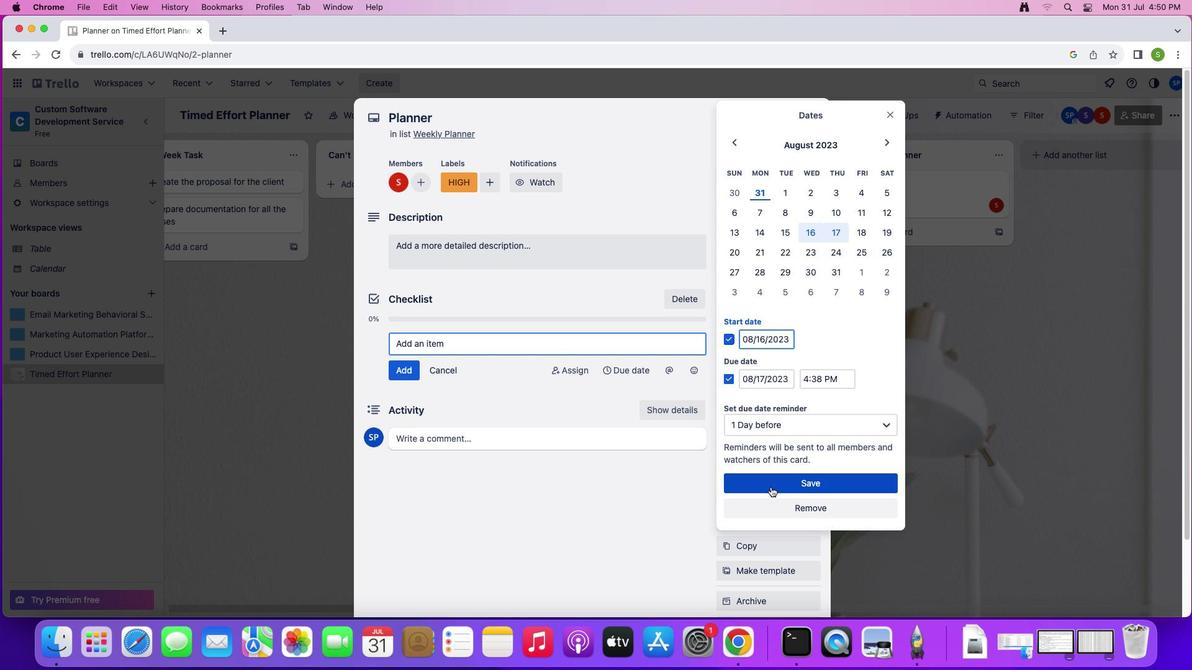 
Action: Mouse pressed left at (776, 493)
Screenshot: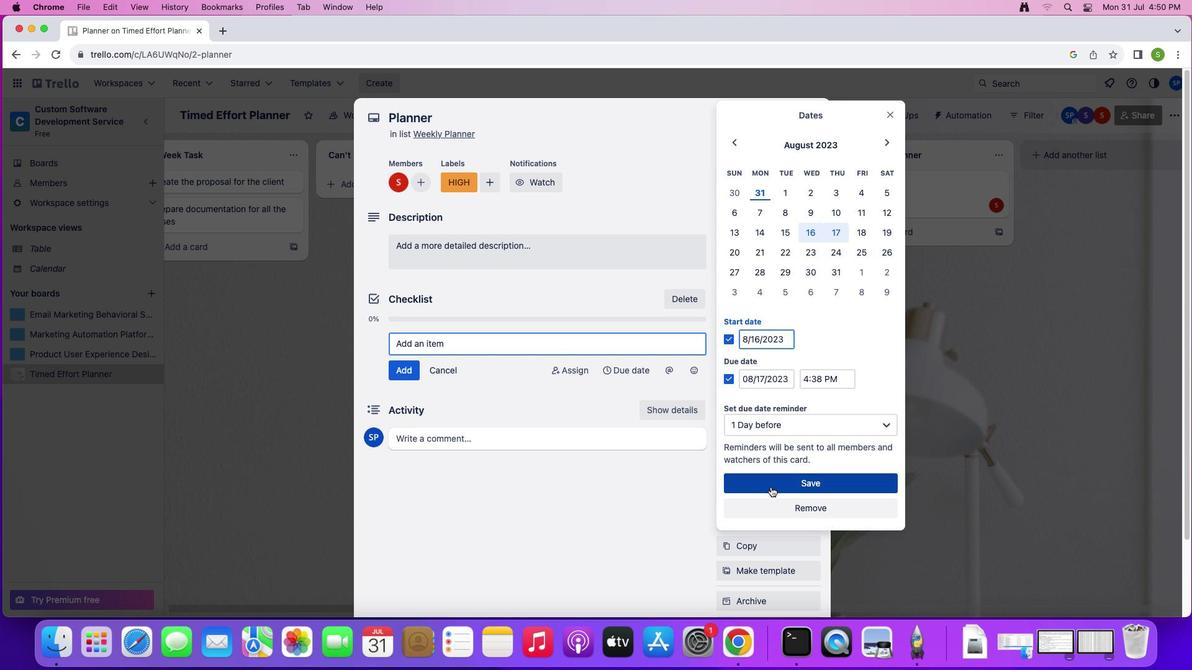 
Action: Mouse moved to (763, 356)
Screenshot: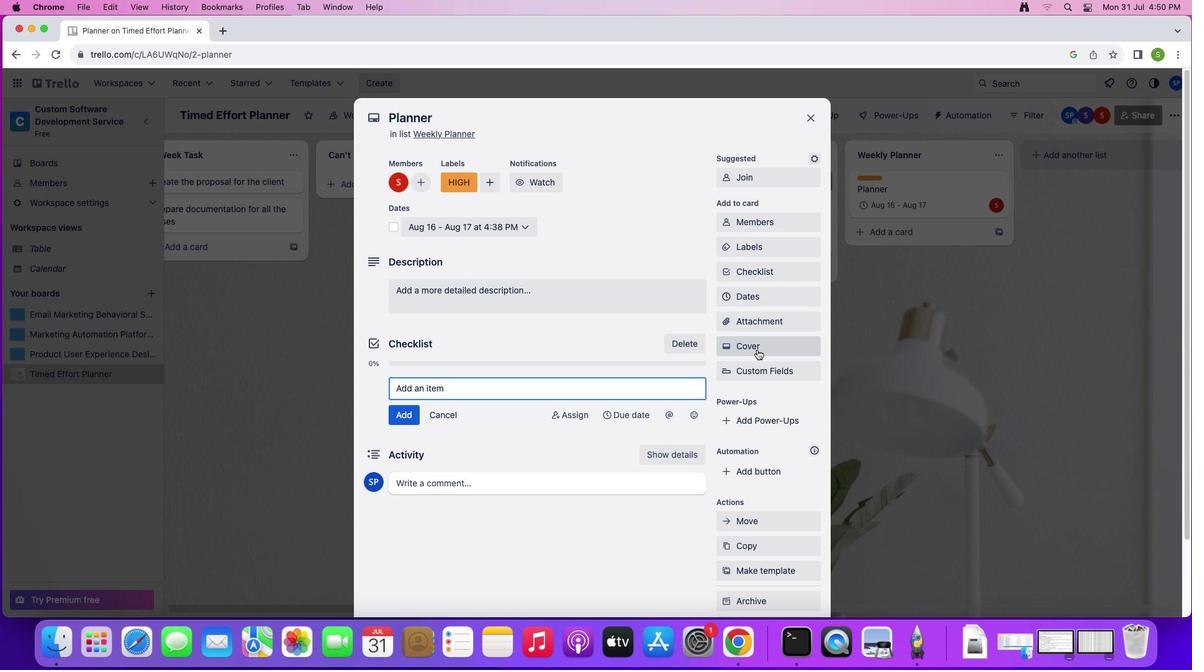 
Action: Mouse pressed left at (763, 356)
Screenshot: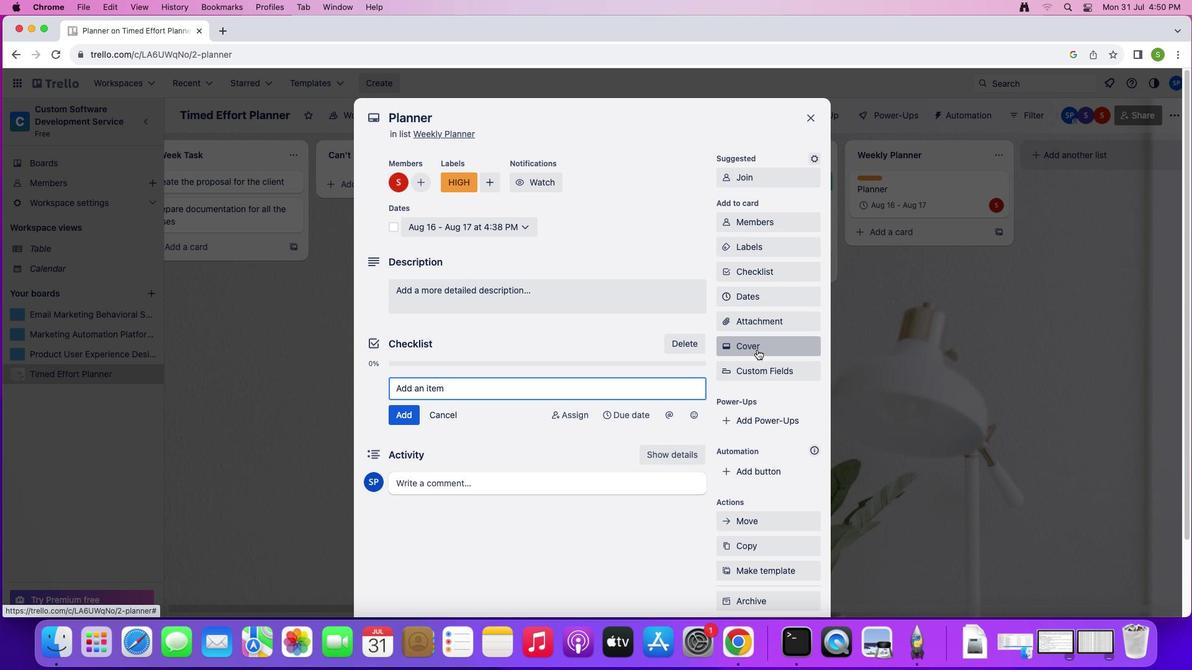 
Action: Mouse moved to (852, 370)
Screenshot: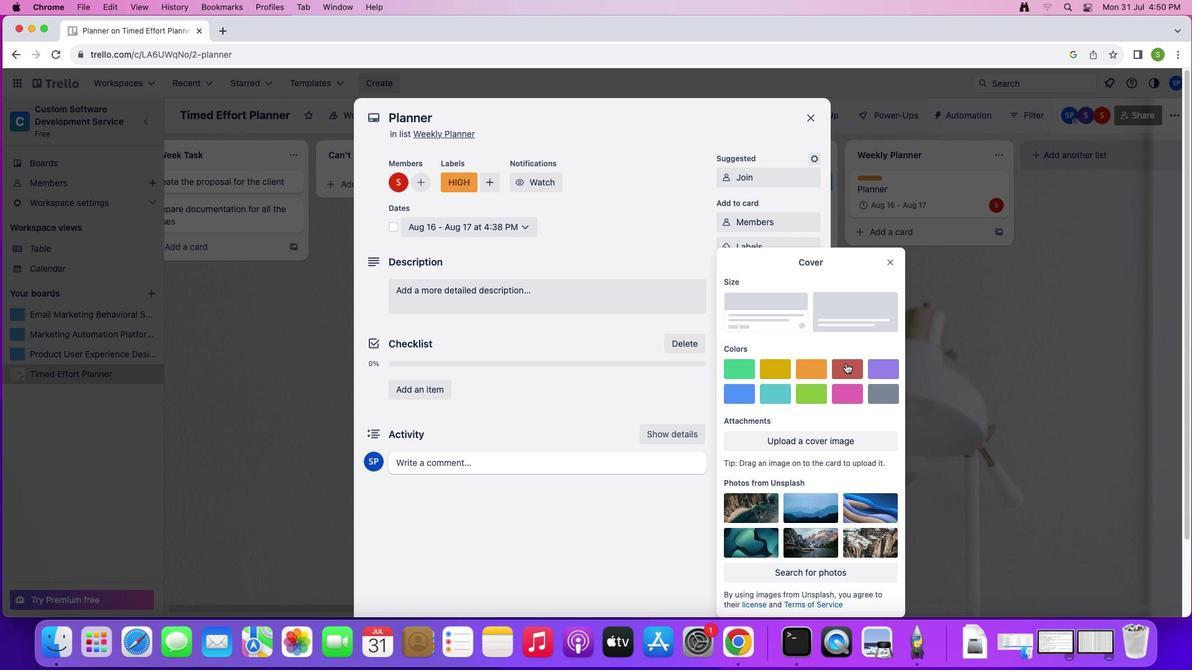 
Action: Mouse pressed left at (852, 370)
Screenshot: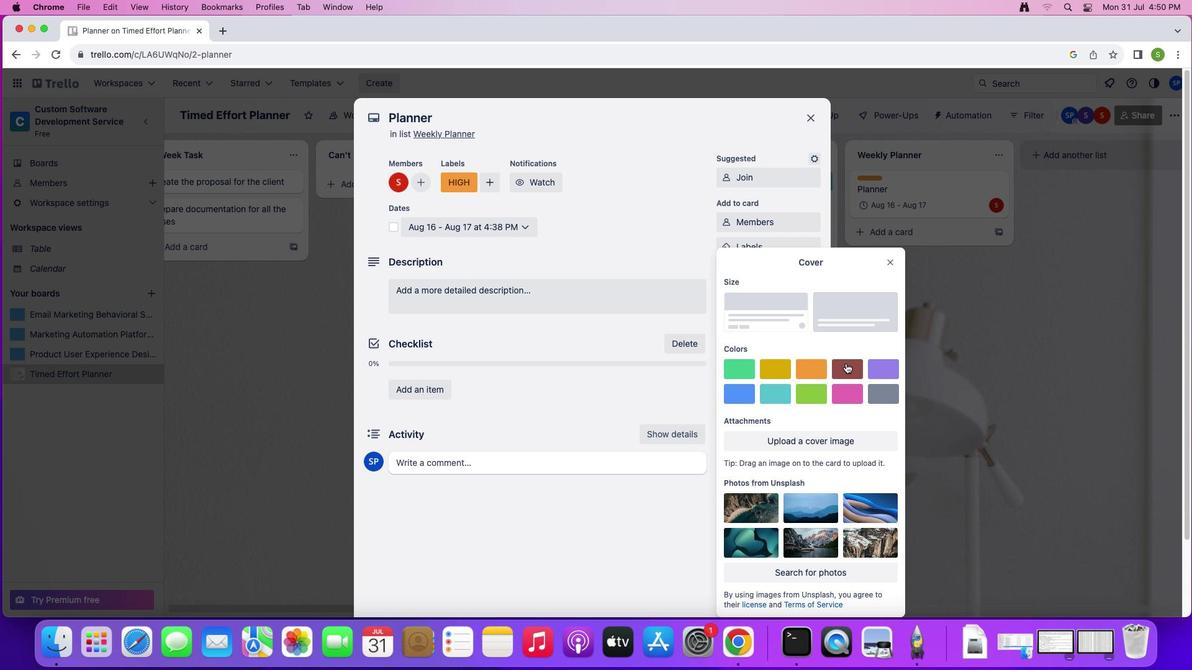 
Action: Mouse moved to (894, 250)
Screenshot: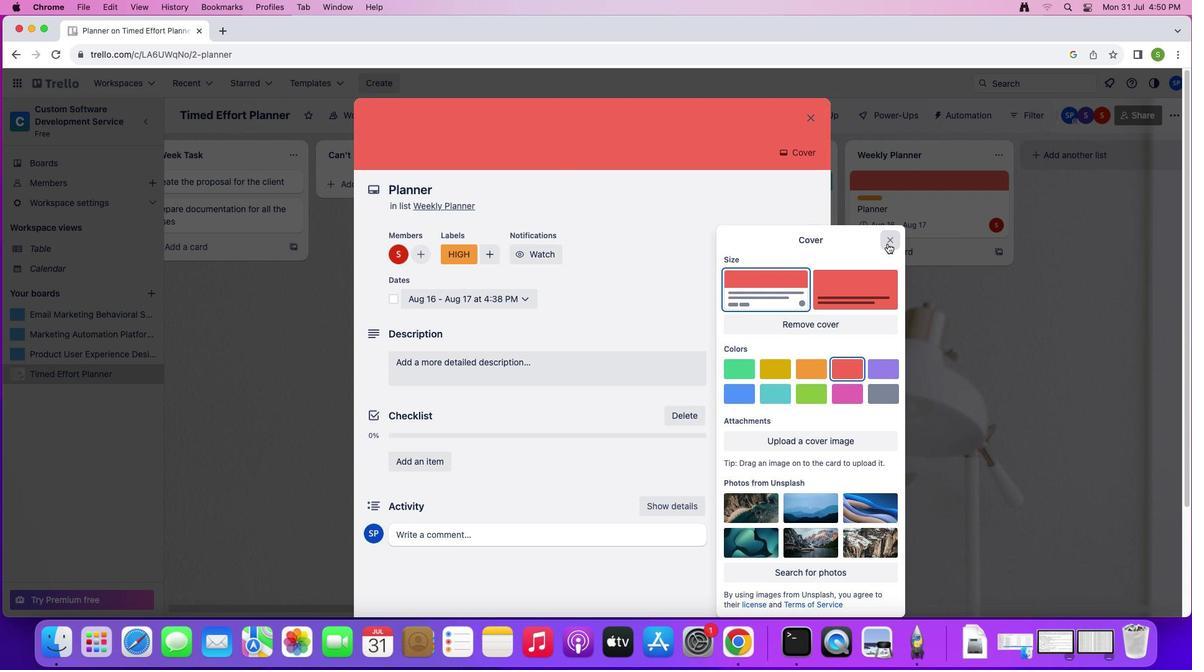 
Action: Mouse pressed left at (894, 250)
Screenshot: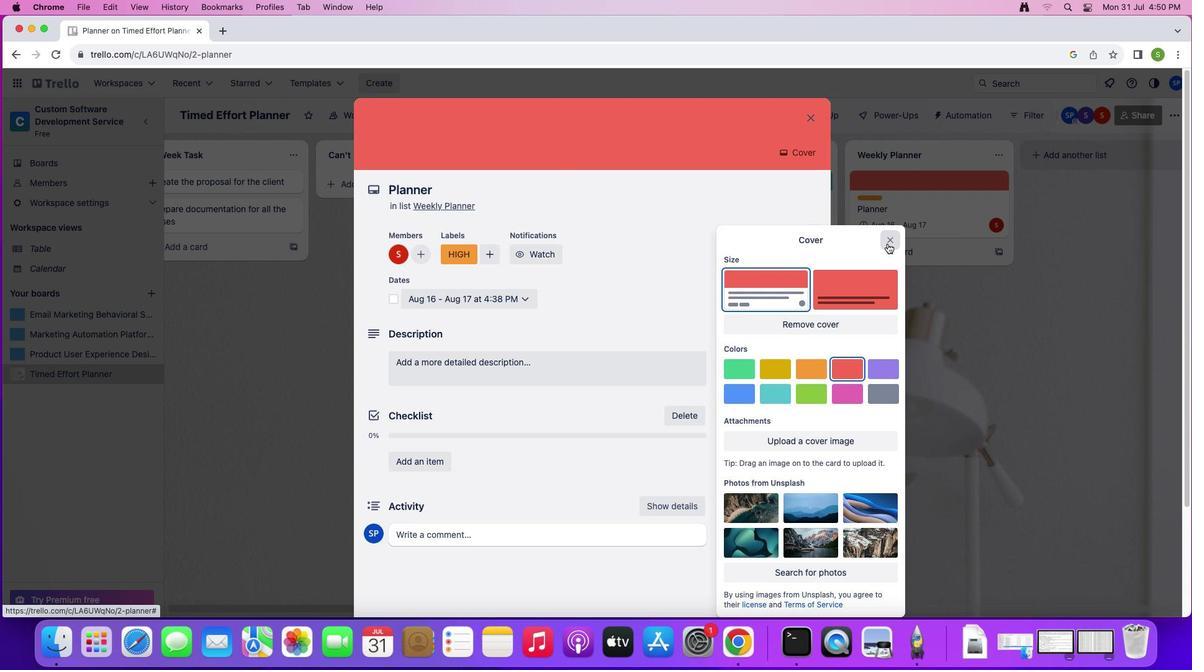 
Action: Mouse moved to (521, 379)
Screenshot: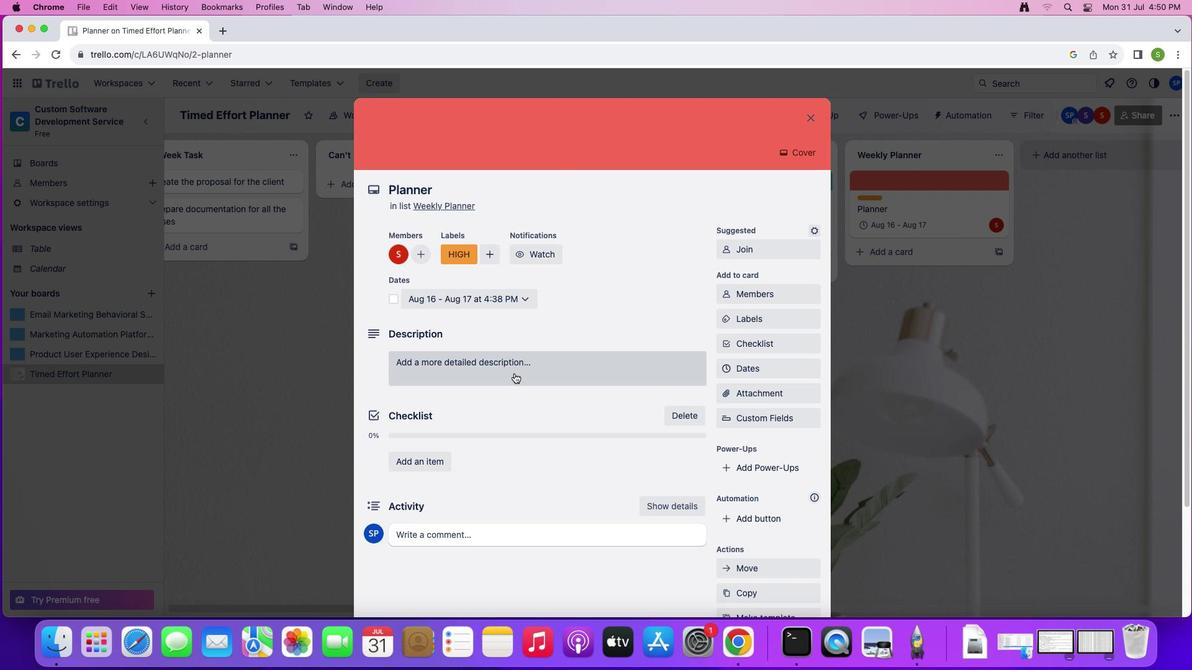 
Action: Mouse pressed left at (521, 379)
Screenshot: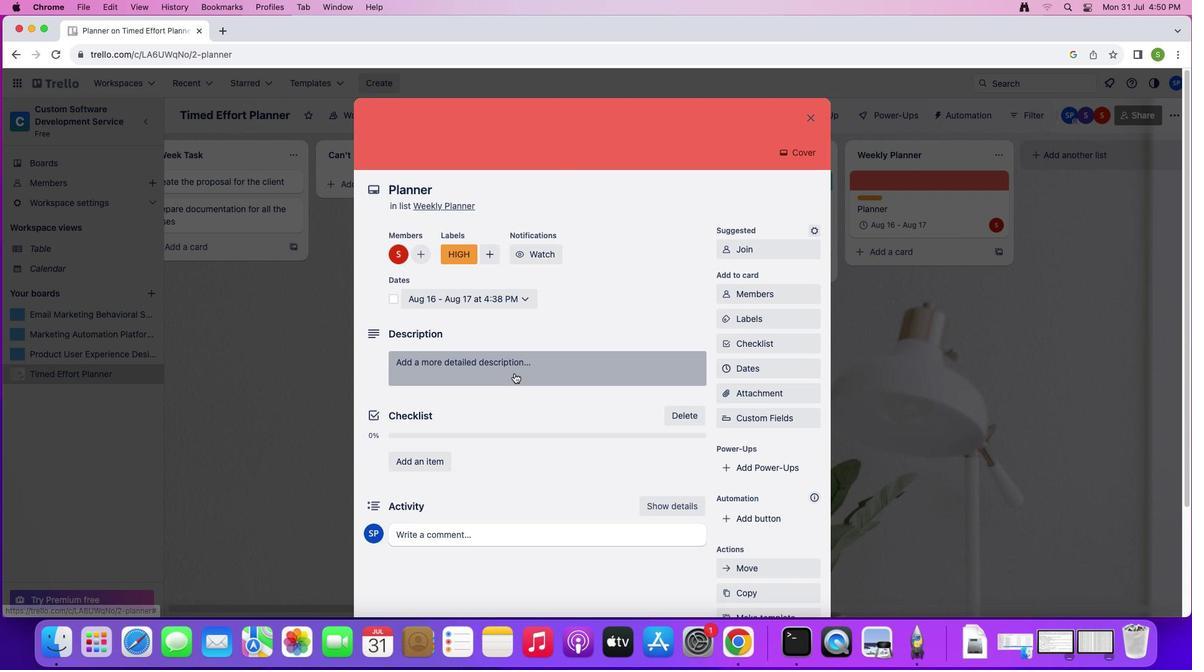 
Action: Mouse moved to (531, 418)
Screenshot: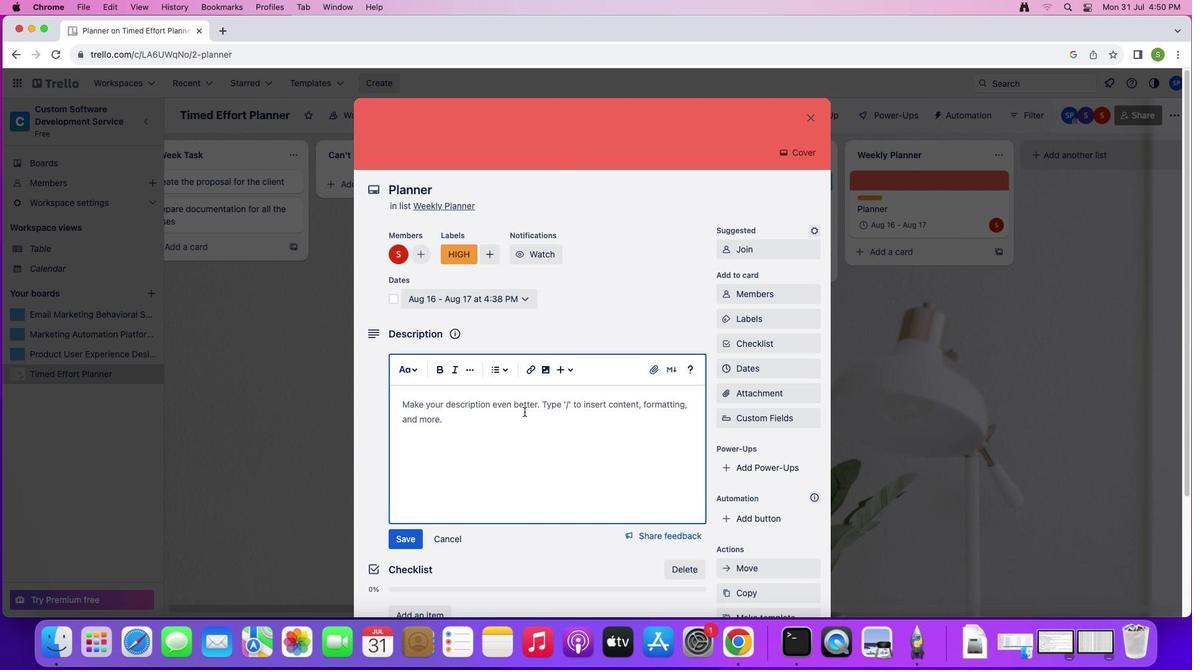 
Action: Mouse pressed left at (531, 418)
Screenshot: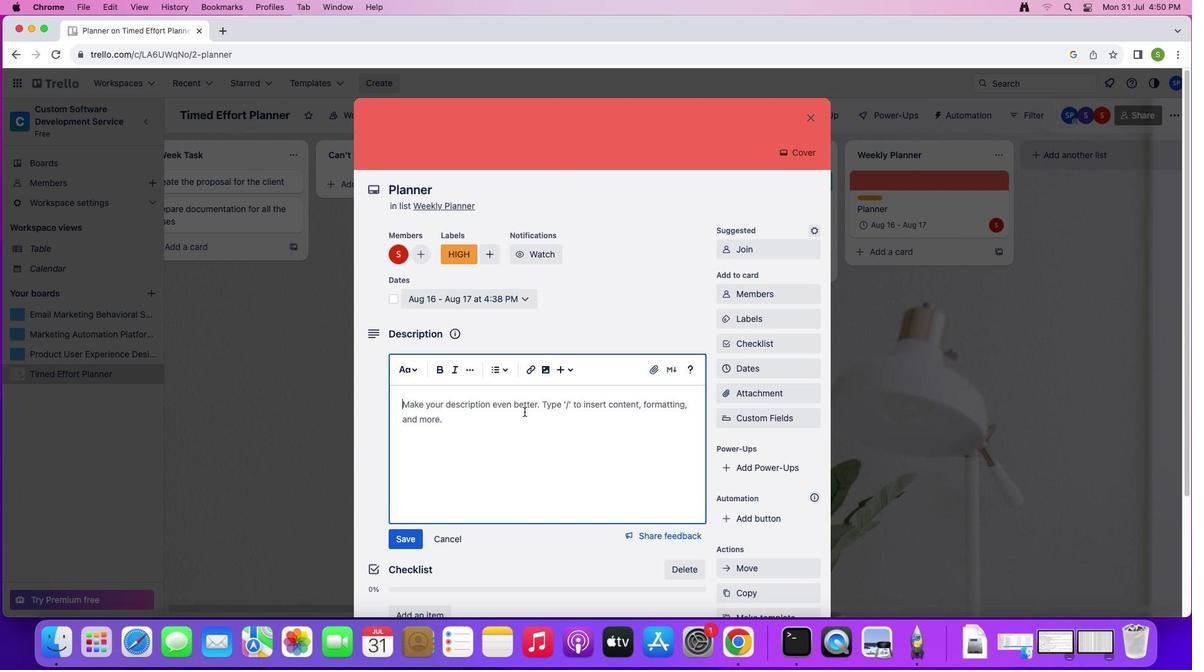 
Action: Mouse moved to (531, 414)
Screenshot: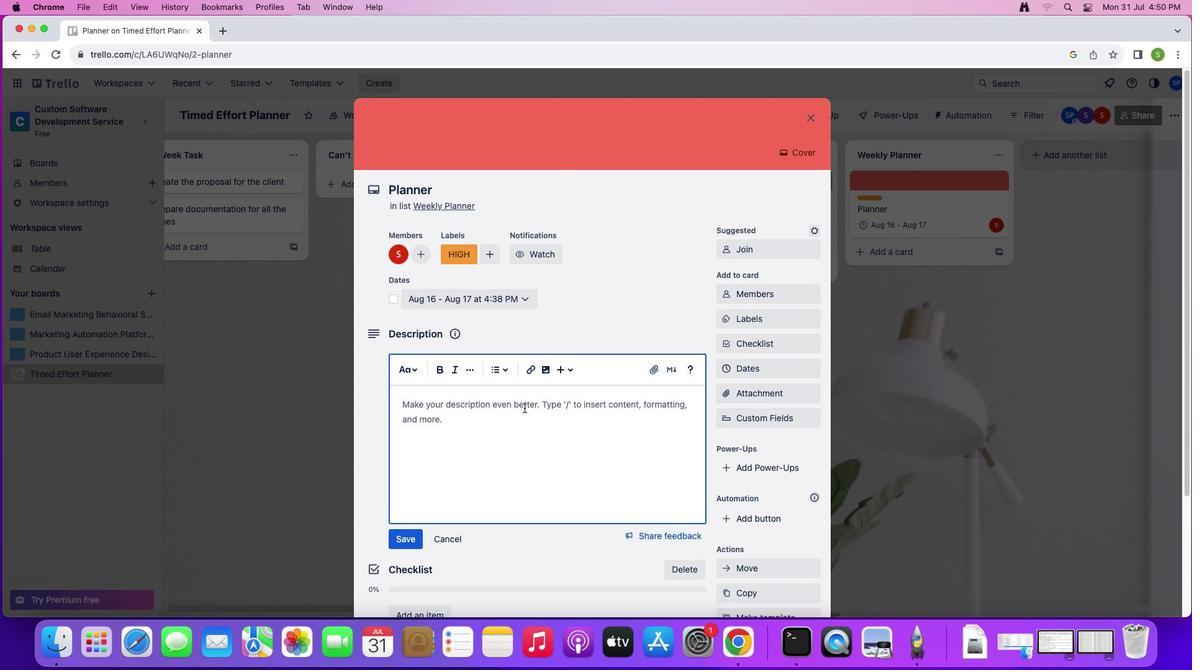 
Action: Key pressed Key.shift'Y''o''u'Key.space'd''o''n'"'"'t'Key.space'h''a''v''e'Key.space't''o'Key.space'b''e'Key.space'a'Key.space'p''r''o'Key.space't''o'Key.space'c''r''e''a''t''e'Key.space'a'Key.space'g''r''e''a''t'Key.space'w''e''e''k''l''y'Key.space'p''l''a''m'Key.backspace'n''.'Key.space'w''i''t''h'Key.space't'
Screenshot: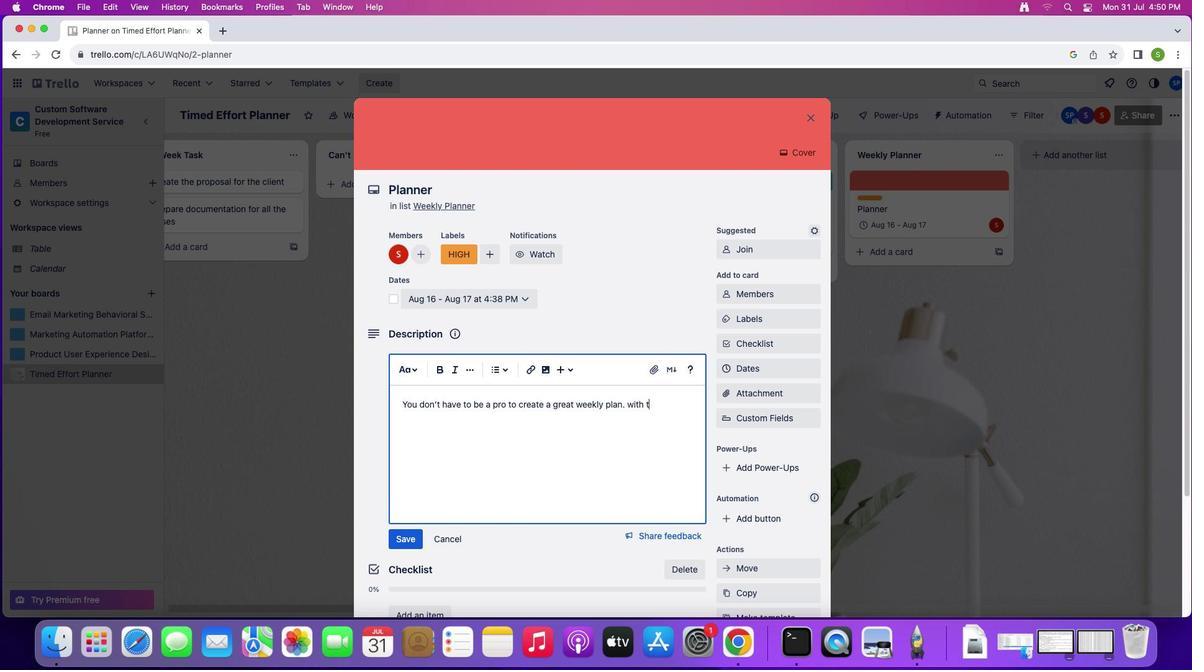 
Action: Mouse moved to (531, 414)
Screenshot: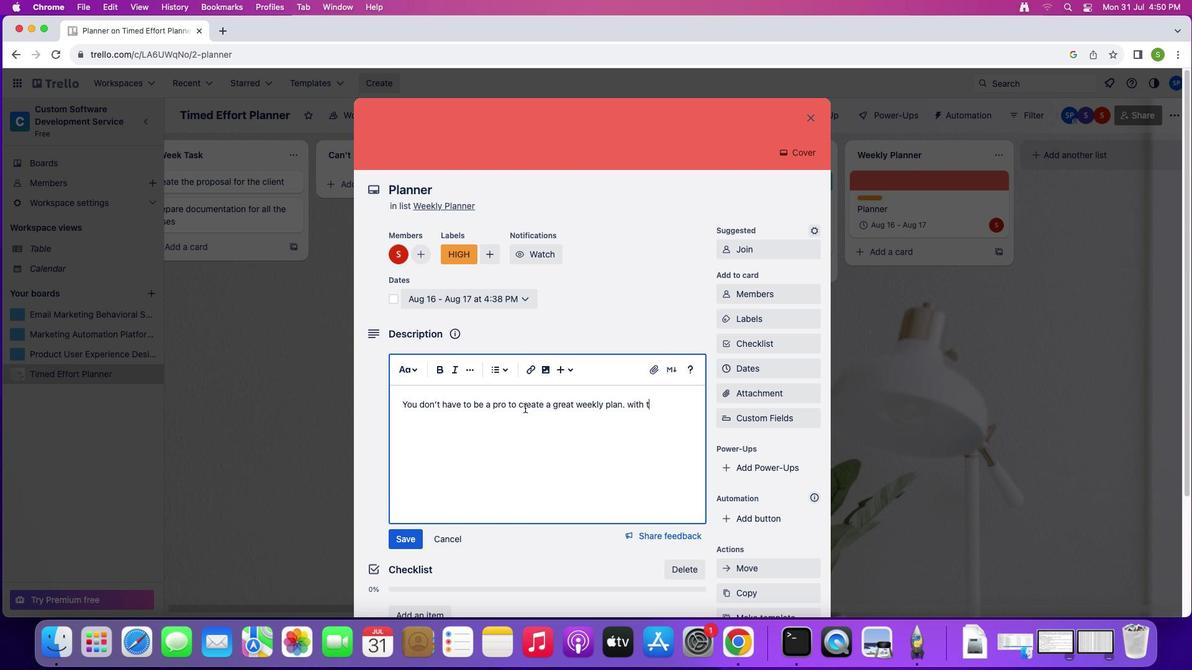 
Action: Key pressed 'h''i''s'Key.space'e''a''s''y''-''t''o''-''u''s''e'Key.space't''e''m''p''l''a''t''e'','Key.space'y''o''u'"'"'l''l'Key.space'n''e''v''e''r'Key.space'm''i''s''s'Key.space'a''n''o''t''h''e''r'Key.space'd''e''a''d''l''i''n''e'Key.space'a''g''a''i''n'Key.shift'!'
Screenshot: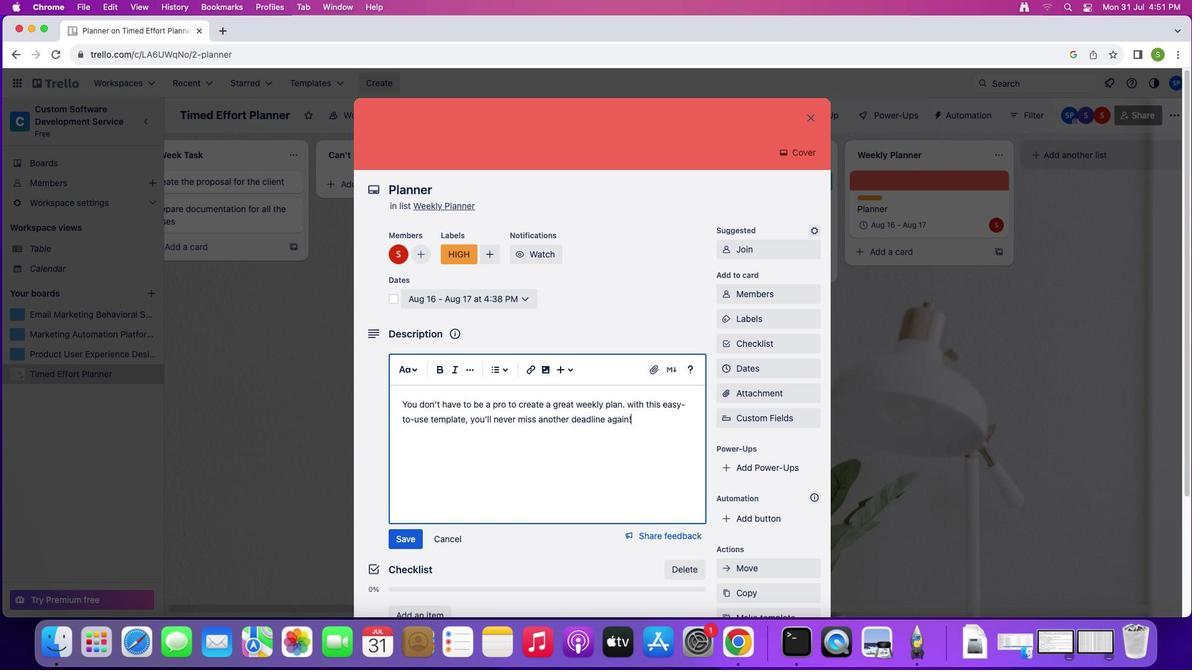 
Action: Mouse moved to (418, 546)
Screenshot: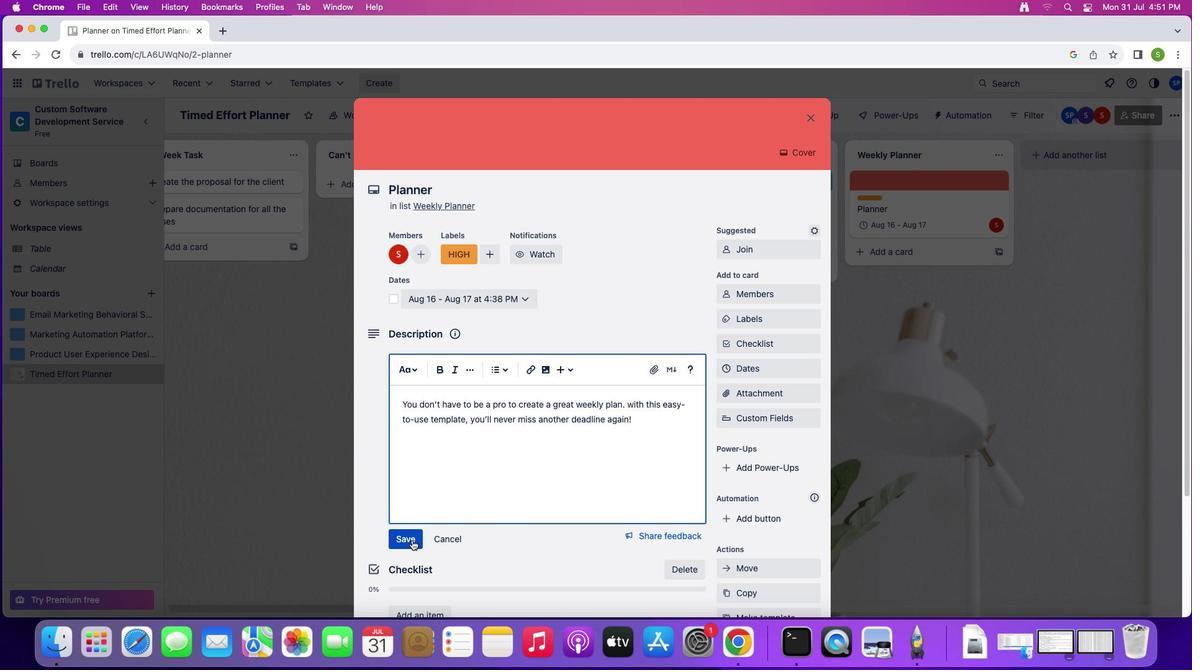 
Action: Mouse pressed left at (418, 546)
Screenshot: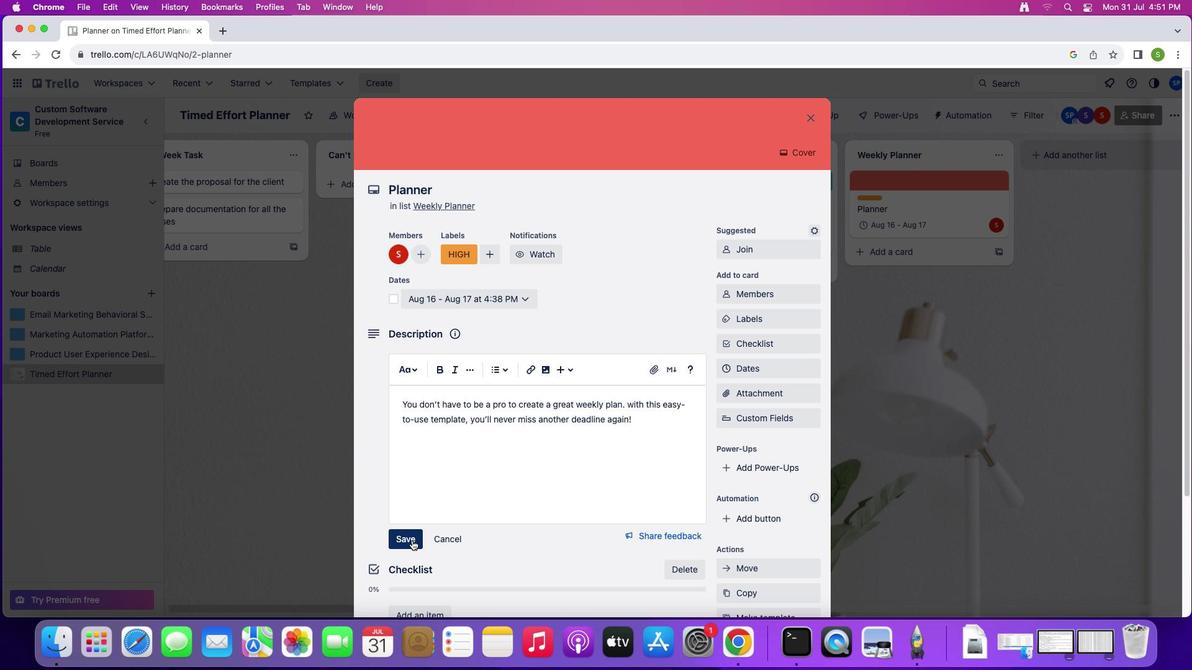 
Action: Mouse moved to (497, 533)
Screenshot: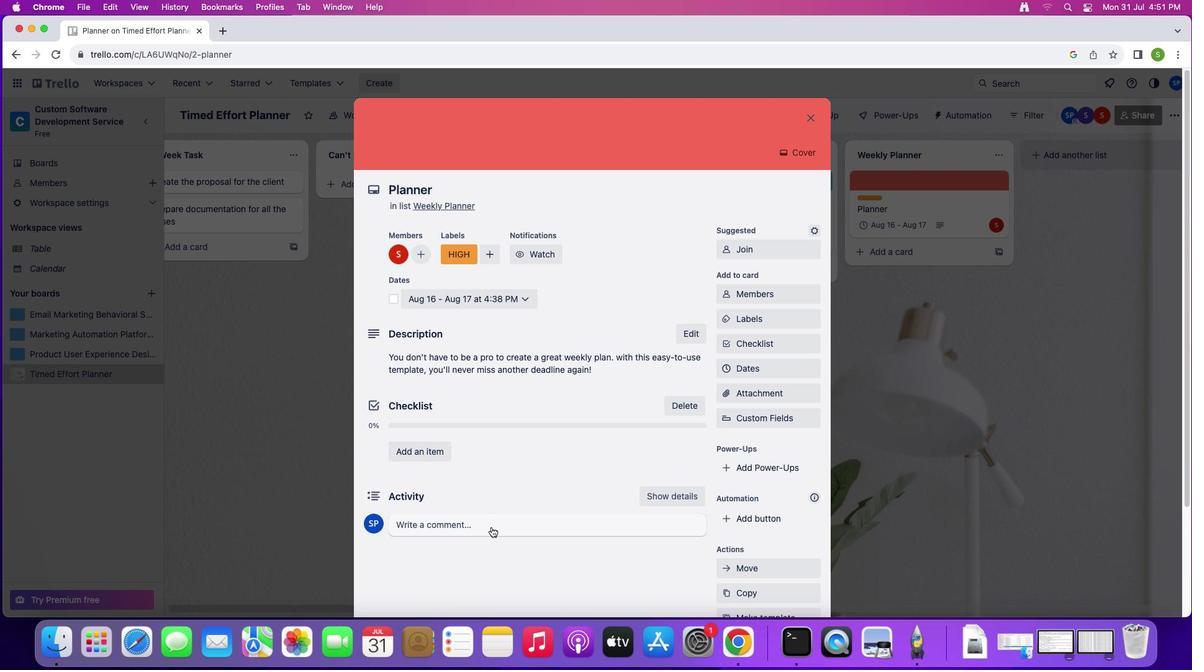 
Action: Mouse pressed left at (497, 533)
Screenshot: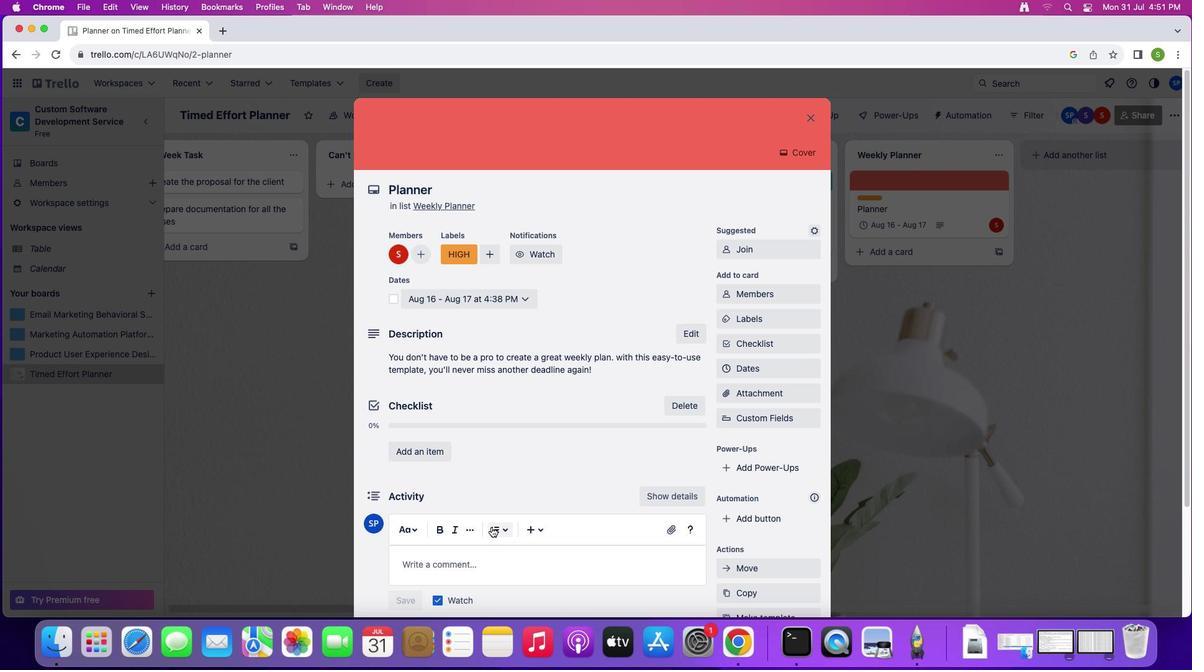 
Action: Mouse moved to (531, 494)
Screenshot: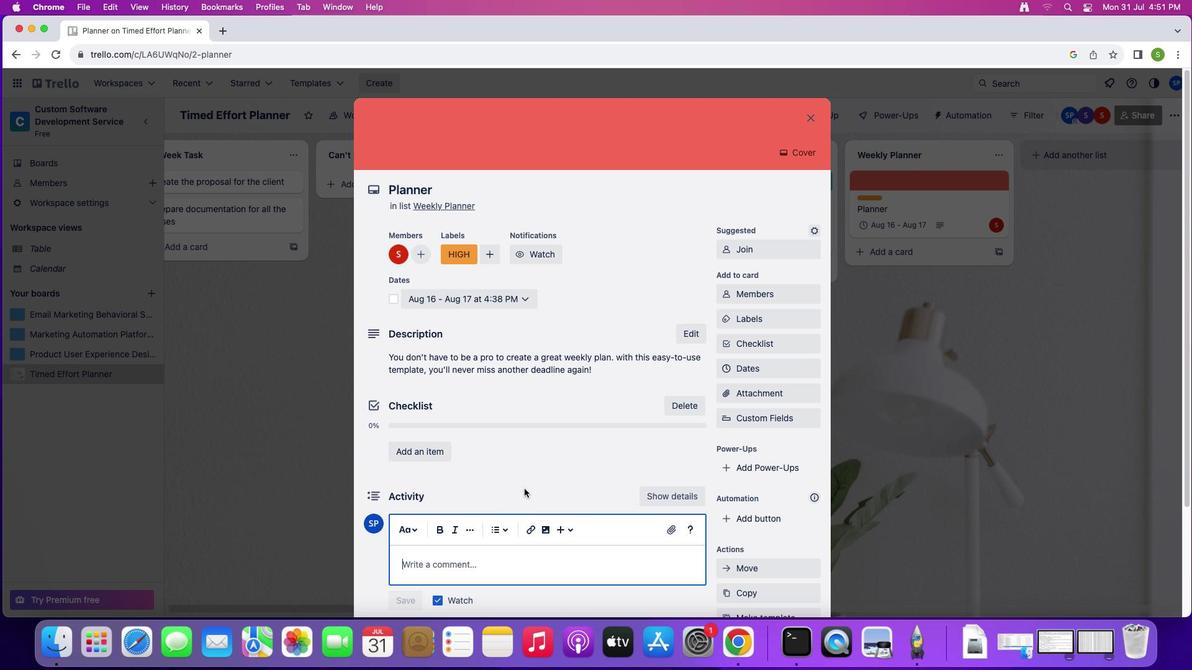 
Action: Key pressed Key.shift'P''l''a''n''n''e''r'
Screenshot: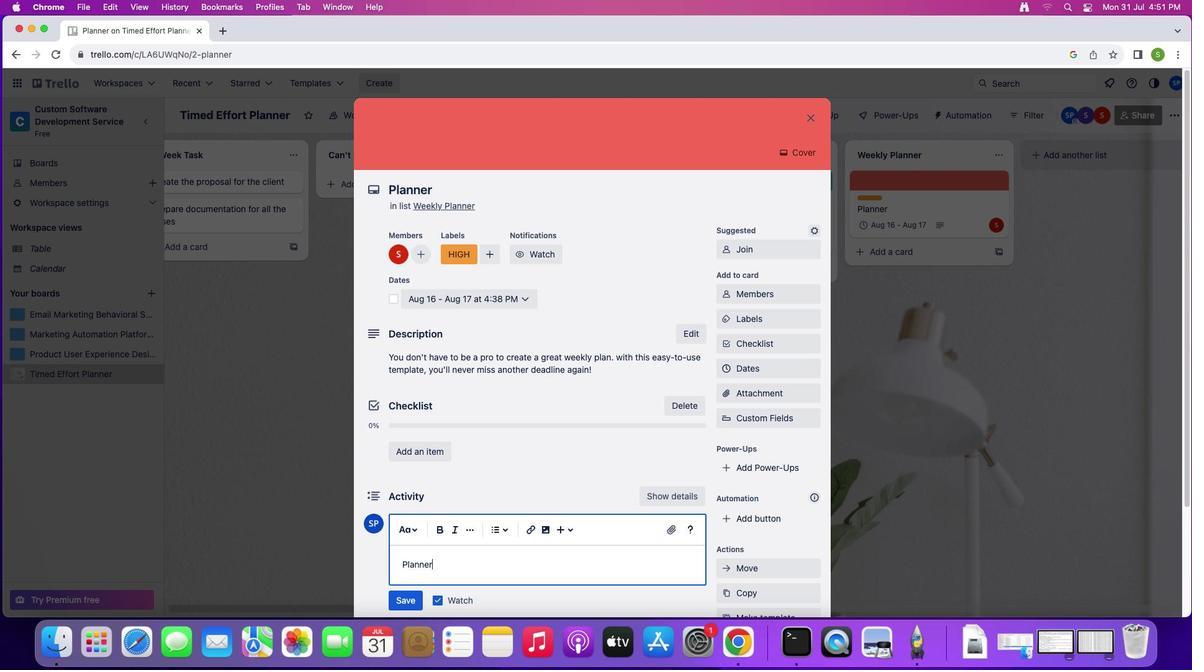 
Action: Mouse moved to (411, 604)
Screenshot: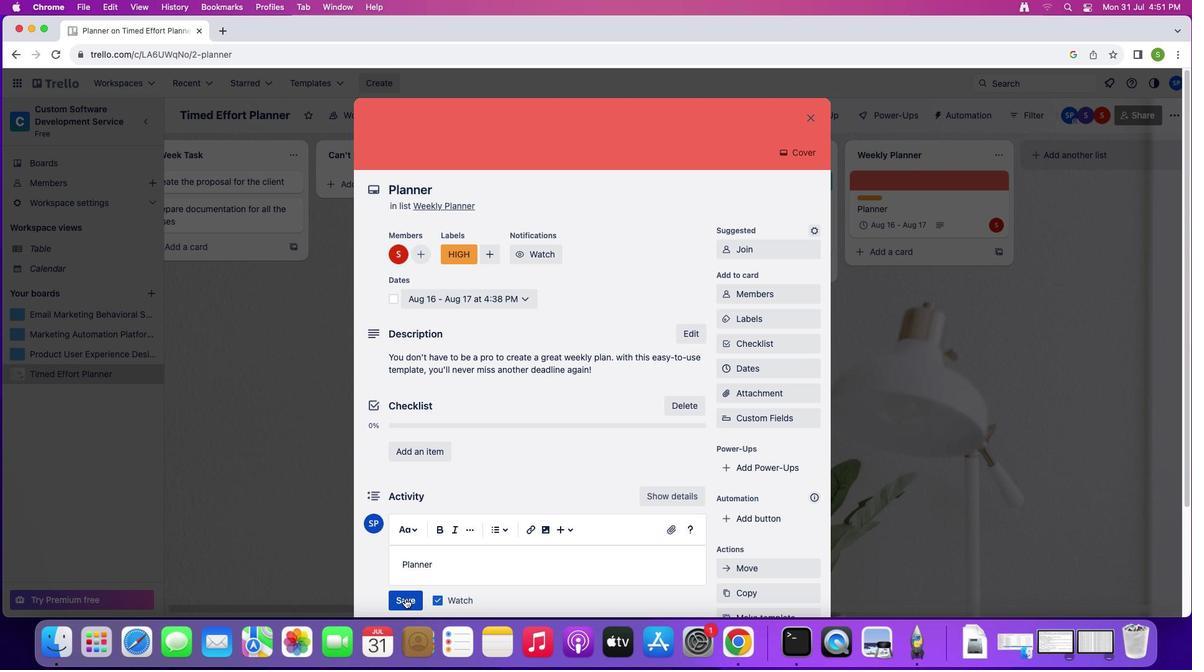 
Action: Mouse pressed left at (411, 604)
Screenshot: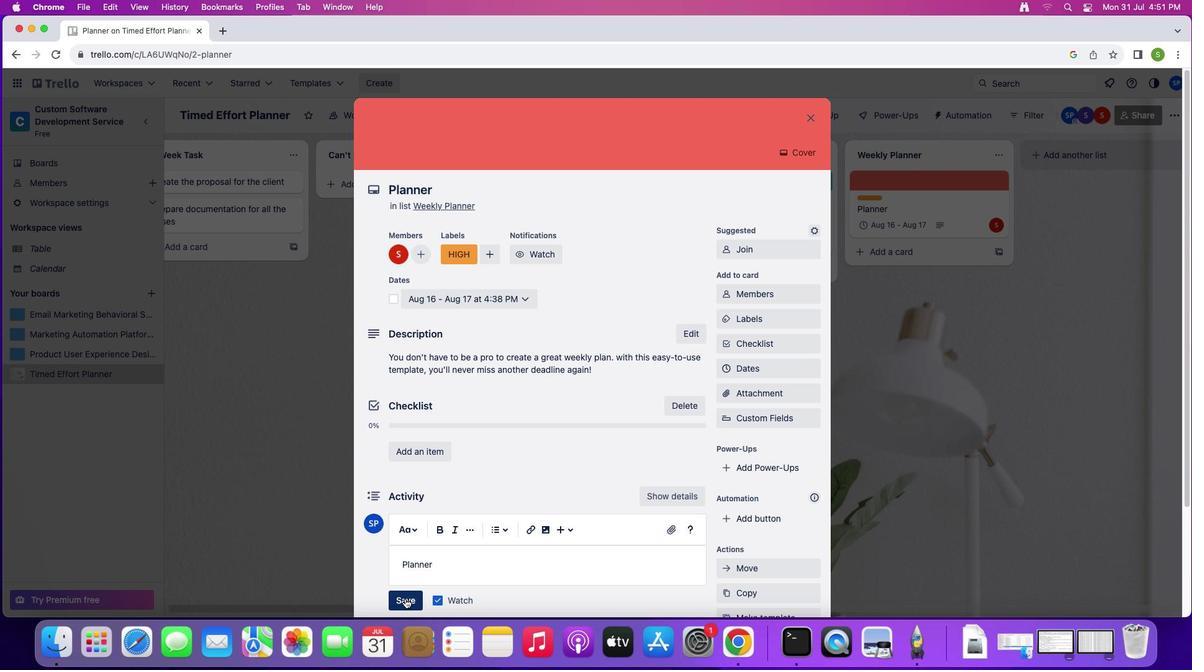 
Action: Mouse moved to (814, 124)
Screenshot: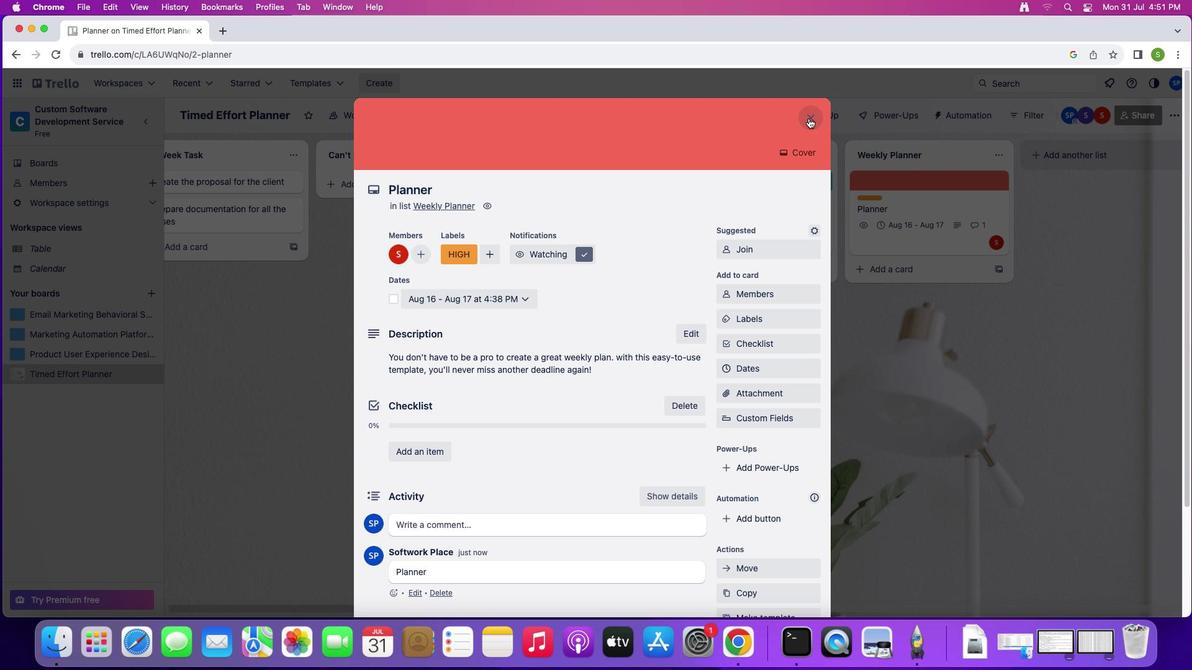 
Action: Mouse pressed left at (814, 124)
Screenshot: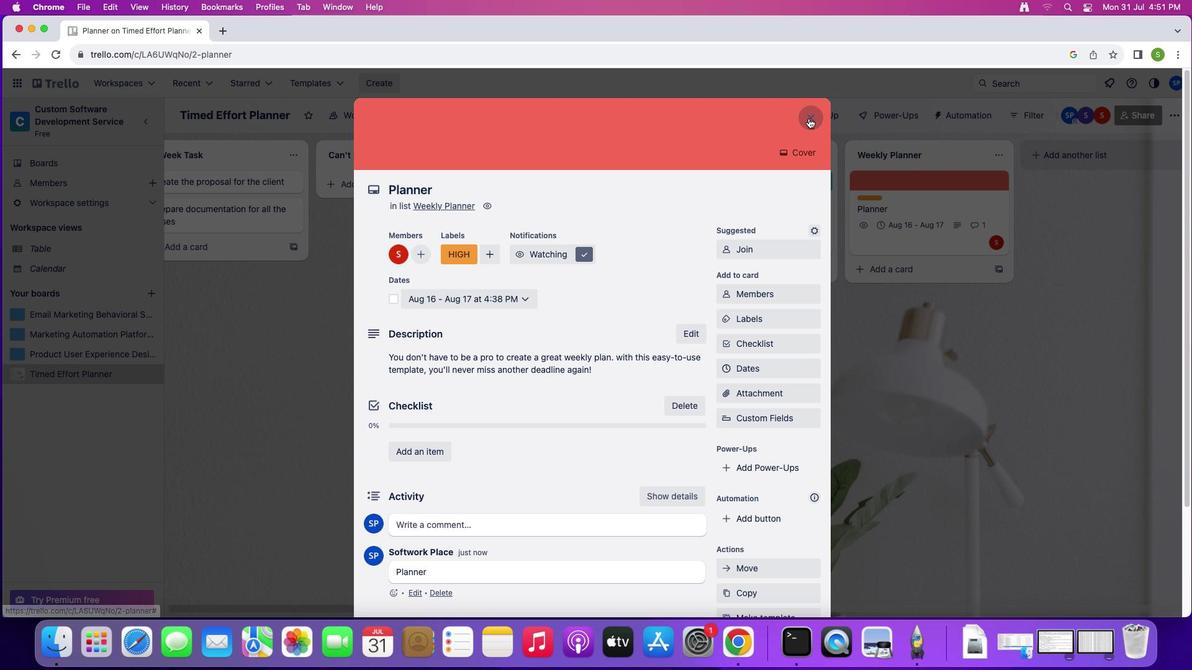
Action: Mouse moved to (853, 443)
Screenshot: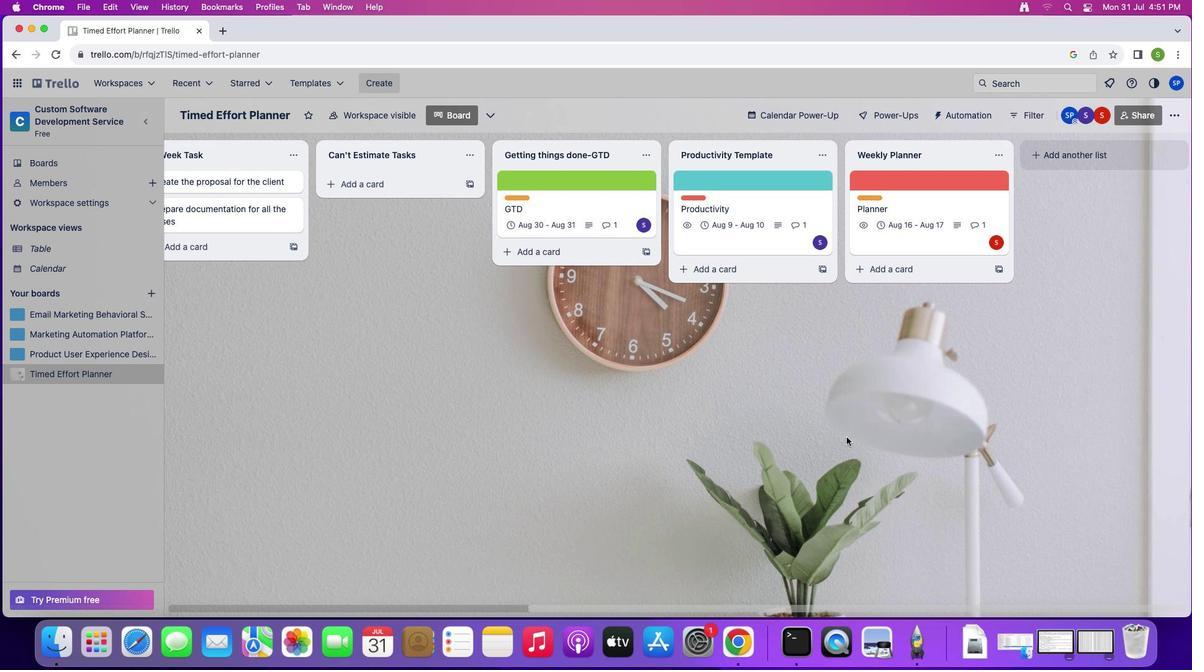 
